 Task: Look for Airbnb properties in Urgut, Uzbekistan from 9th November, 2023 to 16th November, 2023 for 2 adults.2 bedrooms having 2 beds and 1 bathroom. Property type can be flat. Booking option can be shelf check-in. Look for 3 properties as per requirement.
Action: Mouse pressed left at (242, 143)
Screenshot: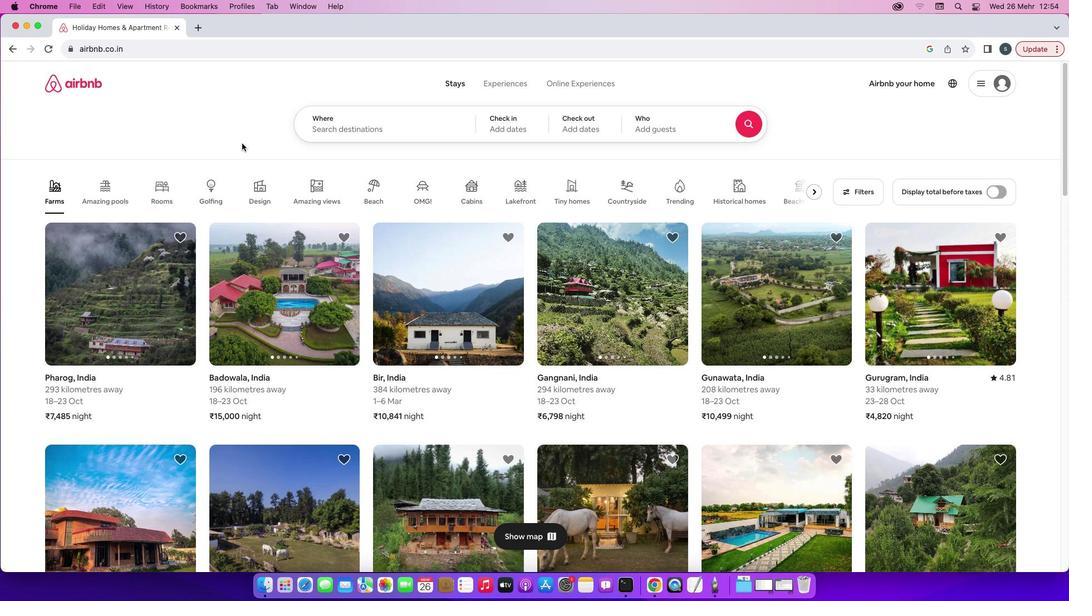 
Action: Mouse moved to (386, 129)
Screenshot: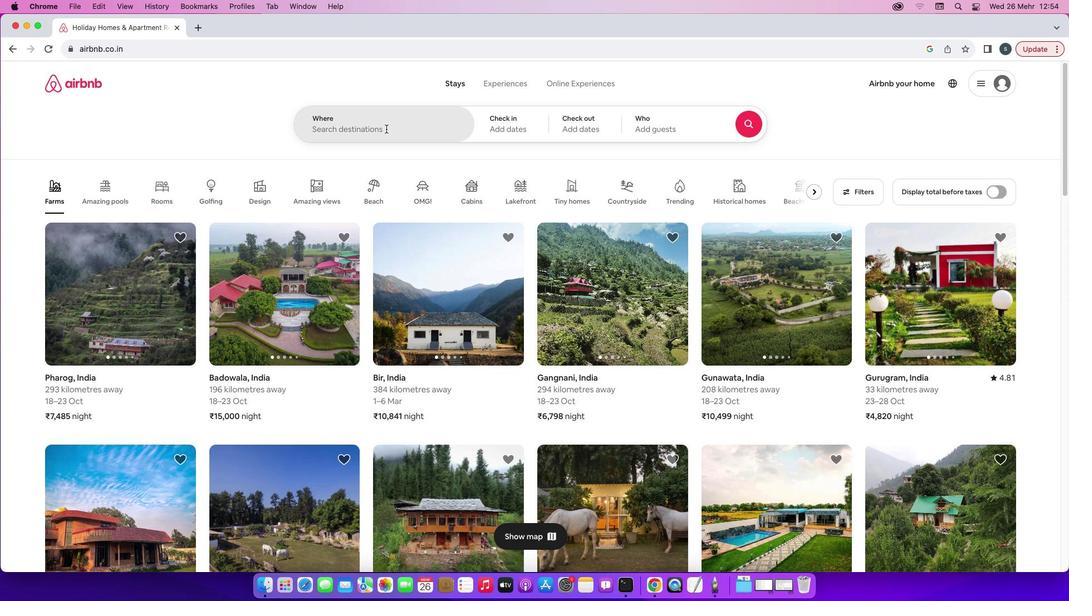 
Action: Mouse pressed left at (386, 129)
Screenshot: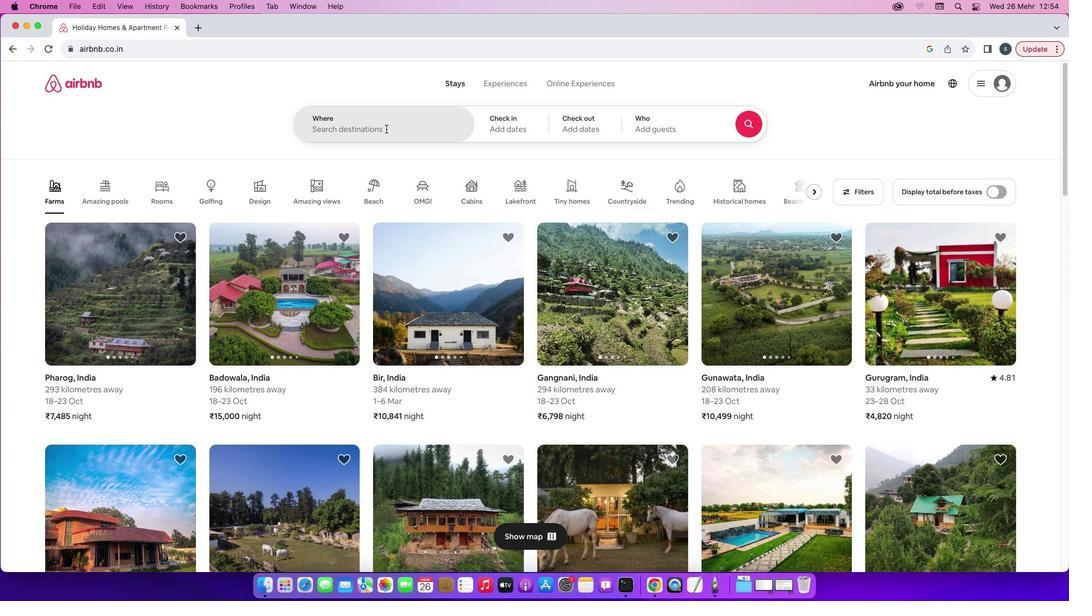 
Action: Key pressed 'U'Key.caps_lock'r''g''u''t'','Key.spaceKey.caps_lock'U'Key.caps_lock'z''b''e''k''i''s''t''a''n'Key.enter
Screenshot: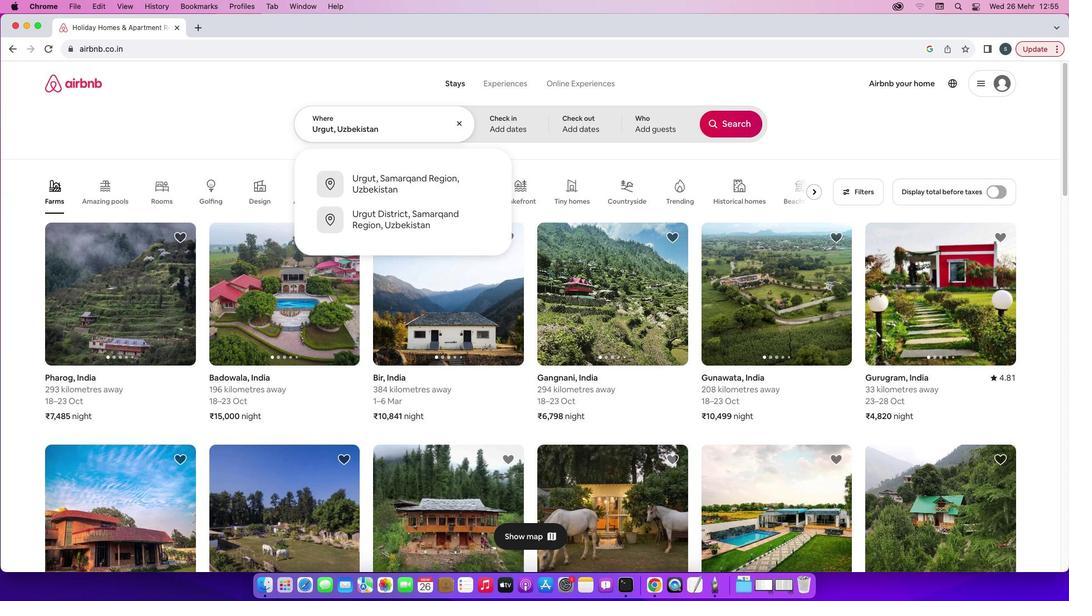
Action: Mouse moved to (666, 289)
Screenshot: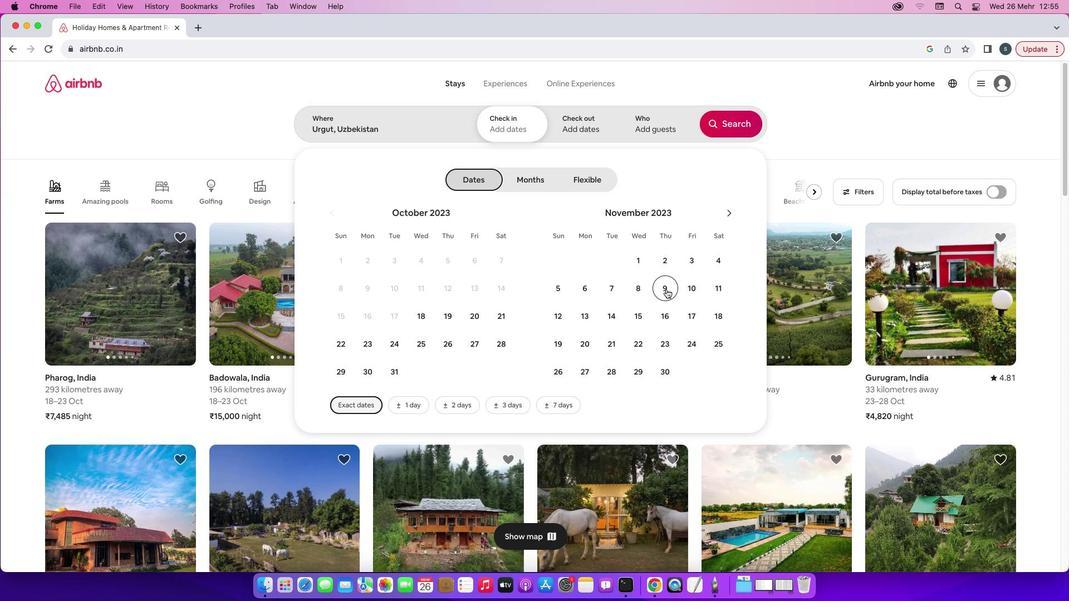 
Action: Mouse pressed left at (666, 289)
Screenshot: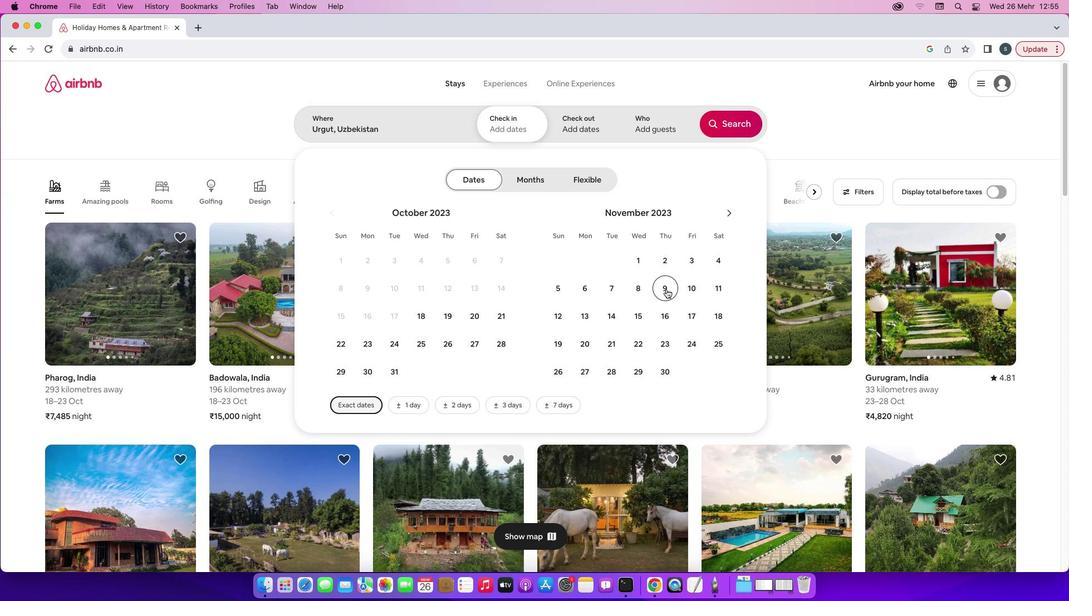 
Action: Mouse moved to (664, 311)
Screenshot: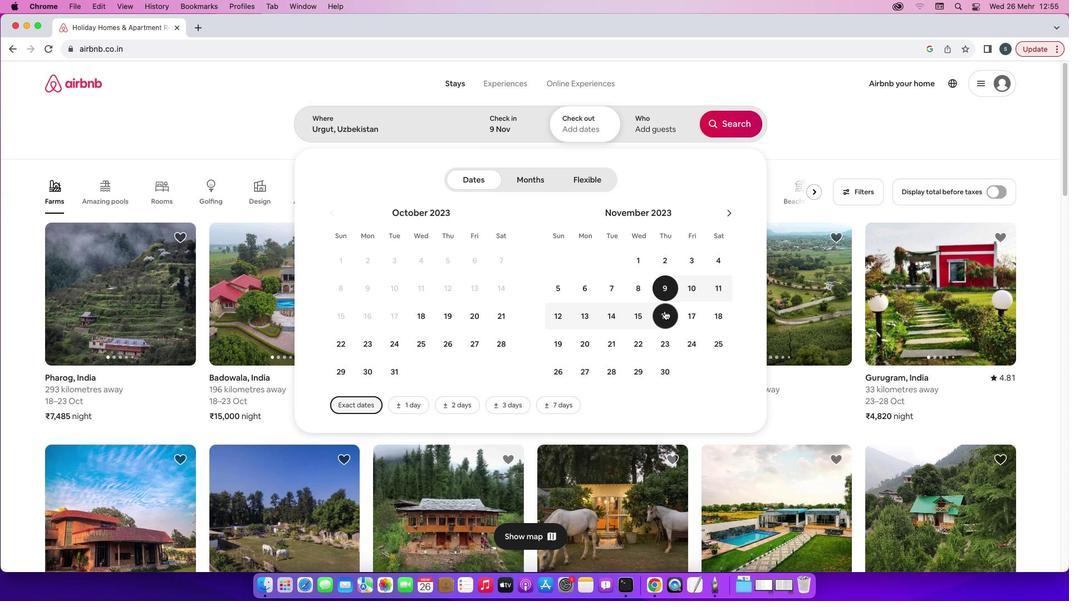 
Action: Mouse pressed left at (664, 311)
Screenshot: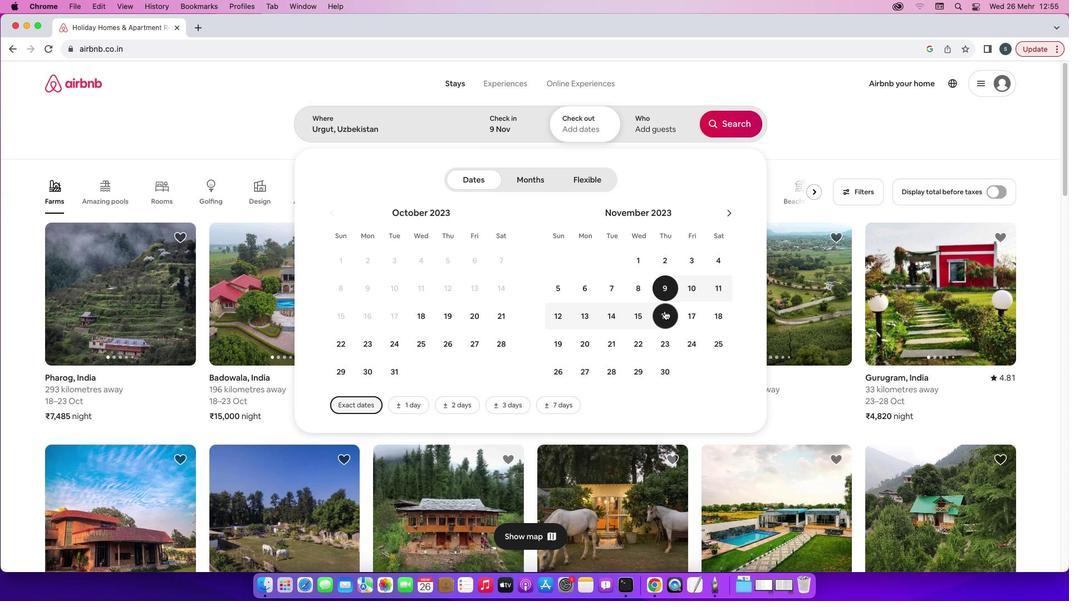 
Action: Mouse moved to (658, 130)
Screenshot: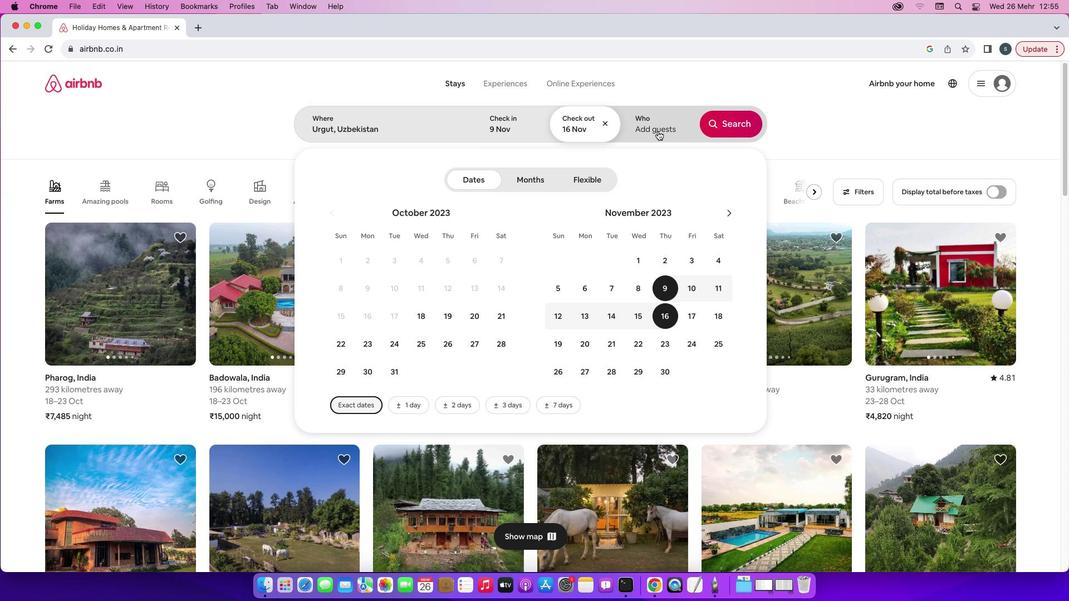 
Action: Mouse pressed left at (658, 130)
Screenshot: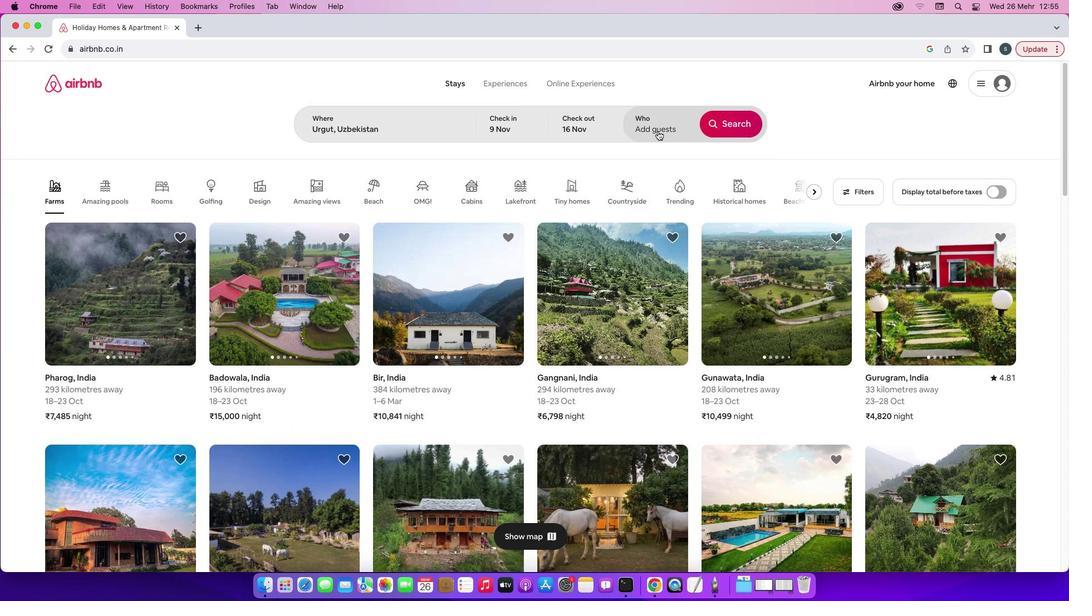 
Action: Mouse moved to (737, 179)
Screenshot: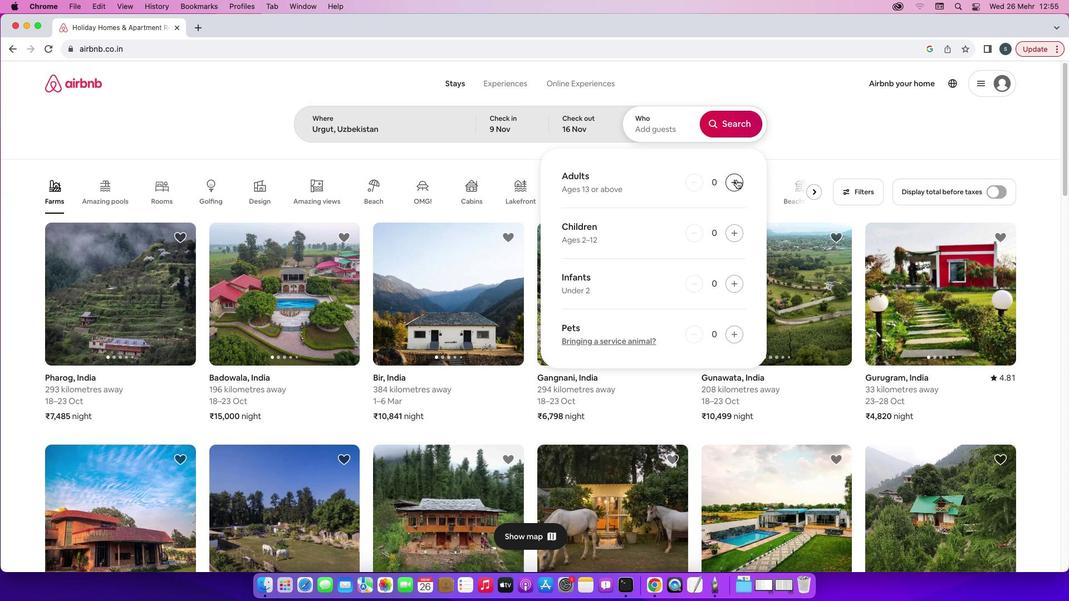 
Action: Mouse pressed left at (737, 179)
Screenshot: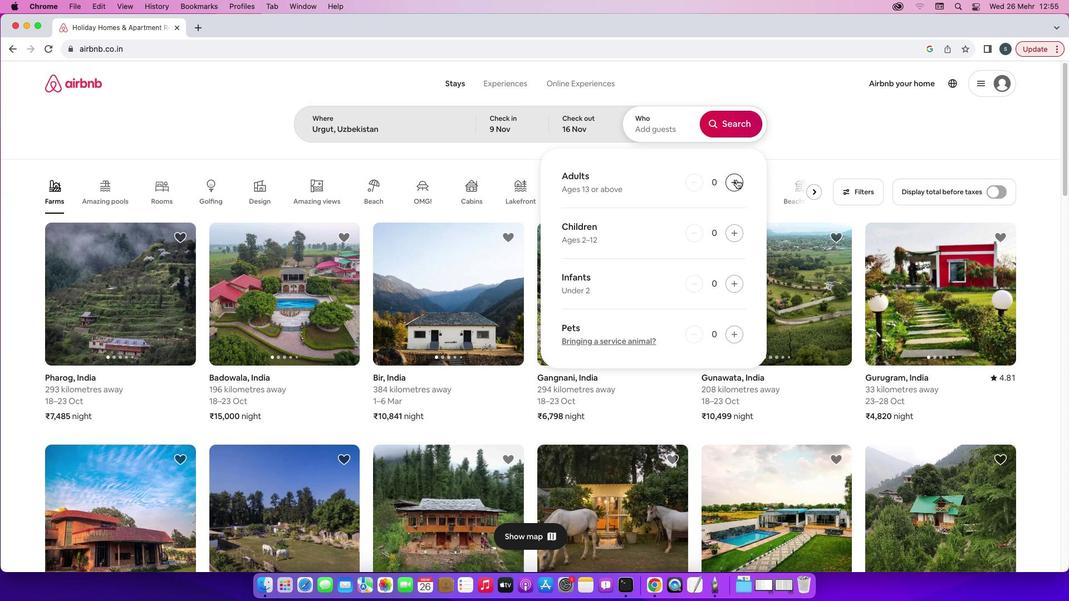 
Action: Mouse pressed left at (737, 179)
Screenshot: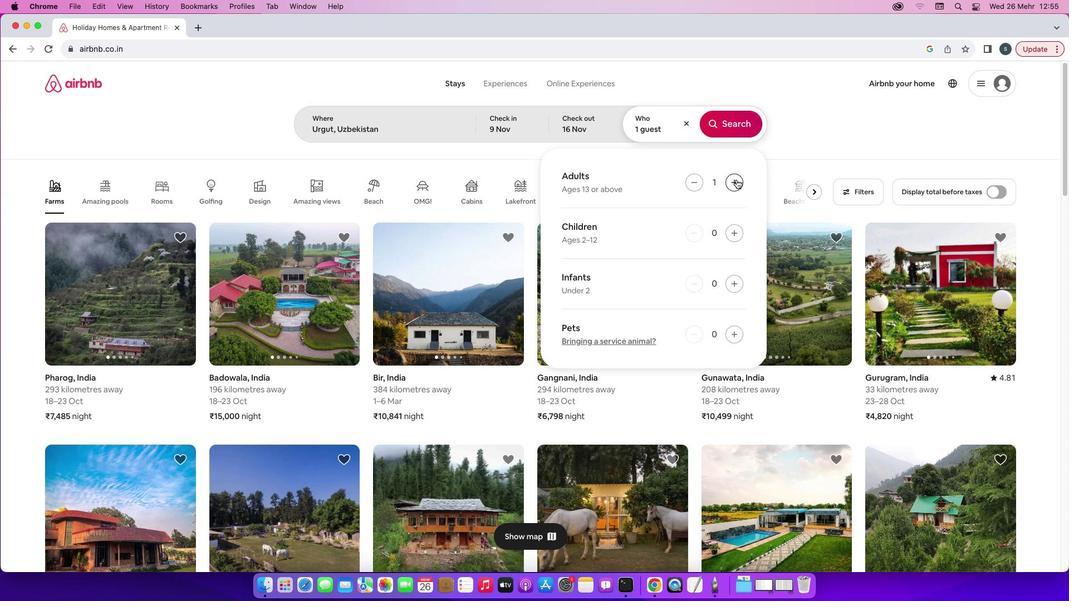 
Action: Mouse moved to (733, 126)
Screenshot: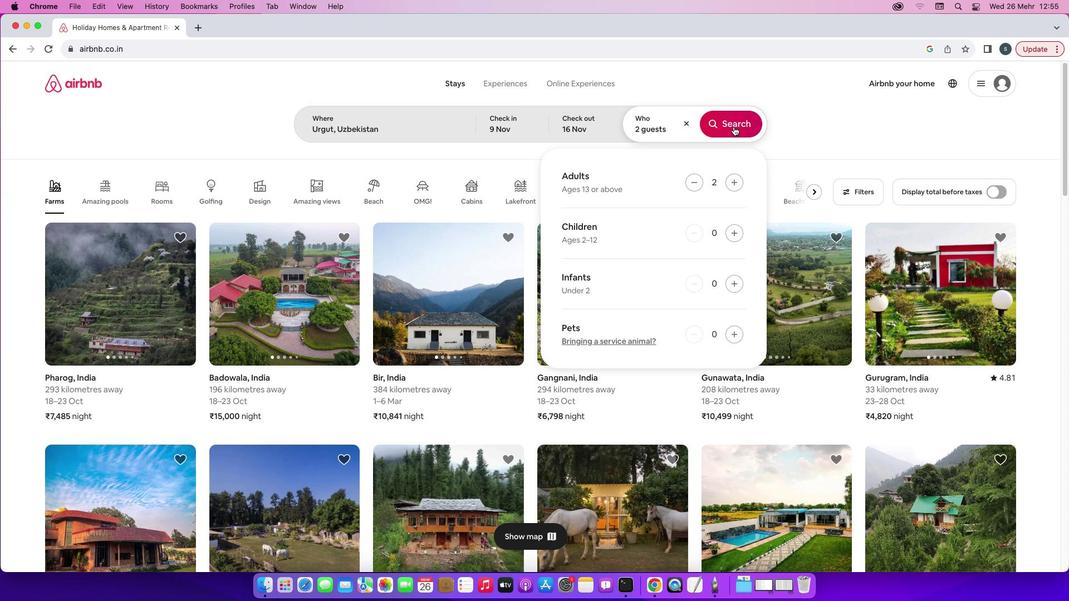 
Action: Mouse pressed left at (733, 126)
Screenshot: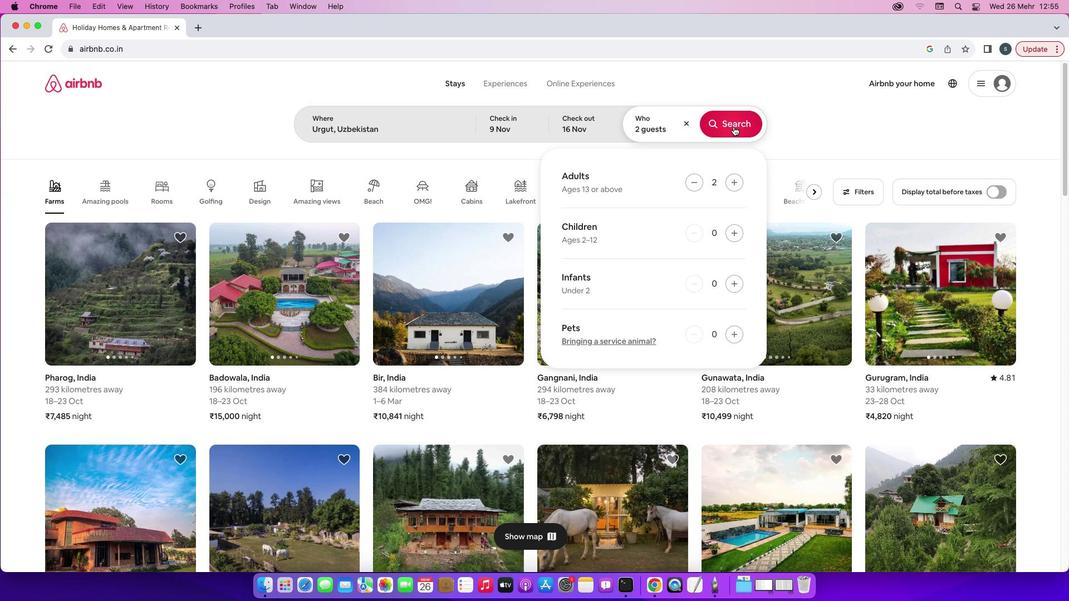 
Action: Mouse moved to (877, 127)
Screenshot: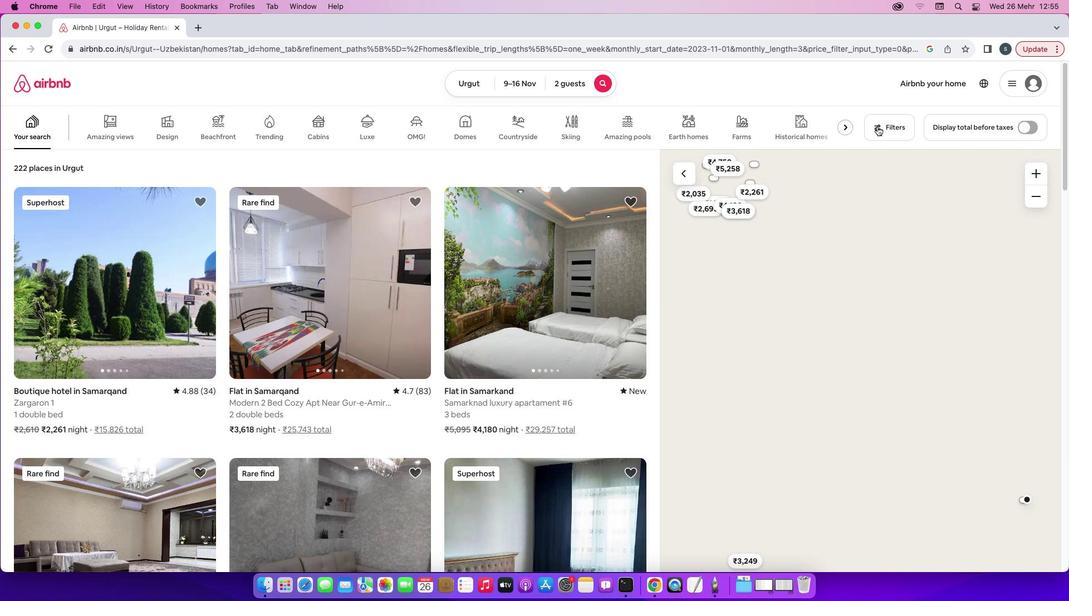 
Action: Mouse pressed left at (877, 127)
Screenshot: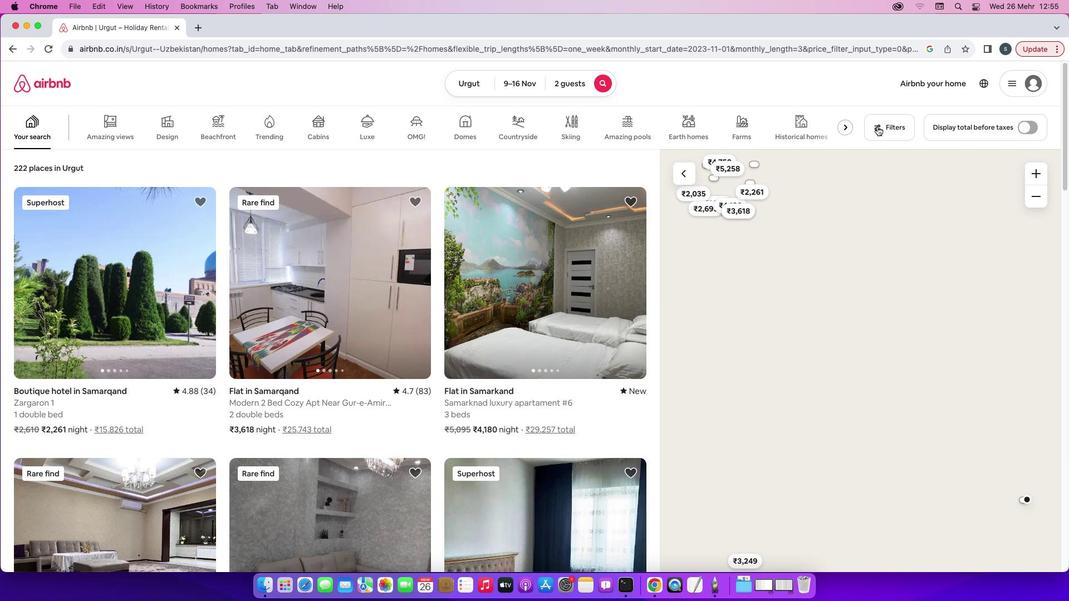 
Action: Mouse moved to (432, 477)
Screenshot: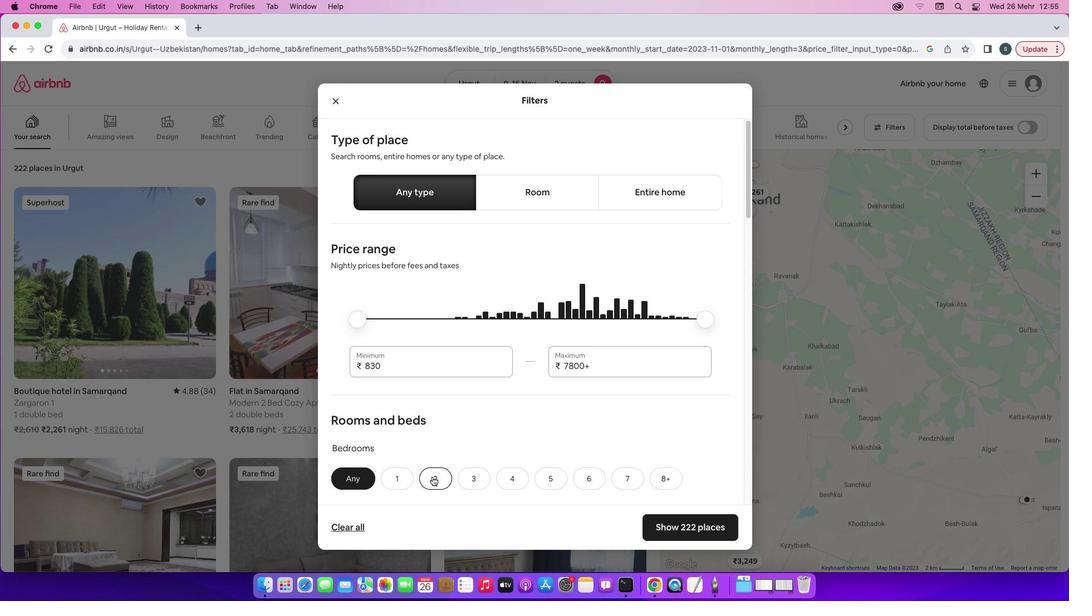 
Action: Mouse pressed left at (432, 477)
Screenshot: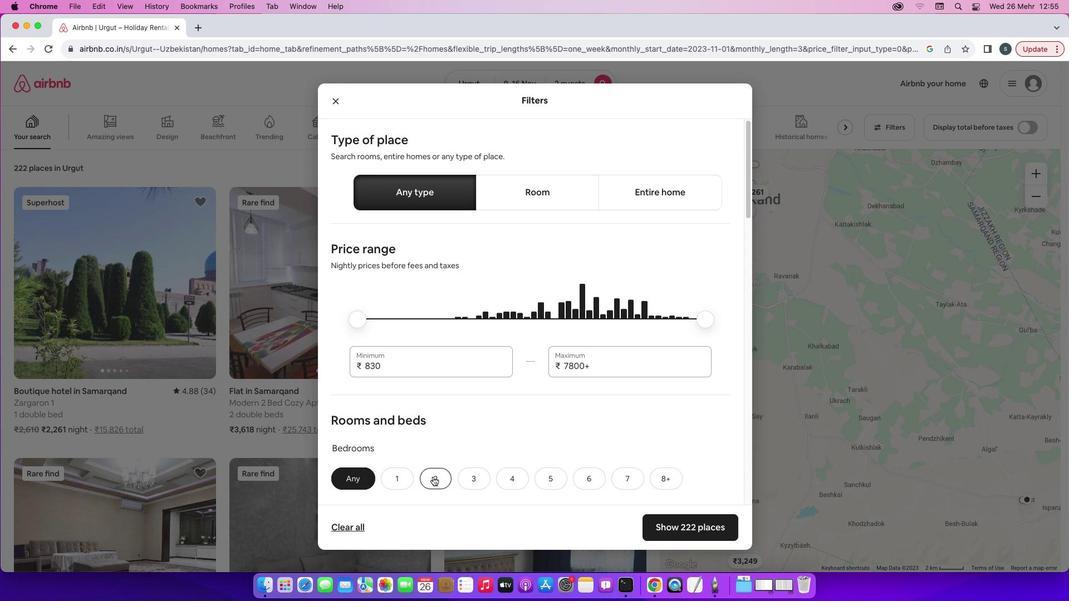 
Action: Mouse moved to (483, 423)
Screenshot: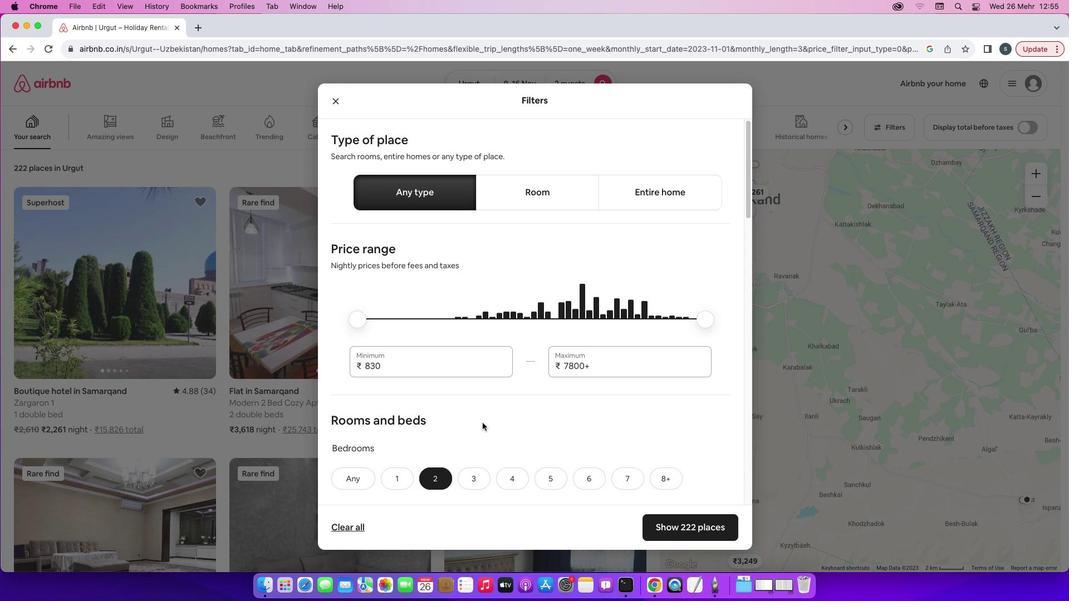 
Action: Mouse scrolled (483, 423) with delta (0, 0)
Screenshot: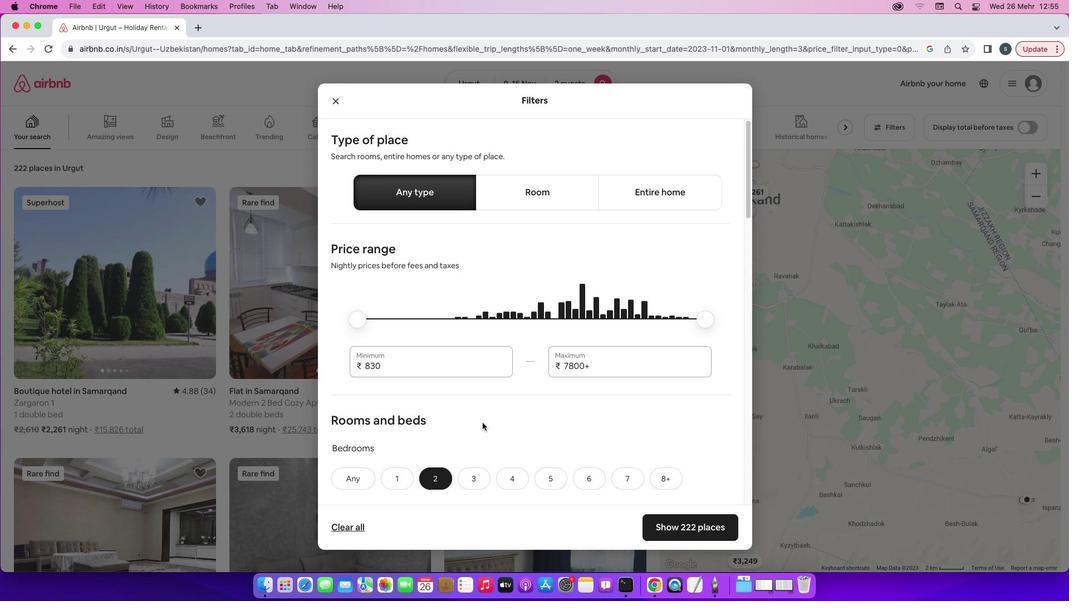 
Action: Mouse scrolled (483, 423) with delta (0, 0)
Screenshot: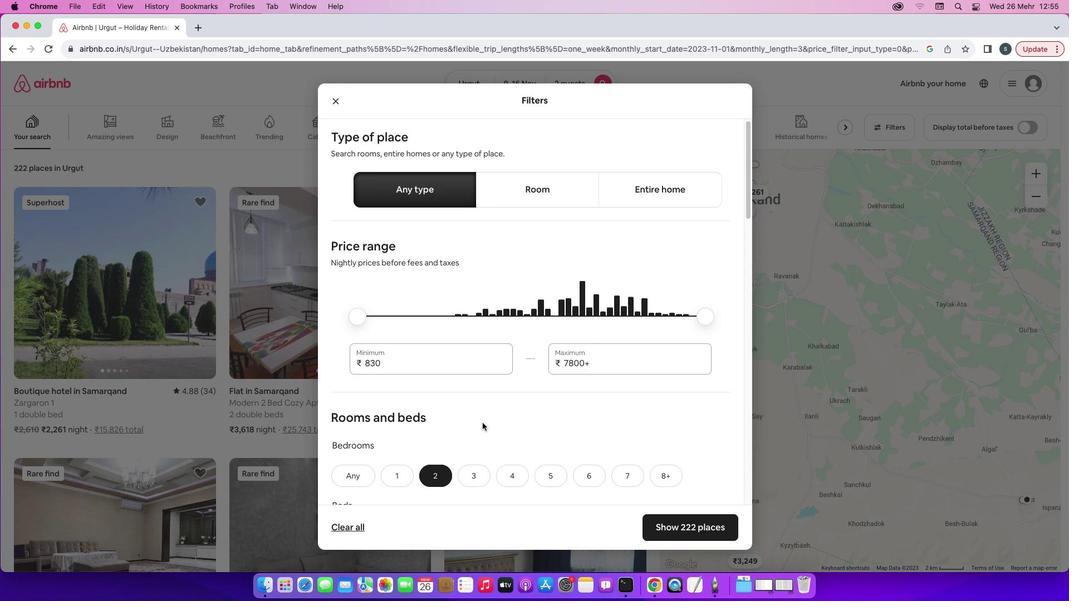 
Action: Mouse scrolled (483, 423) with delta (0, -1)
Screenshot: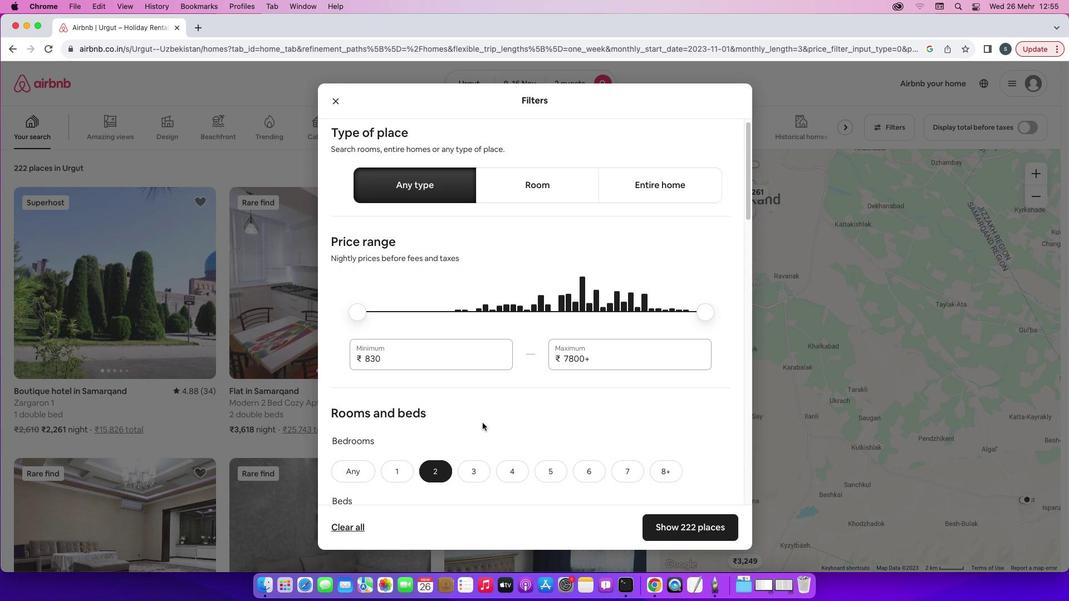 
Action: Mouse scrolled (483, 423) with delta (0, -1)
Screenshot: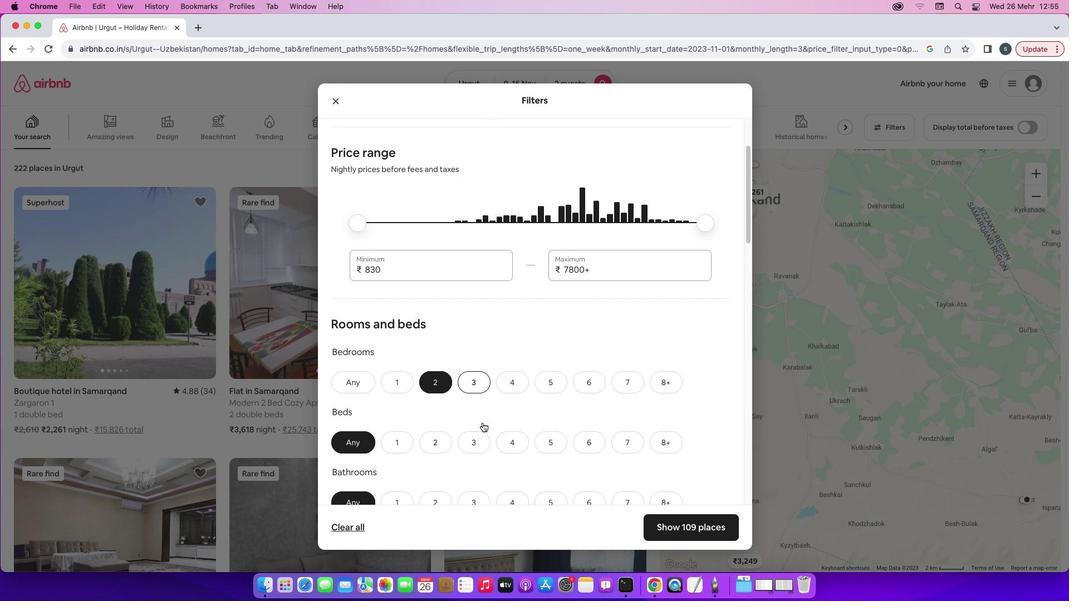 
Action: Mouse scrolled (483, 423) with delta (0, -1)
Screenshot: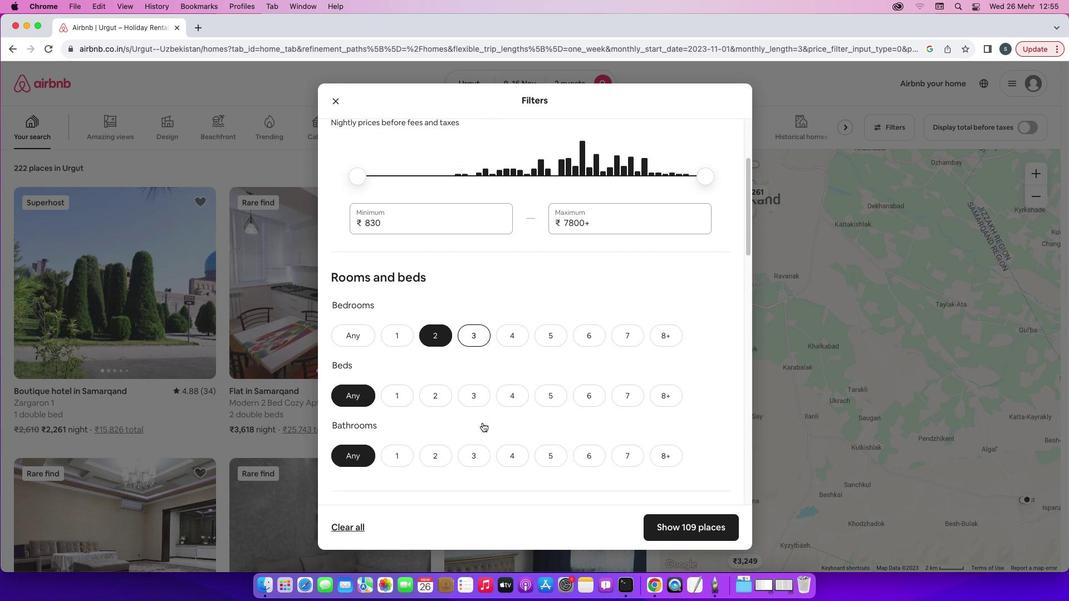 
Action: Mouse moved to (441, 358)
Screenshot: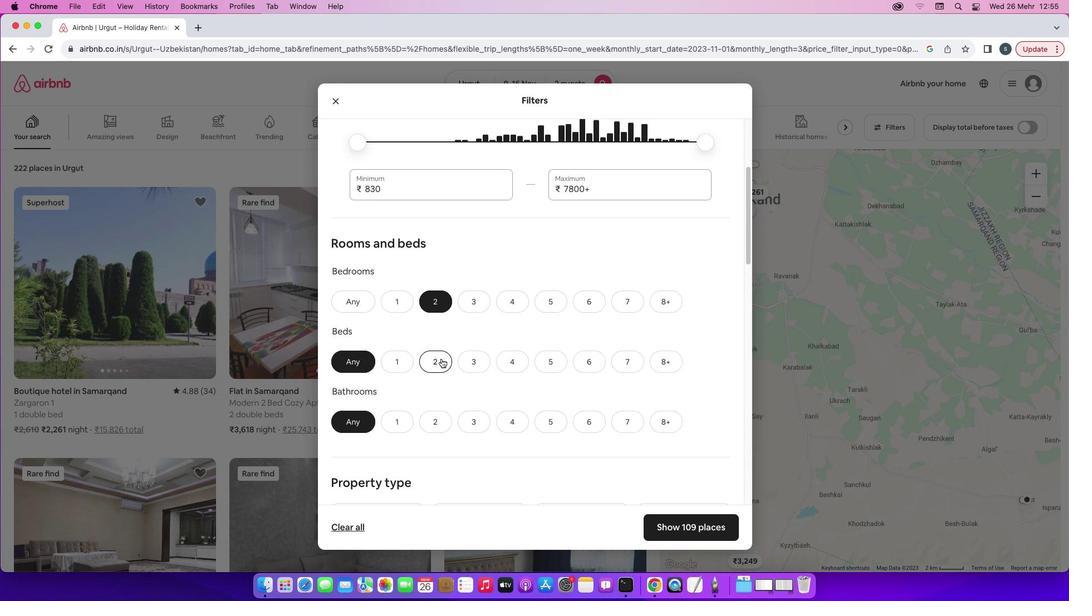 
Action: Mouse pressed left at (441, 358)
Screenshot: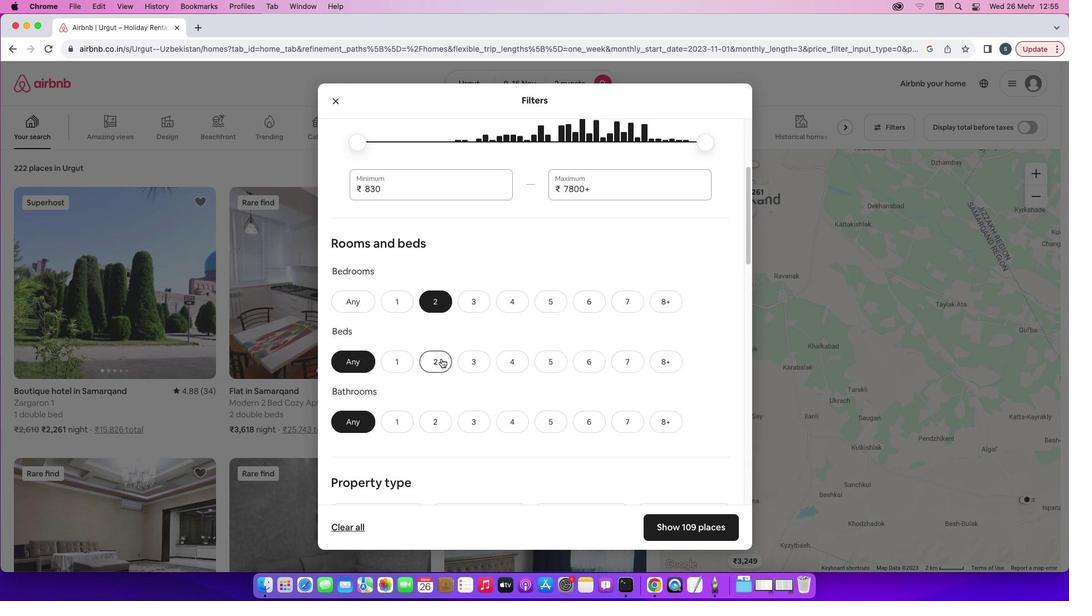 
Action: Mouse moved to (391, 419)
Screenshot: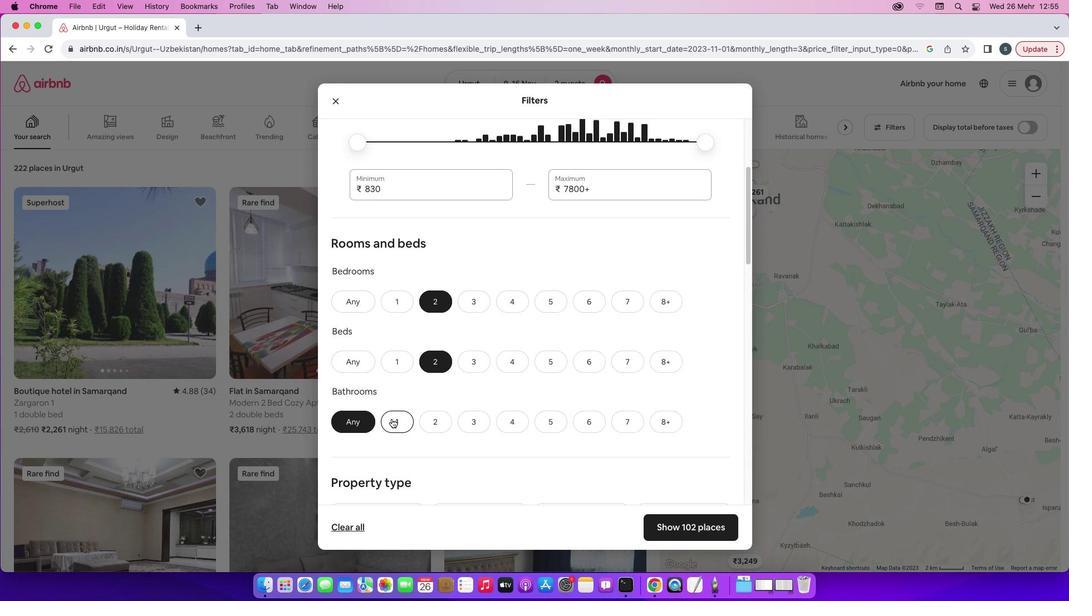
Action: Mouse pressed left at (391, 419)
Screenshot: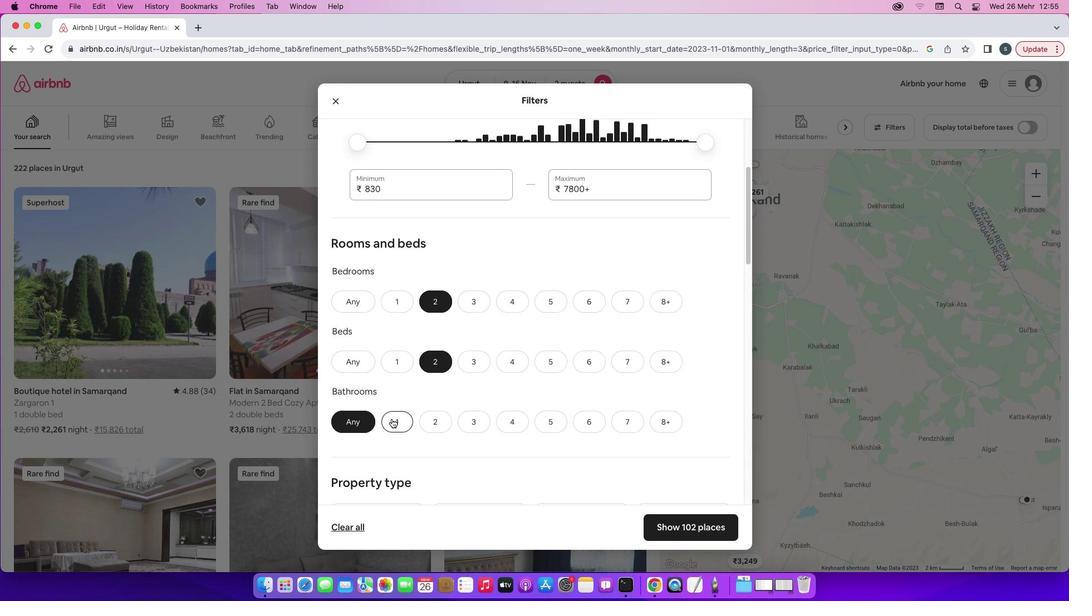 
Action: Mouse moved to (529, 412)
Screenshot: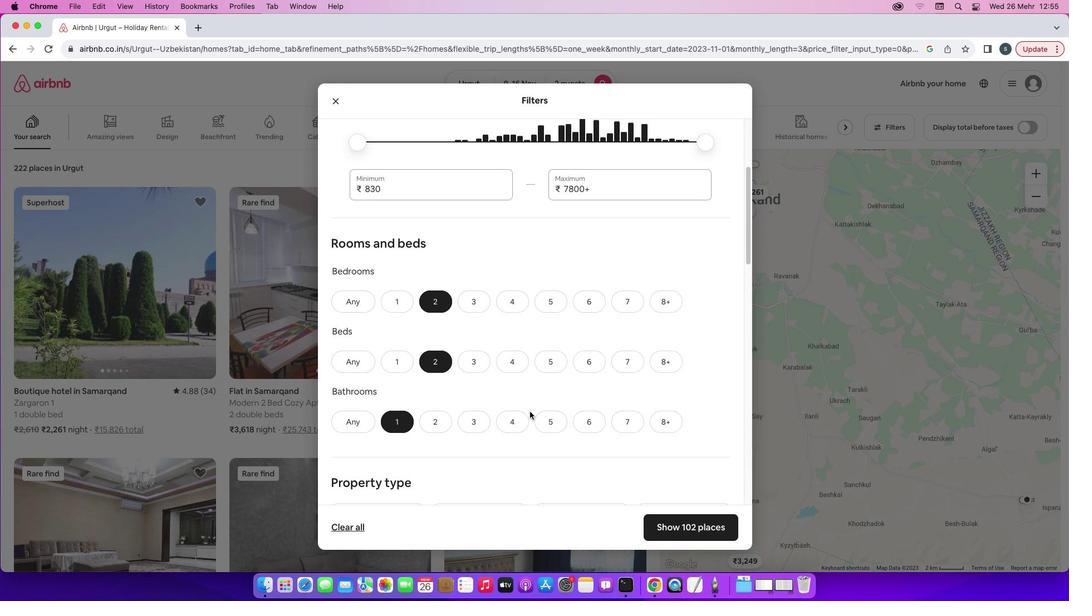 
Action: Mouse scrolled (529, 412) with delta (0, 0)
Screenshot: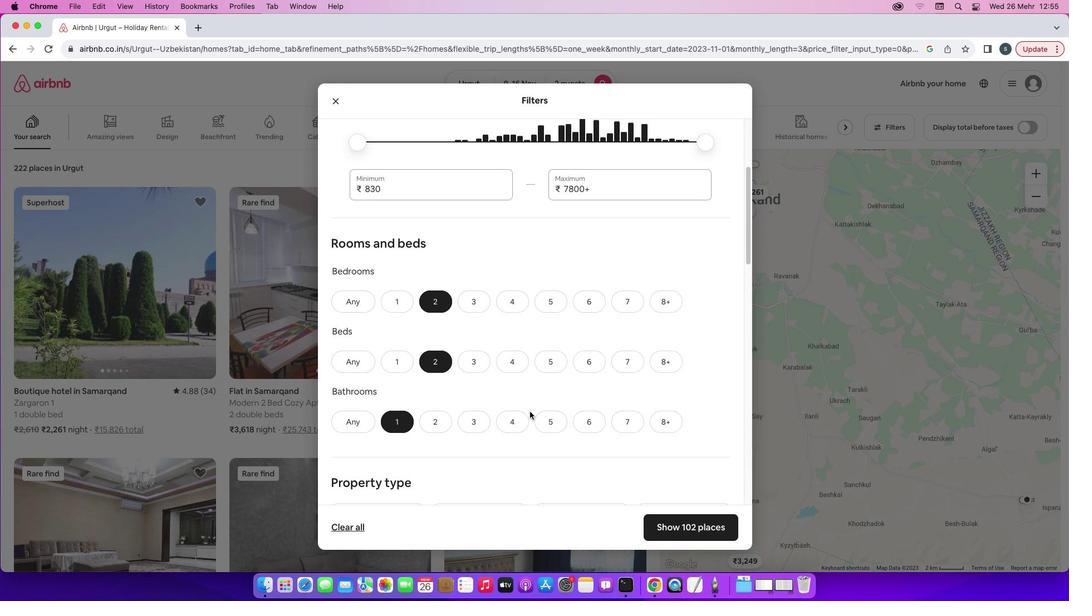 
Action: Mouse scrolled (529, 412) with delta (0, 0)
Screenshot: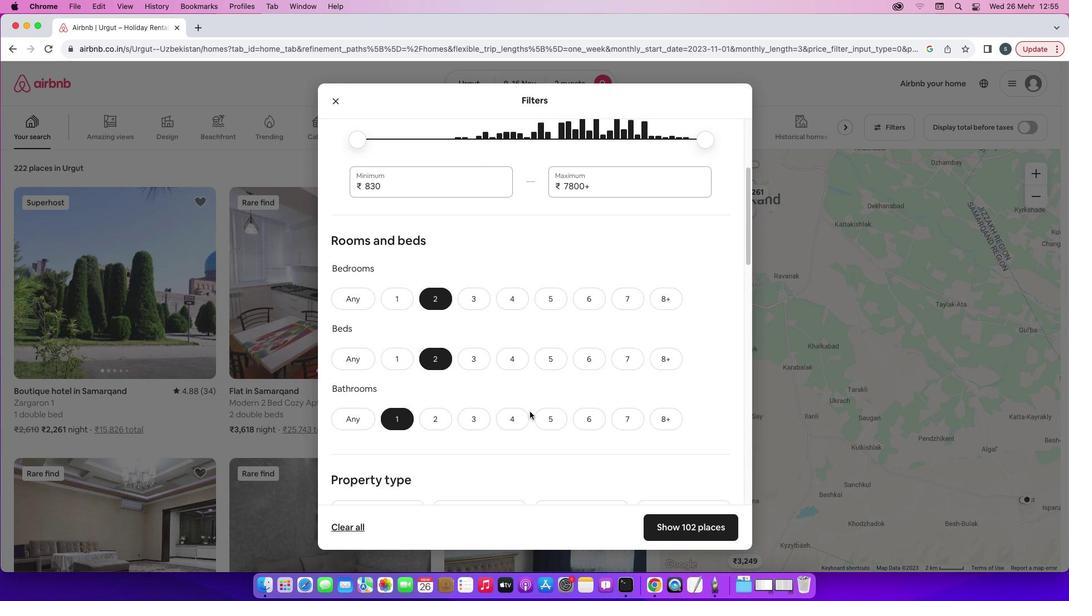 
Action: Mouse scrolled (529, 412) with delta (0, -1)
Screenshot: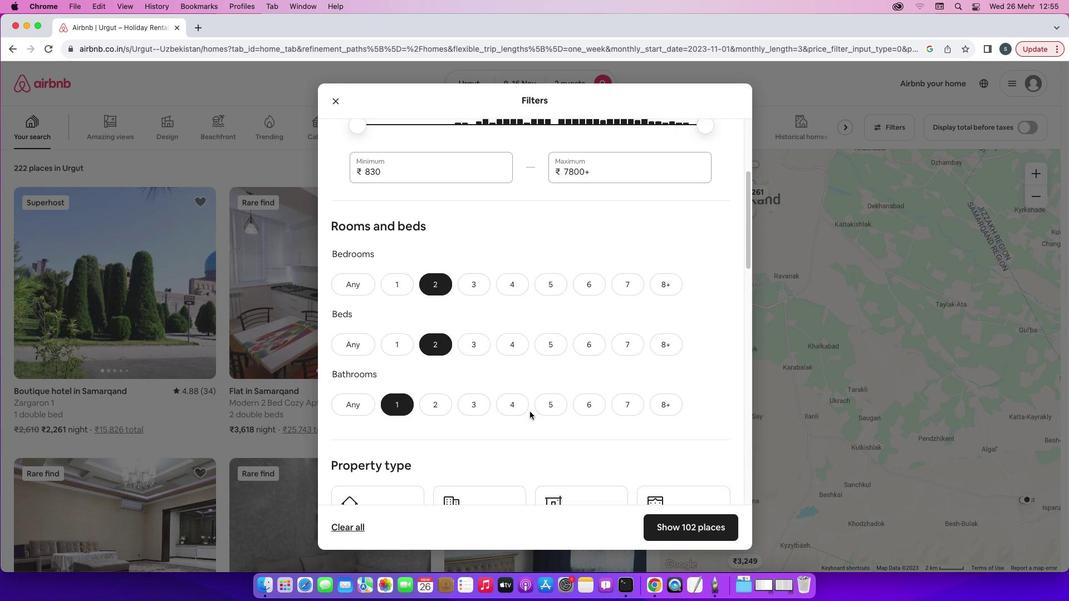 
Action: Mouse scrolled (529, 412) with delta (0, 0)
Screenshot: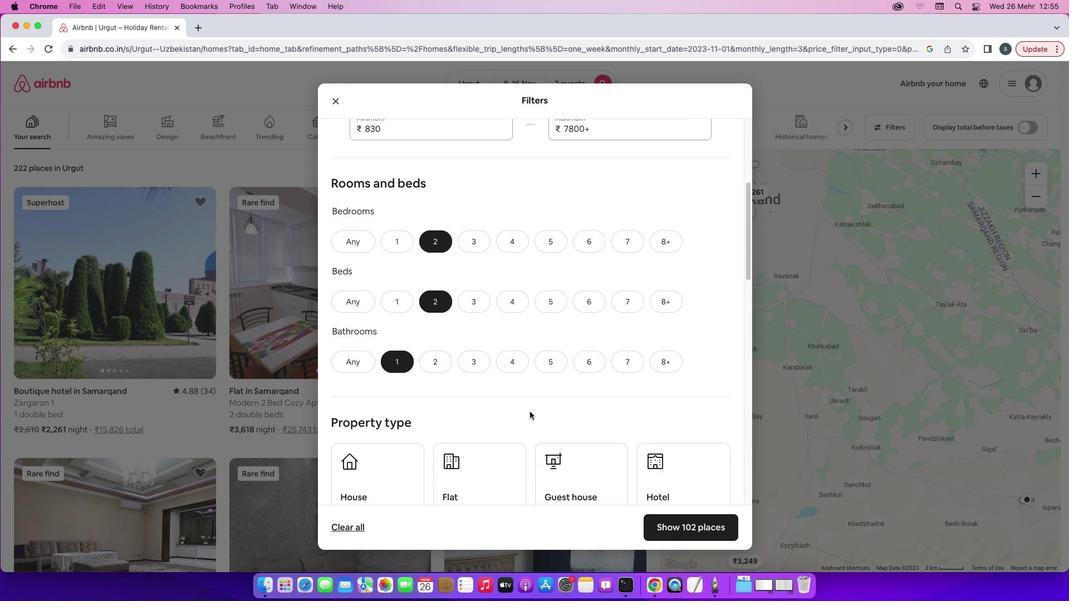 
Action: Mouse scrolled (529, 412) with delta (0, -1)
Screenshot: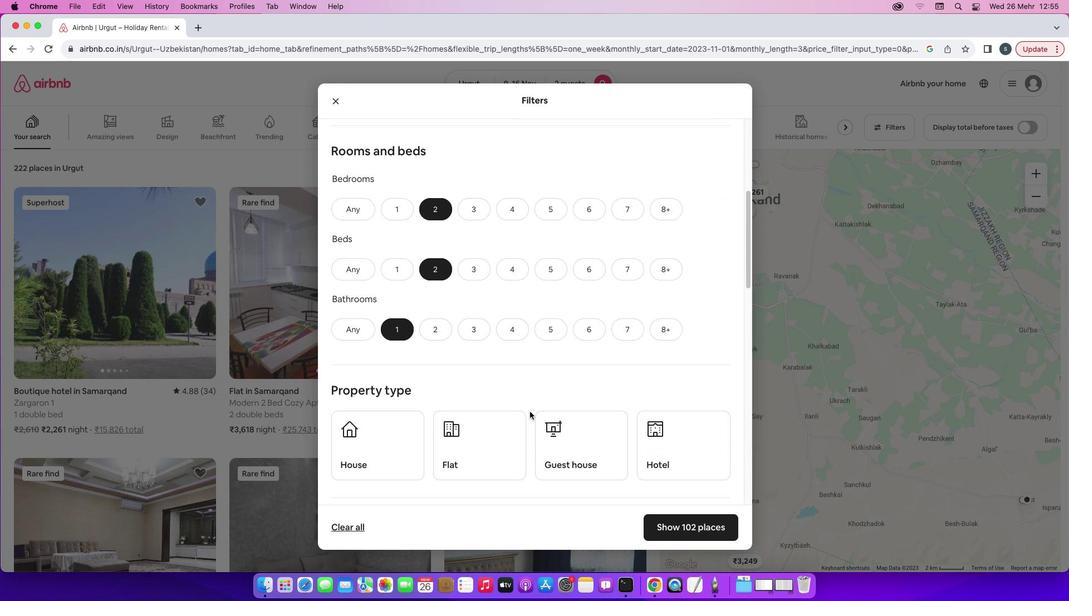 
Action: Mouse moved to (501, 386)
Screenshot: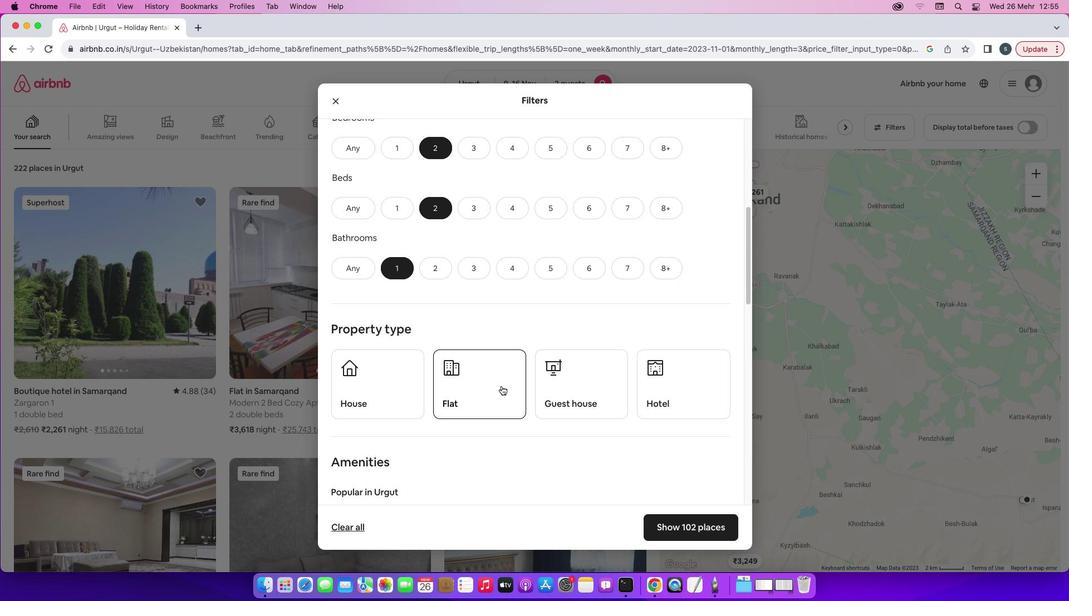 
Action: Mouse pressed left at (501, 386)
Screenshot: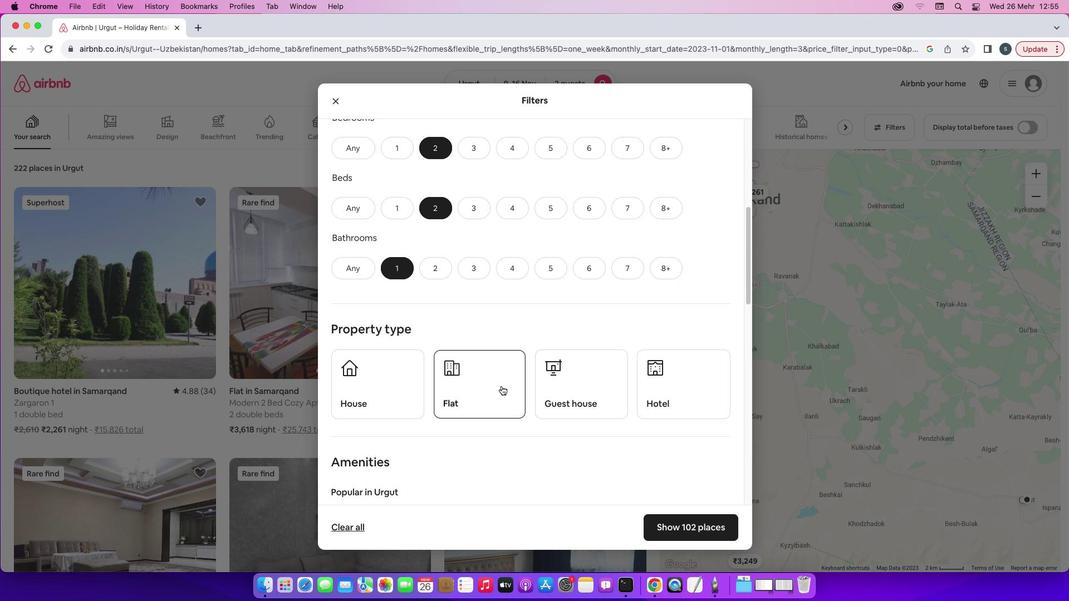 
Action: Mouse moved to (592, 430)
Screenshot: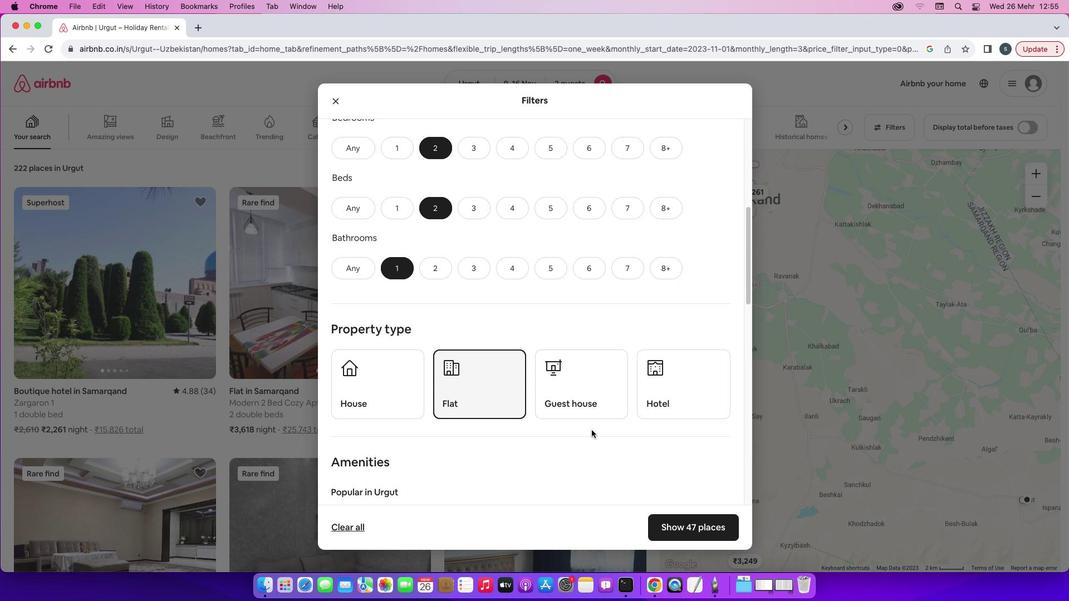 
Action: Mouse scrolled (592, 430) with delta (0, 0)
Screenshot: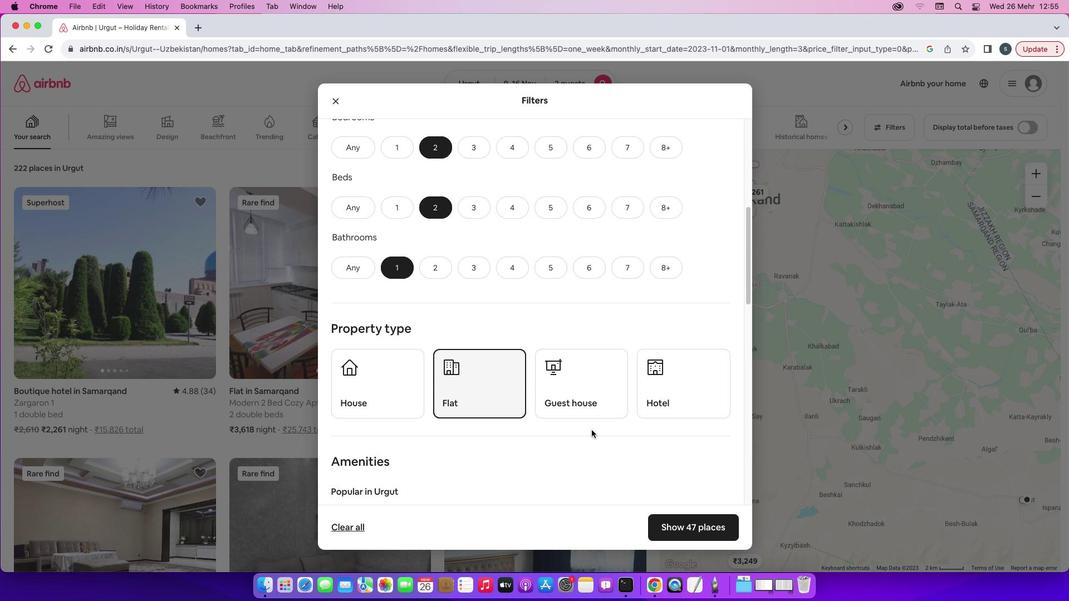 
Action: Mouse scrolled (592, 430) with delta (0, 0)
Screenshot: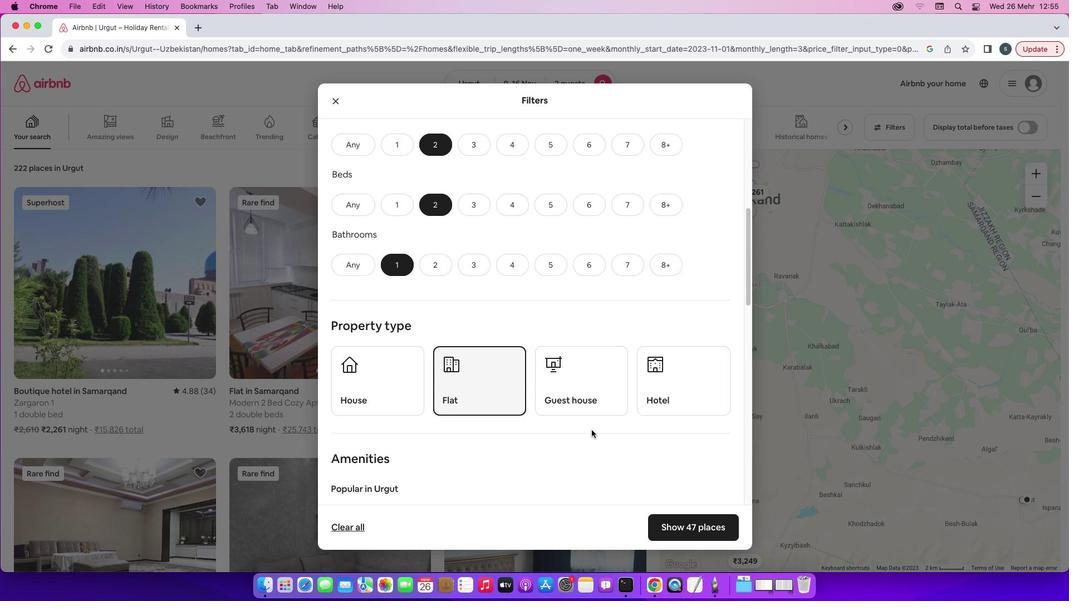 
Action: Mouse scrolled (592, 430) with delta (0, 0)
Screenshot: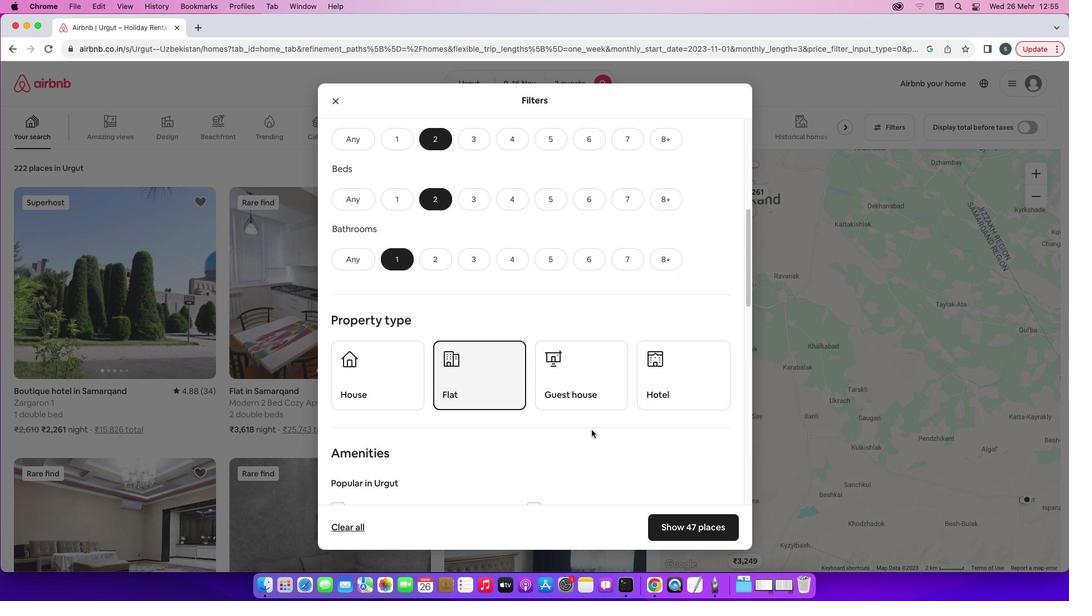 
Action: Mouse scrolled (592, 430) with delta (0, -1)
Screenshot: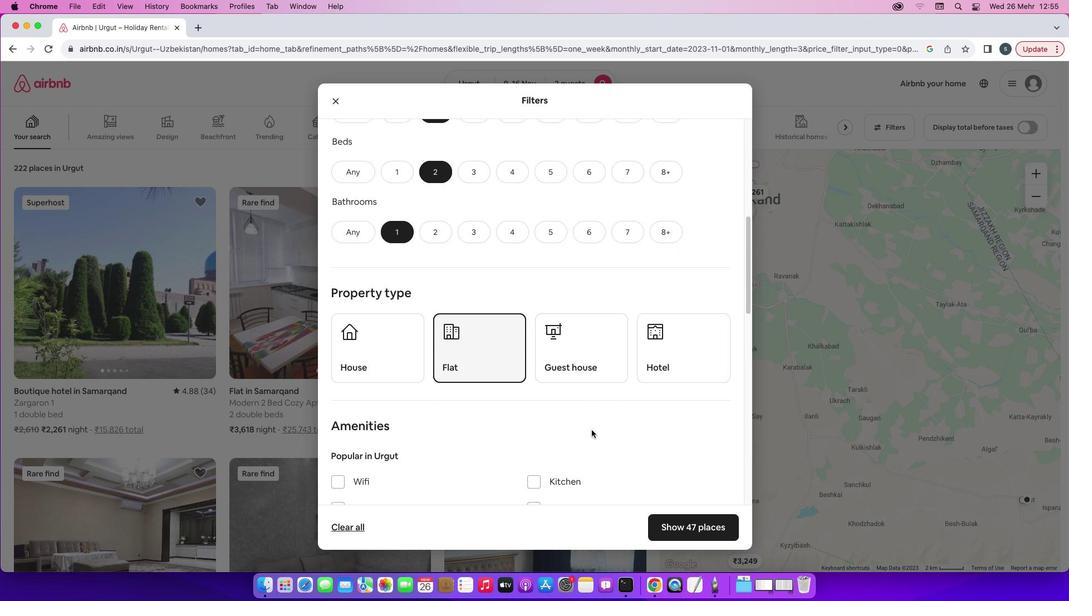 
Action: Mouse scrolled (592, 430) with delta (0, 0)
Screenshot: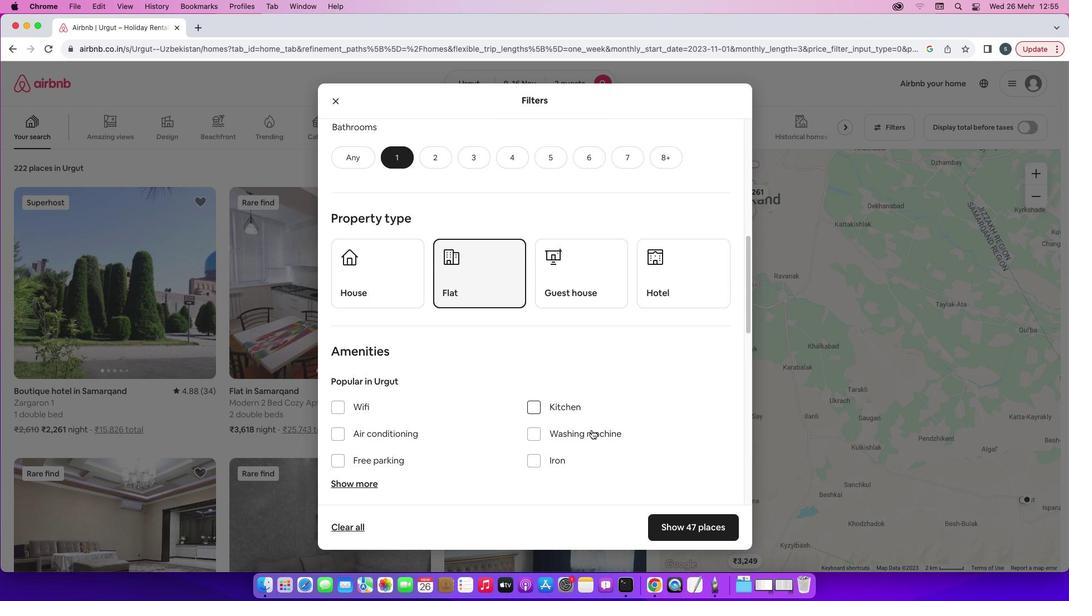 
Action: Mouse scrolled (592, 430) with delta (0, 0)
Screenshot: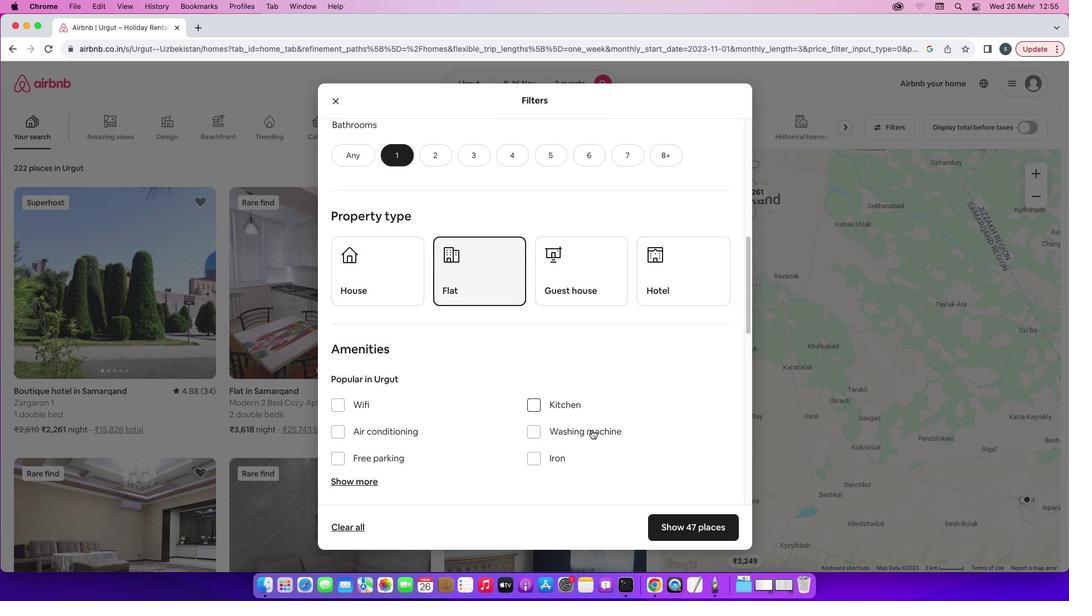 
Action: Mouse scrolled (592, 430) with delta (0, -1)
Screenshot: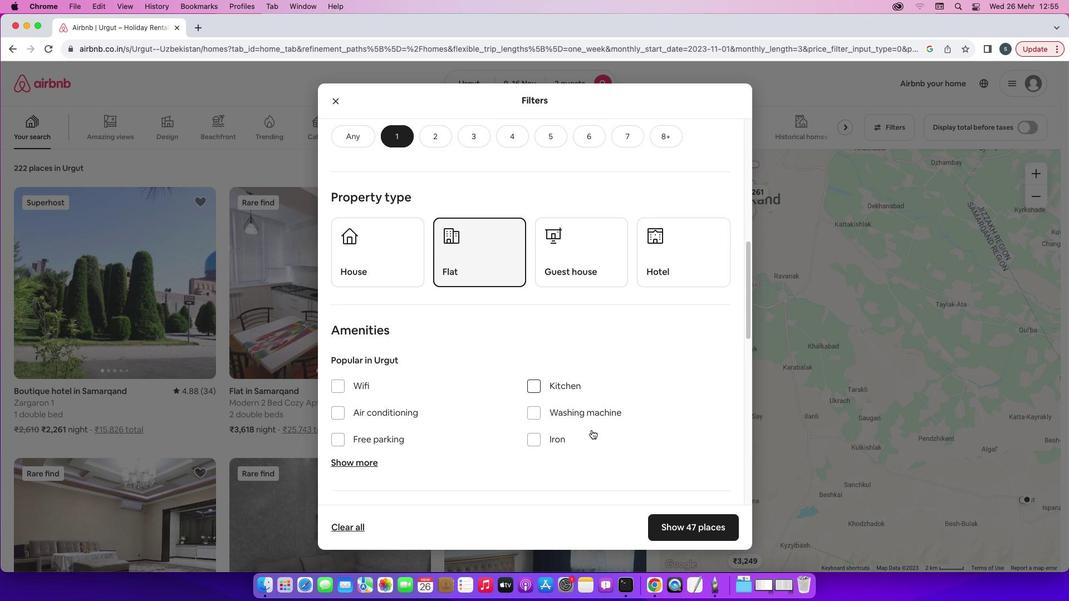 
Action: Mouse scrolled (592, 430) with delta (0, -2)
Screenshot: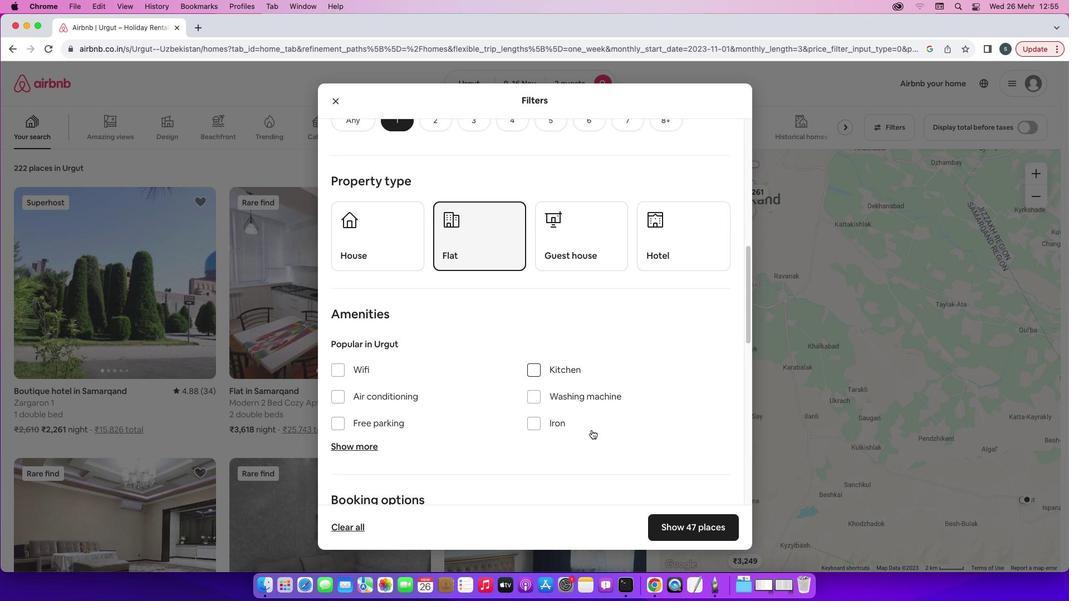 
Action: Mouse moved to (701, 433)
Screenshot: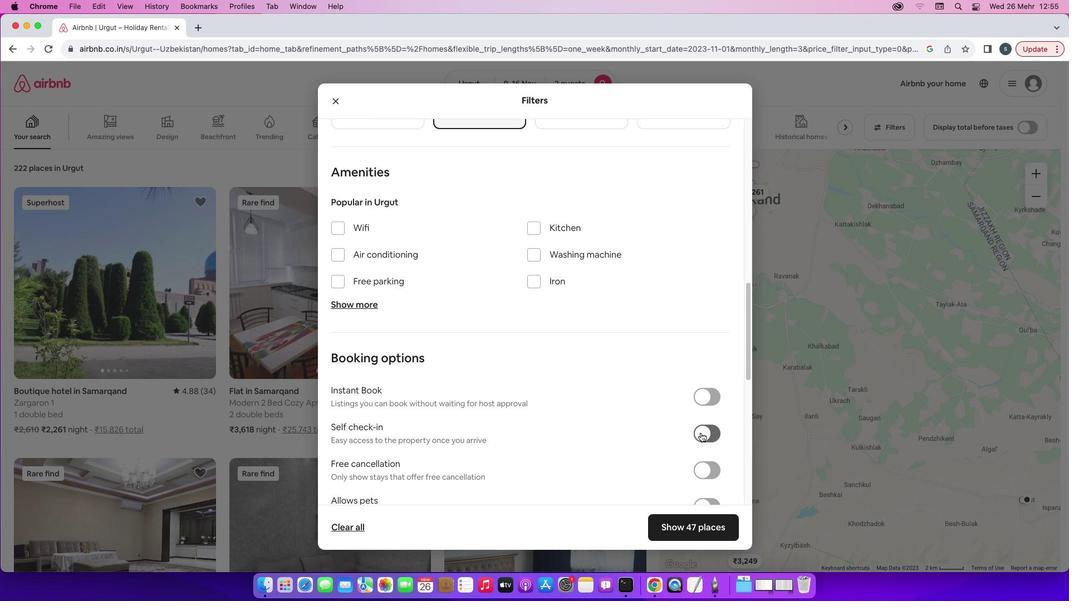 
Action: Mouse pressed left at (701, 433)
Screenshot: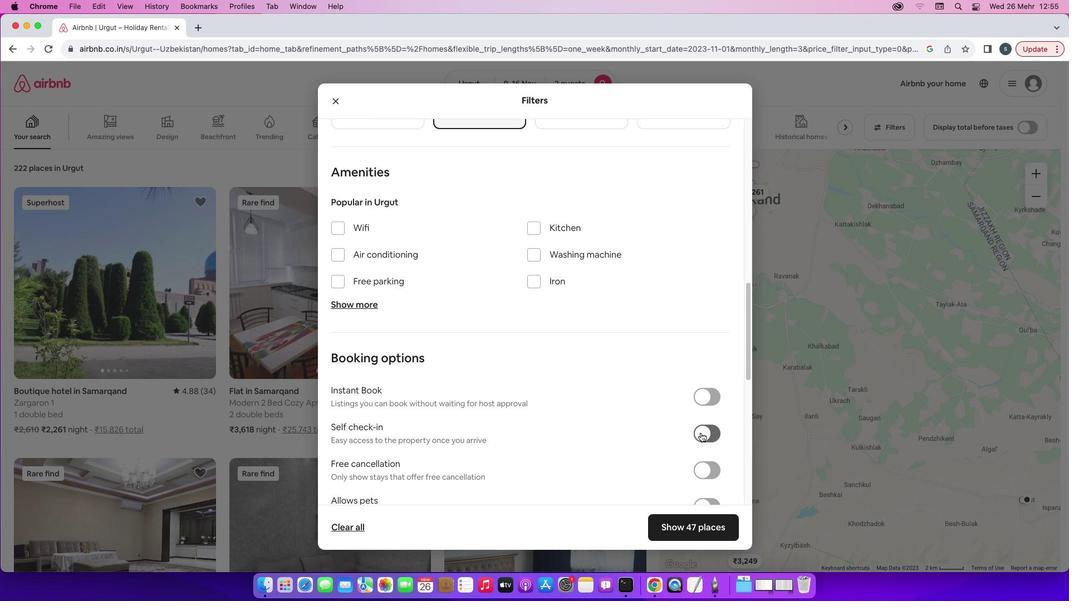 
Action: Mouse moved to (588, 433)
Screenshot: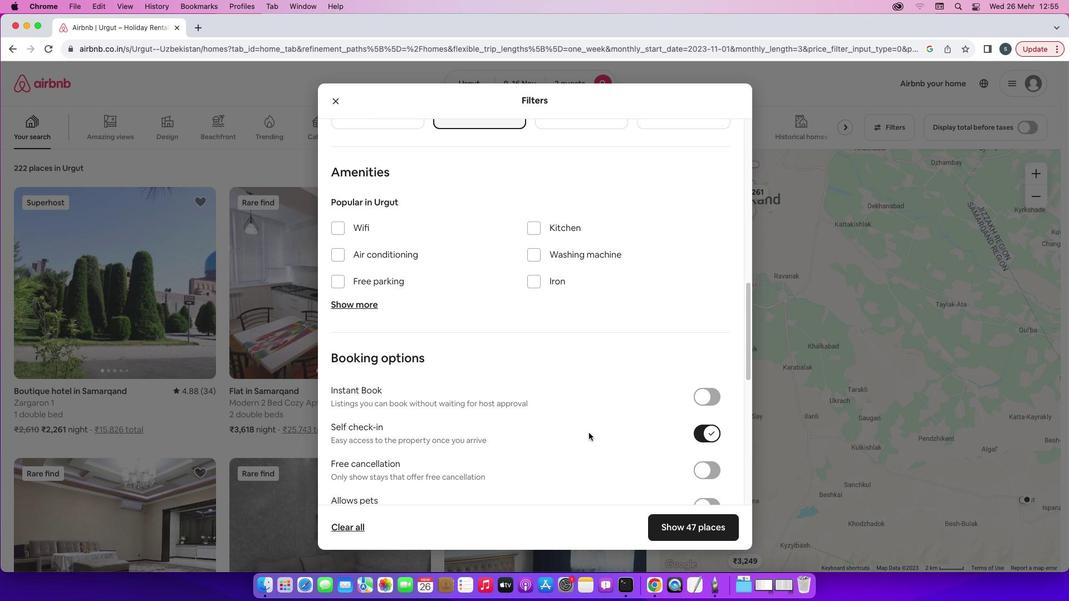 
Action: Mouse scrolled (588, 433) with delta (0, 0)
Screenshot: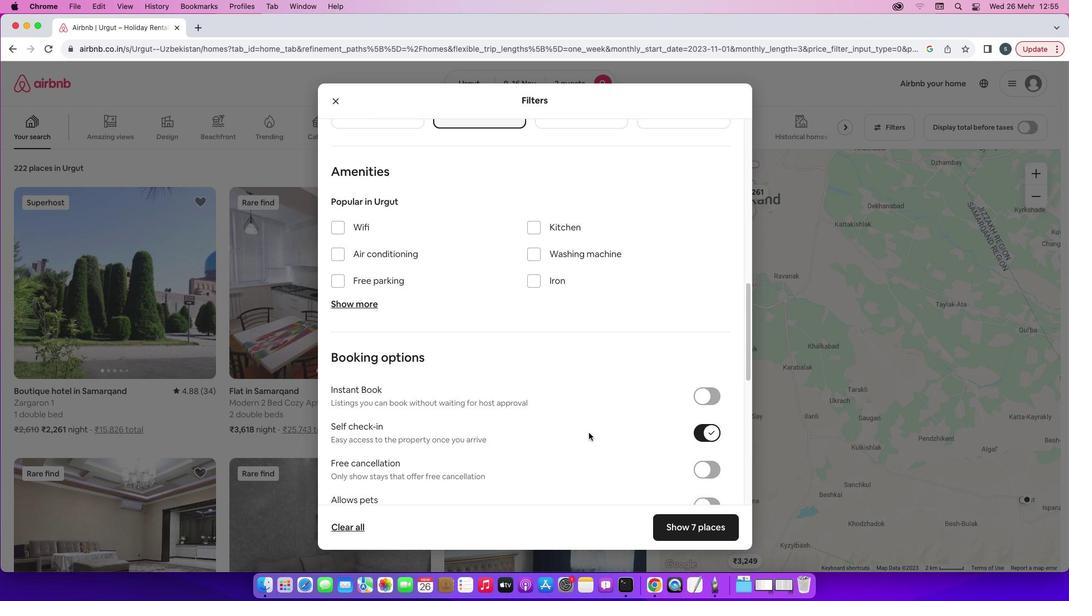 
Action: Mouse scrolled (588, 433) with delta (0, 0)
Screenshot: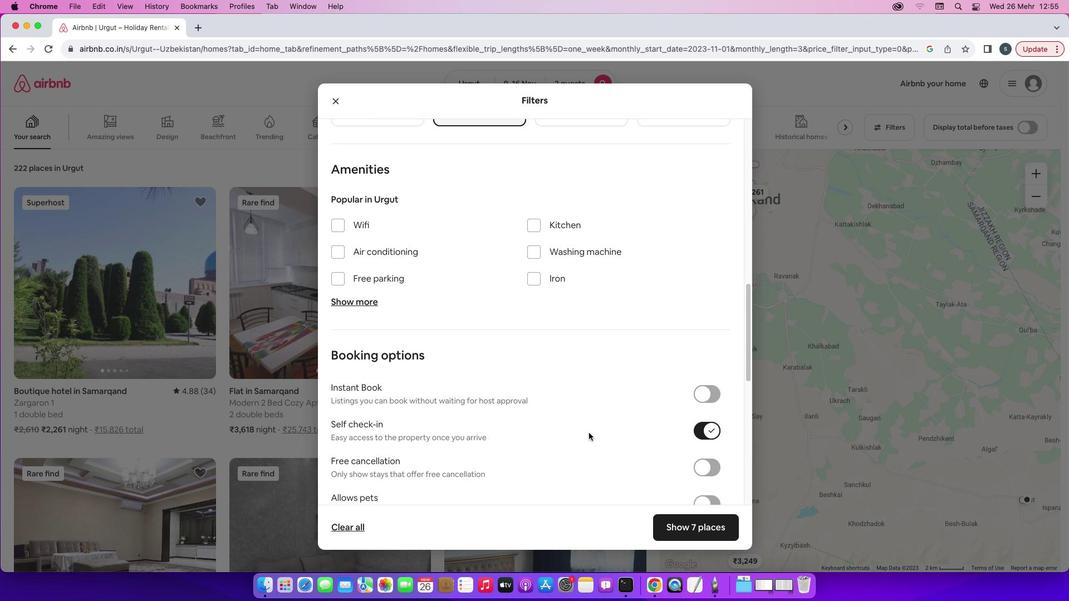 
Action: Mouse scrolled (588, 433) with delta (0, 0)
Screenshot: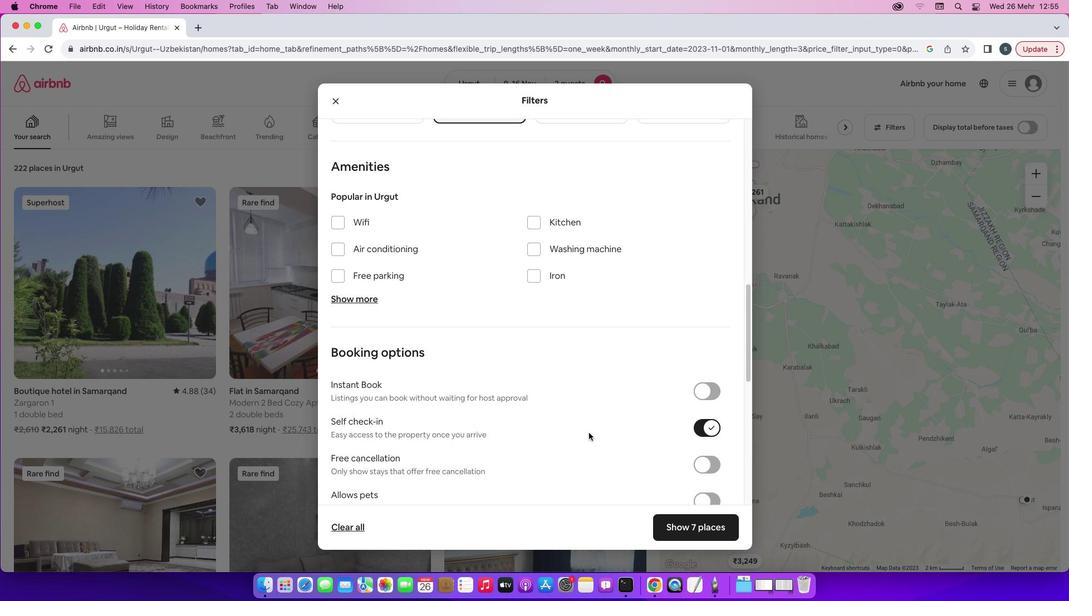
Action: Mouse scrolled (588, 433) with delta (0, 0)
Screenshot: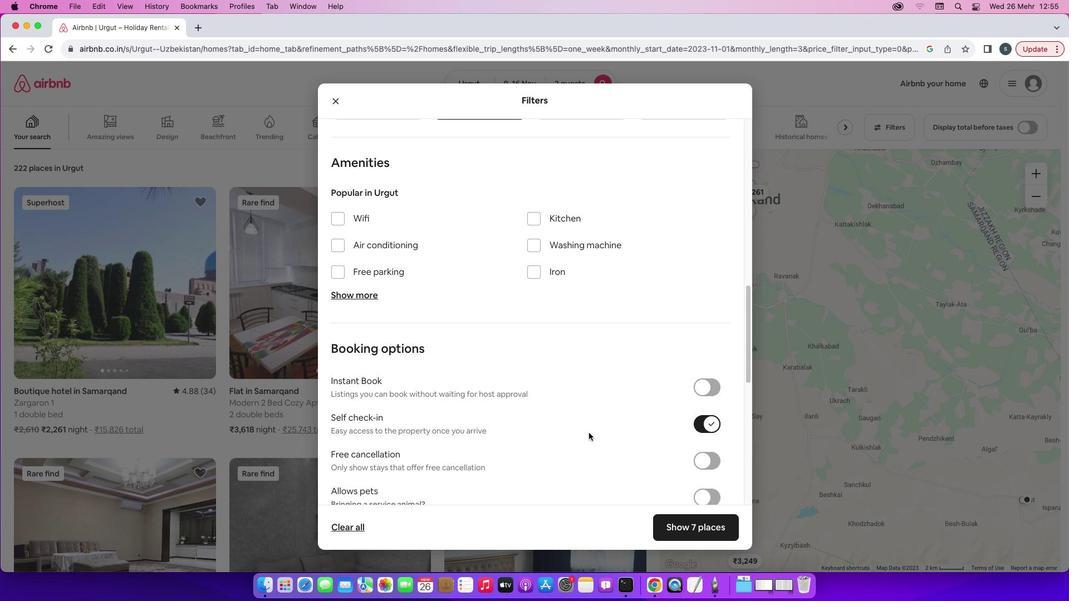 
Action: Mouse scrolled (588, 433) with delta (0, 0)
Screenshot: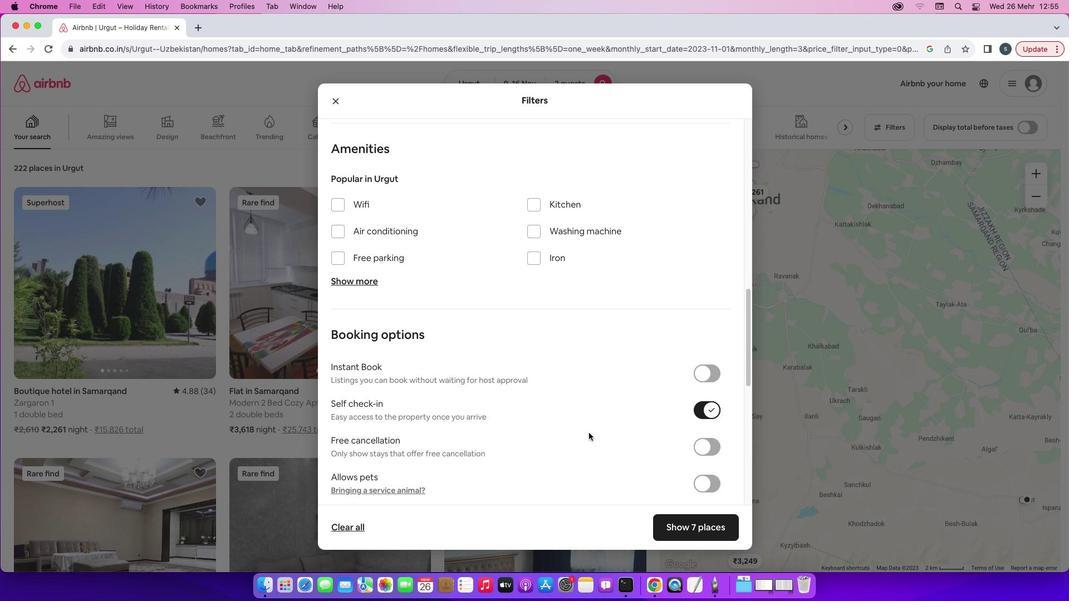 
Action: Mouse scrolled (588, 433) with delta (0, 0)
Screenshot: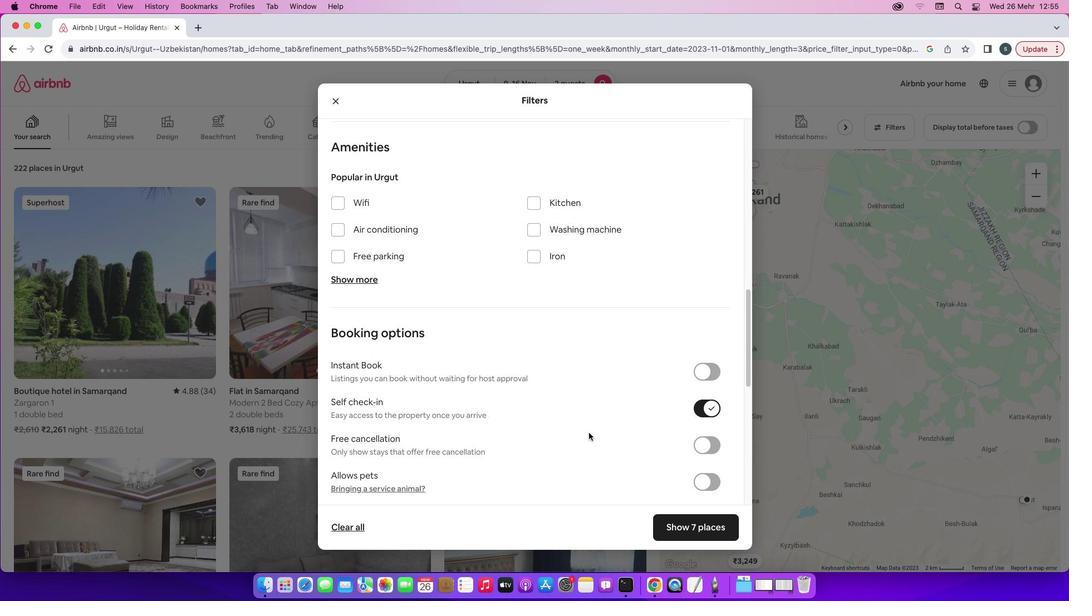 
Action: Mouse scrolled (588, 433) with delta (0, -1)
Screenshot: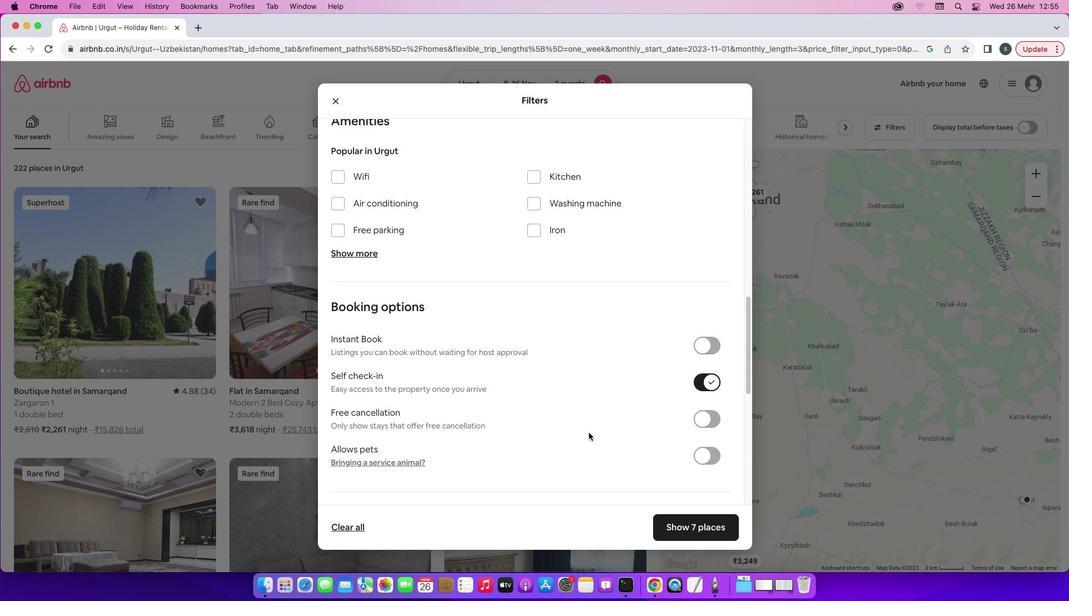 
Action: Mouse scrolled (588, 433) with delta (0, -1)
Screenshot: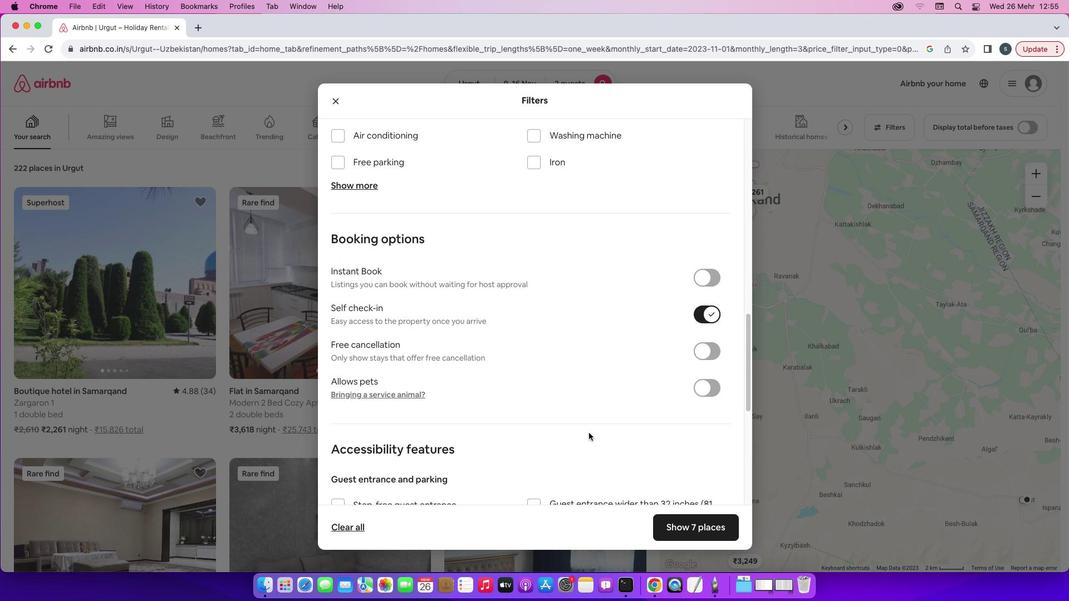 
Action: Mouse moved to (681, 531)
Screenshot: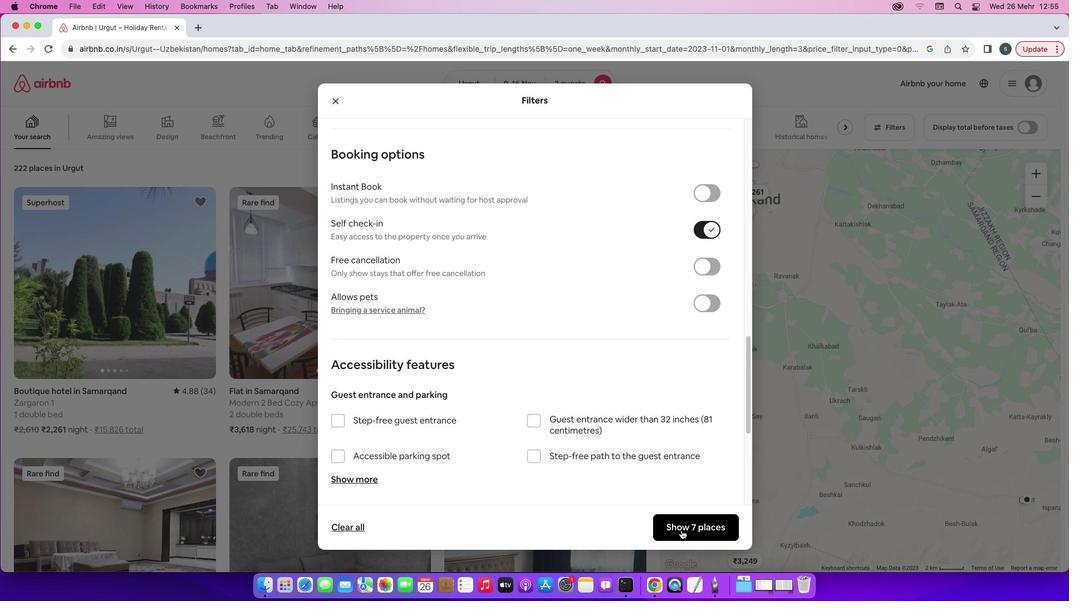 
Action: Mouse pressed left at (681, 531)
Screenshot: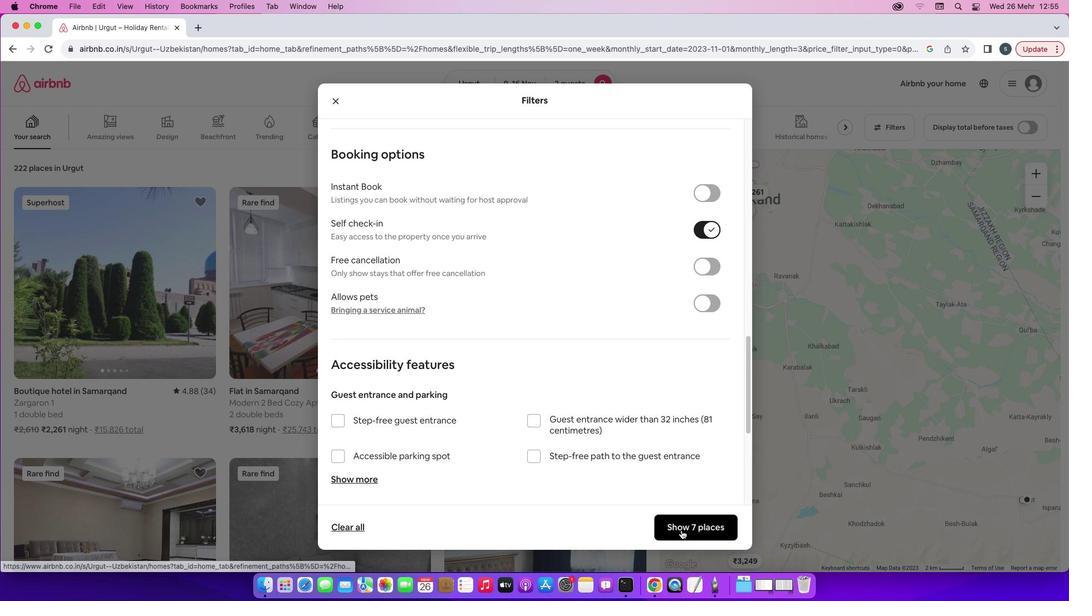 
Action: Mouse moved to (453, 394)
Screenshot: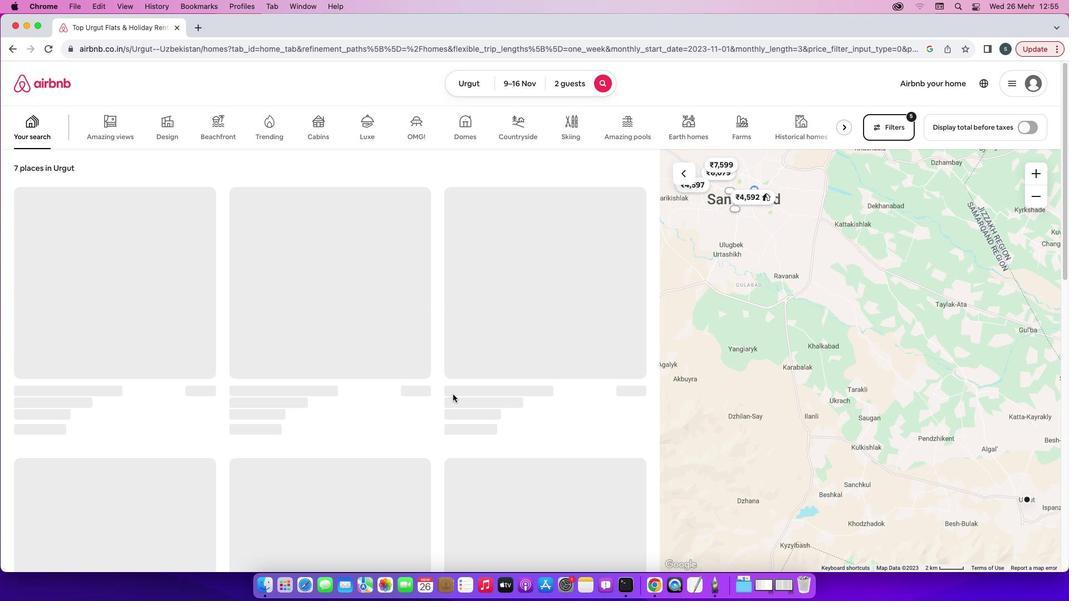 
Action: Mouse scrolled (453, 394) with delta (0, 0)
Screenshot: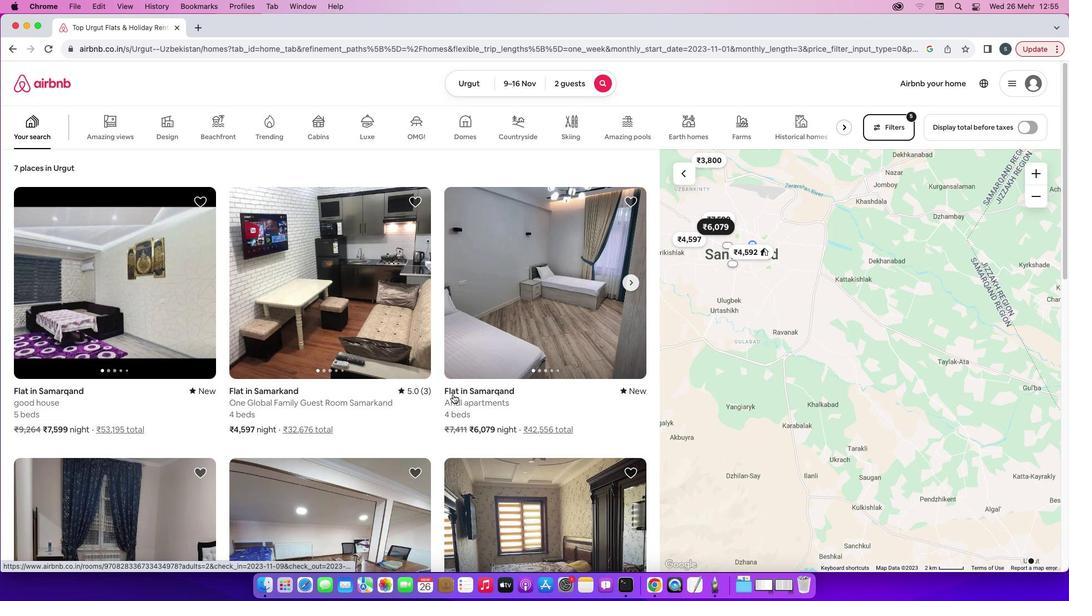 
Action: Mouse scrolled (453, 394) with delta (0, 0)
Screenshot: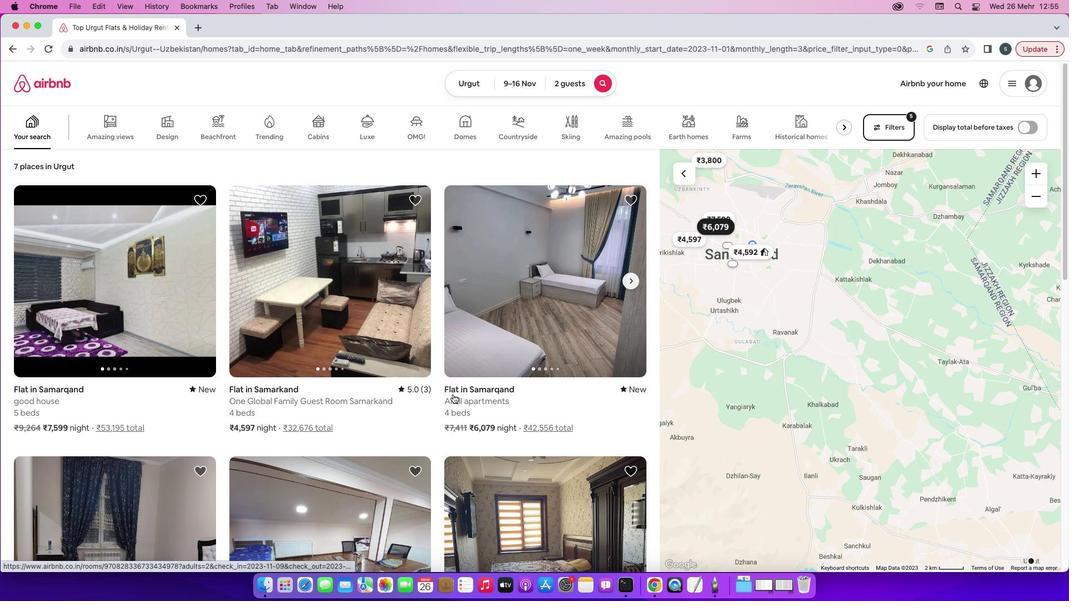 
Action: Mouse scrolled (453, 394) with delta (0, 0)
Screenshot: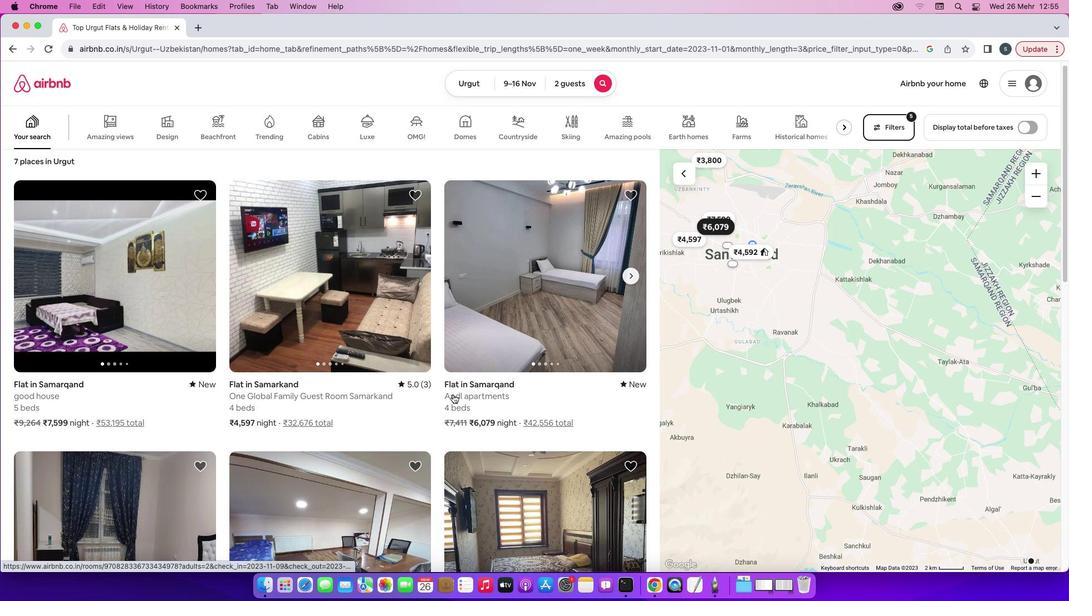 
Action: Mouse scrolled (453, 394) with delta (0, -1)
Screenshot: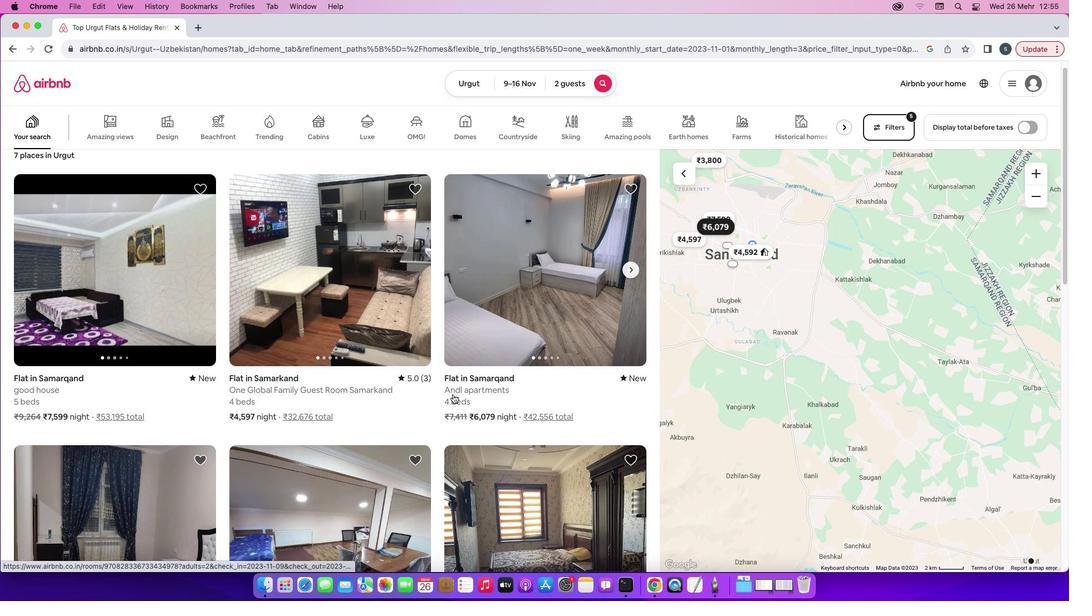 
Action: Mouse scrolled (453, 394) with delta (0, -1)
Screenshot: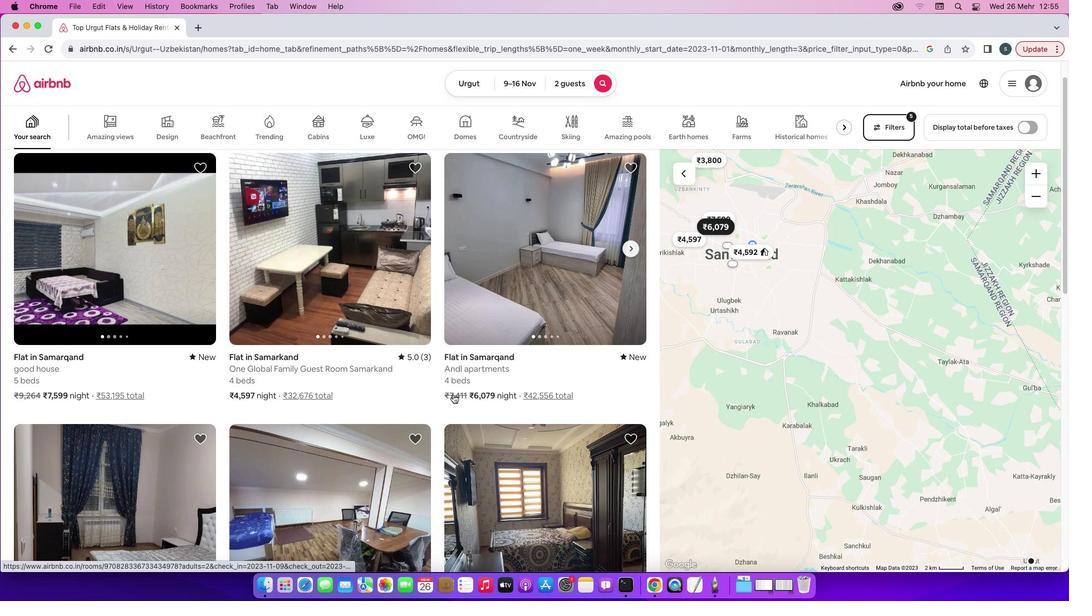 
Action: Mouse moved to (116, 312)
Screenshot: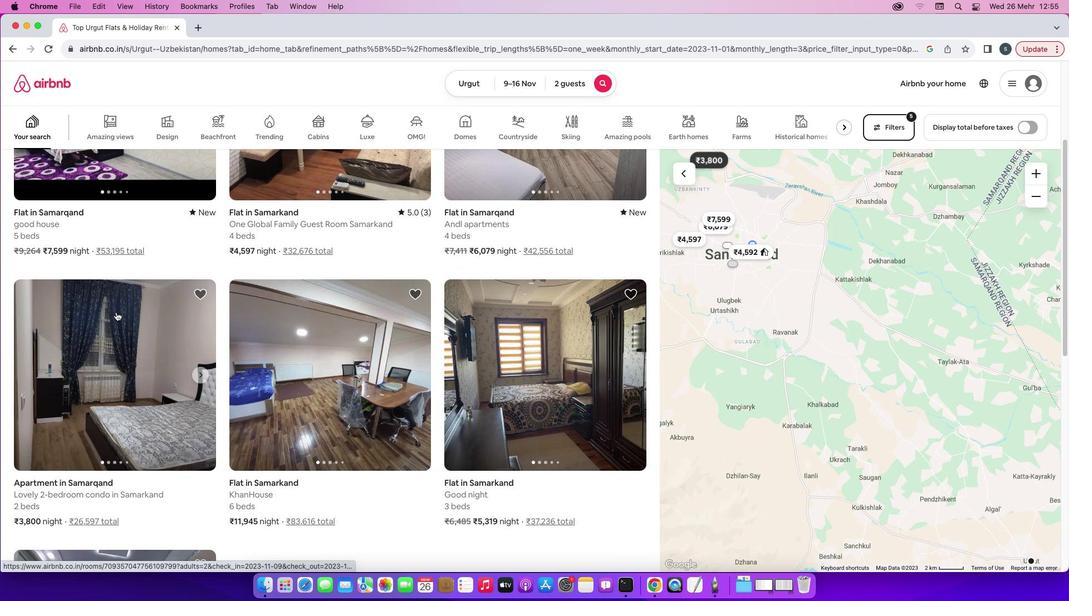 
Action: Mouse pressed left at (116, 312)
Screenshot: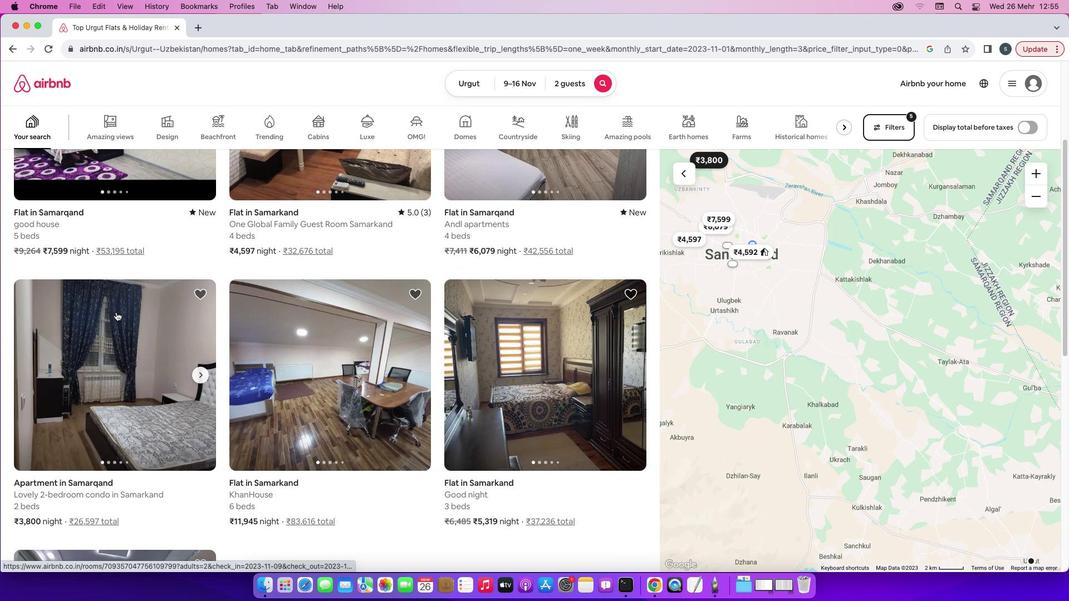 
Action: Mouse moved to (768, 413)
Screenshot: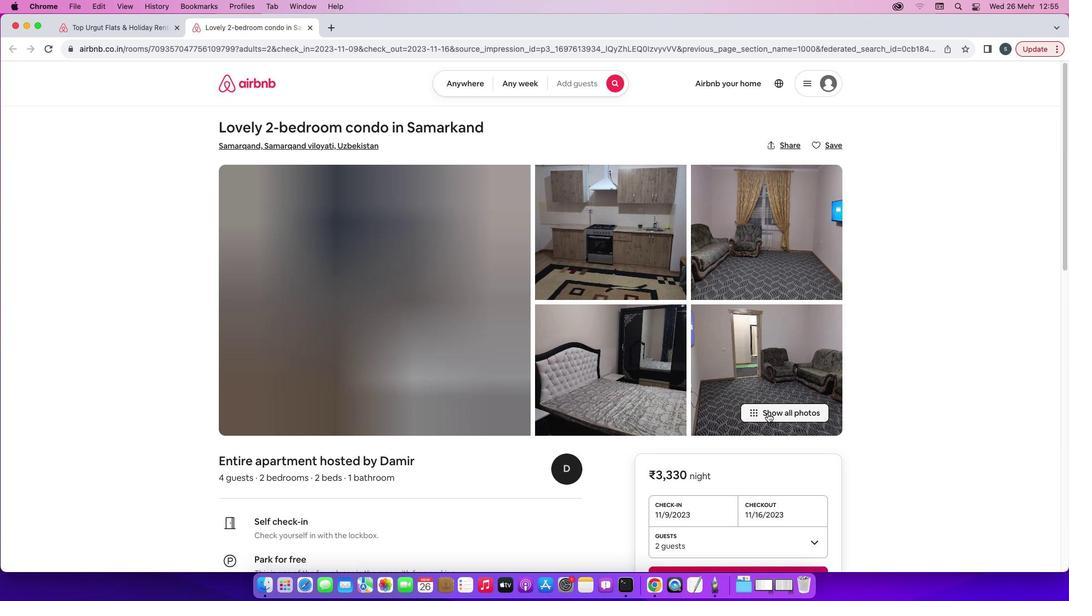 
Action: Mouse pressed left at (768, 413)
Screenshot: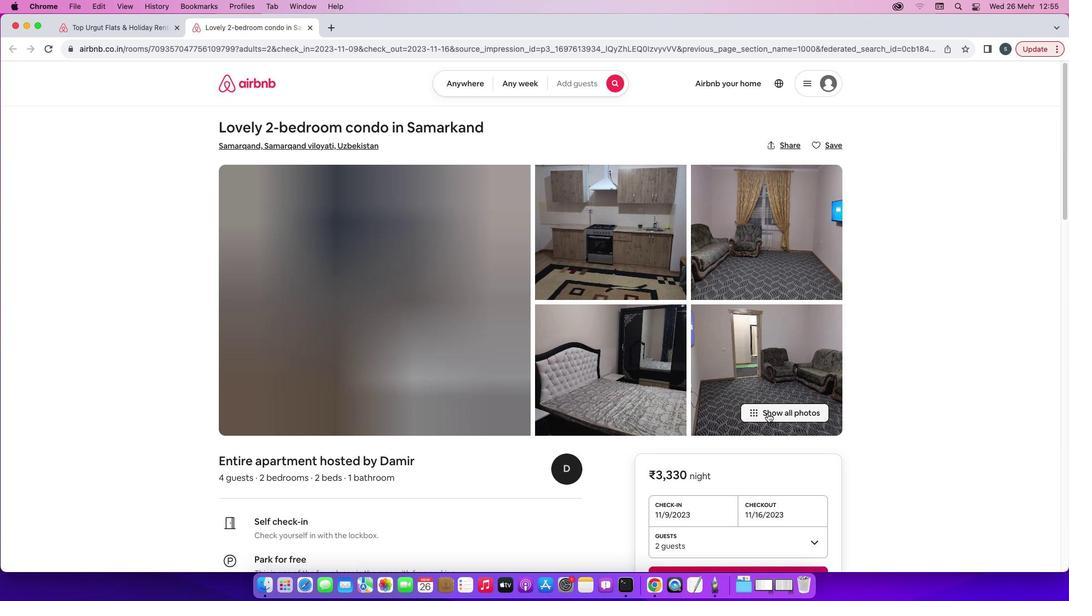 
Action: Mouse moved to (747, 457)
Screenshot: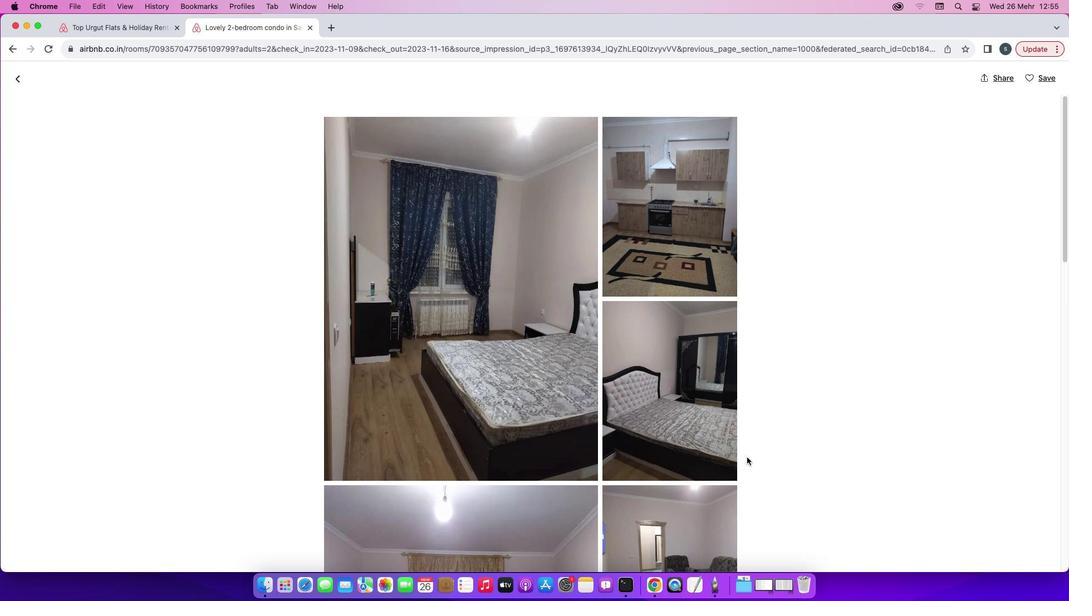 
Action: Mouse scrolled (747, 457) with delta (0, 0)
Screenshot: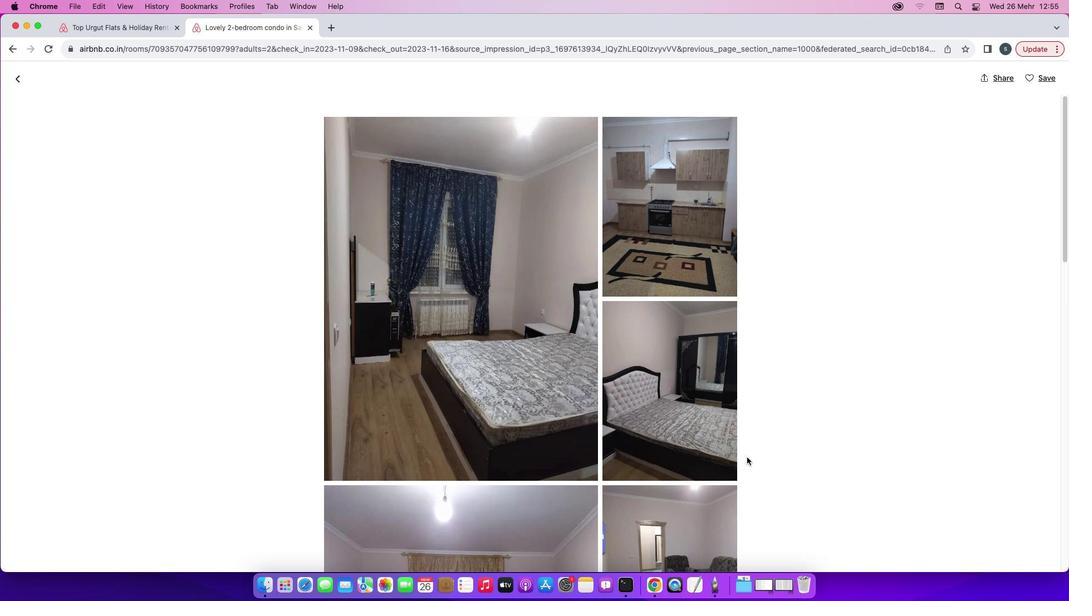 
Action: Mouse scrolled (747, 457) with delta (0, 0)
Screenshot: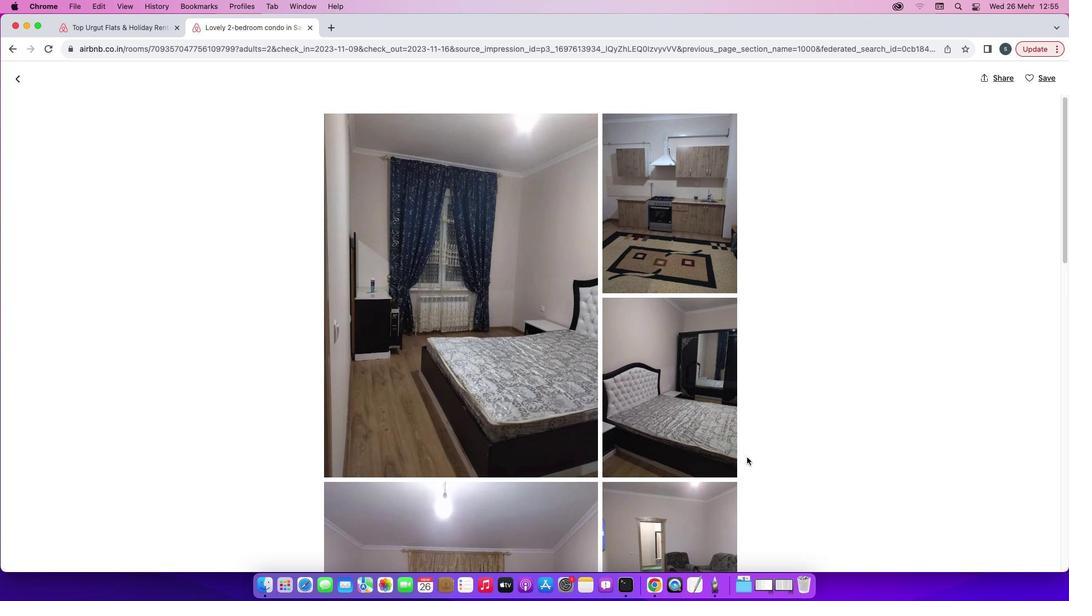 
Action: Mouse scrolled (747, 457) with delta (0, -1)
Screenshot: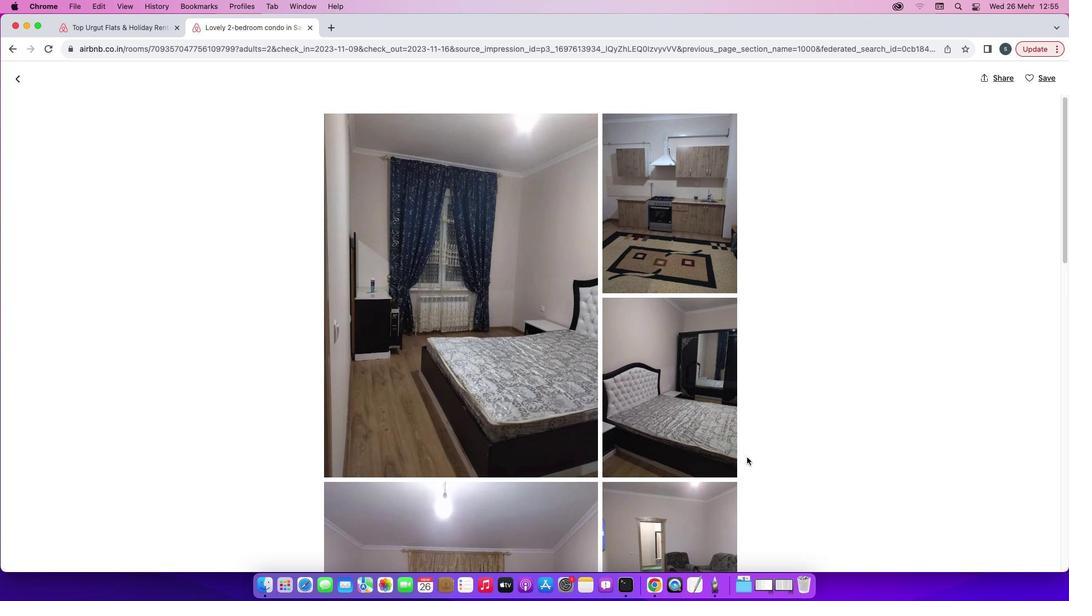 
Action: Mouse scrolled (747, 457) with delta (0, -2)
Screenshot: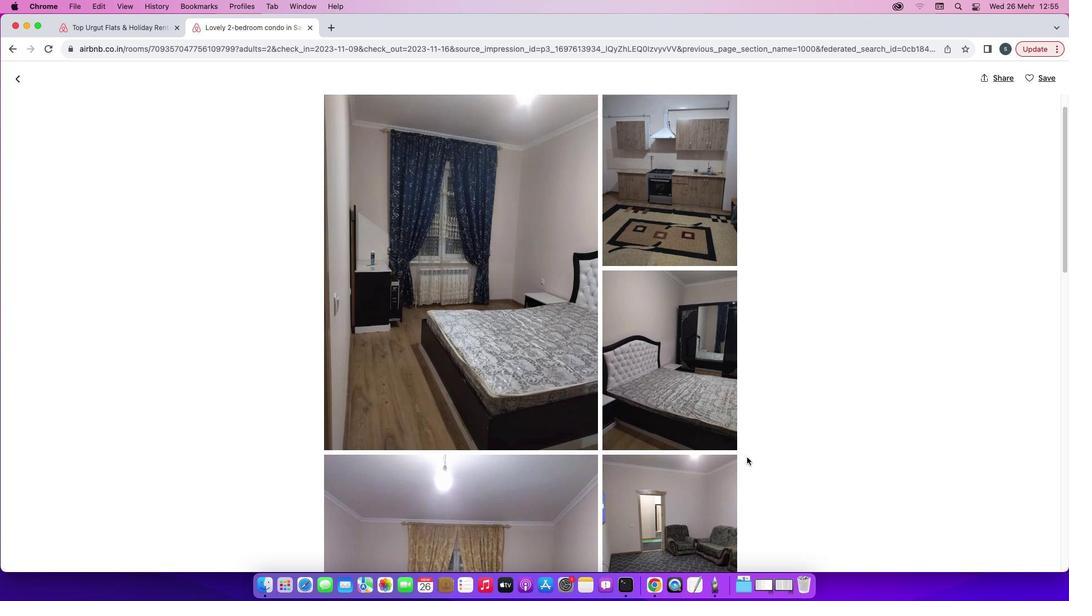 
Action: Mouse moved to (746, 458)
Screenshot: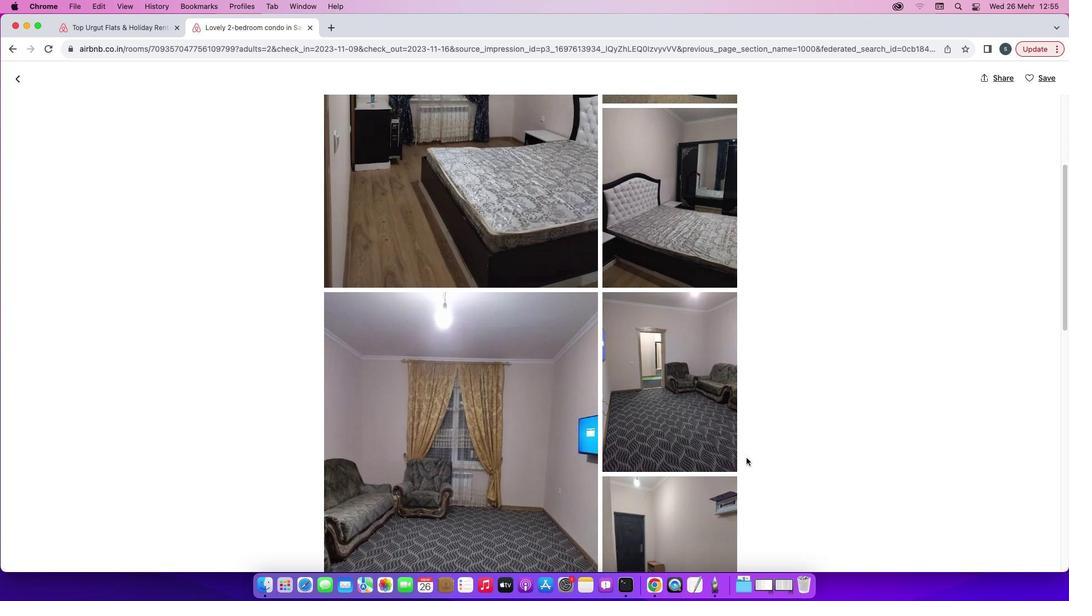 
Action: Mouse scrolled (746, 458) with delta (0, 0)
Screenshot: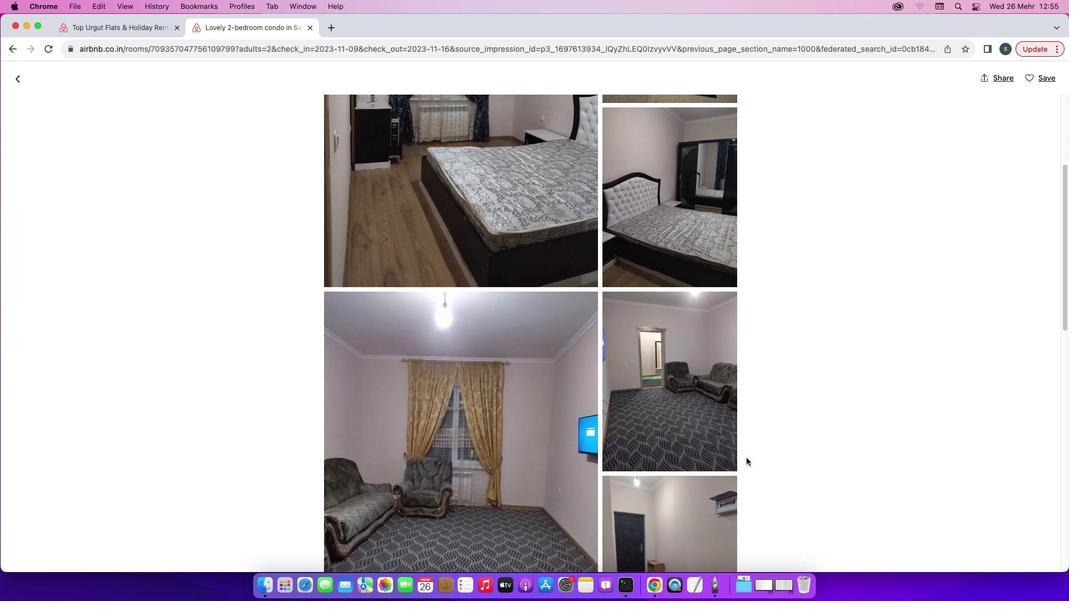 
Action: Mouse scrolled (746, 458) with delta (0, 0)
Screenshot: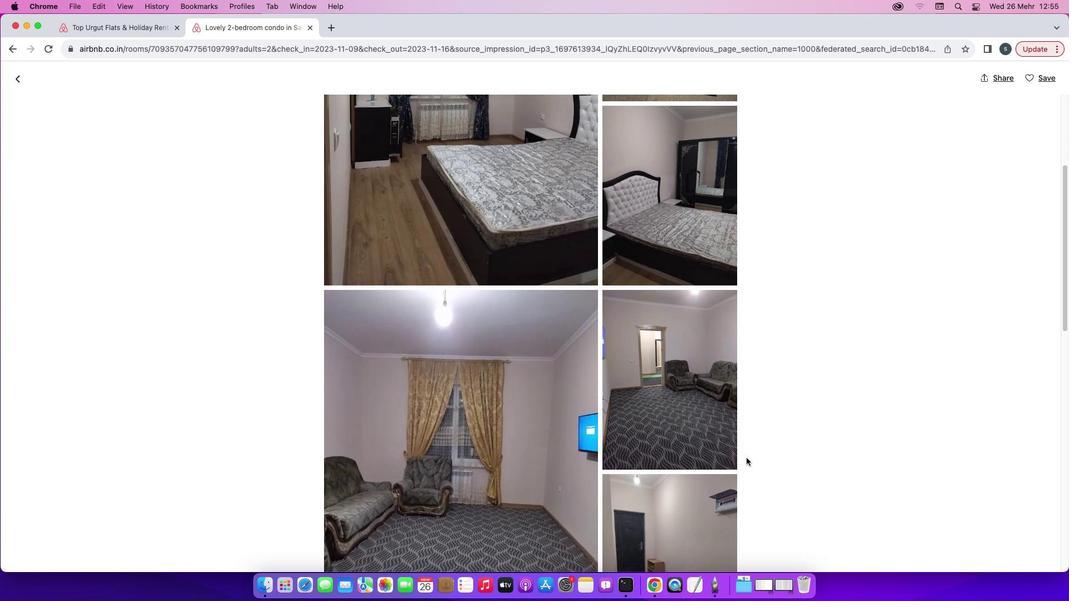 
Action: Mouse scrolled (746, 458) with delta (0, -1)
Screenshot: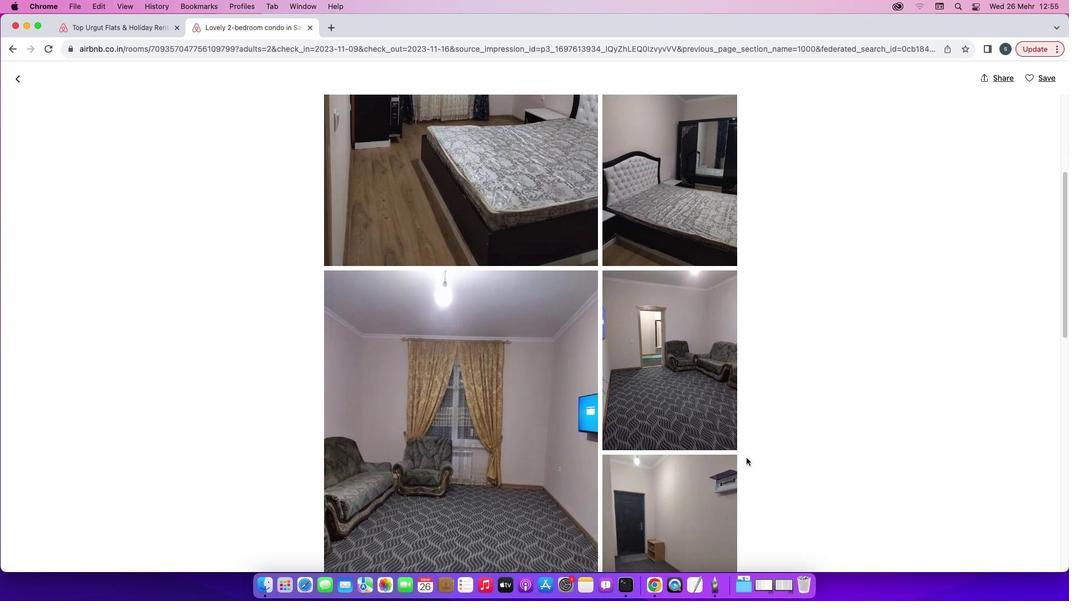 
Action: Mouse scrolled (746, 458) with delta (0, -2)
Screenshot: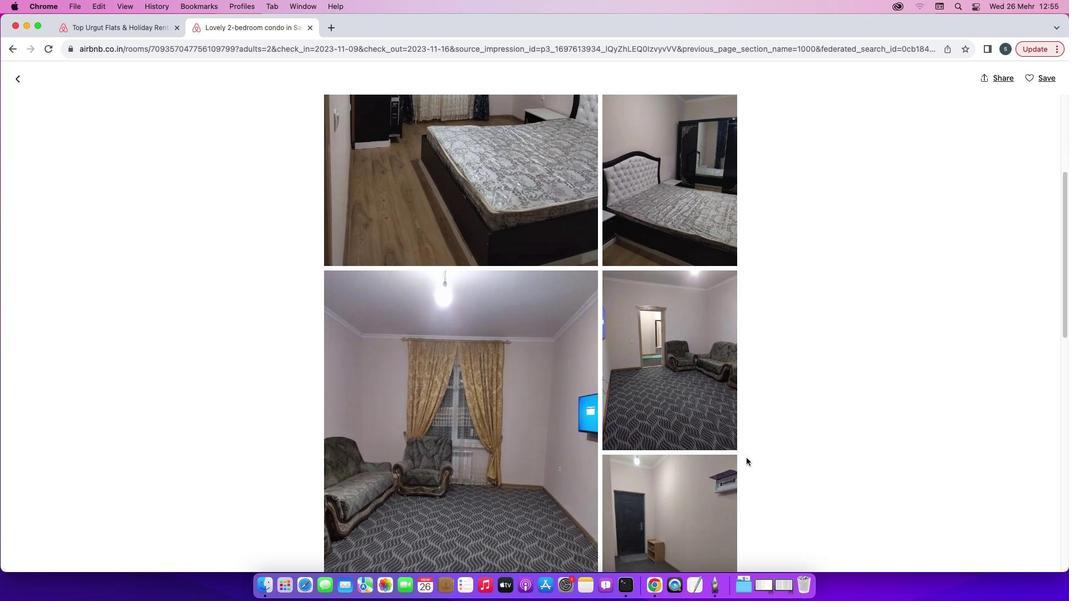 
Action: Mouse moved to (745, 461)
Screenshot: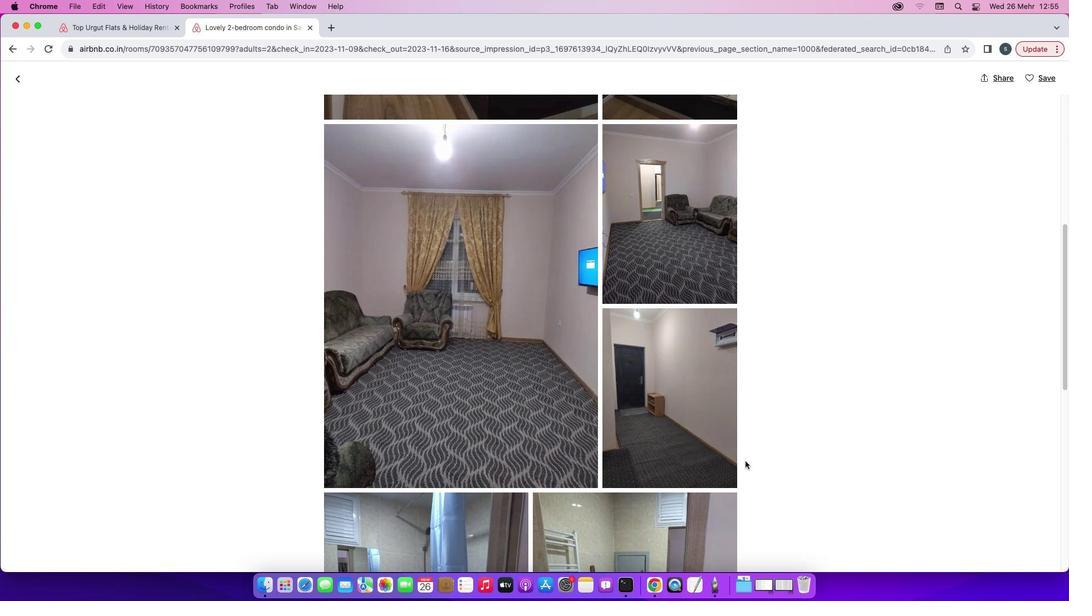
Action: Mouse scrolled (745, 461) with delta (0, 0)
Screenshot: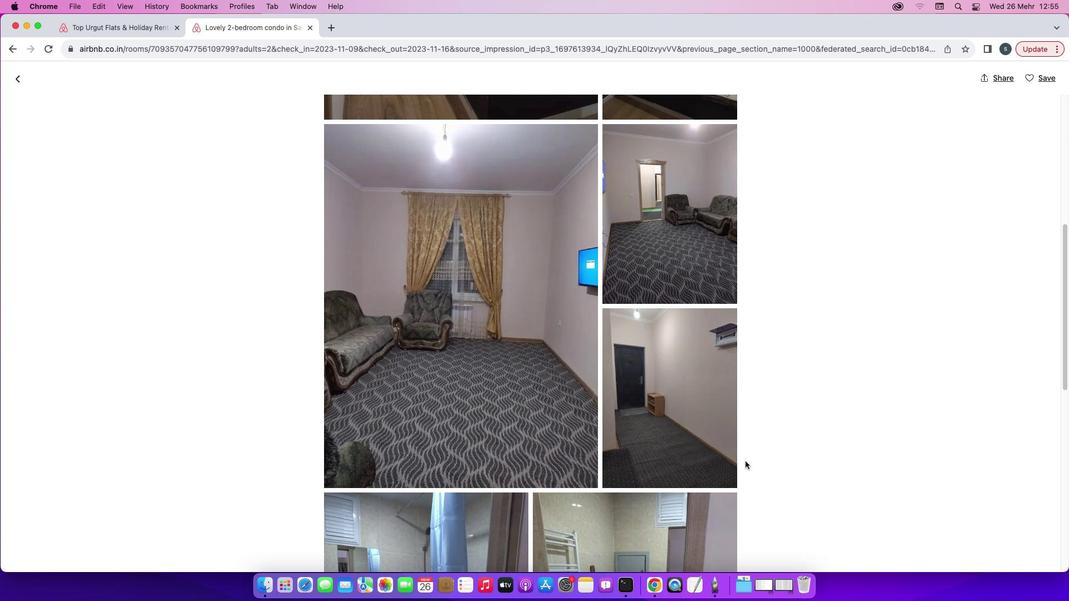 
Action: Mouse scrolled (745, 461) with delta (0, 0)
Screenshot: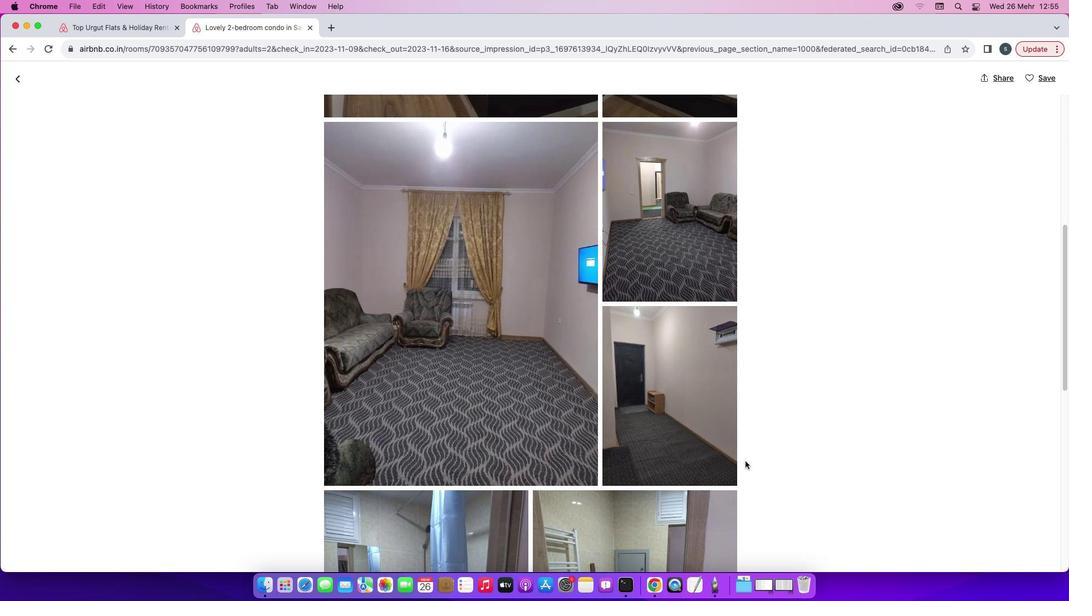 
Action: Mouse scrolled (745, 461) with delta (0, -1)
Screenshot: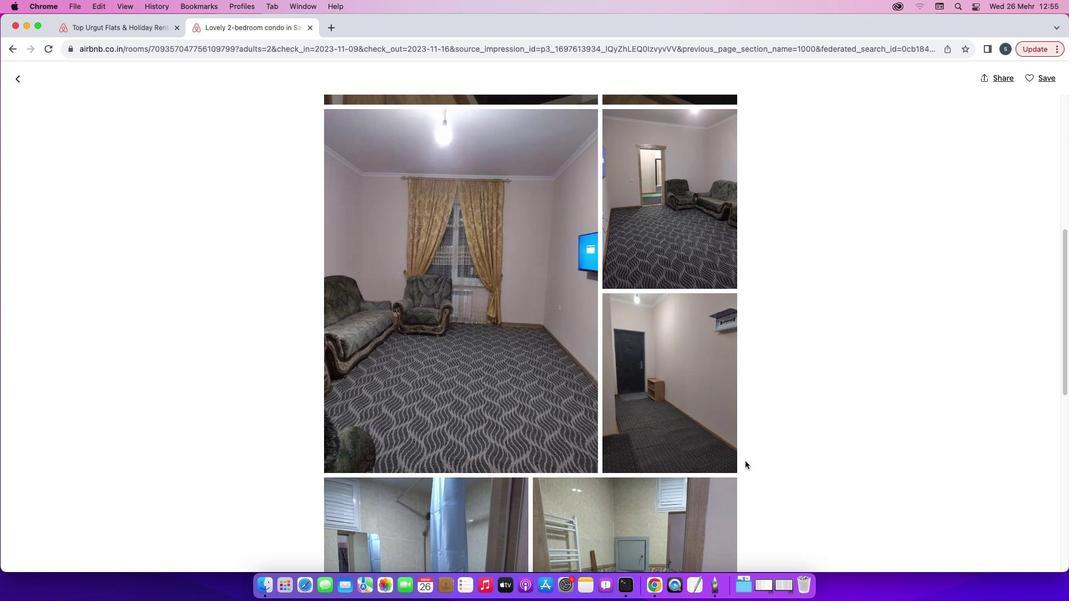 
Action: Mouse scrolled (745, 461) with delta (0, -2)
Screenshot: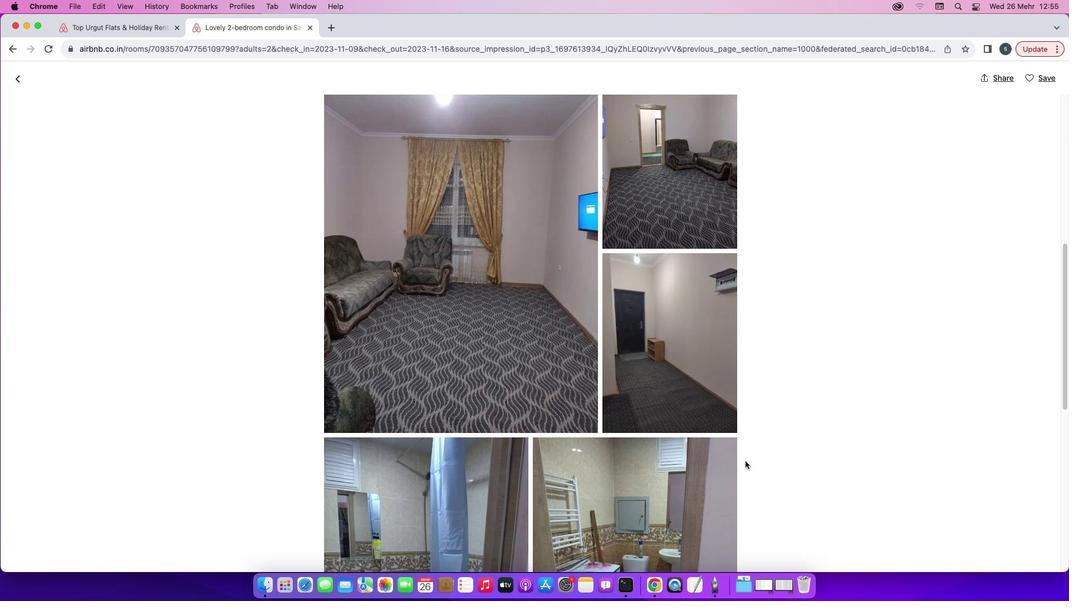 
Action: Mouse moved to (760, 514)
Screenshot: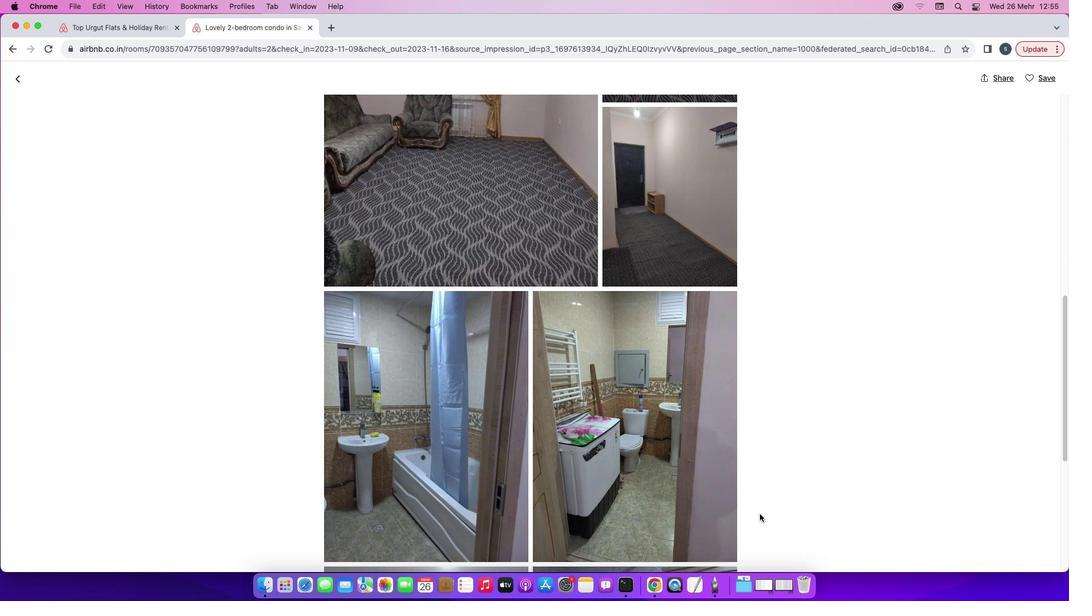 
Action: Mouse scrolled (760, 514) with delta (0, 0)
Screenshot: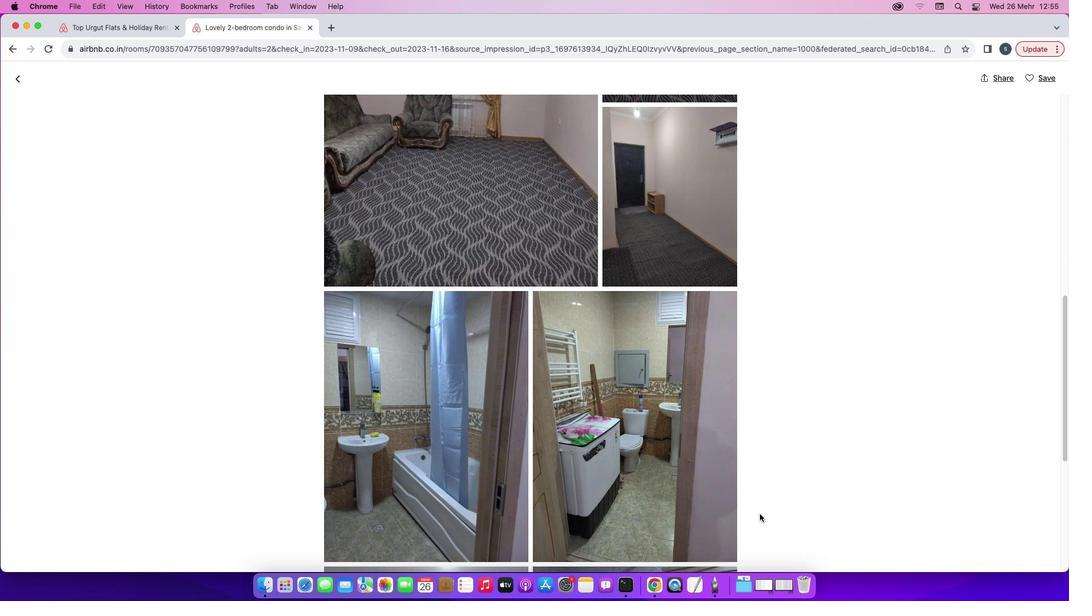 
Action: Mouse scrolled (760, 514) with delta (0, 0)
Screenshot: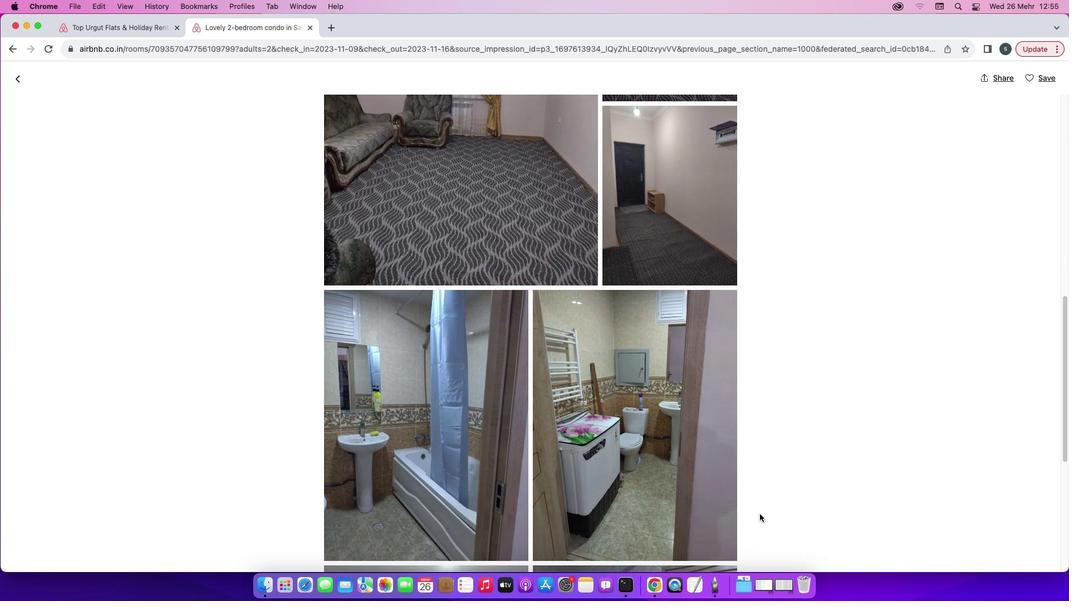 
Action: Mouse scrolled (760, 514) with delta (0, -1)
Screenshot: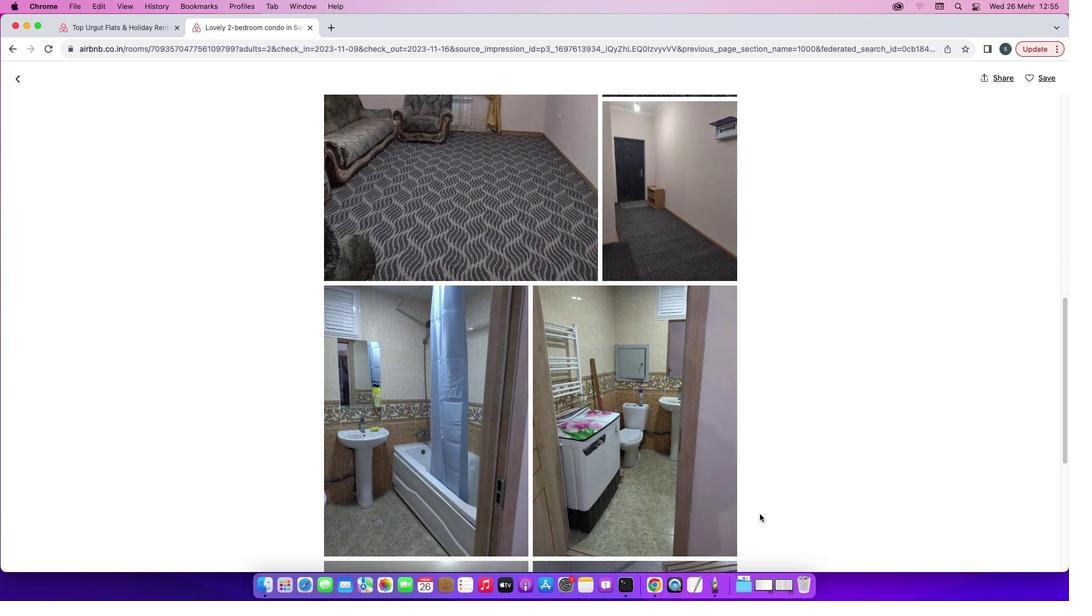 
Action: Mouse scrolled (760, 514) with delta (0, -2)
Screenshot: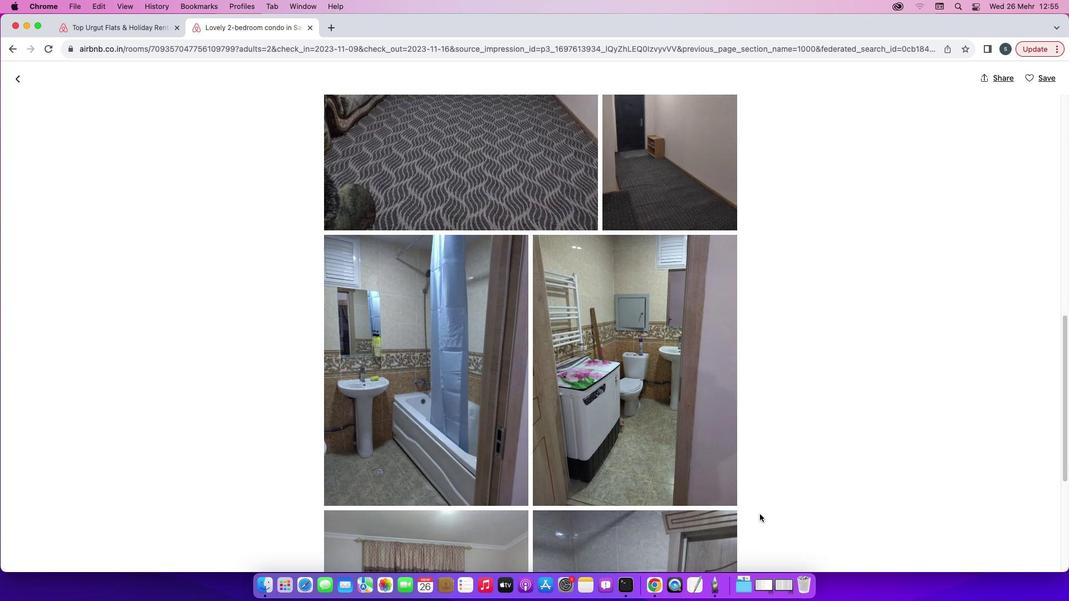 
Action: Mouse scrolled (760, 514) with delta (0, -2)
Screenshot: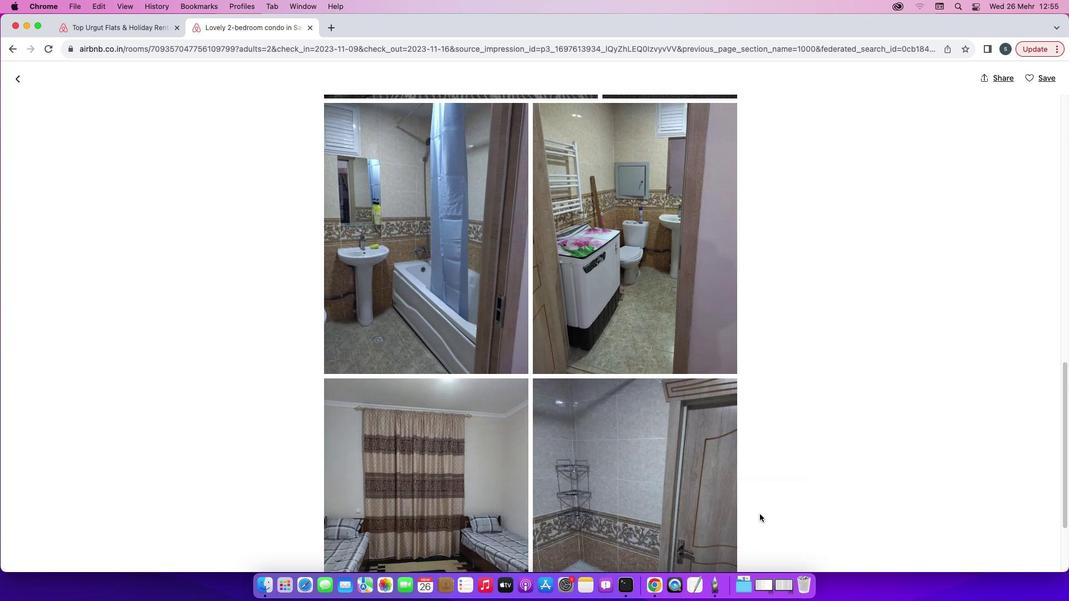 
Action: Mouse scrolled (760, 514) with delta (0, 0)
Screenshot: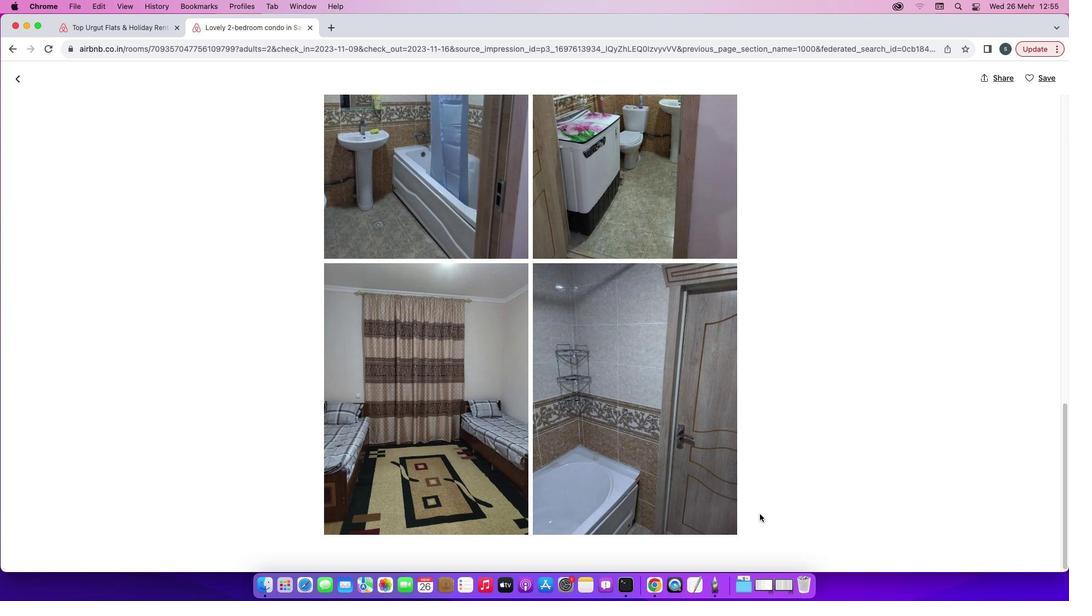 
Action: Mouse scrolled (760, 514) with delta (0, 0)
Screenshot: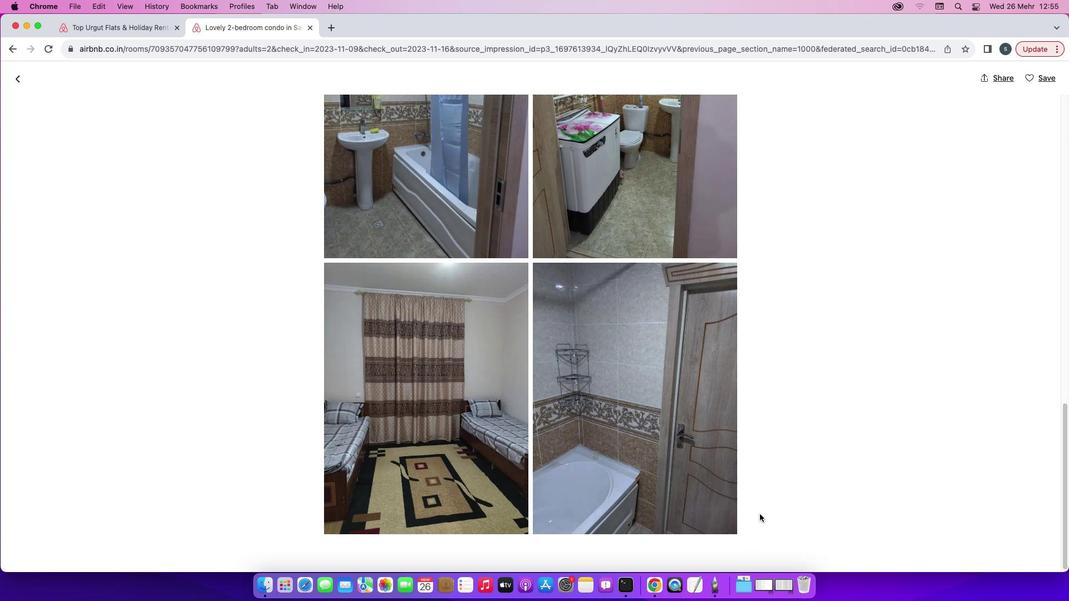 
Action: Mouse scrolled (760, 514) with delta (0, -1)
Screenshot: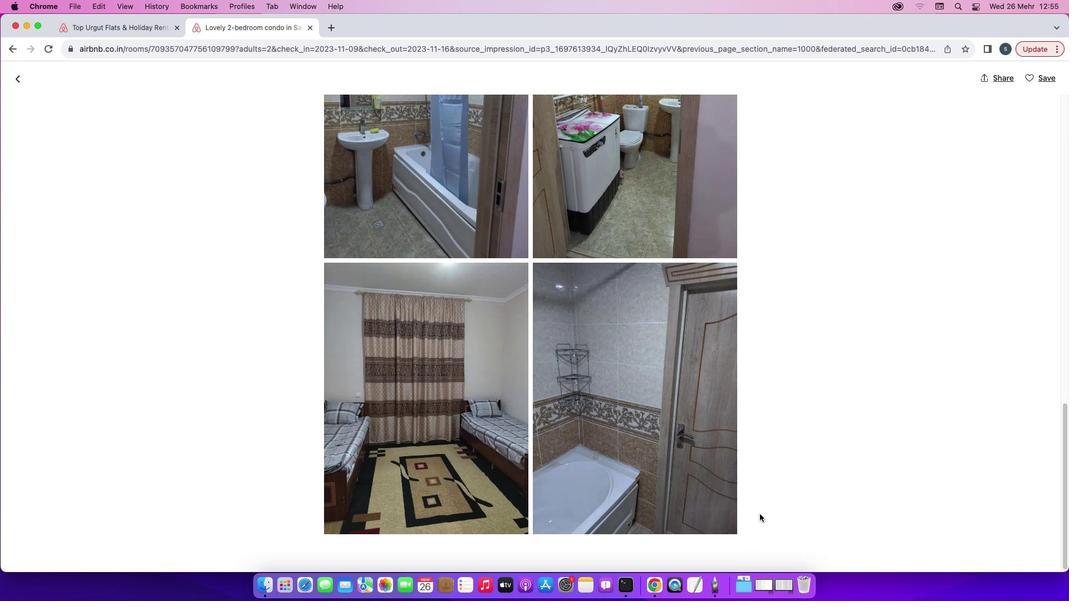 
Action: Mouse scrolled (760, 514) with delta (0, -2)
Screenshot: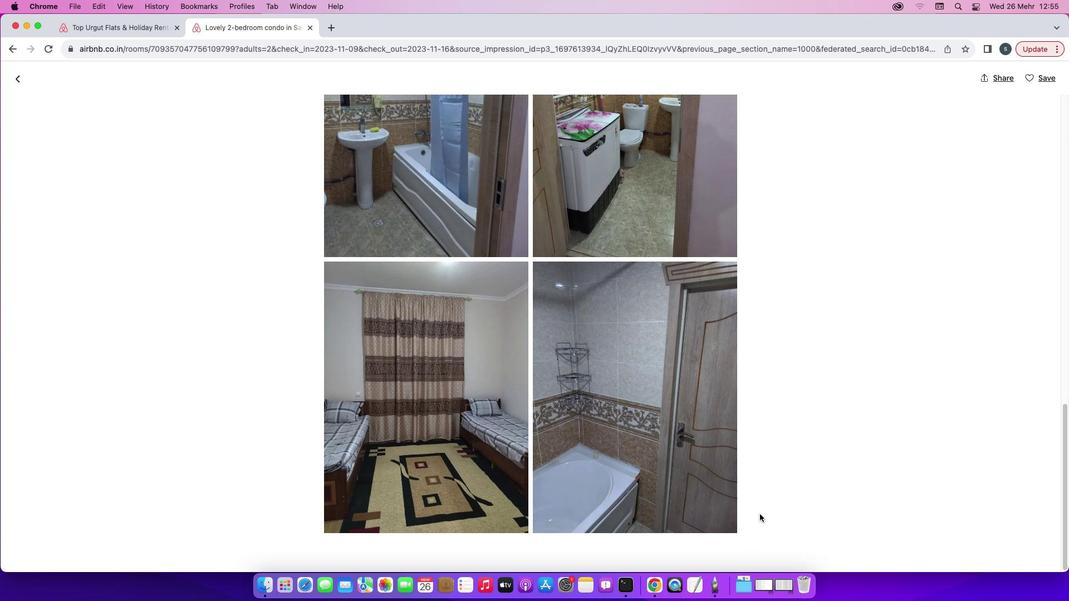 
Action: Mouse scrolled (760, 514) with delta (0, -2)
Screenshot: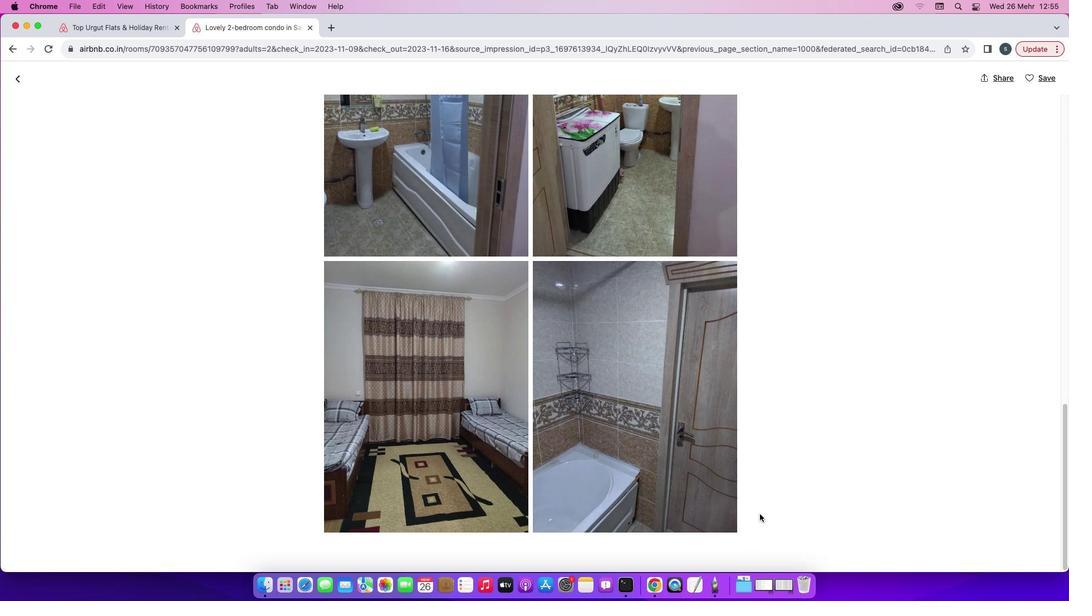 
Action: Mouse scrolled (760, 514) with delta (0, 0)
Screenshot: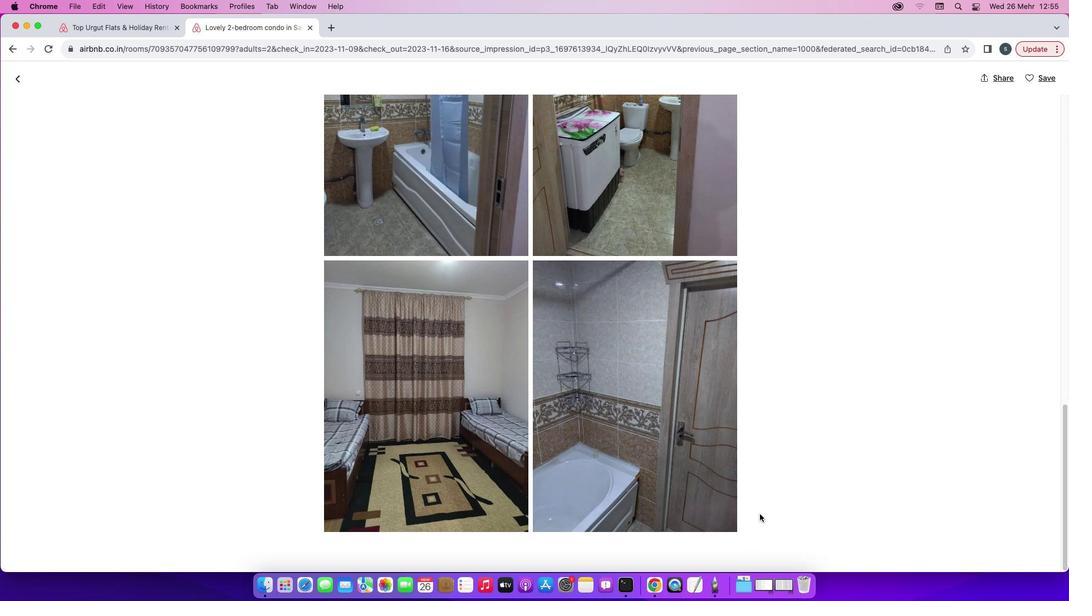 
Action: Mouse scrolled (760, 514) with delta (0, 0)
Screenshot: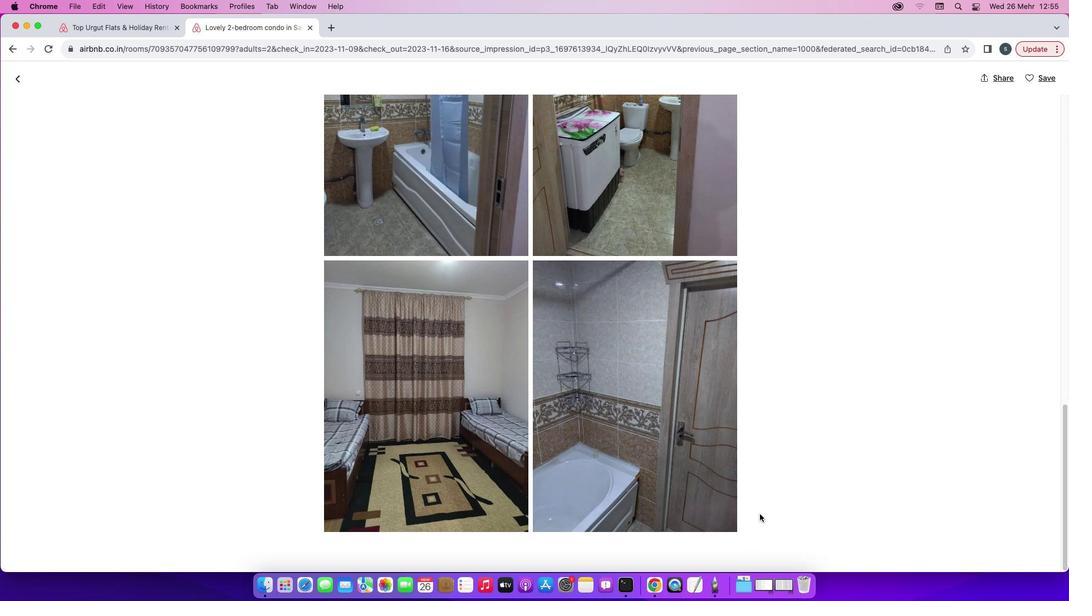 
Action: Mouse moved to (15, 81)
Screenshot: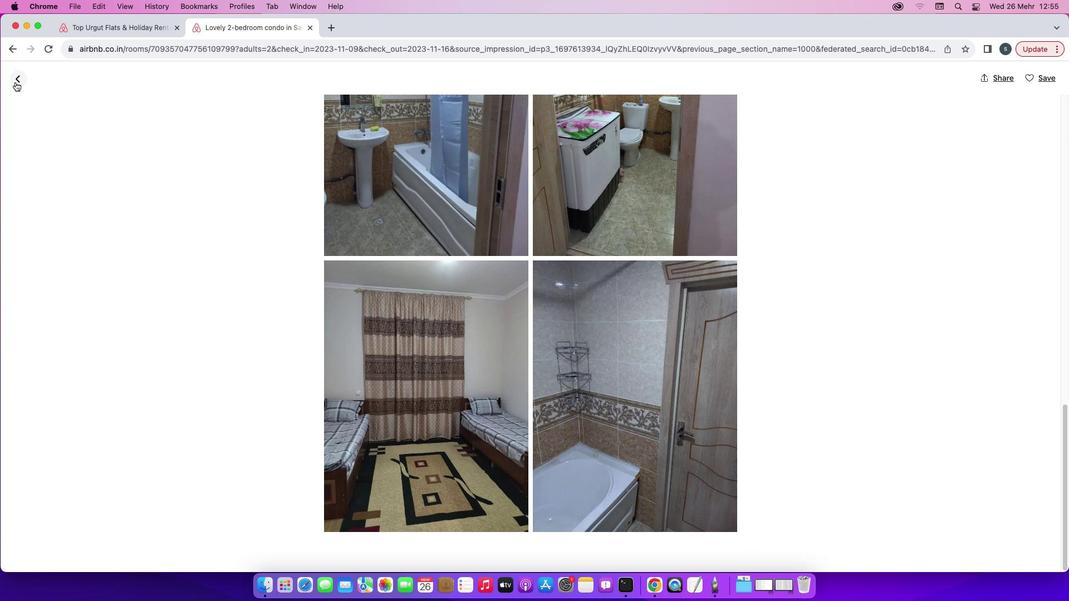 
Action: Mouse pressed left at (15, 81)
Screenshot: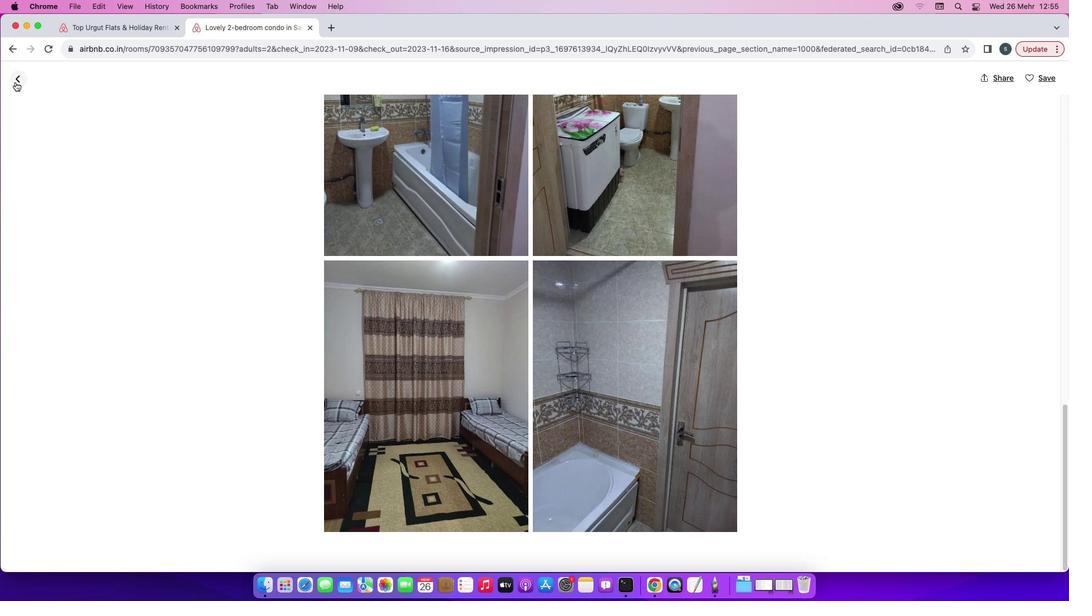 
Action: Mouse moved to (346, 451)
Screenshot: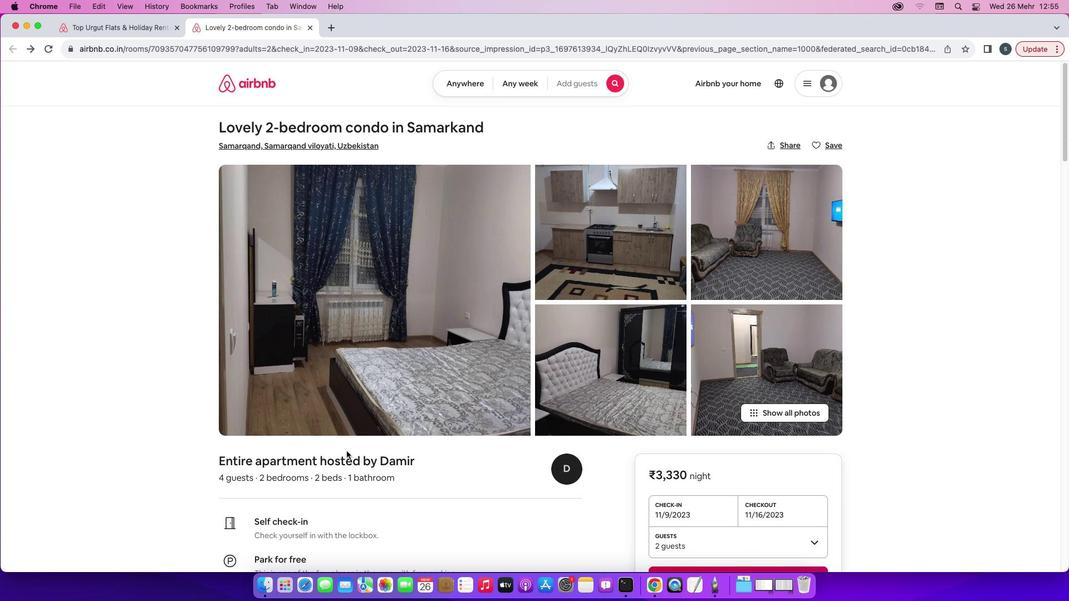 
Action: Mouse scrolled (346, 451) with delta (0, 0)
Screenshot: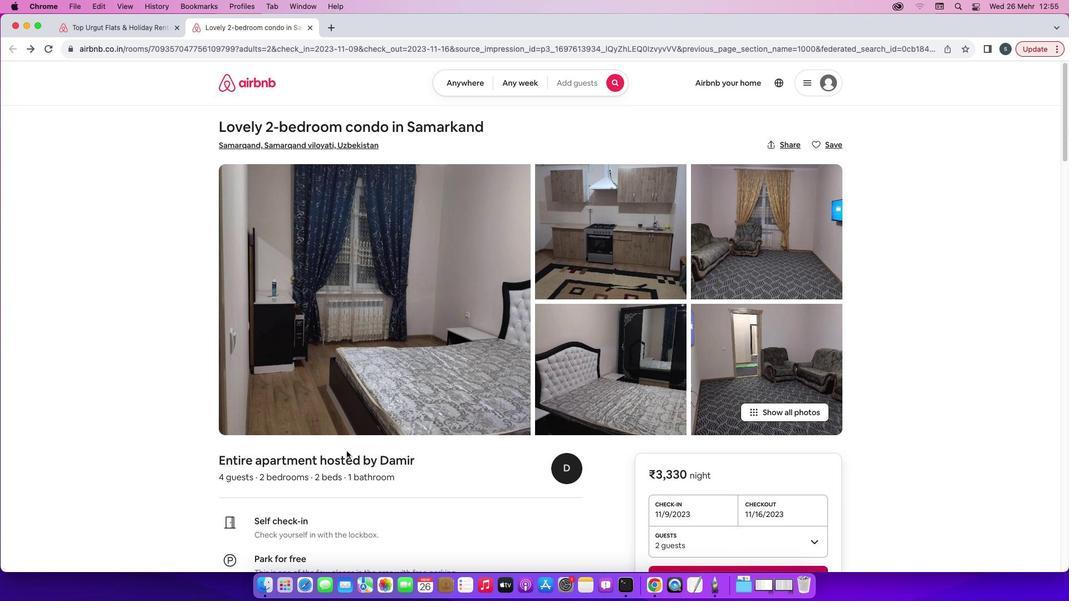 
Action: Mouse scrolled (346, 451) with delta (0, 0)
Screenshot: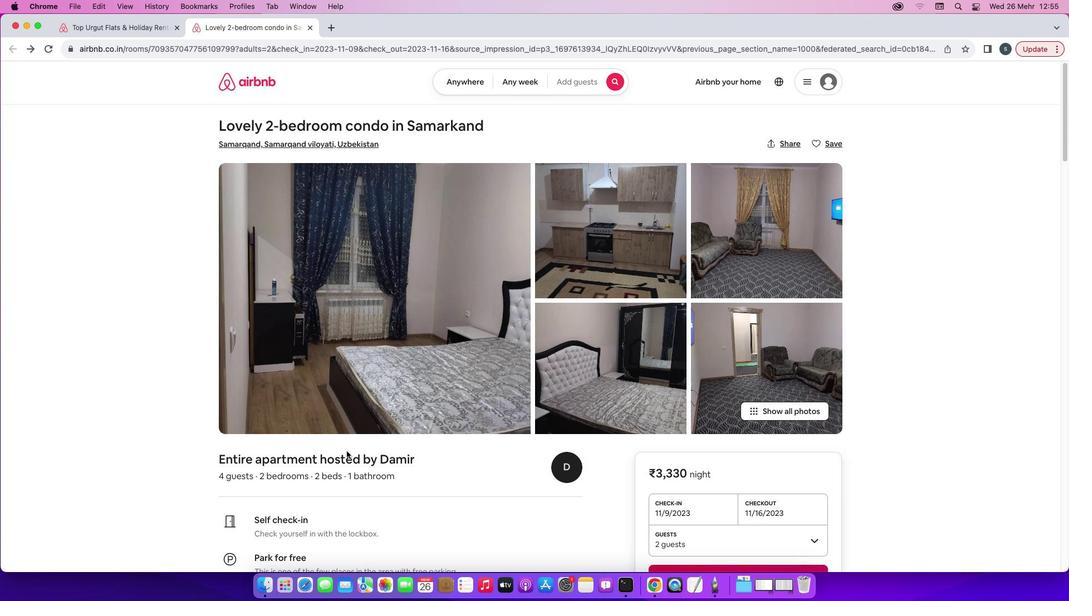 
Action: Mouse scrolled (346, 451) with delta (0, -1)
Screenshot: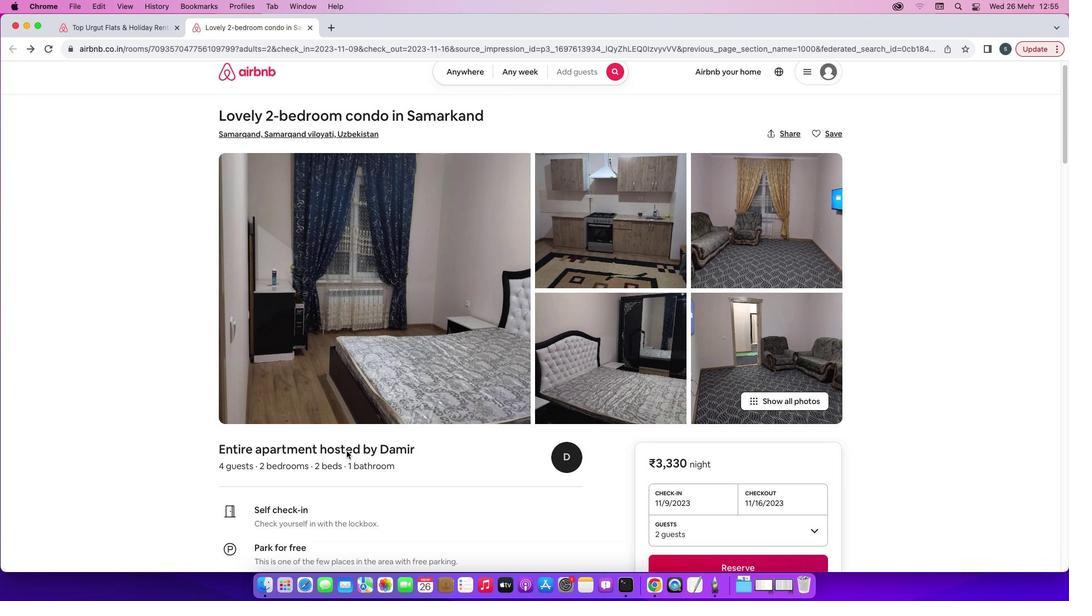 
Action: Mouse scrolled (346, 451) with delta (0, -2)
Screenshot: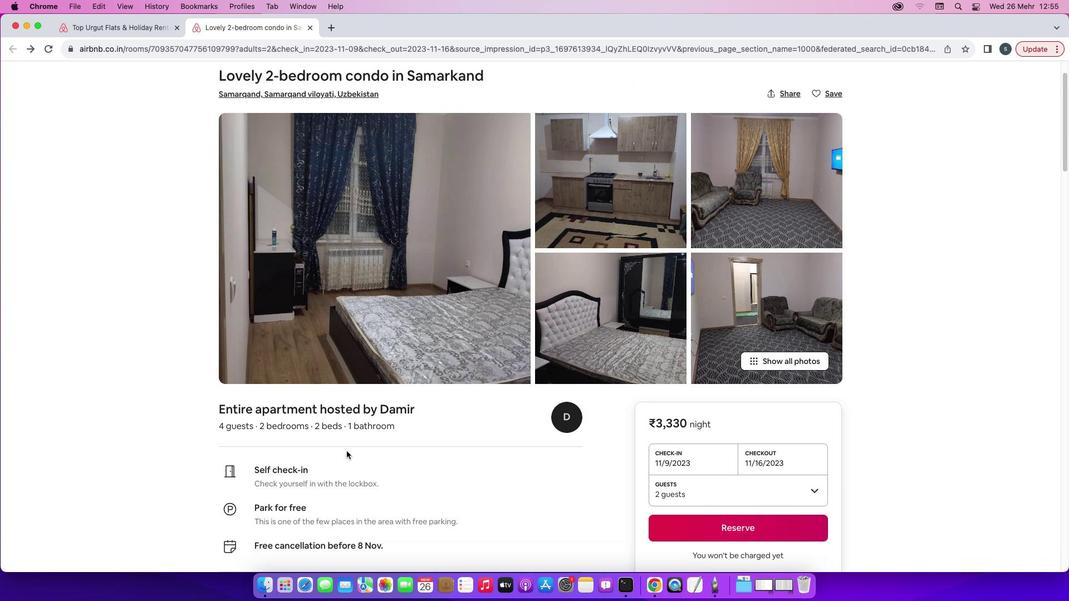 
Action: Mouse scrolled (346, 451) with delta (0, 0)
Screenshot: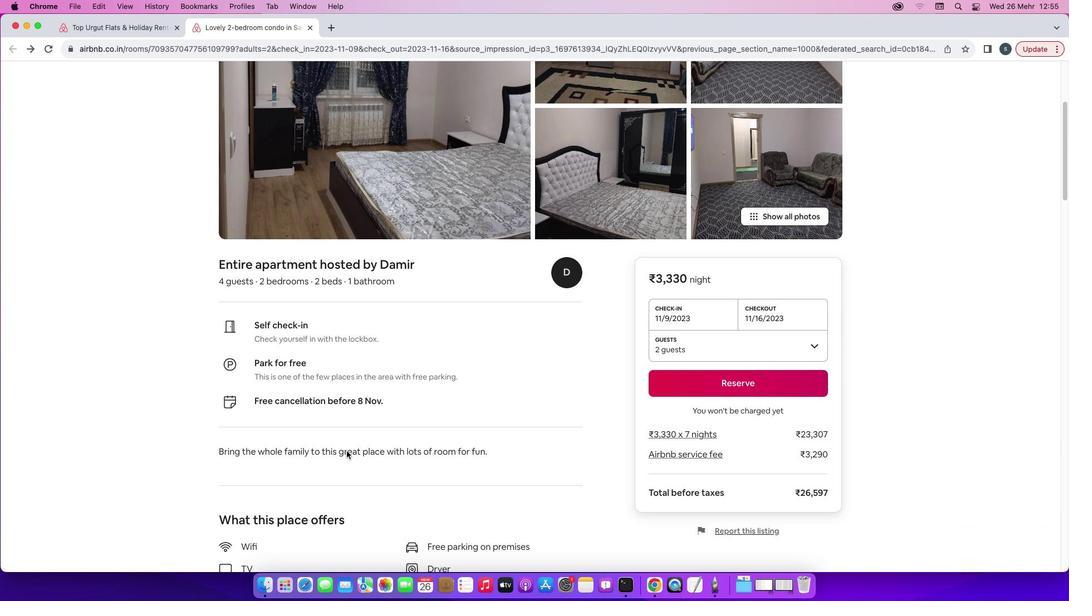 
Action: Mouse scrolled (346, 451) with delta (0, 0)
Screenshot: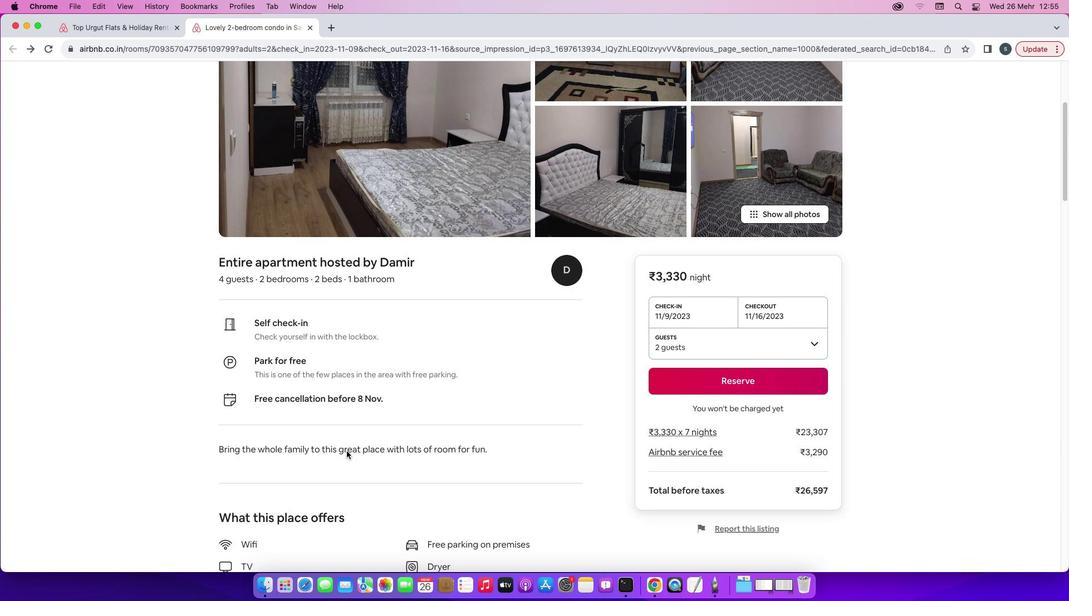 
Action: Mouse scrolled (346, 451) with delta (0, -1)
Screenshot: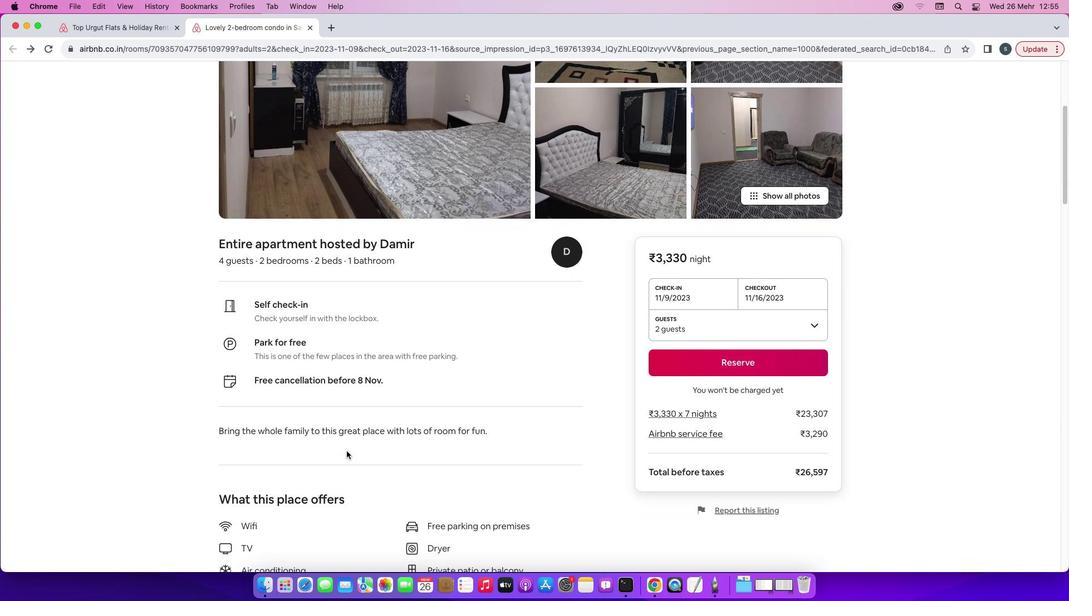
Action: Mouse scrolled (346, 451) with delta (0, -1)
Screenshot: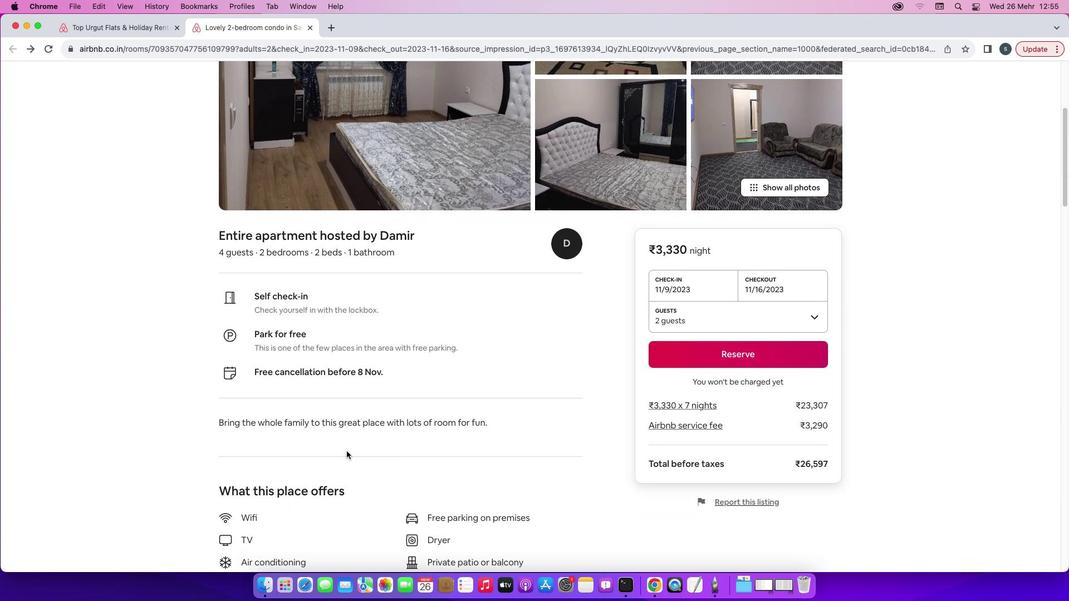 
Action: Mouse scrolled (346, 451) with delta (0, -2)
Screenshot: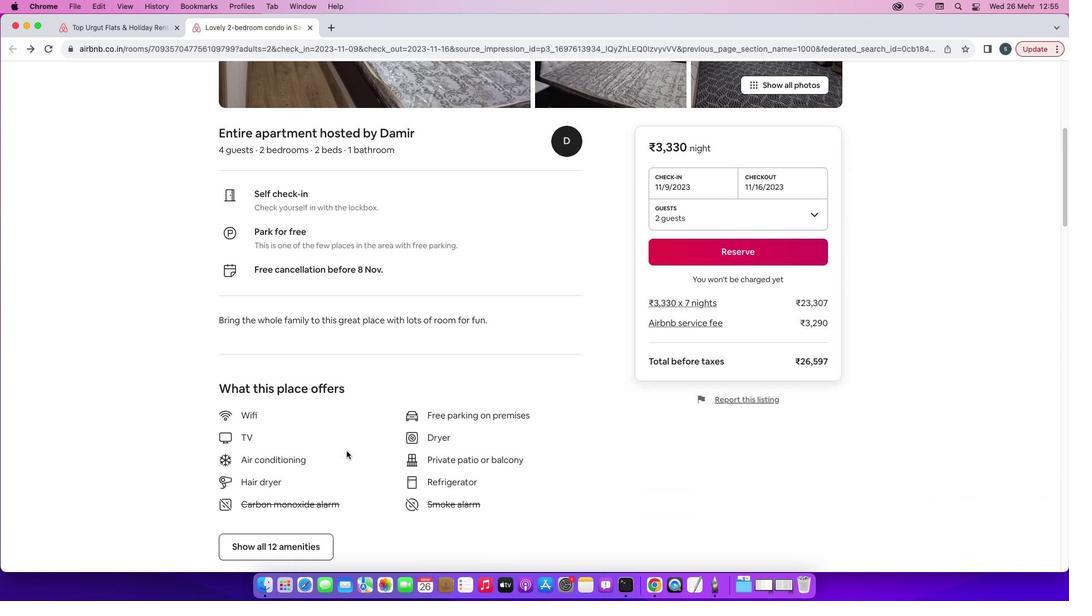 
Action: Mouse moved to (261, 437)
Screenshot: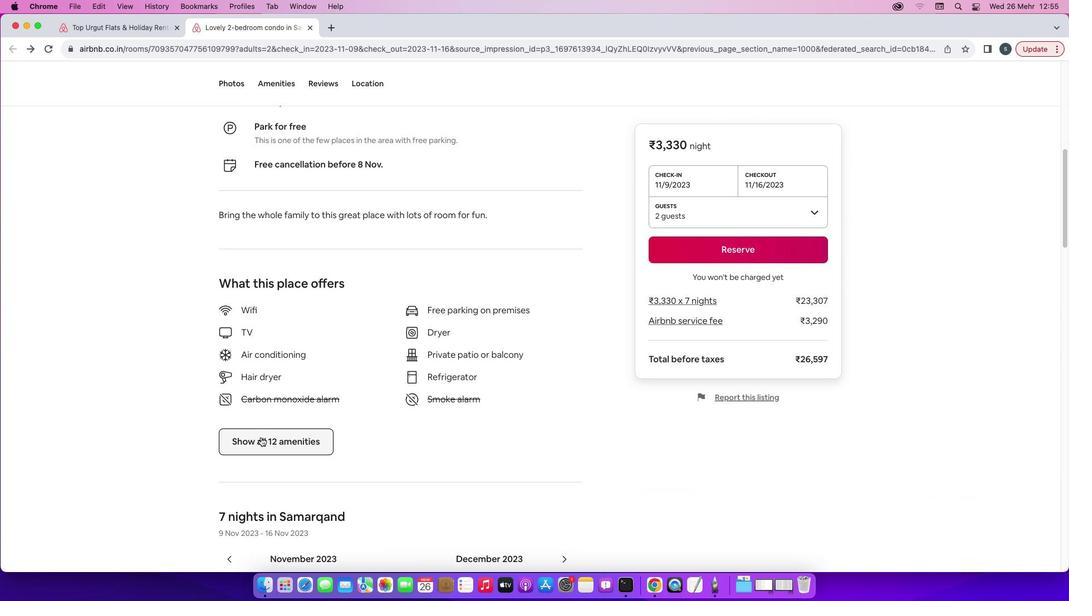 
Action: Mouse pressed left at (261, 437)
Screenshot: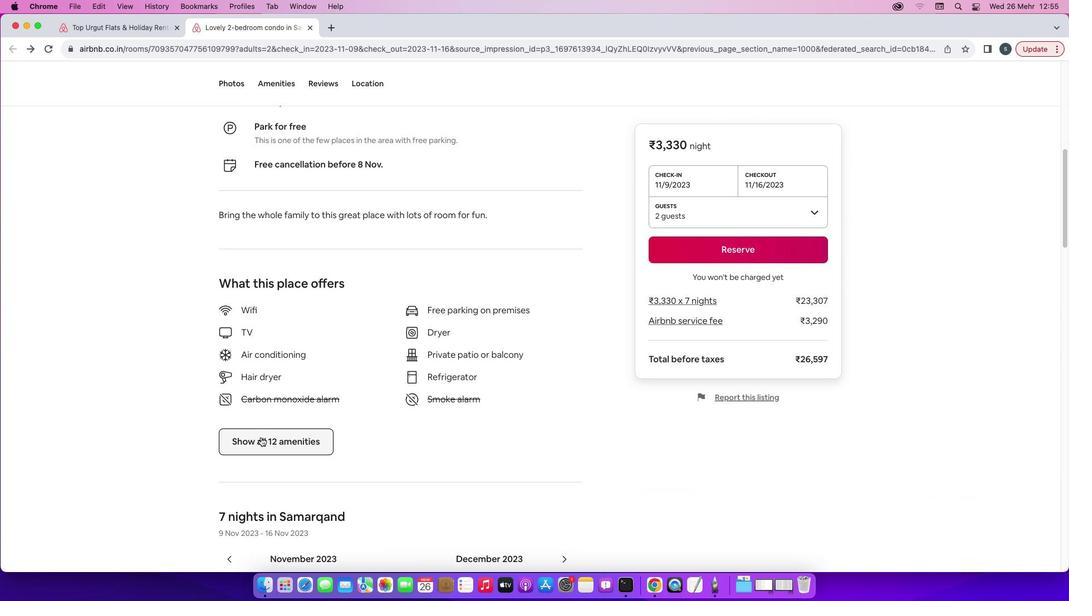 
Action: Mouse moved to (527, 475)
Screenshot: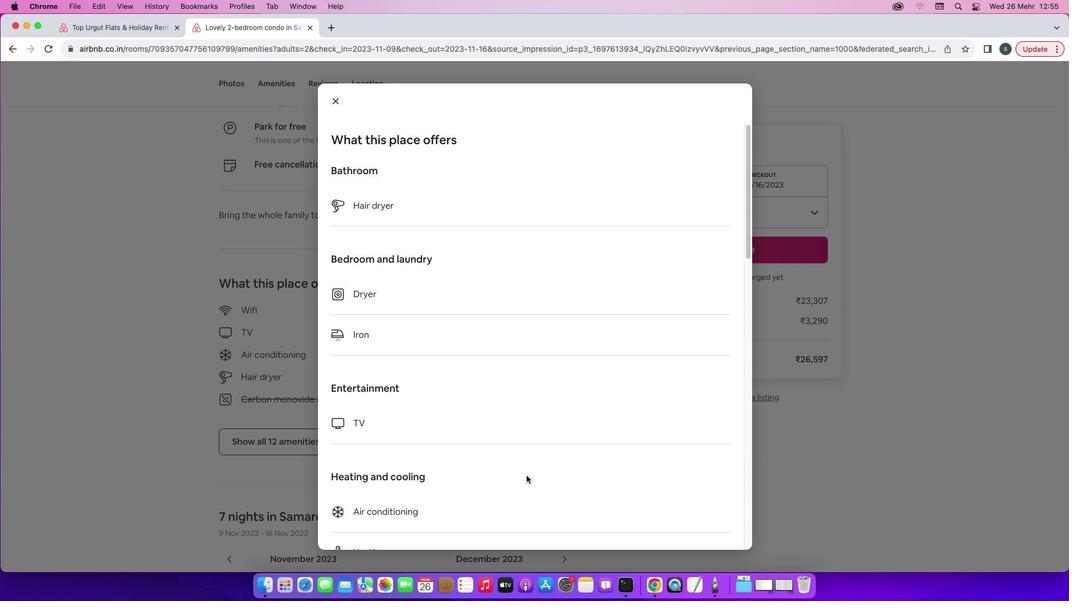 
Action: Mouse scrolled (527, 475) with delta (0, 0)
Screenshot: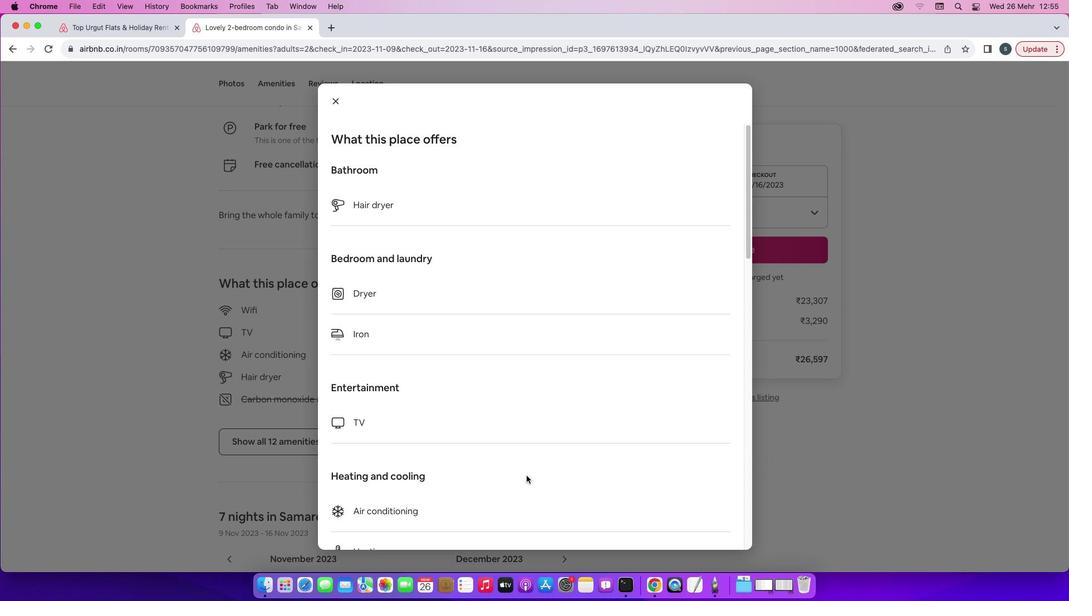 
Action: Mouse scrolled (527, 475) with delta (0, 0)
Screenshot: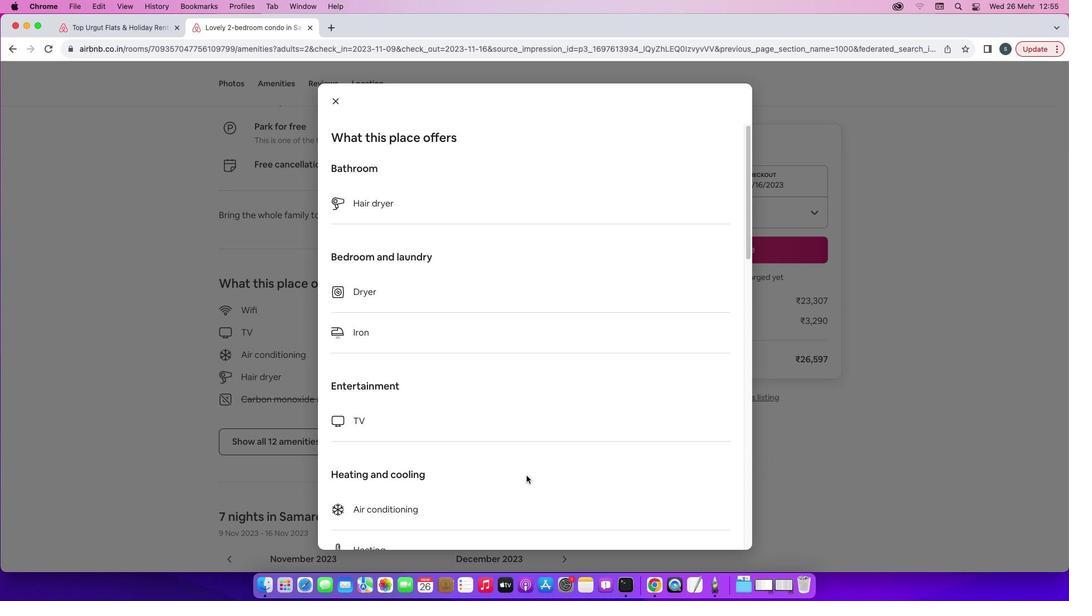 
Action: Mouse scrolled (527, 475) with delta (0, -1)
Screenshot: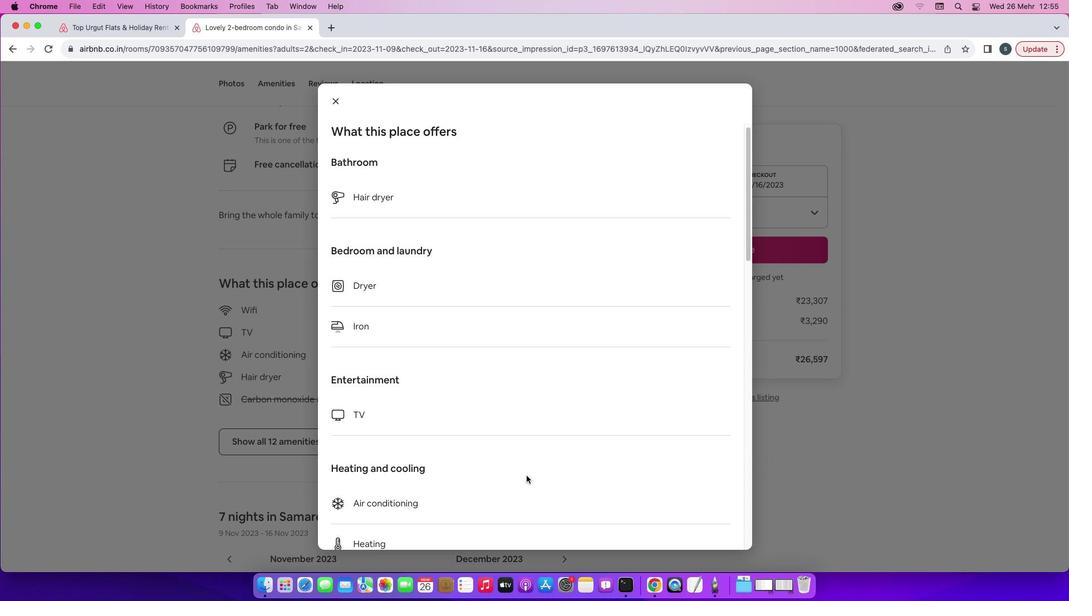 
Action: Mouse scrolled (527, 475) with delta (0, -1)
Screenshot: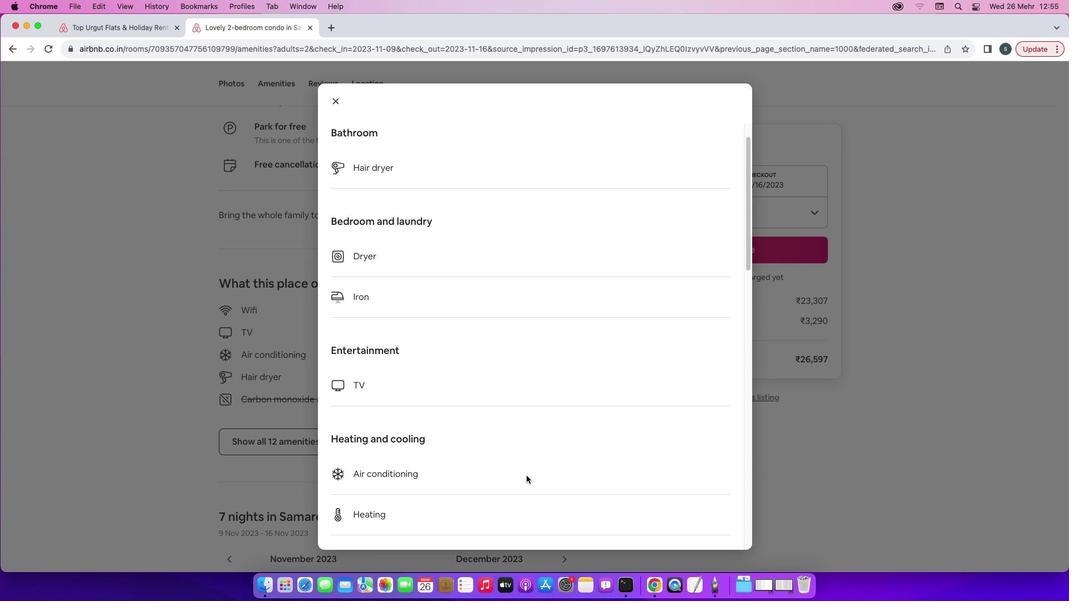 
Action: Mouse scrolled (527, 475) with delta (0, -2)
Screenshot: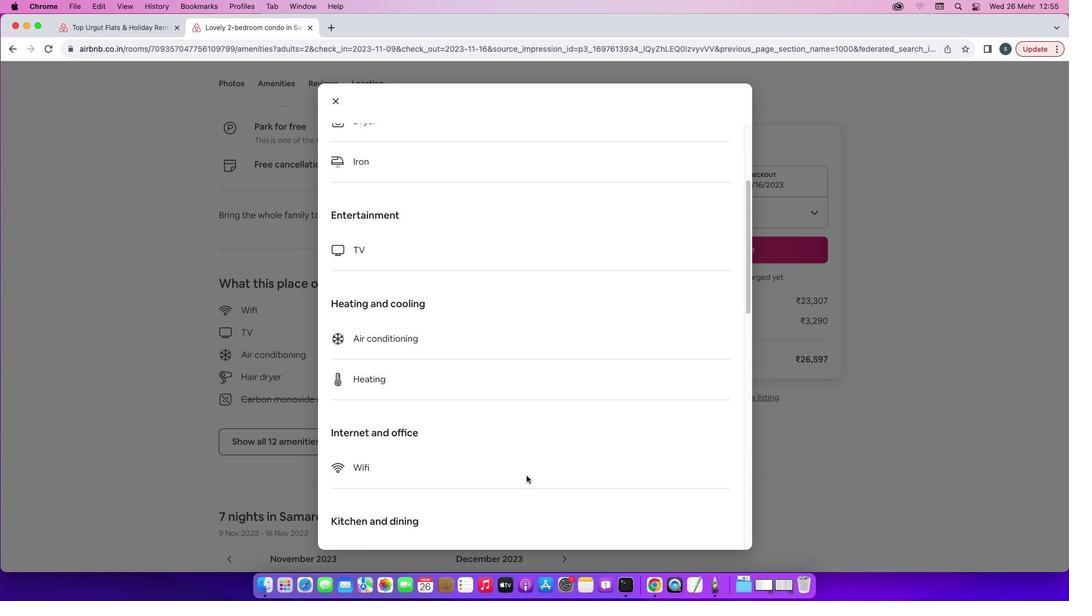 
Action: Mouse scrolled (527, 475) with delta (0, 0)
Screenshot: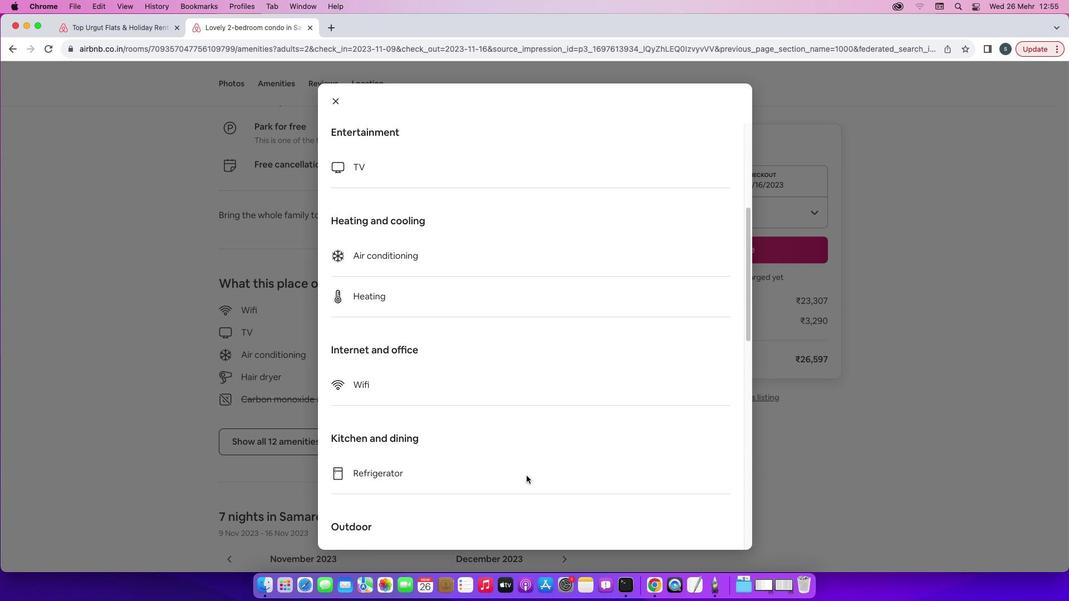 
Action: Mouse scrolled (527, 475) with delta (0, 0)
Screenshot: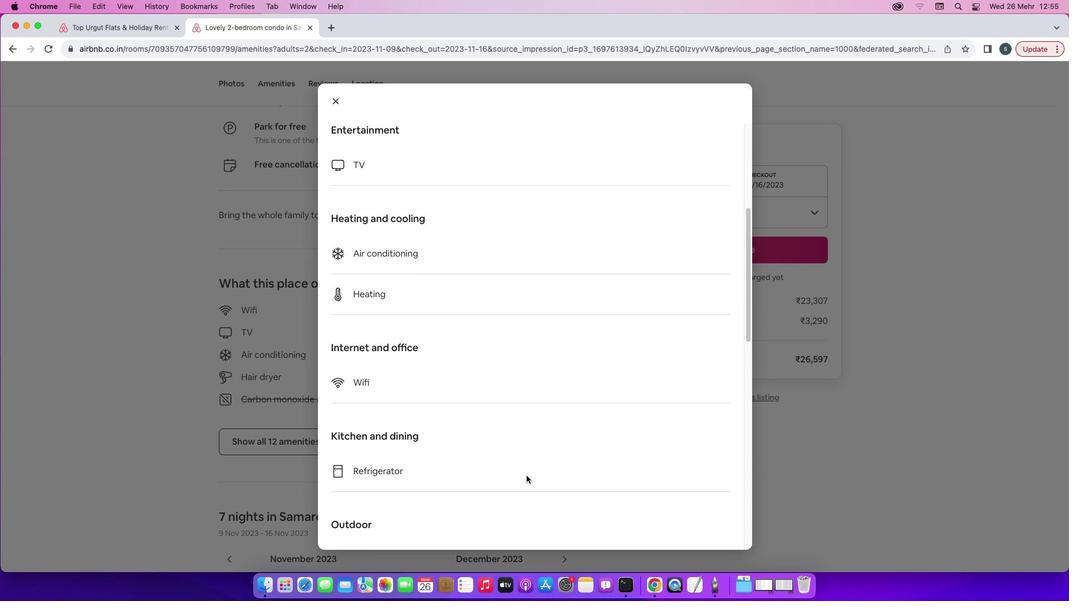 
Action: Mouse scrolled (527, 475) with delta (0, -1)
Screenshot: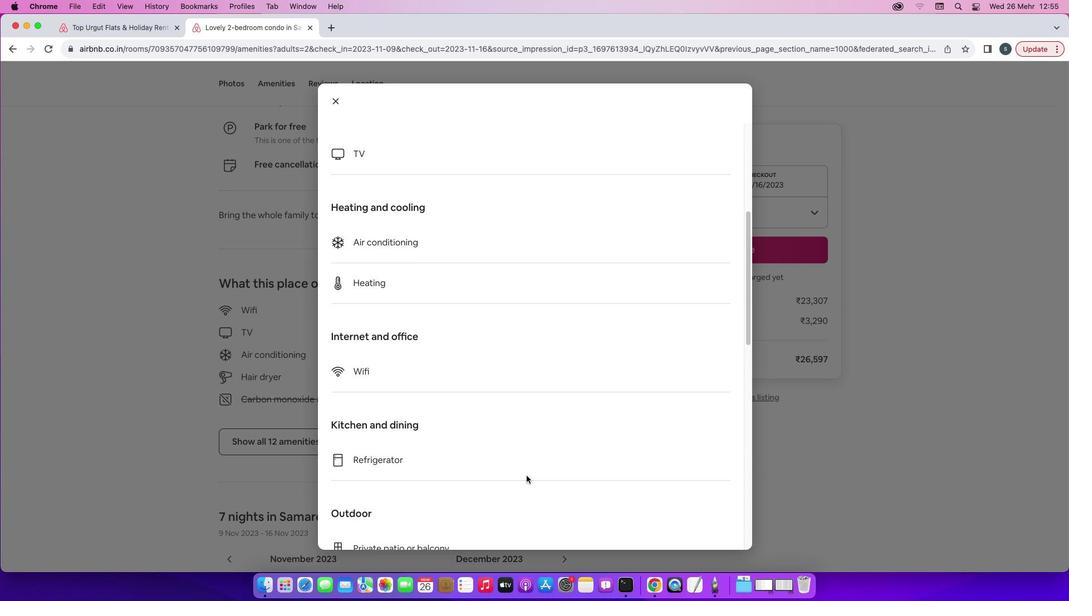 
Action: Mouse scrolled (527, 475) with delta (0, -2)
Screenshot: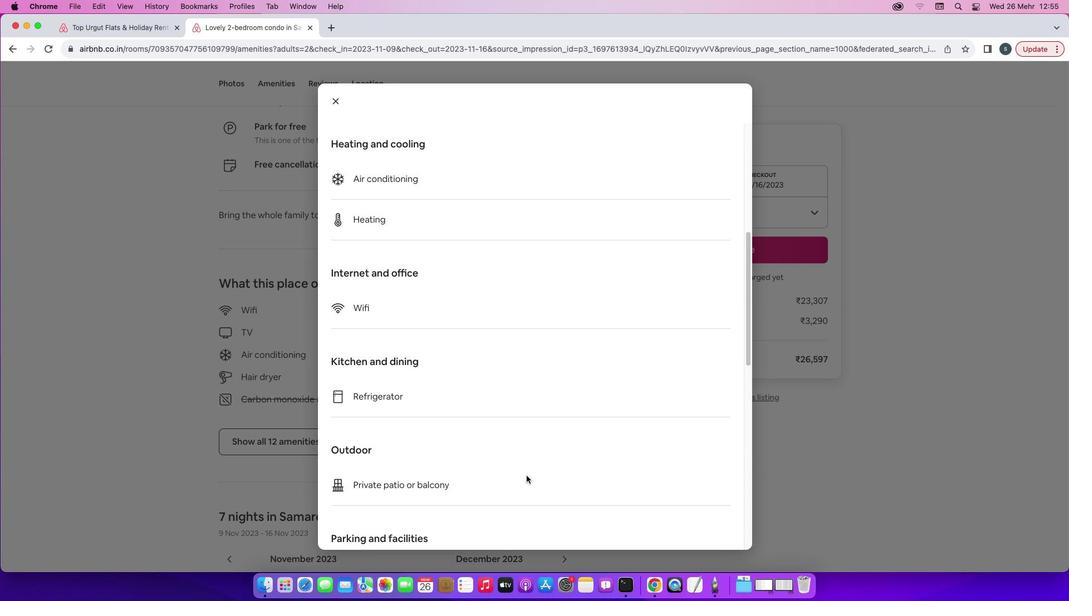 
Action: Mouse scrolled (527, 475) with delta (0, -2)
Screenshot: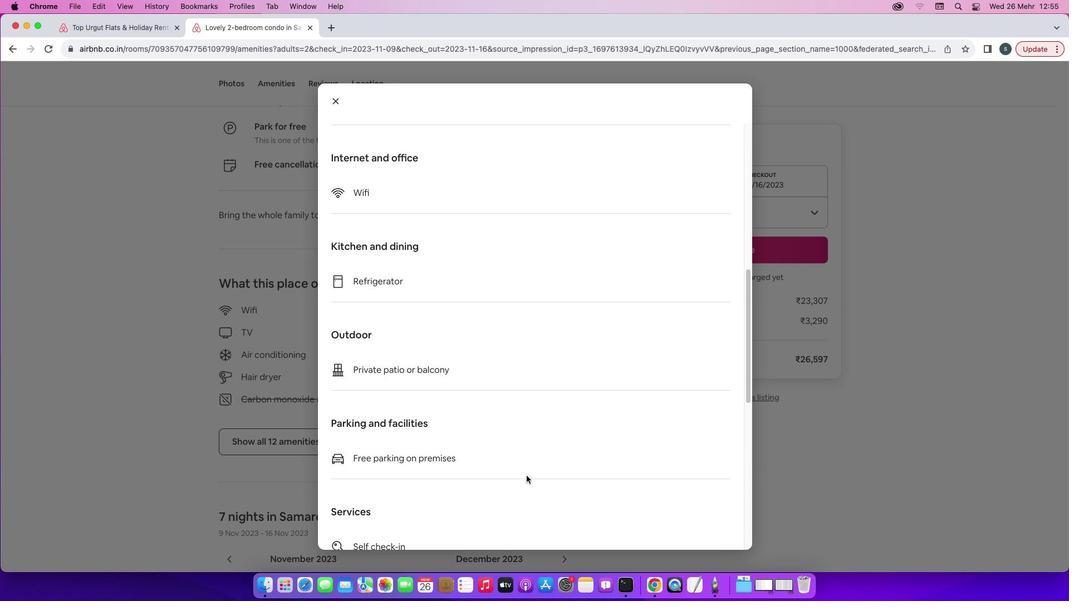 
Action: Mouse scrolled (527, 475) with delta (0, 0)
Screenshot: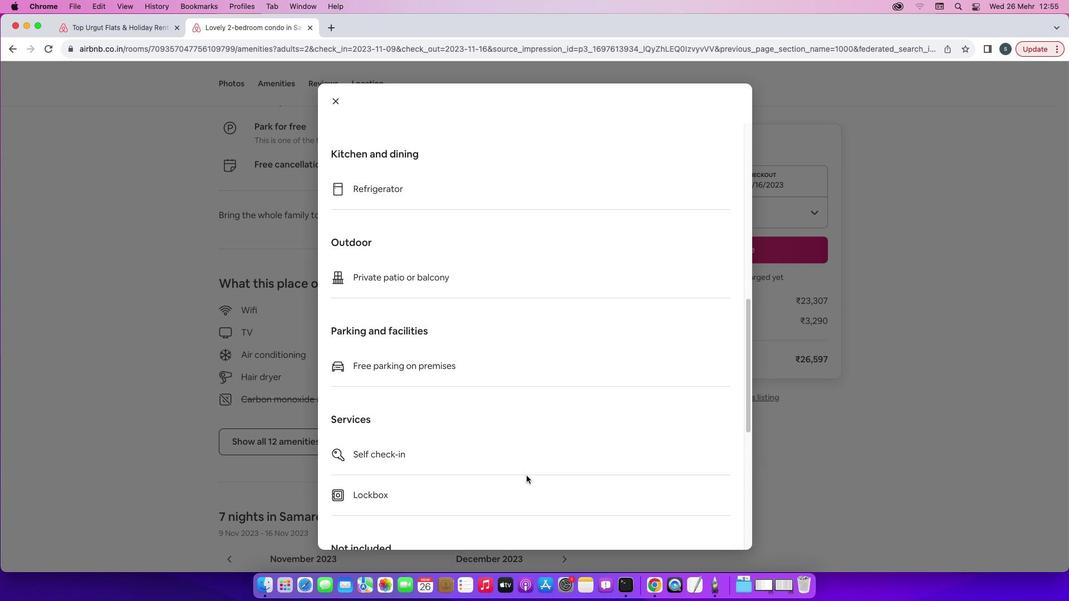 
Action: Mouse scrolled (527, 475) with delta (0, 0)
Screenshot: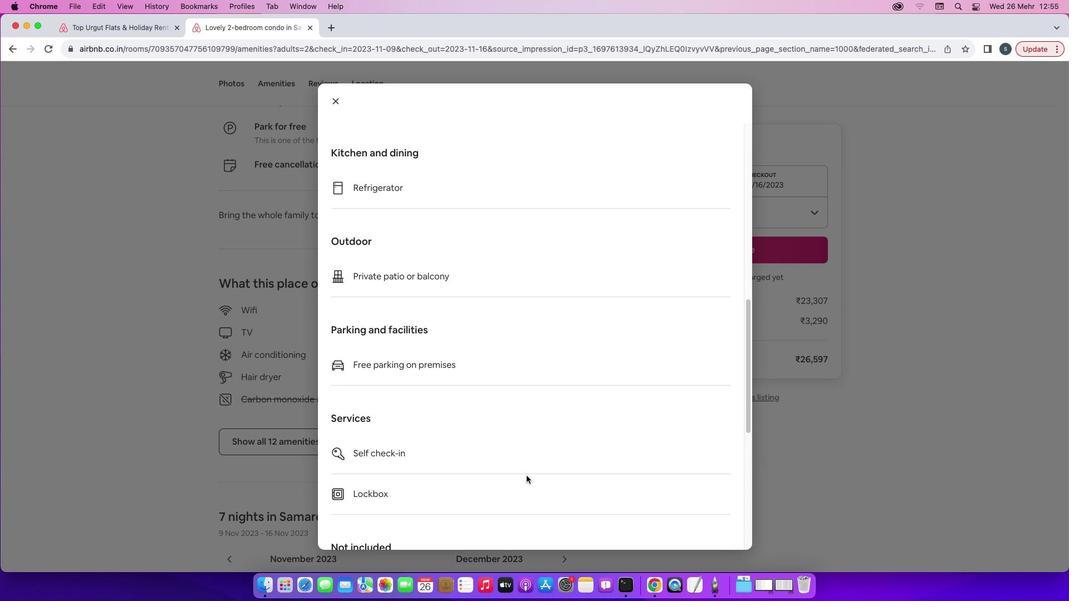 
Action: Mouse scrolled (527, 475) with delta (0, 0)
Screenshot: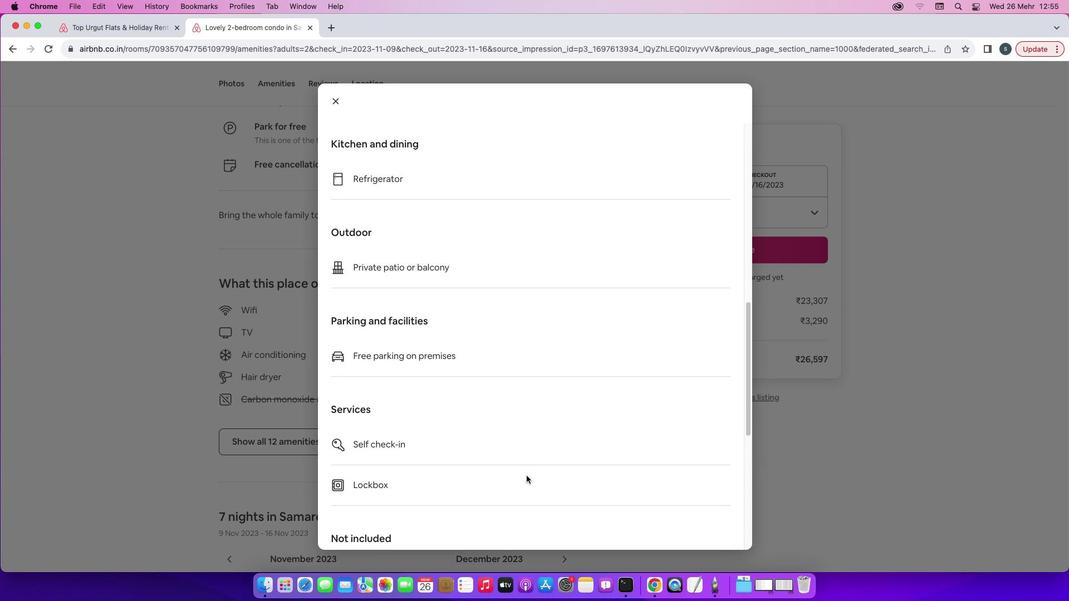 
Action: Mouse scrolled (527, 475) with delta (0, -1)
Screenshot: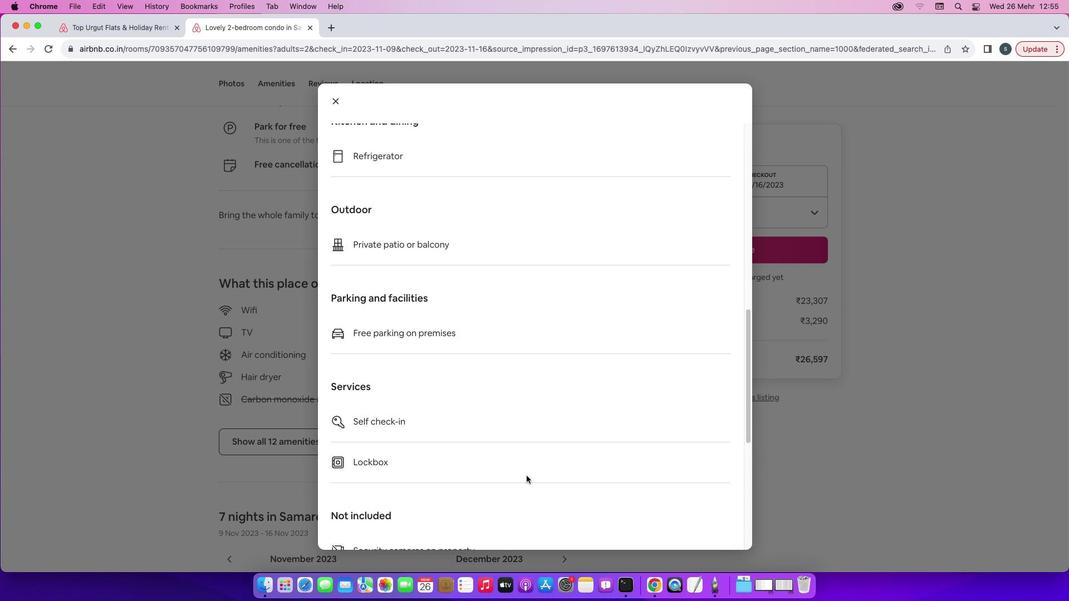 
Action: Mouse scrolled (527, 475) with delta (0, -2)
Screenshot: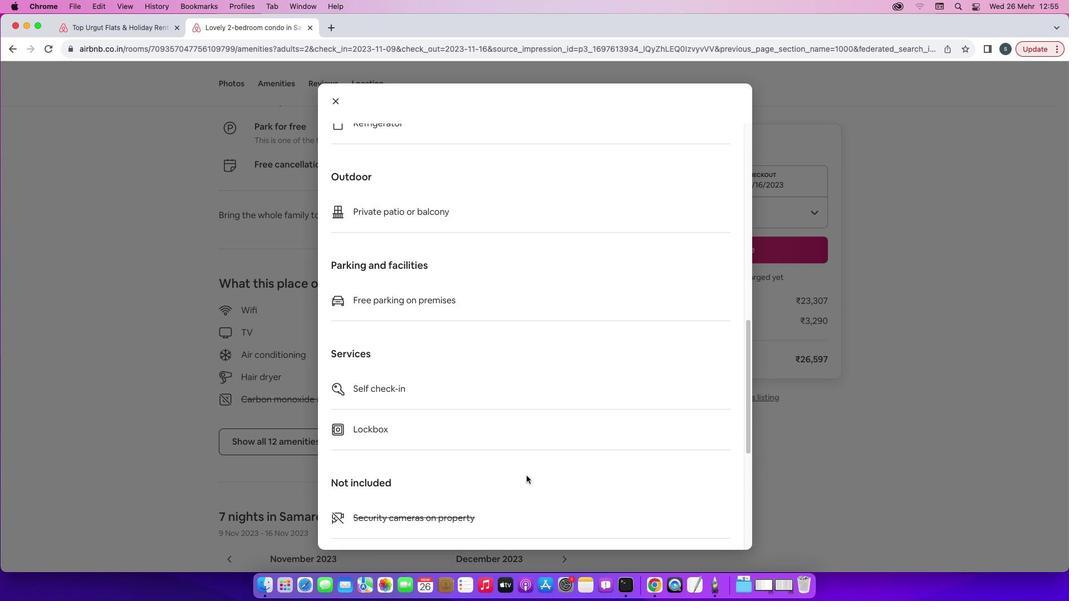 
Action: Mouse scrolled (527, 475) with delta (0, -2)
Screenshot: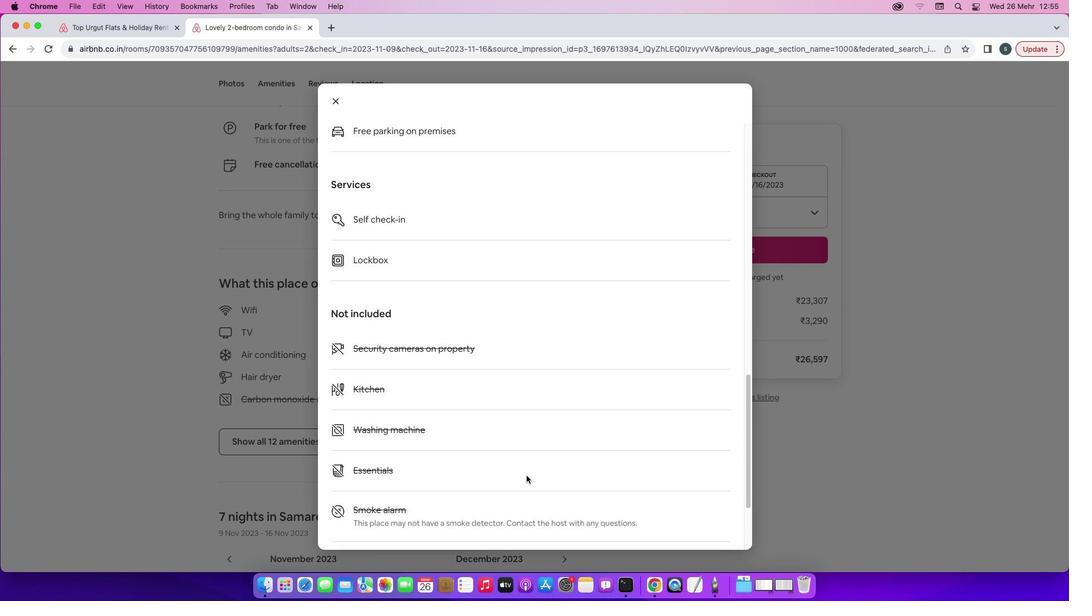 
Action: Mouse scrolled (527, 475) with delta (0, 0)
Screenshot: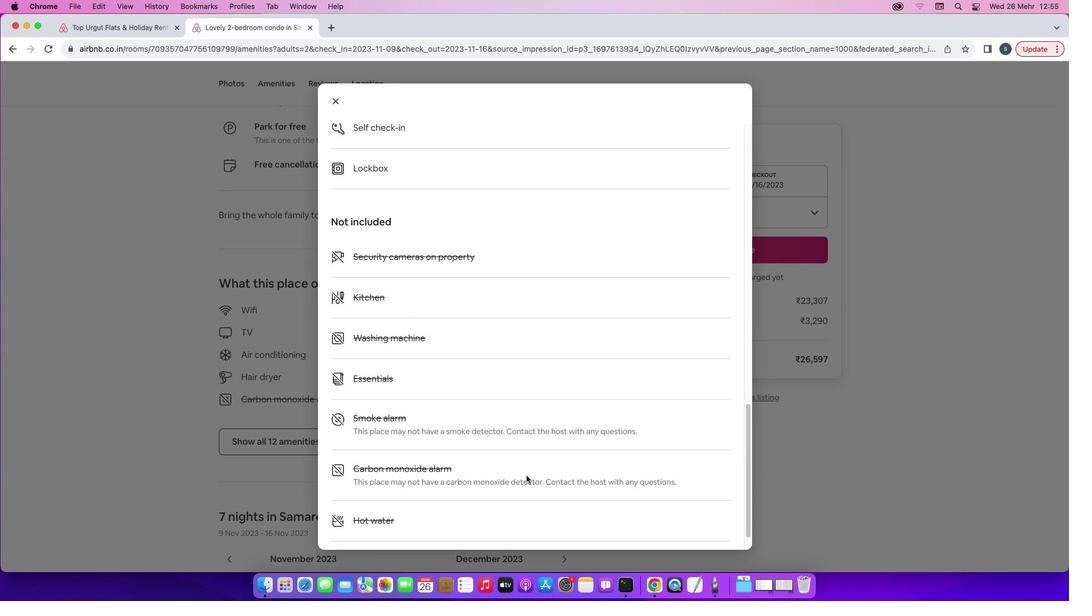 
Action: Mouse scrolled (527, 475) with delta (0, 0)
Screenshot: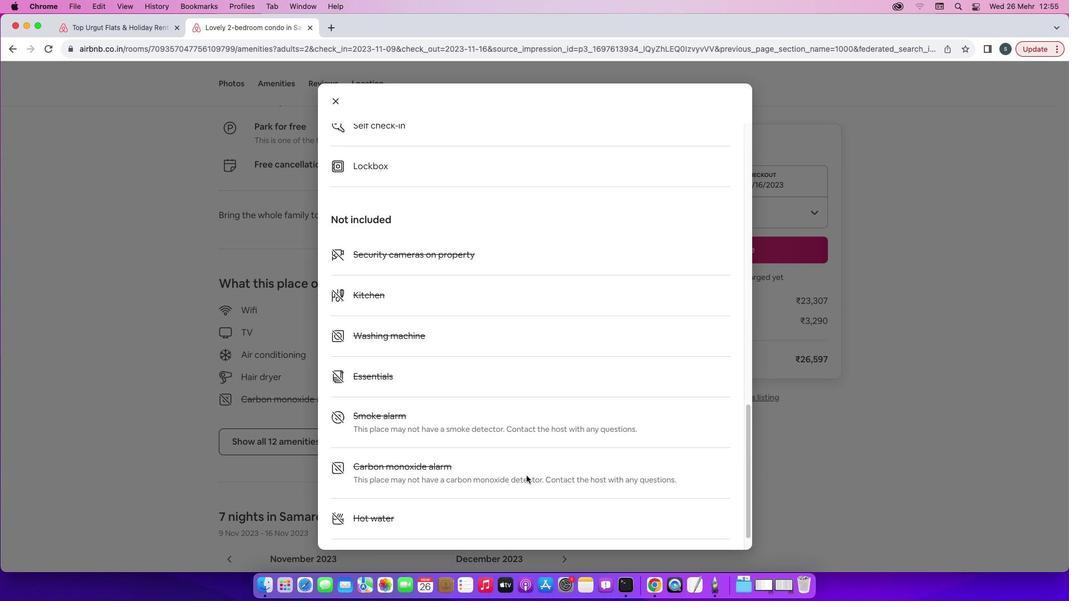 
Action: Mouse scrolled (527, 475) with delta (0, -1)
Screenshot: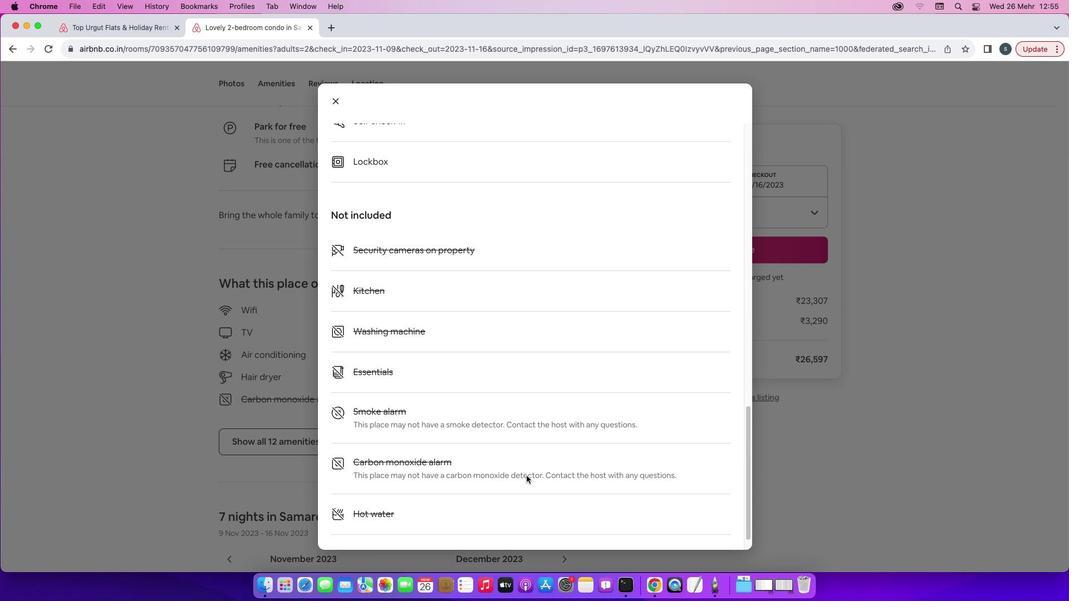 
Action: Mouse scrolled (527, 475) with delta (0, -2)
Screenshot: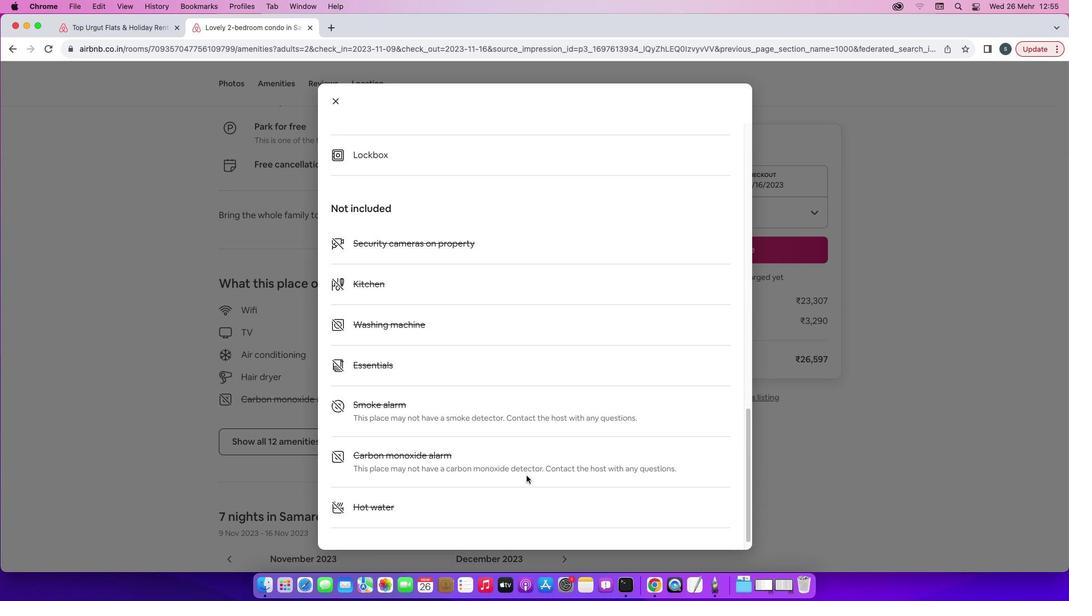 
Action: Mouse scrolled (527, 475) with delta (0, -2)
Screenshot: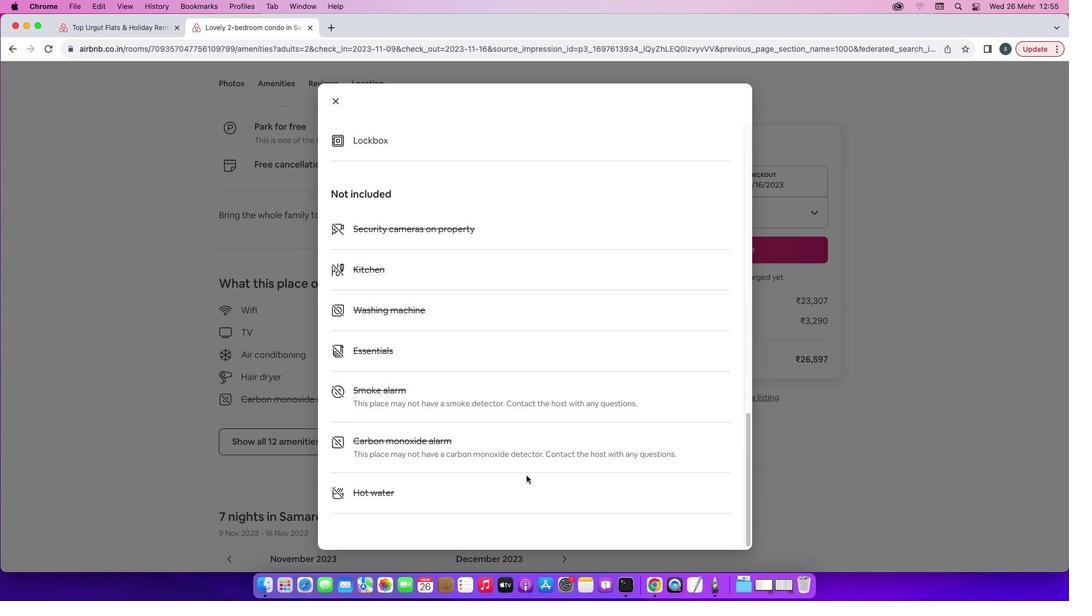 
Action: Mouse moved to (340, 102)
Screenshot: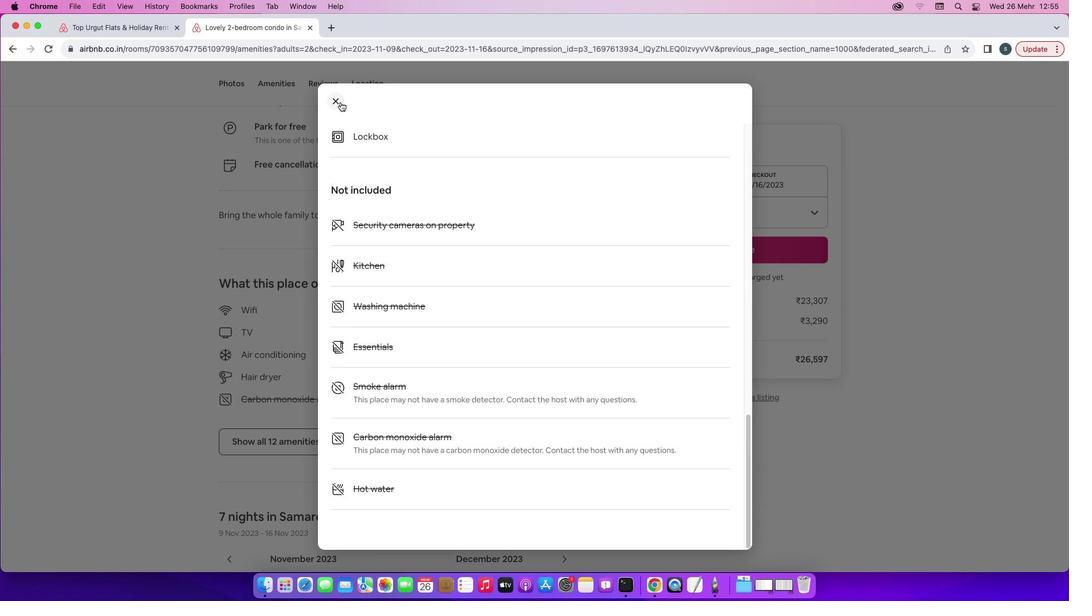 
Action: Mouse pressed left at (340, 102)
Screenshot: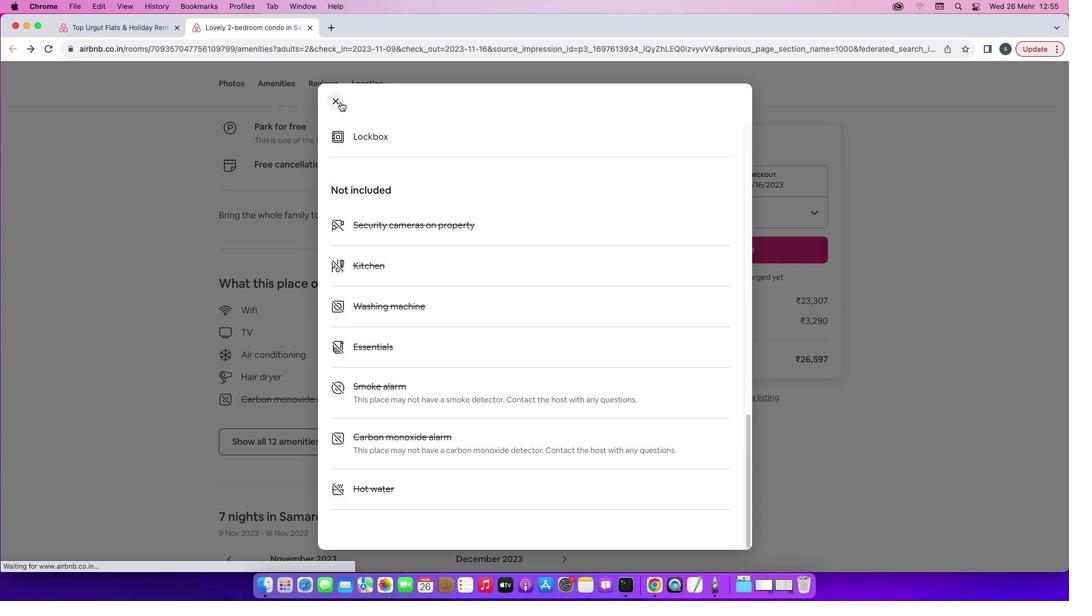 
Action: Mouse moved to (405, 411)
Screenshot: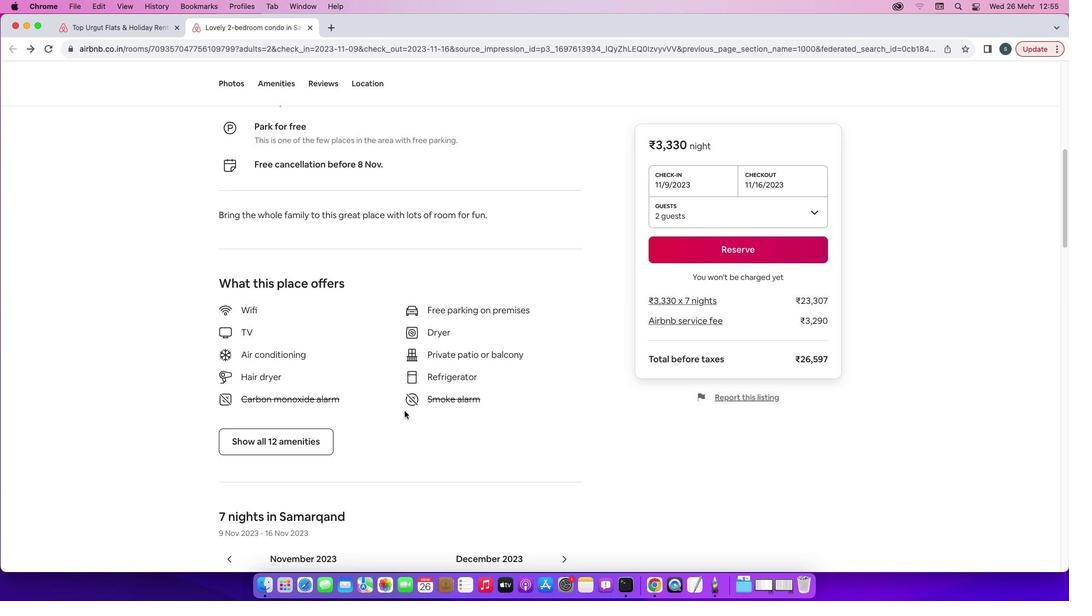 
Action: Mouse scrolled (405, 411) with delta (0, 0)
Screenshot: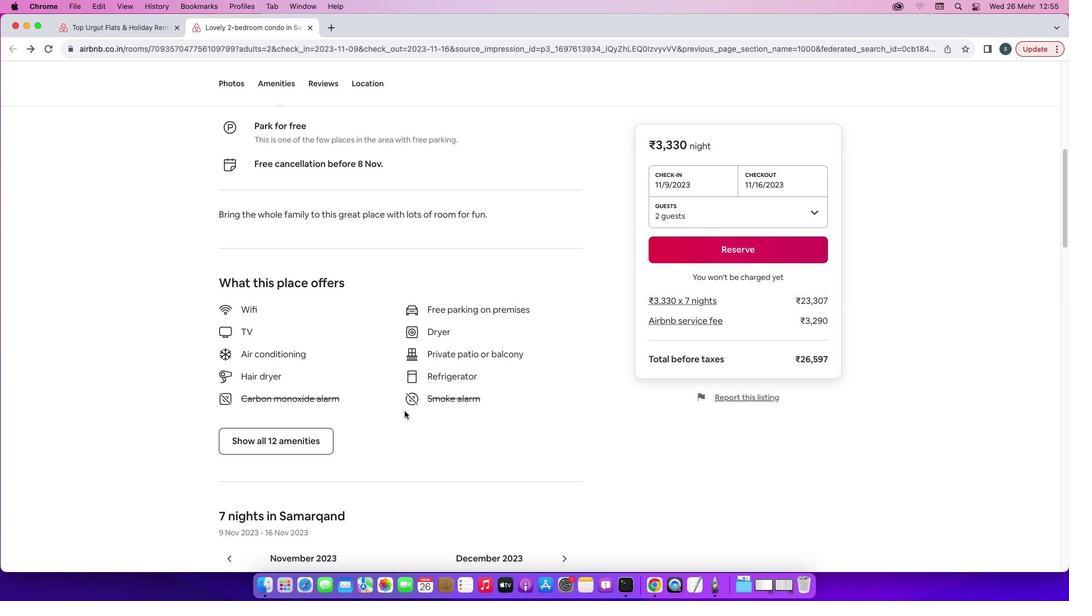 
Action: Mouse scrolled (405, 411) with delta (0, 0)
Screenshot: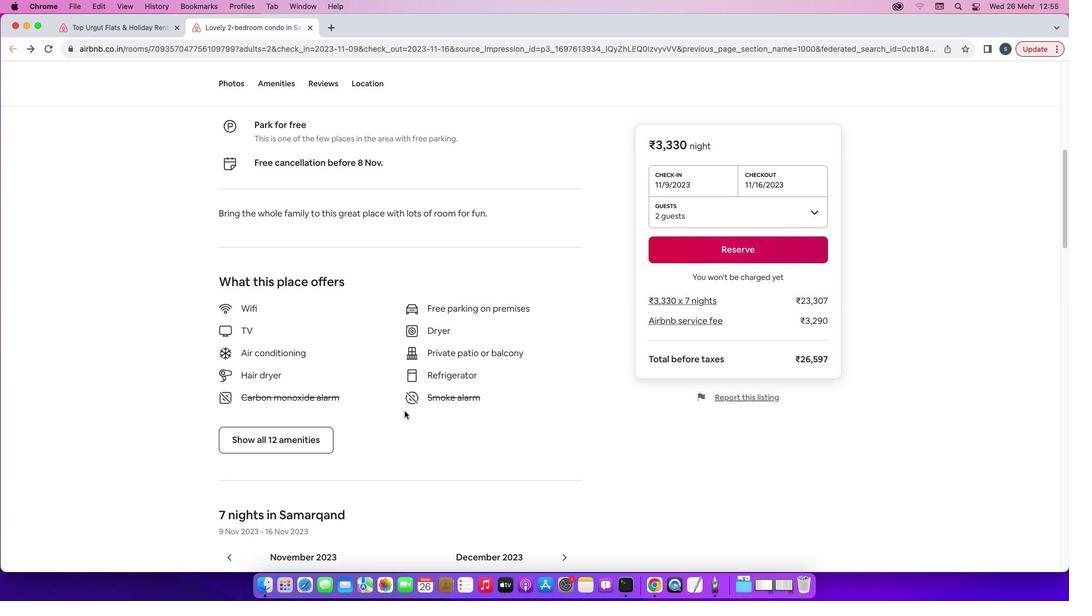 
Action: Mouse scrolled (405, 411) with delta (0, -1)
Screenshot: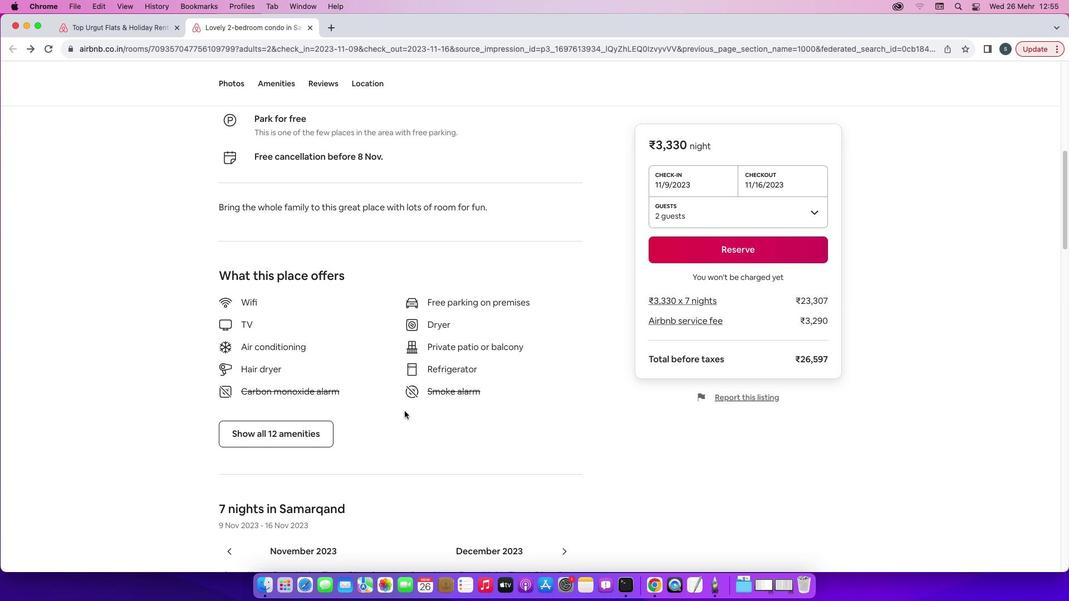 
Action: Mouse scrolled (405, 411) with delta (0, -2)
Screenshot: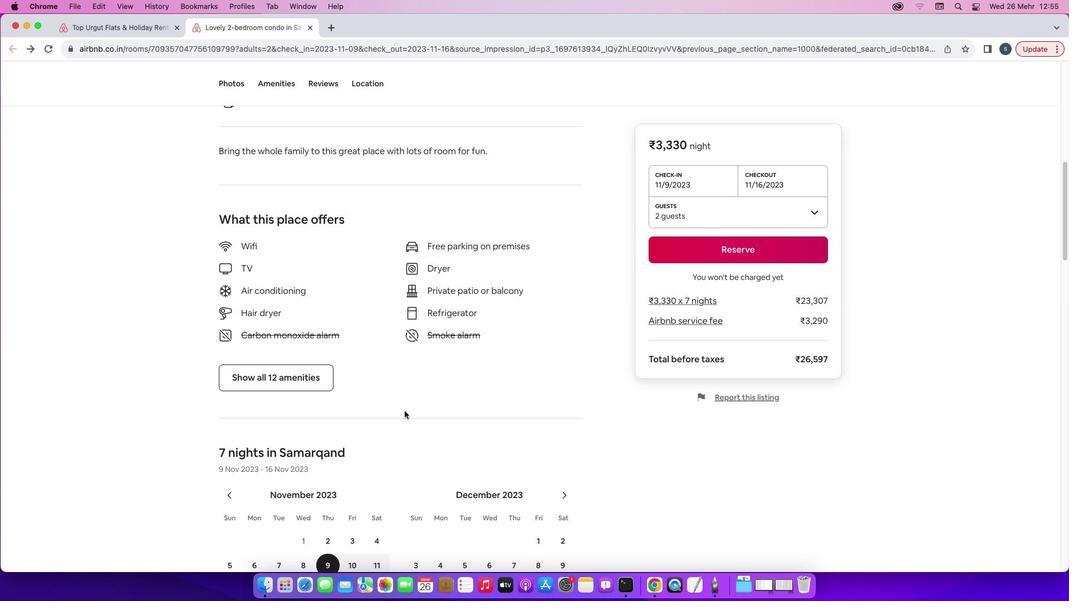 
Action: Mouse scrolled (405, 411) with delta (0, 0)
Screenshot: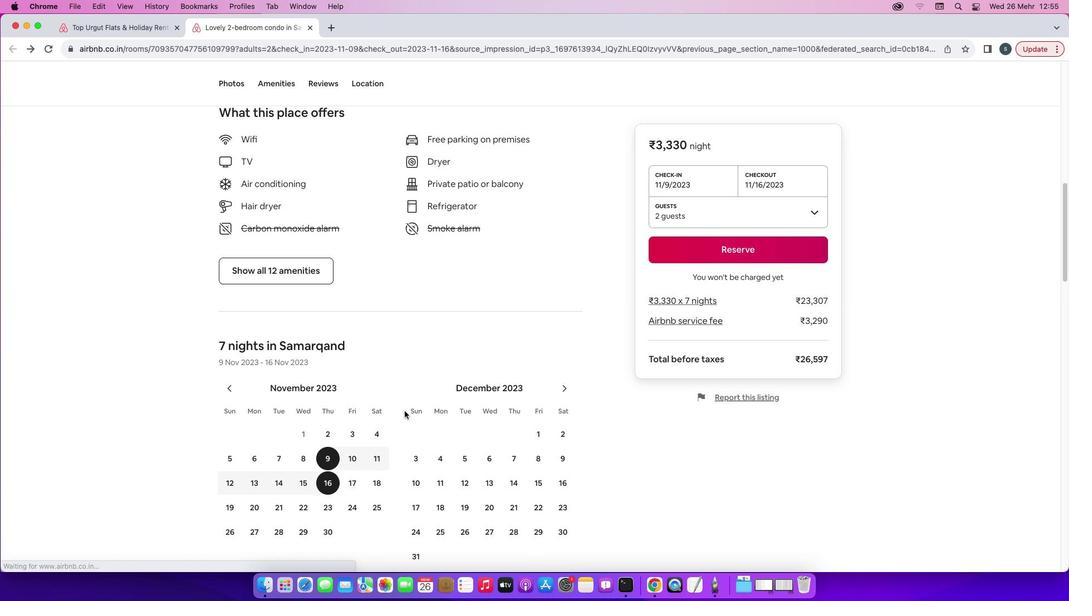 
Action: Mouse scrolled (405, 411) with delta (0, 0)
Screenshot: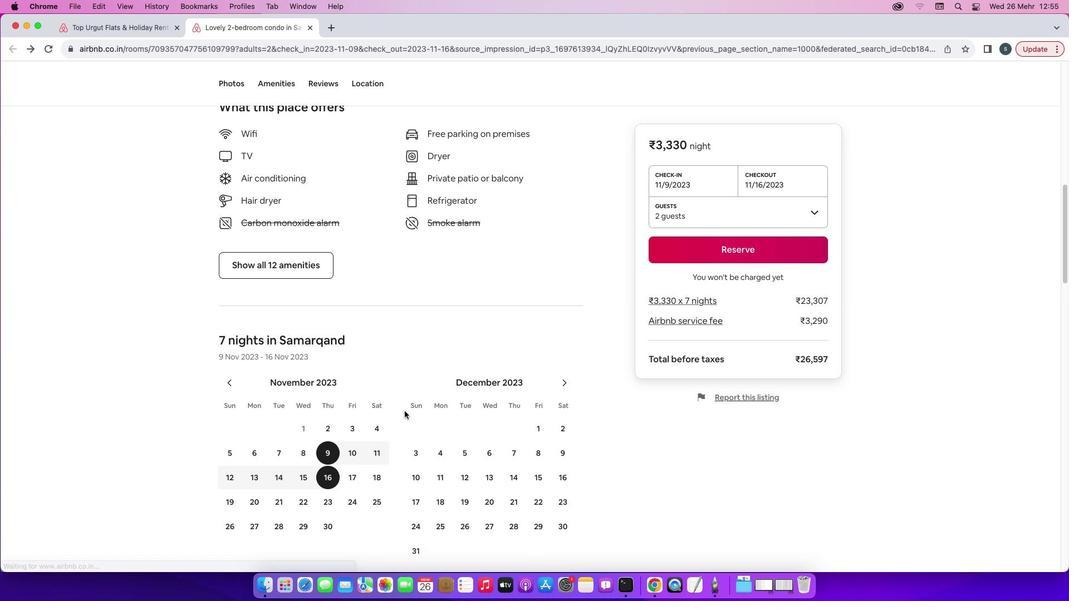 
Action: Mouse scrolled (405, 411) with delta (0, -1)
Screenshot: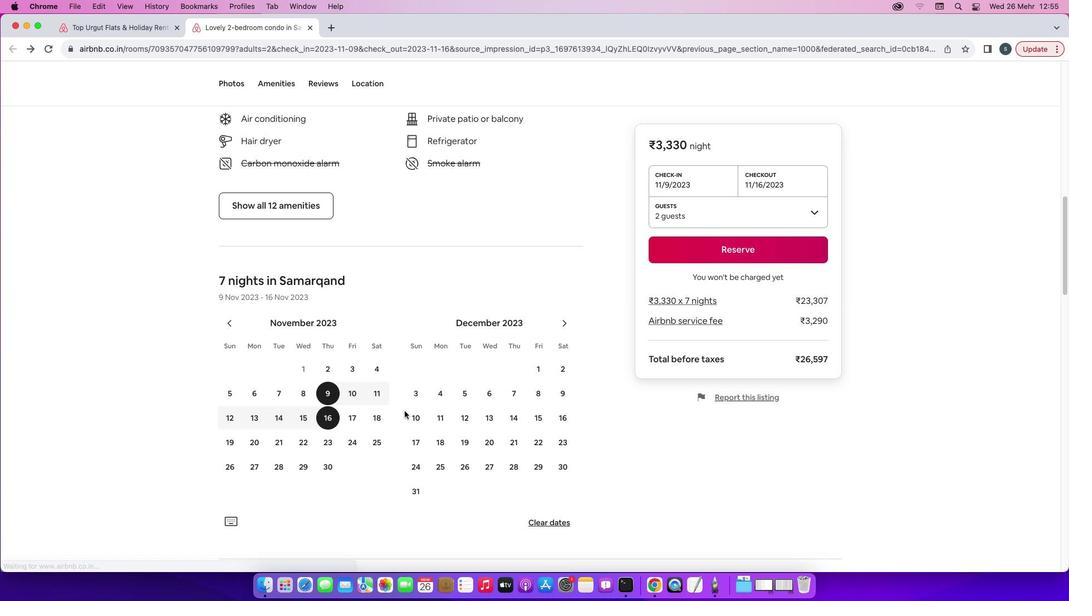 
Action: Mouse scrolled (405, 411) with delta (0, -2)
Screenshot: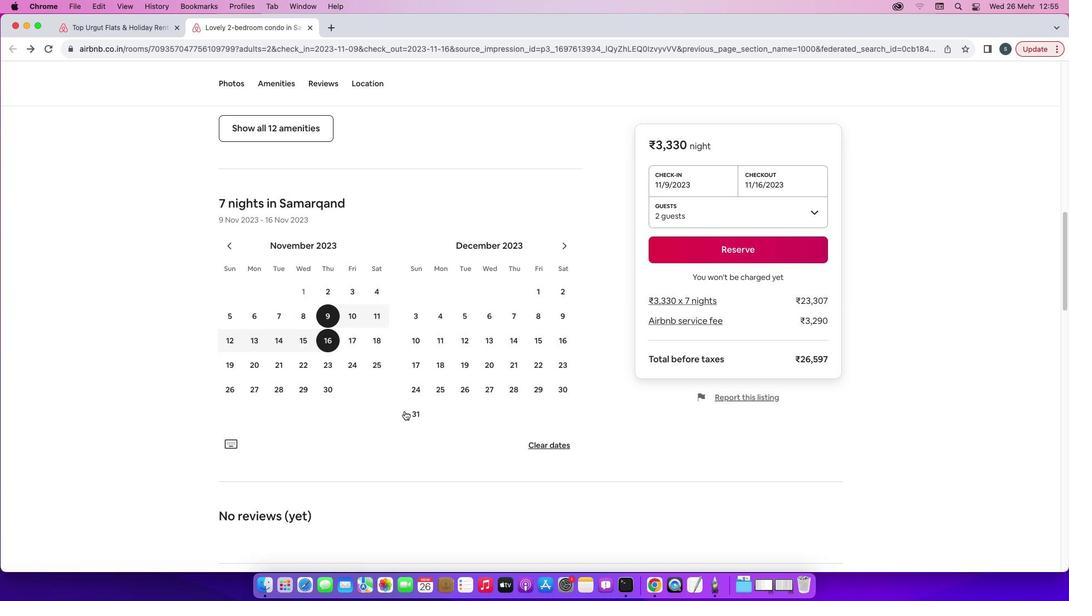 
Action: Mouse scrolled (405, 411) with delta (0, -2)
Screenshot: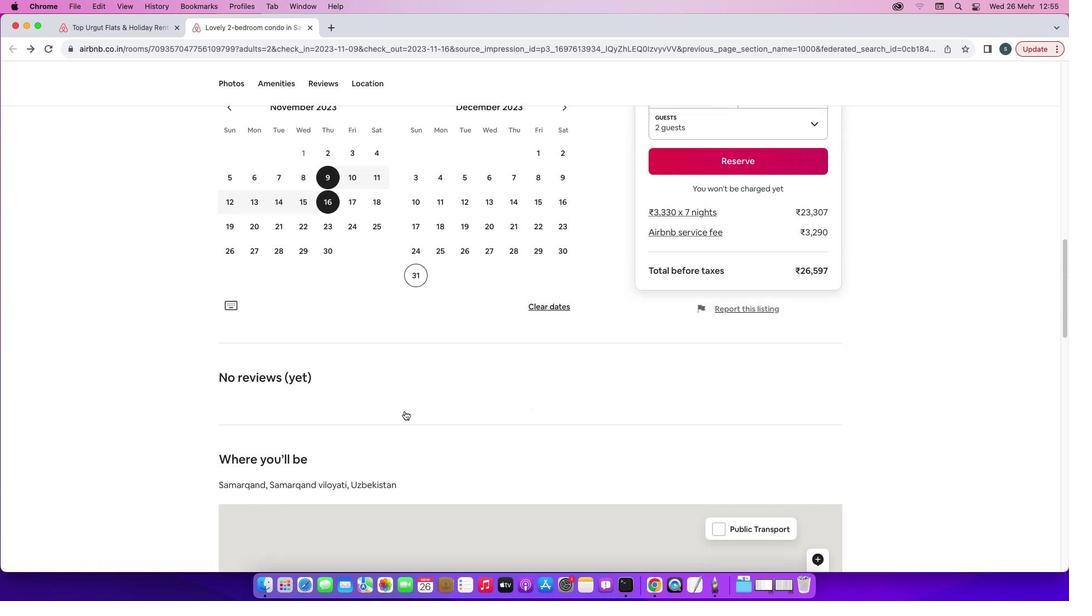 
Action: Mouse scrolled (405, 411) with delta (0, 0)
Screenshot: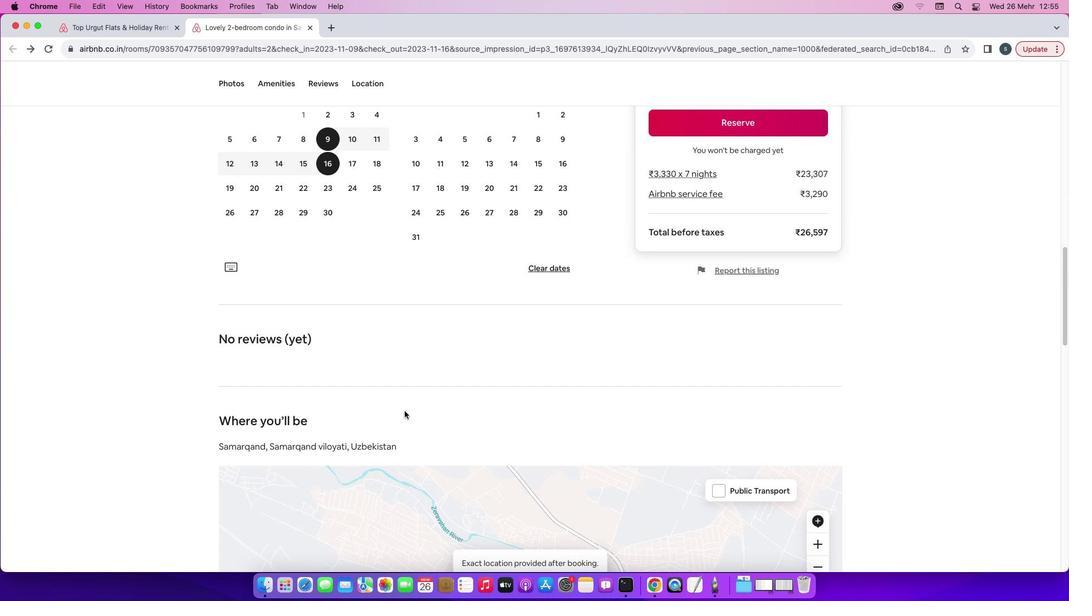 
Action: Mouse scrolled (405, 411) with delta (0, 0)
Screenshot: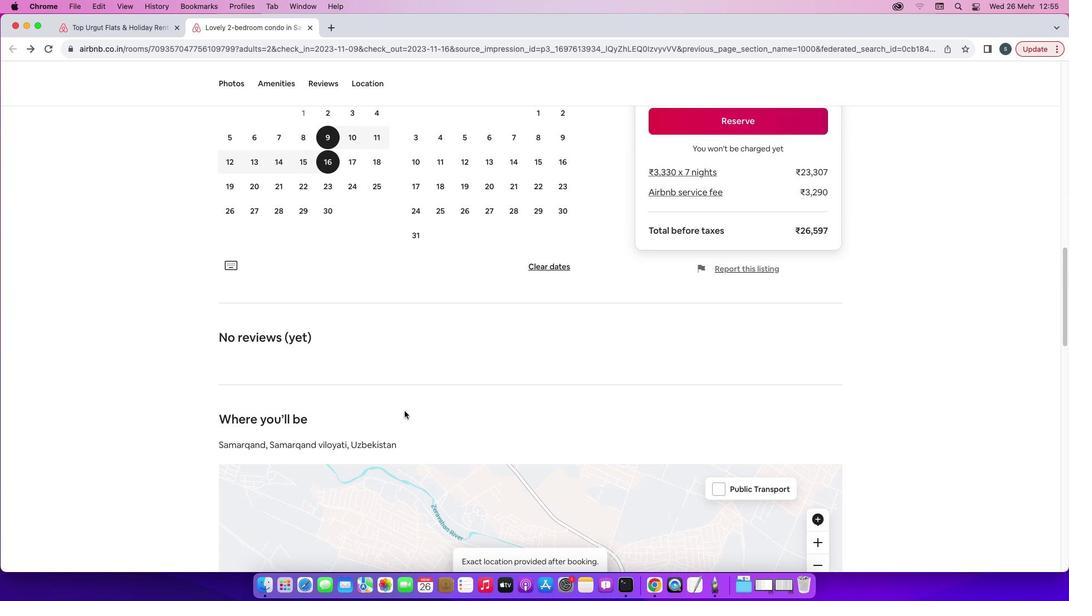 
Action: Mouse scrolled (405, 411) with delta (0, 0)
Screenshot: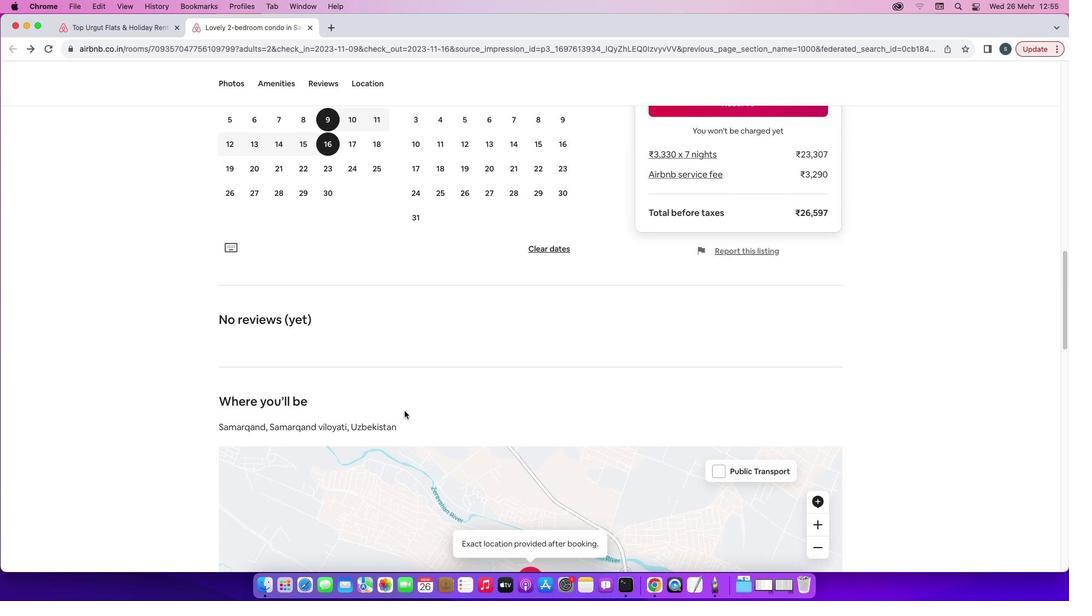 
Action: Mouse scrolled (405, 411) with delta (0, -1)
Screenshot: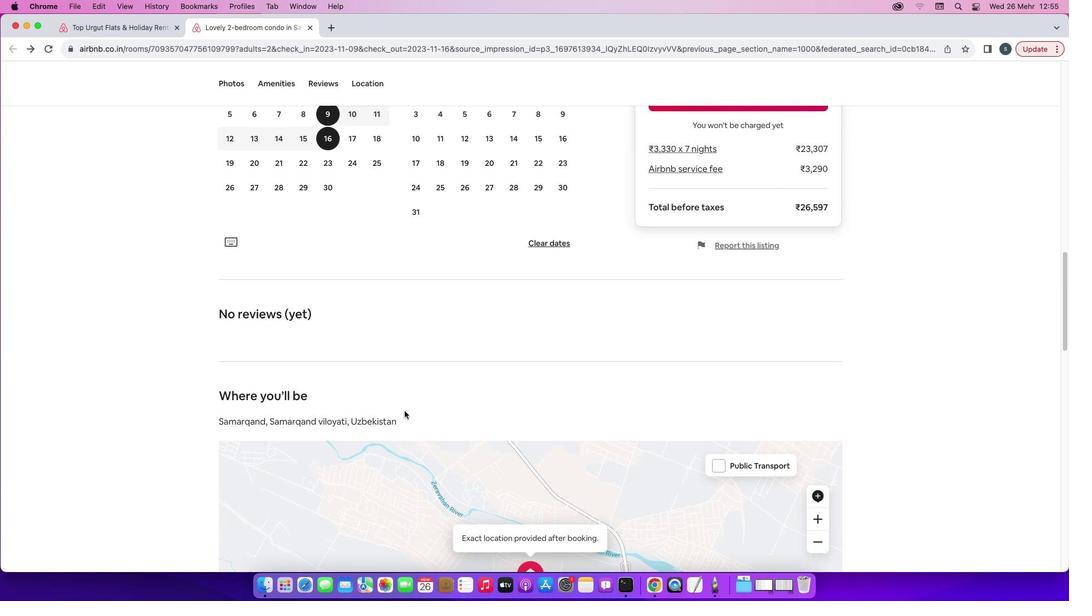 
Action: Mouse scrolled (405, 411) with delta (0, 0)
Screenshot: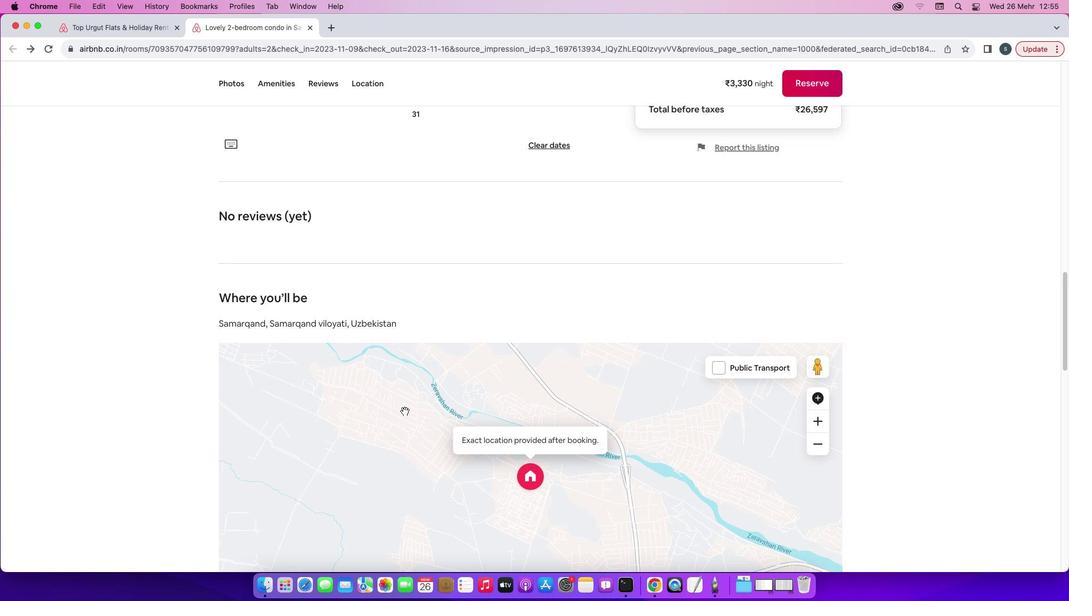 
Action: Mouse scrolled (405, 411) with delta (0, 0)
Screenshot: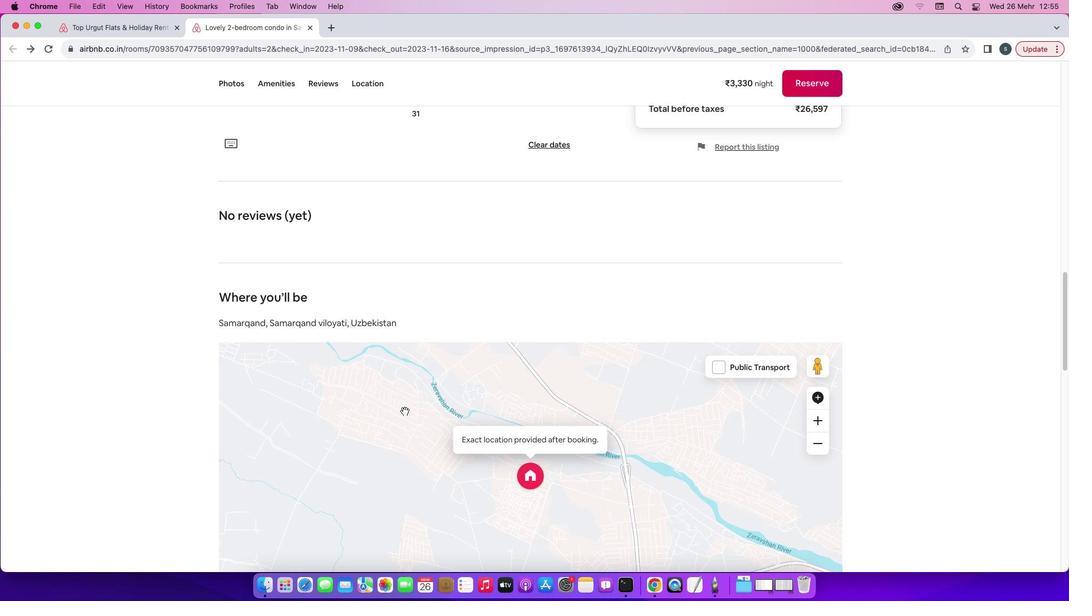 
Action: Mouse scrolled (405, 411) with delta (0, -1)
Screenshot: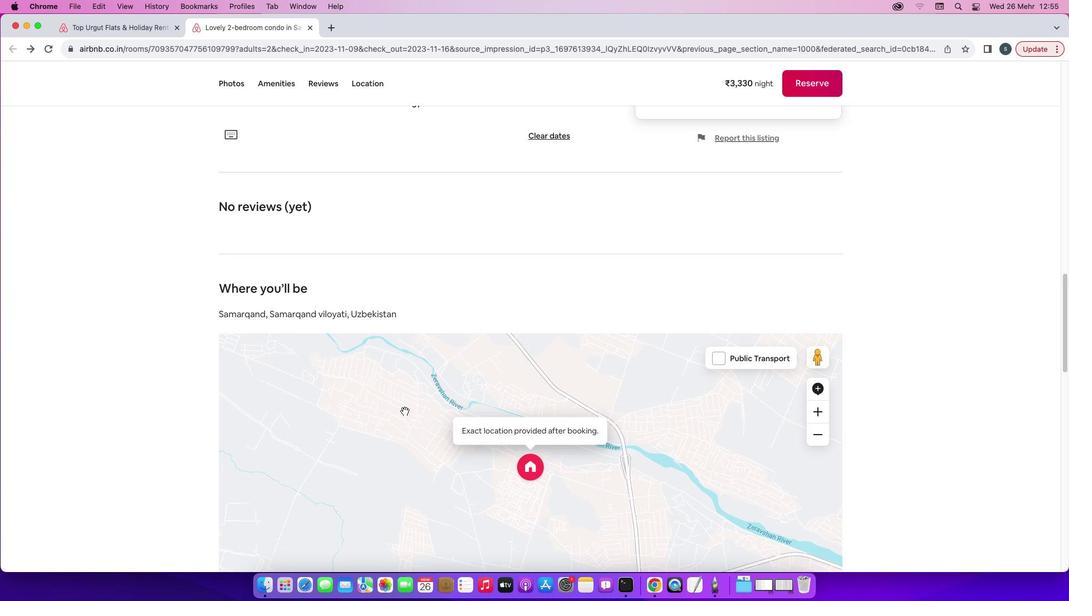 
Action: Mouse scrolled (405, 411) with delta (0, -2)
Screenshot: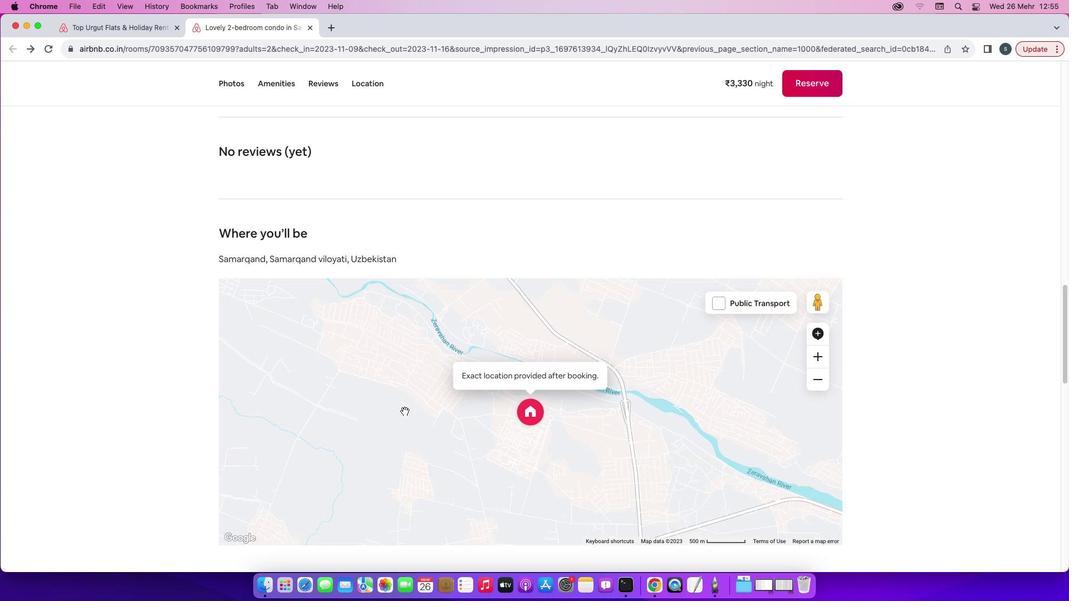 
Action: Mouse scrolled (405, 411) with delta (0, -2)
Screenshot: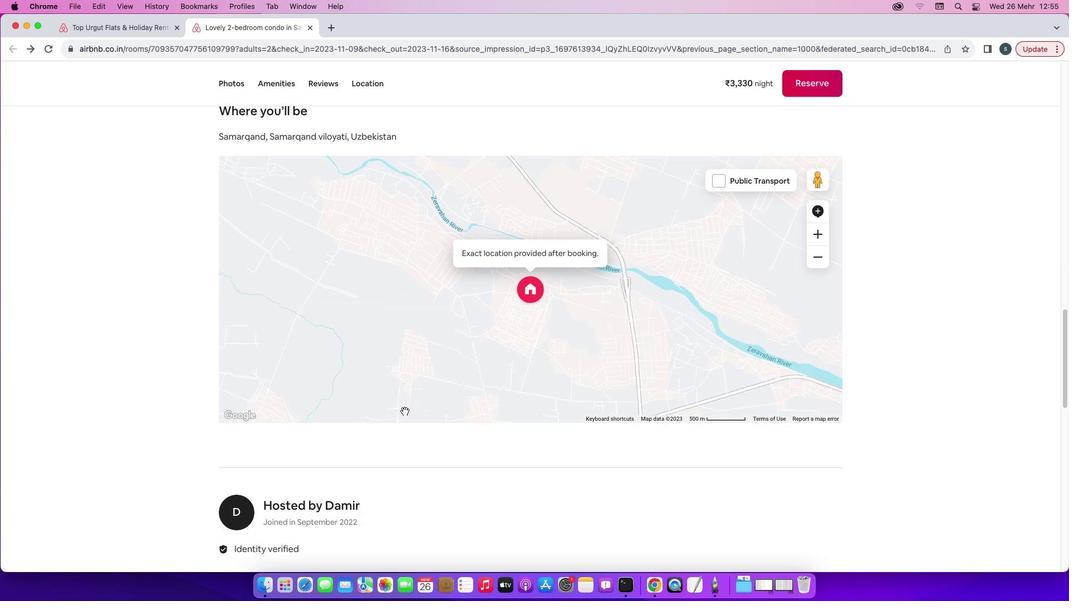 
Action: Mouse moved to (310, 28)
Screenshot: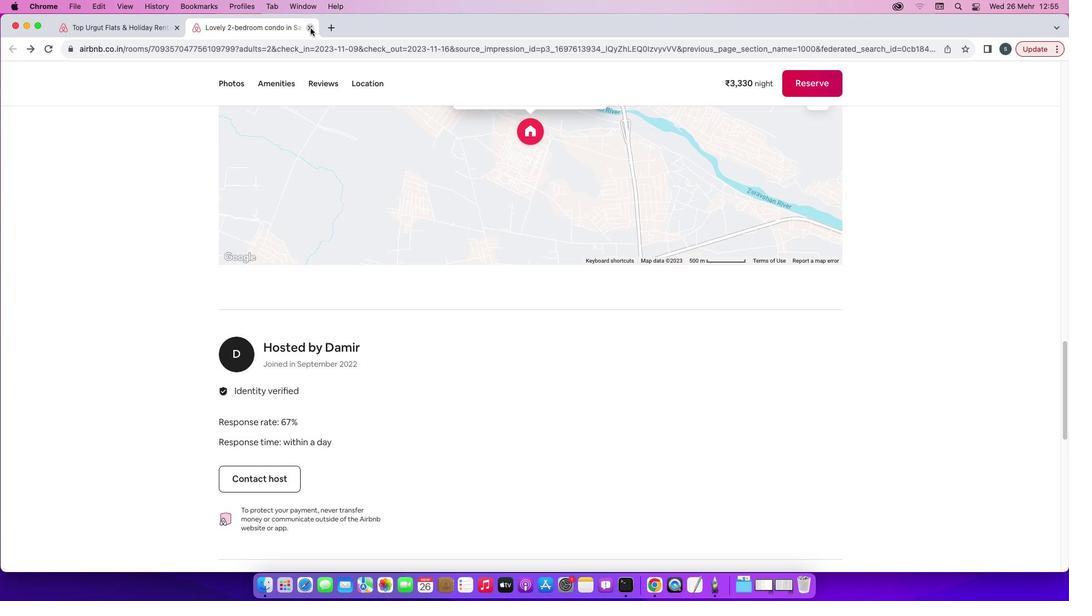 
Action: Mouse pressed left at (310, 28)
Screenshot: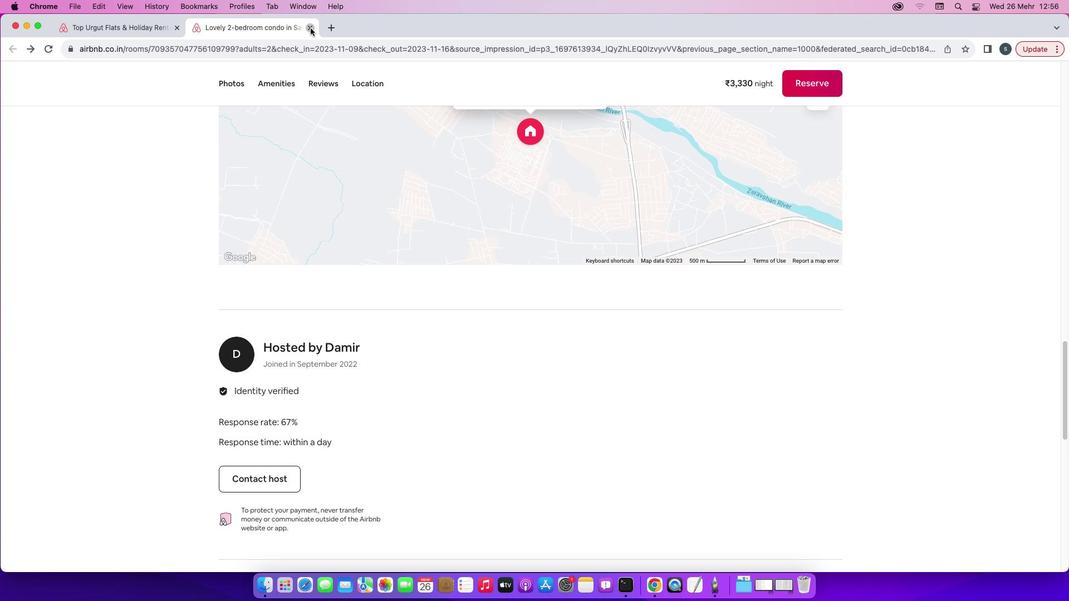 
Action: Mouse moved to (342, 331)
Screenshot: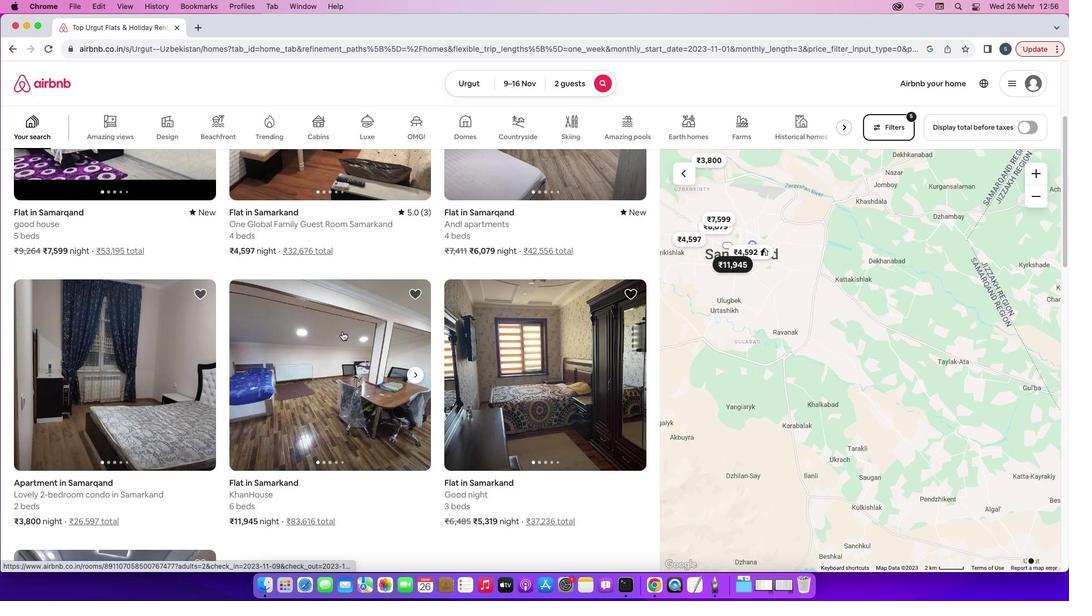
Action: Mouse pressed left at (342, 331)
Screenshot: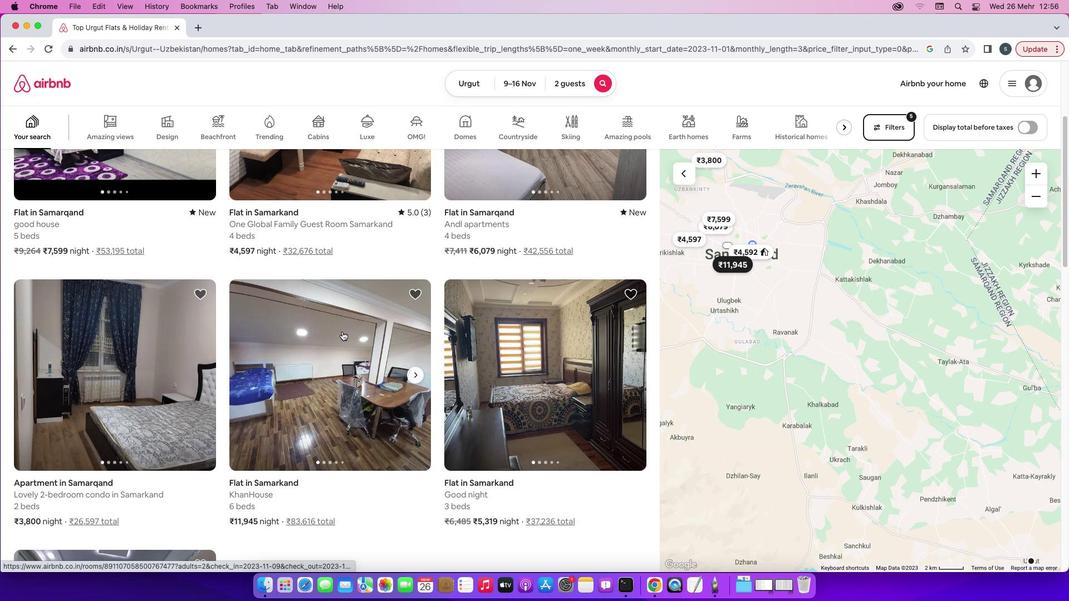 
Action: Mouse moved to (795, 414)
Screenshot: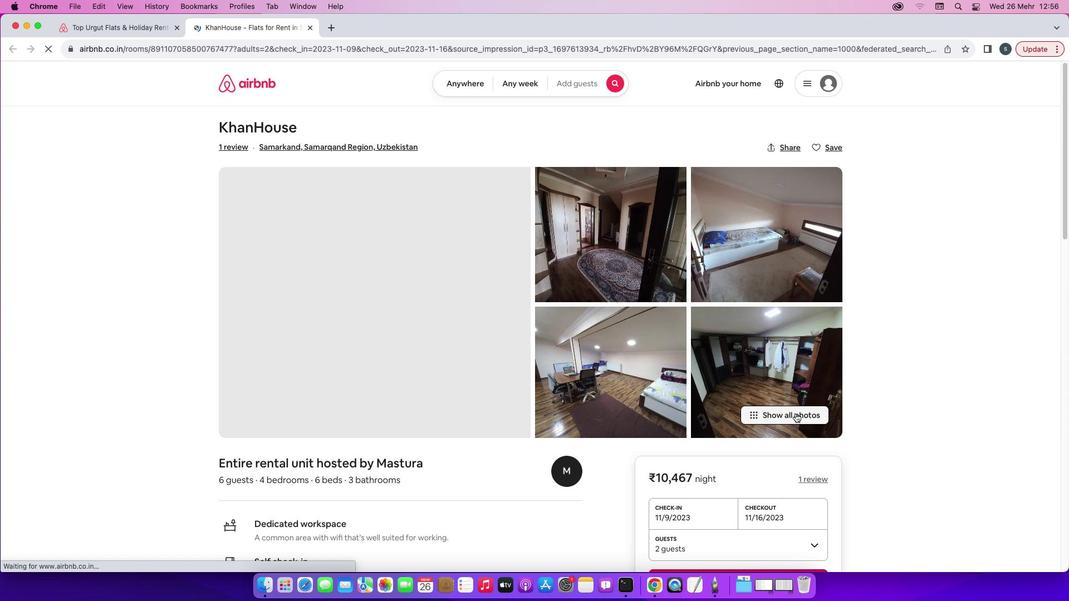 
Action: Mouse pressed left at (795, 414)
Screenshot: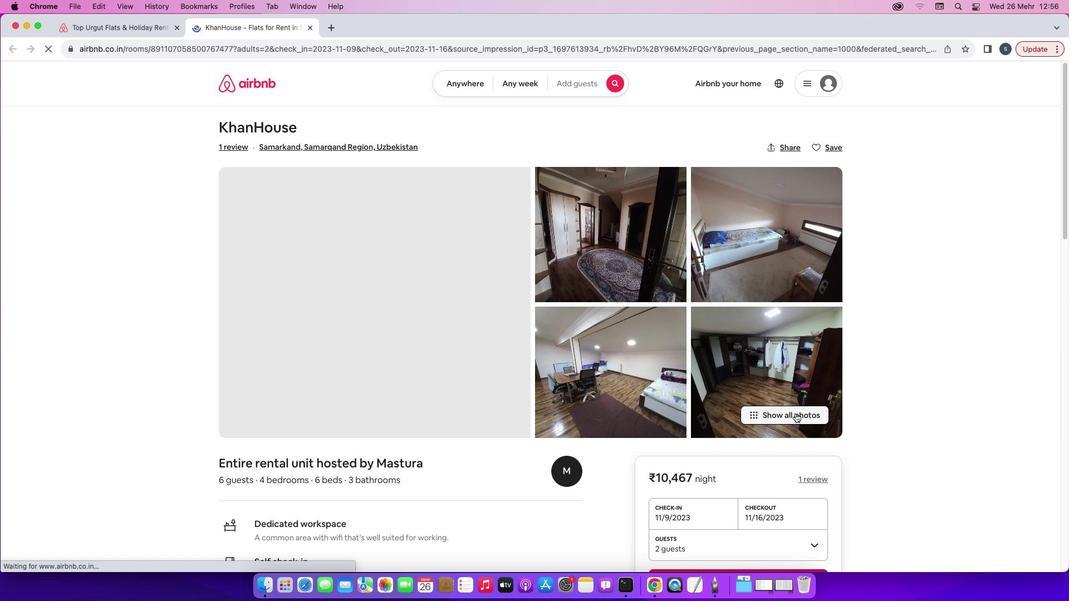 
Action: Mouse moved to (738, 420)
Screenshot: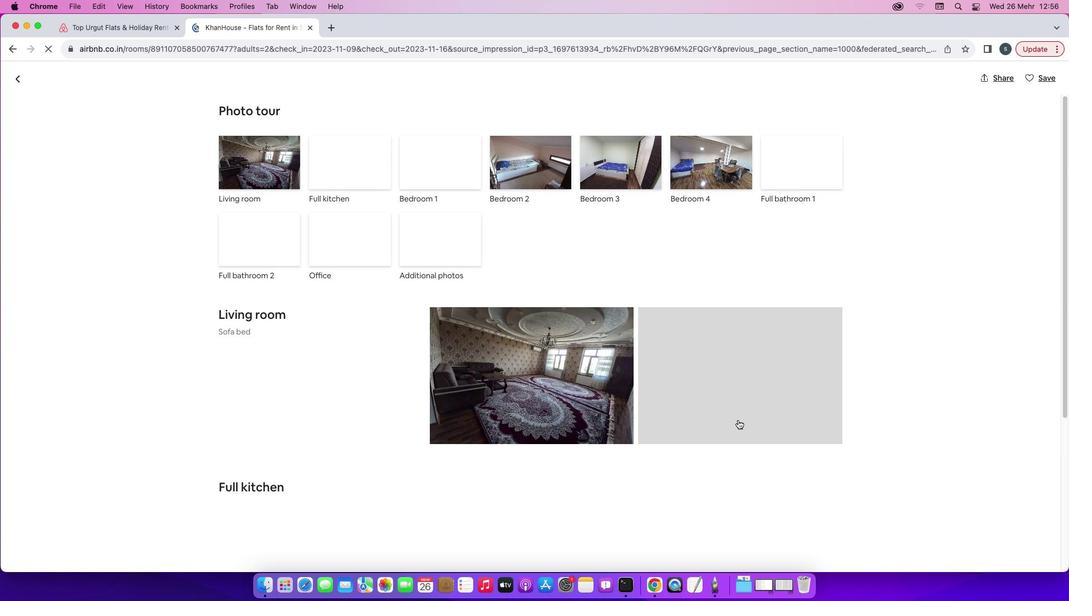 
Action: Mouse scrolled (738, 420) with delta (0, 0)
Screenshot: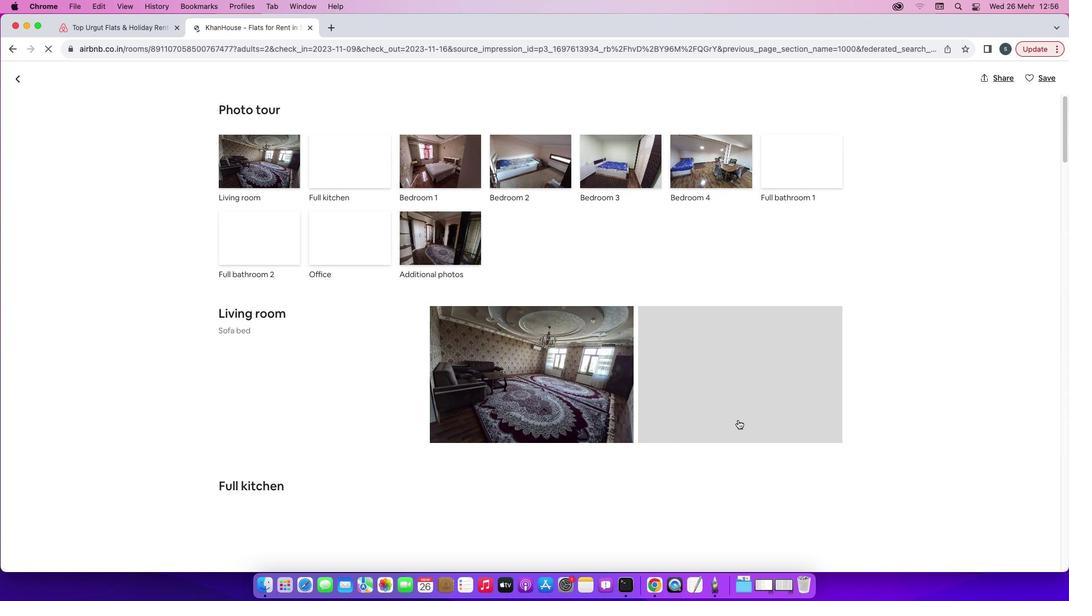 
Action: Mouse scrolled (738, 420) with delta (0, 0)
Screenshot: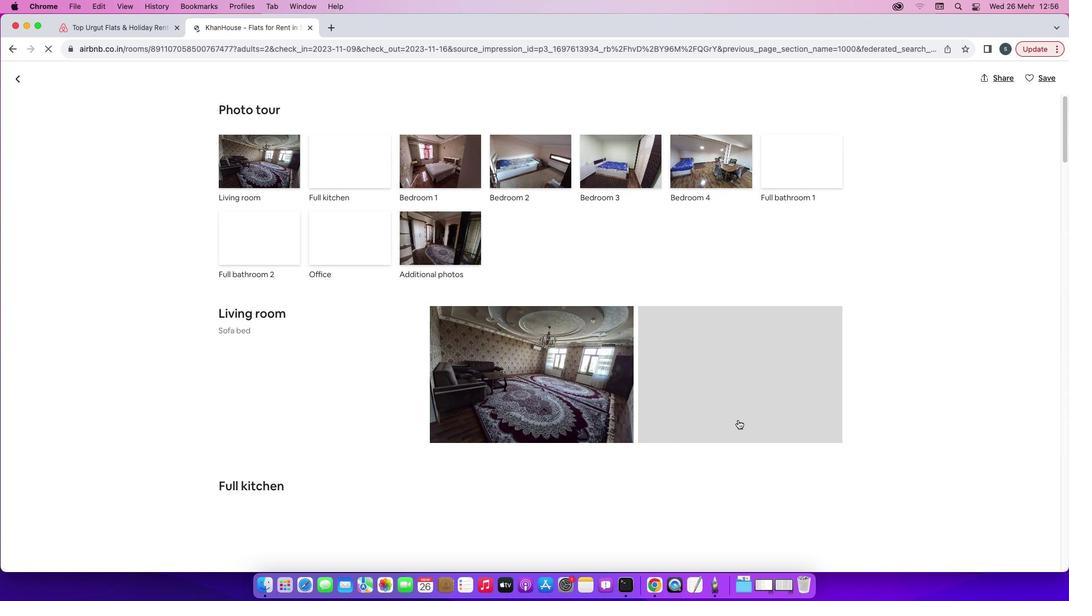 
Action: Mouse scrolled (738, 420) with delta (0, -1)
Screenshot: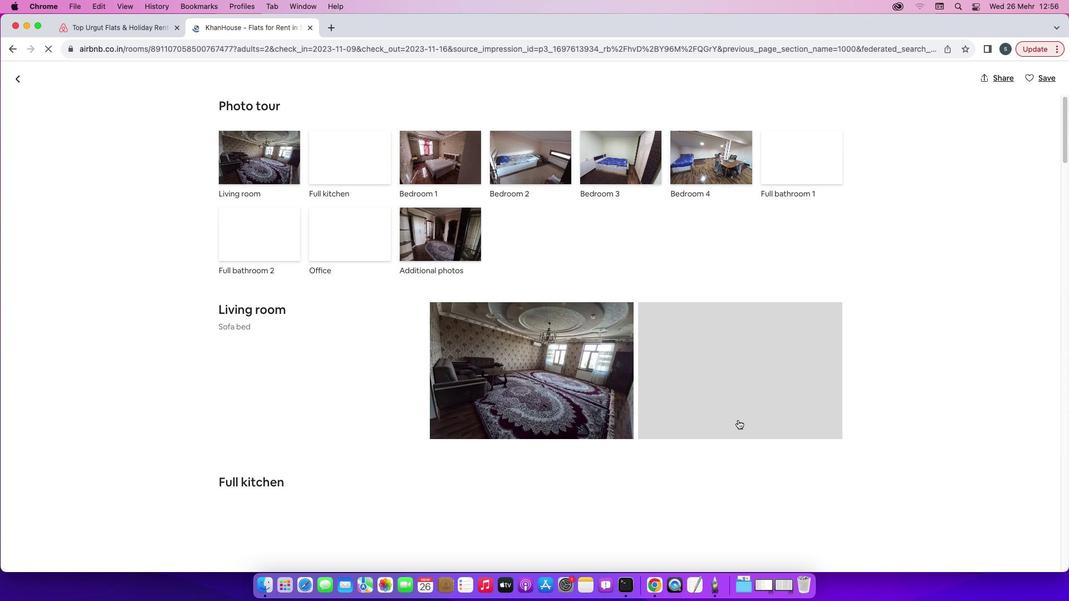 
Action: Mouse scrolled (738, 420) with delta (0, 0)
Screenshot: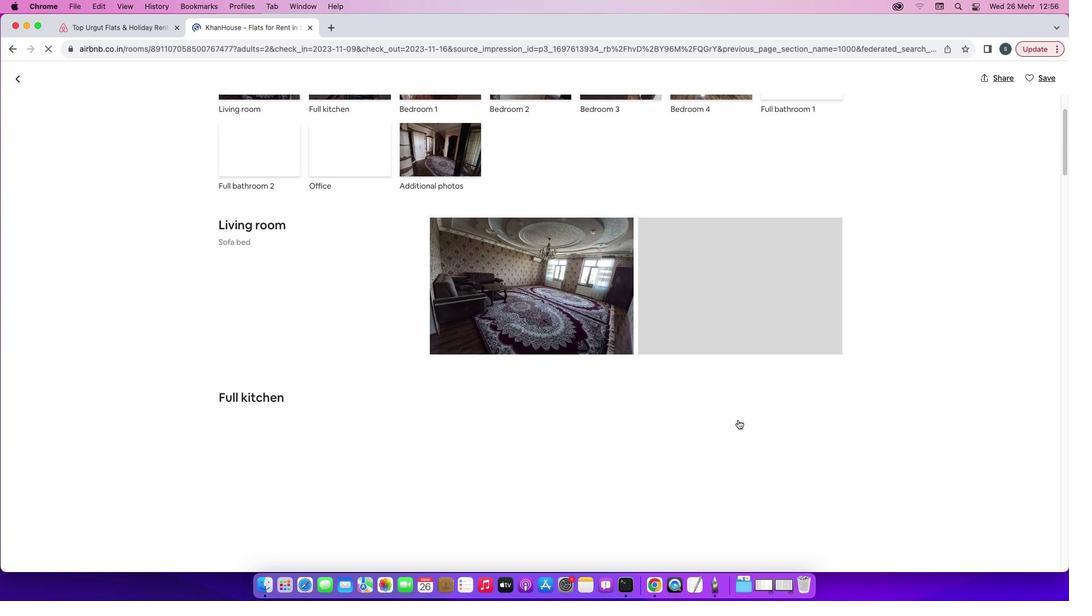 
Action: Mouse scrolled (738, 420) with delta (0, 0)
Screenshot: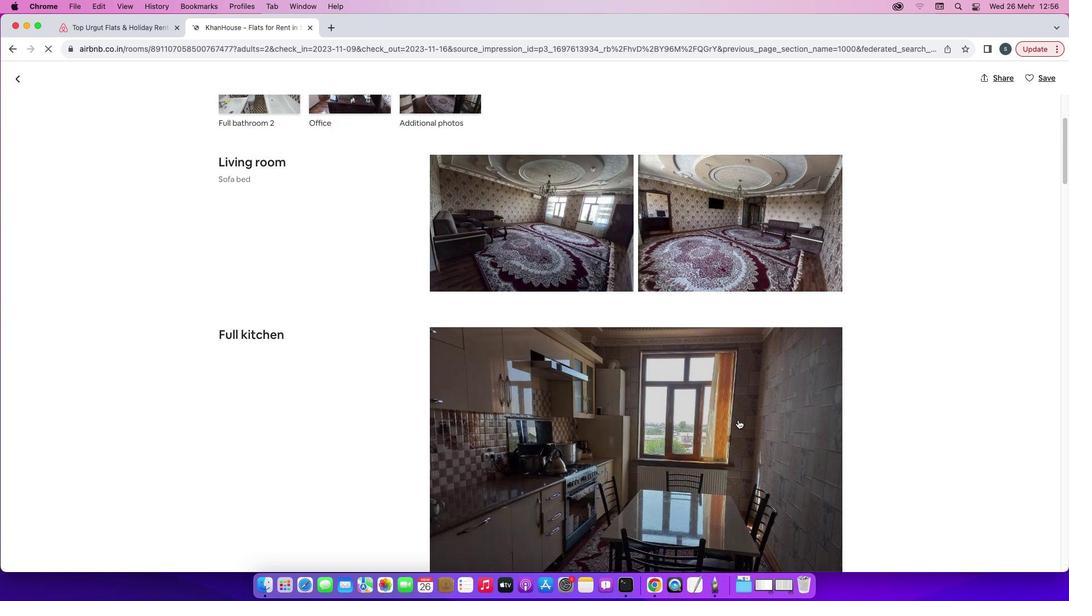 
Action: Mouse scrolled (738, 420) with delta (0, 0)
Screenshot: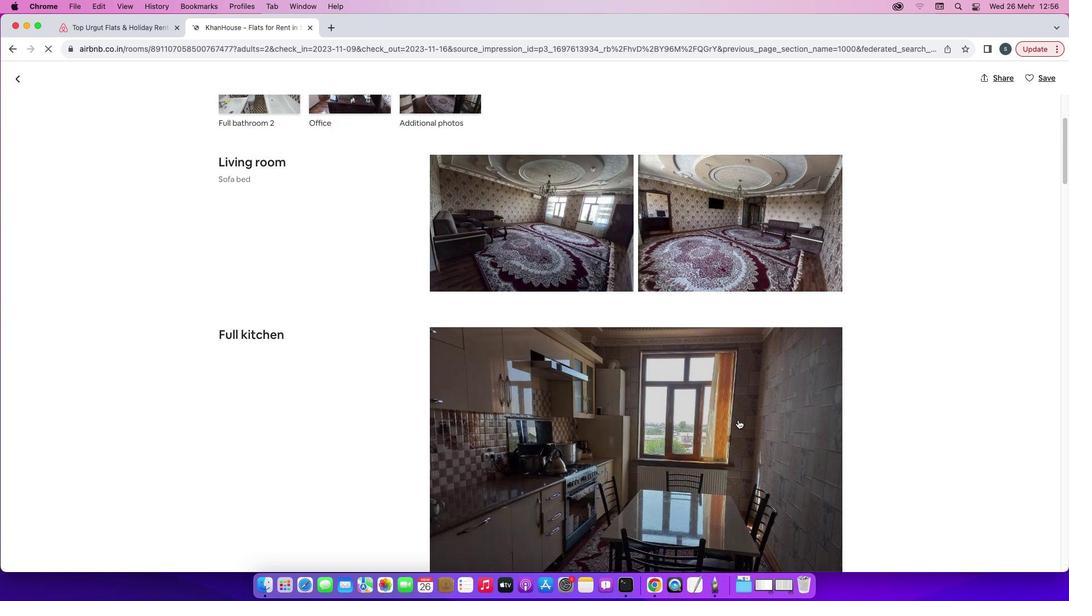 
Action: Mouse scrolled (738, 420) with delta (0, -1)
Screenshot: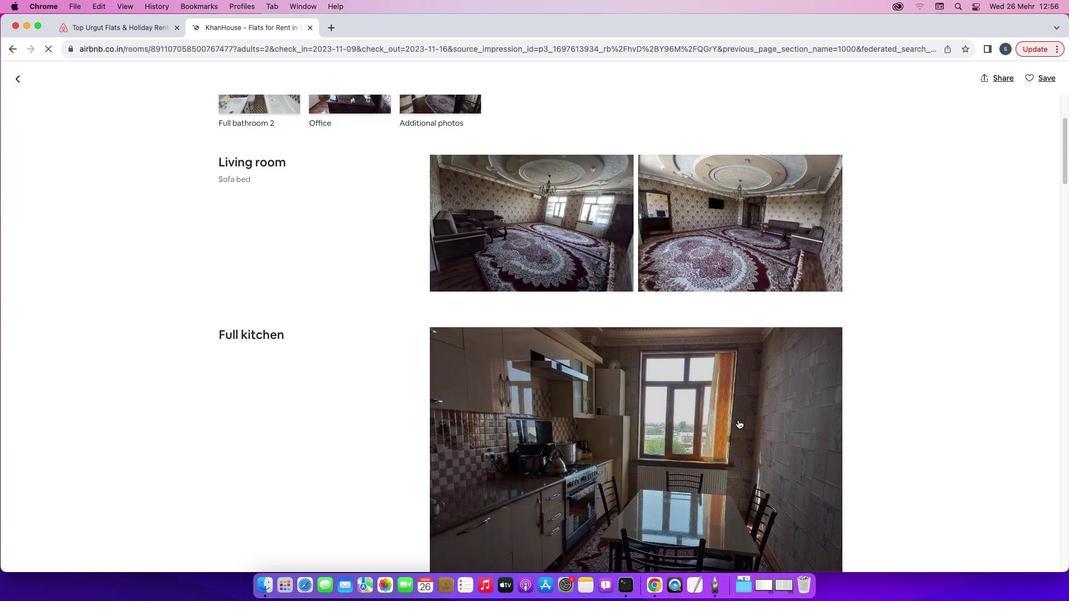 
Action: Mouse scrolled (738, 420) with delta (0, -2)
Screenshot: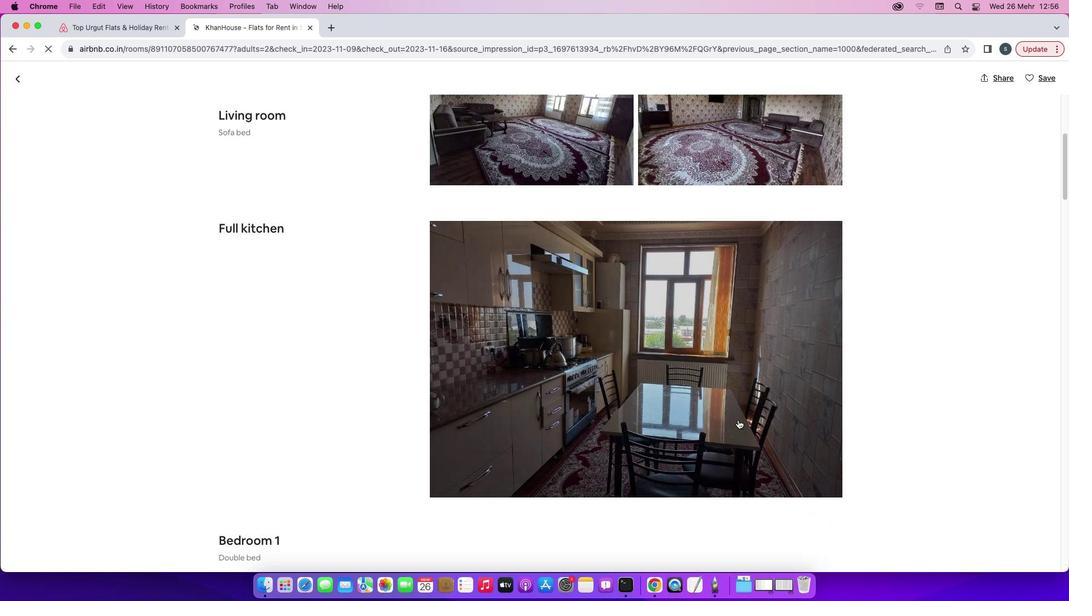 
Action: Mouse scrolled (738, 420) with delta (0, -2)
Screenshot: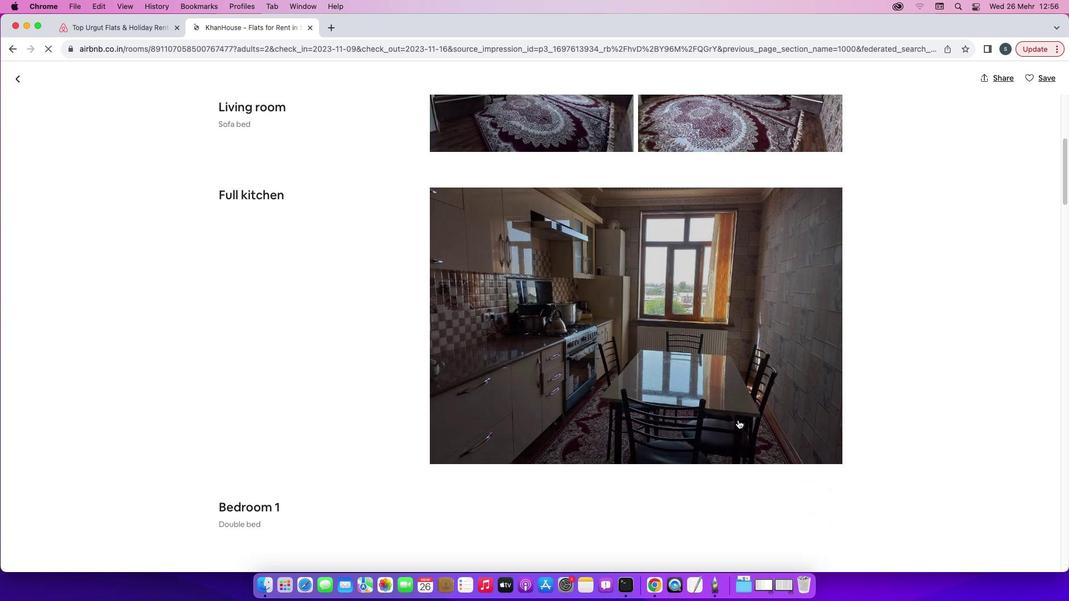 
Action: Mouse scrolled (738, 420) with delta (0, 0)
Screenshot: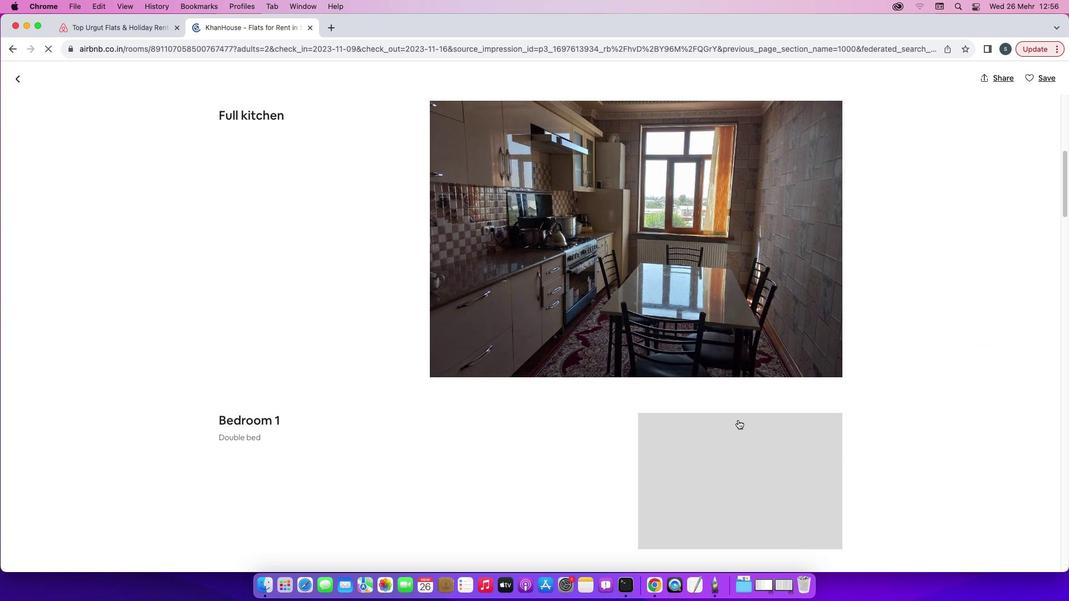 
Action: Mouse scrolled (738, 420) with delta (0, 0)
Screenshot: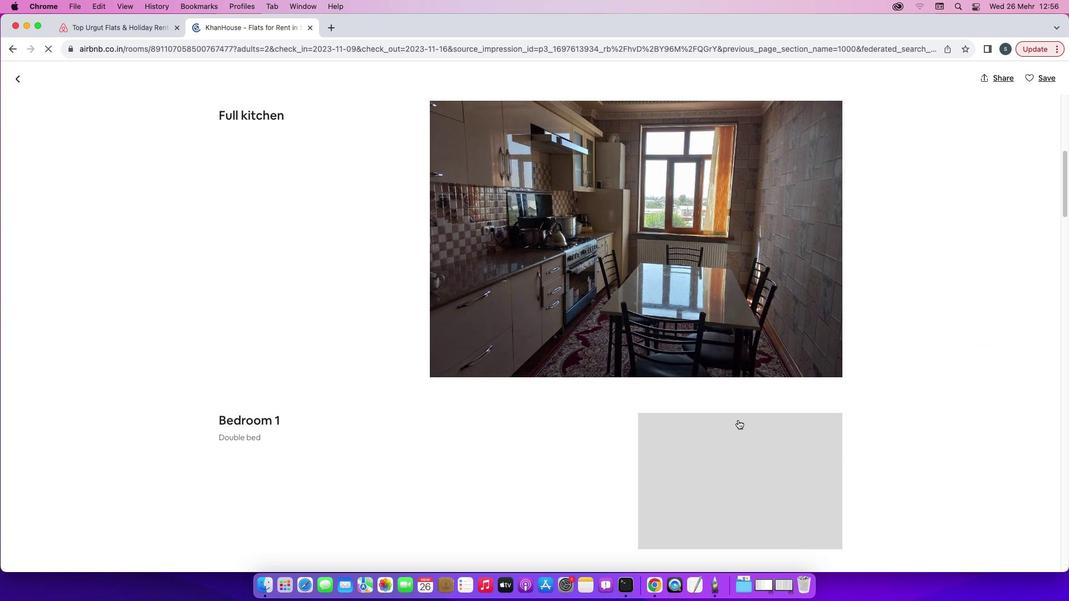 
Action: Mouse scrolled (738, 420) with delta (0, -1)
Screenshot: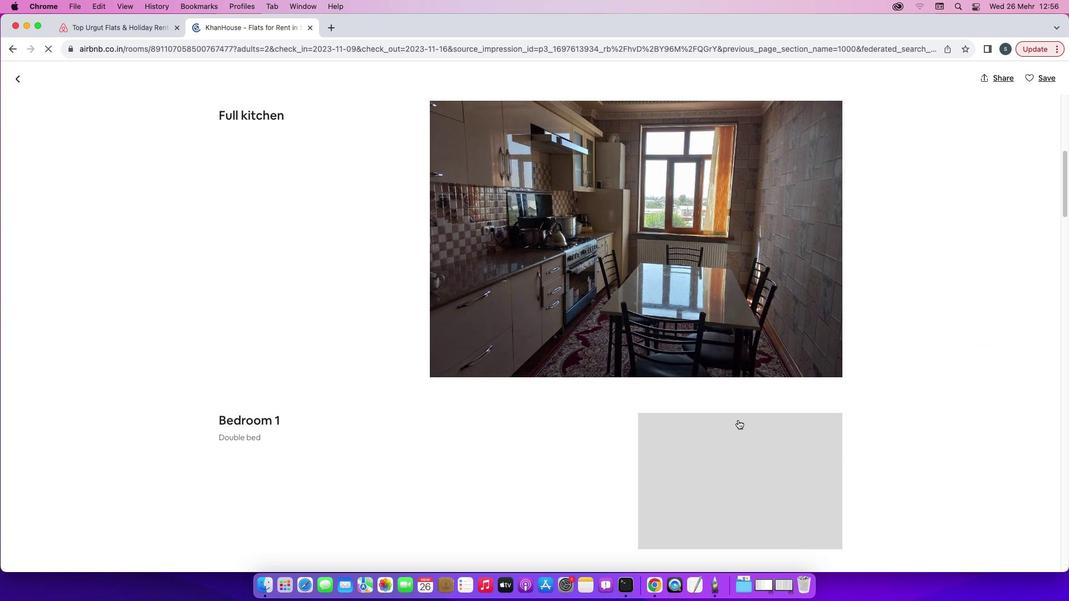 
Action: Mouse scrolled (738, 420) with delta (0, -1)
Screenshot: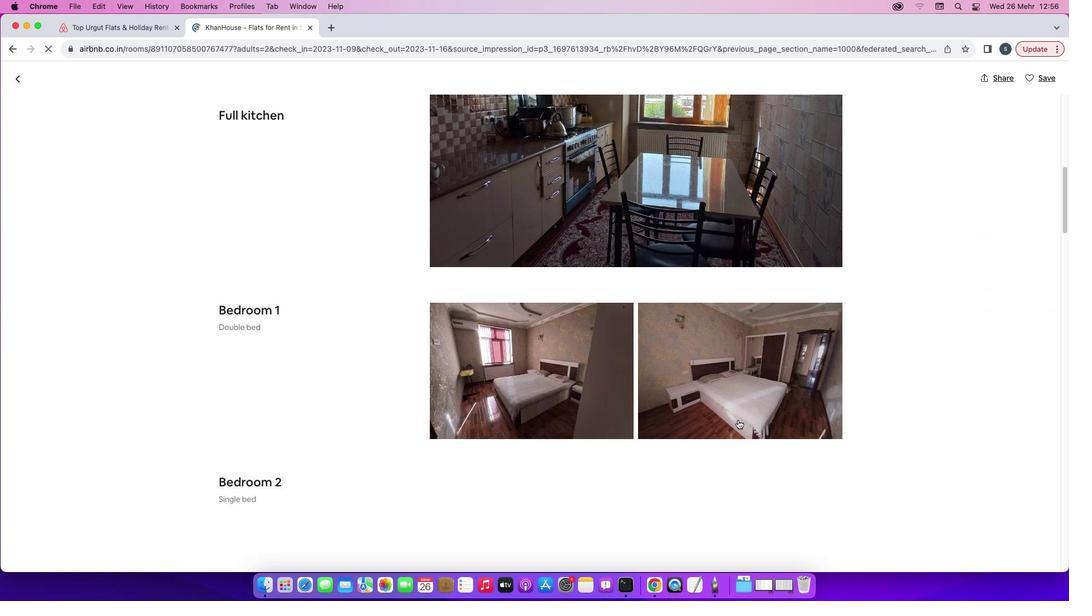 
Action: Mouse scrolled (738, 420) with delta (0, -2)
Screenshot: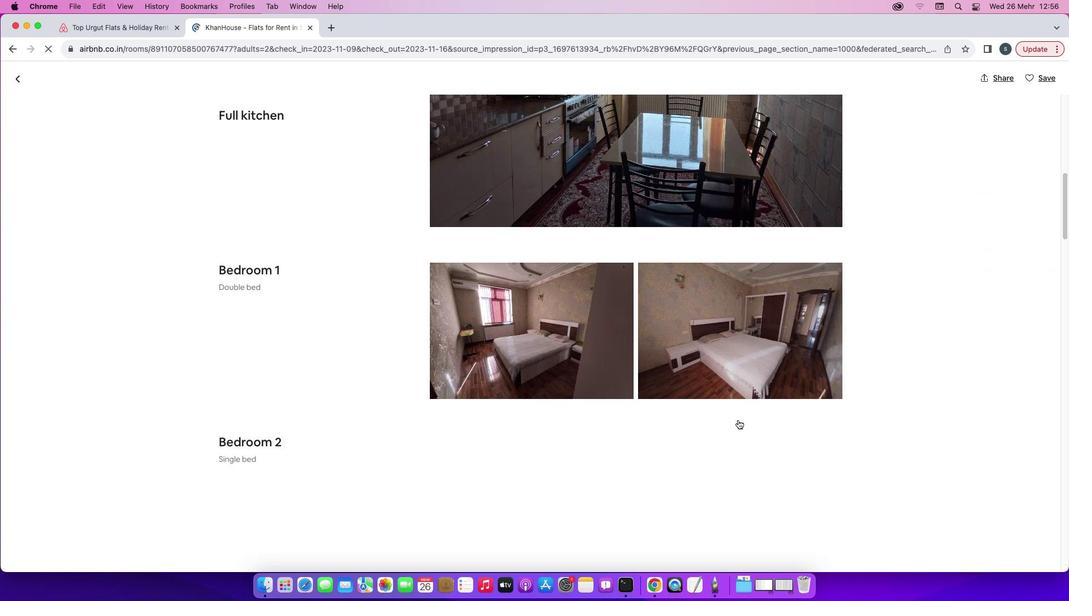 
Action: Mouse scrolled (738, 420) with delta (0, 0)
Screenshot: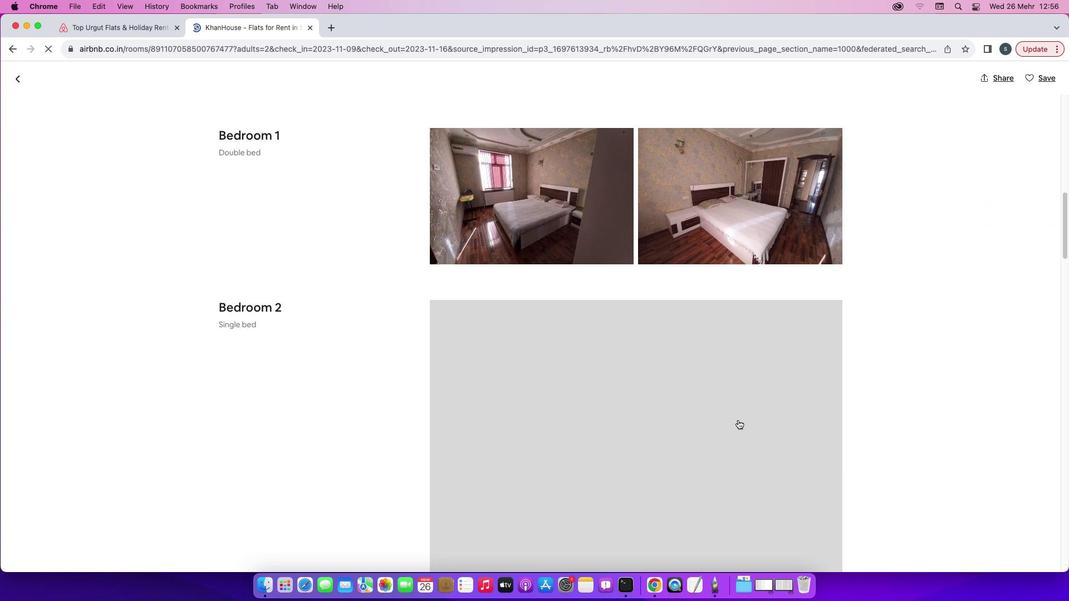 
Action: Mouse scrolled (738, 420) with delta (0, 0)
Screenshot: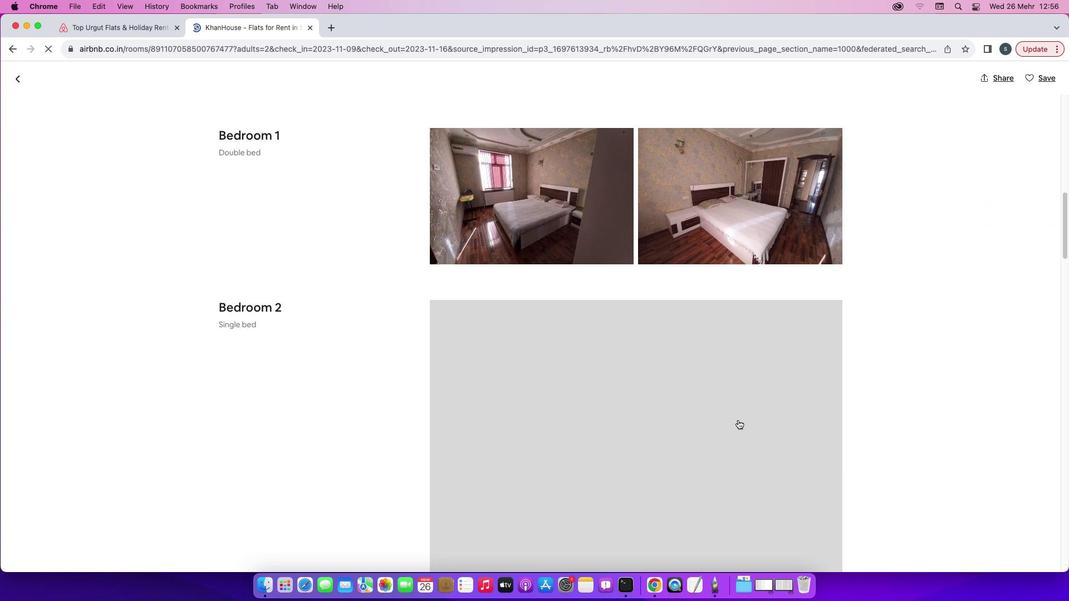 
Action: Mouse scrolled (738, 420) with delta (0, 0)
Screenshot: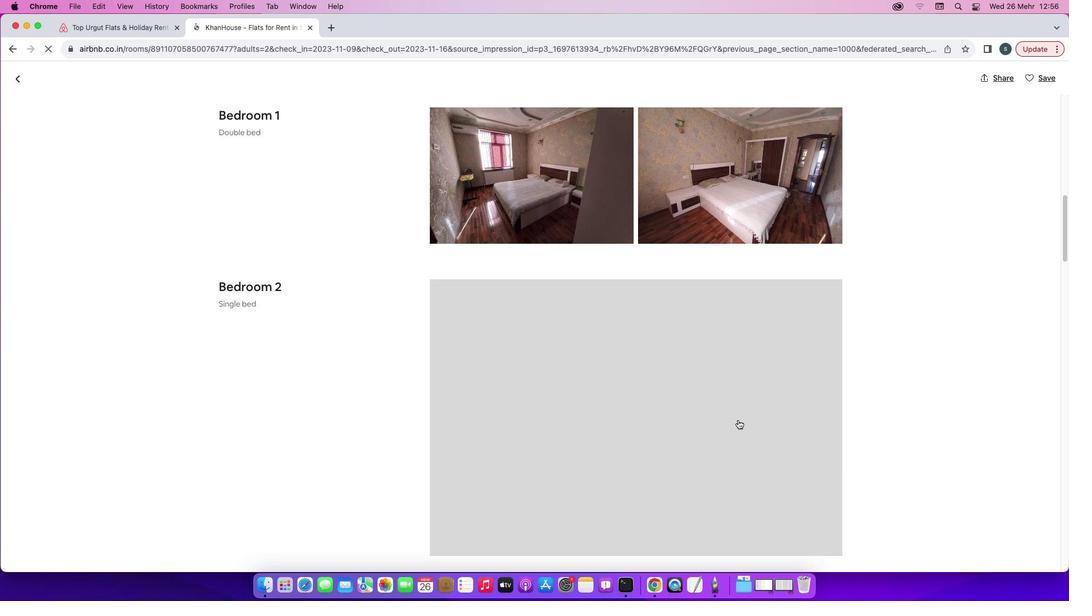 
Action: Mouse scrolled (738, 420) with delta (0, 0)
Screenshot: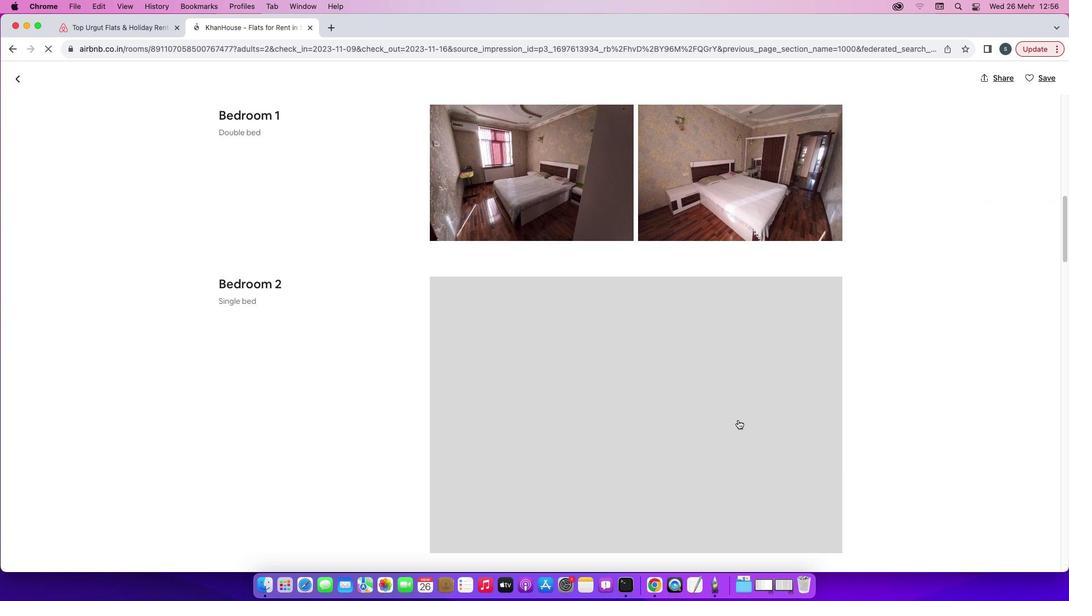 
Action: Mouse scrolled (738, 420) with delta (0, -1)
Screenshot: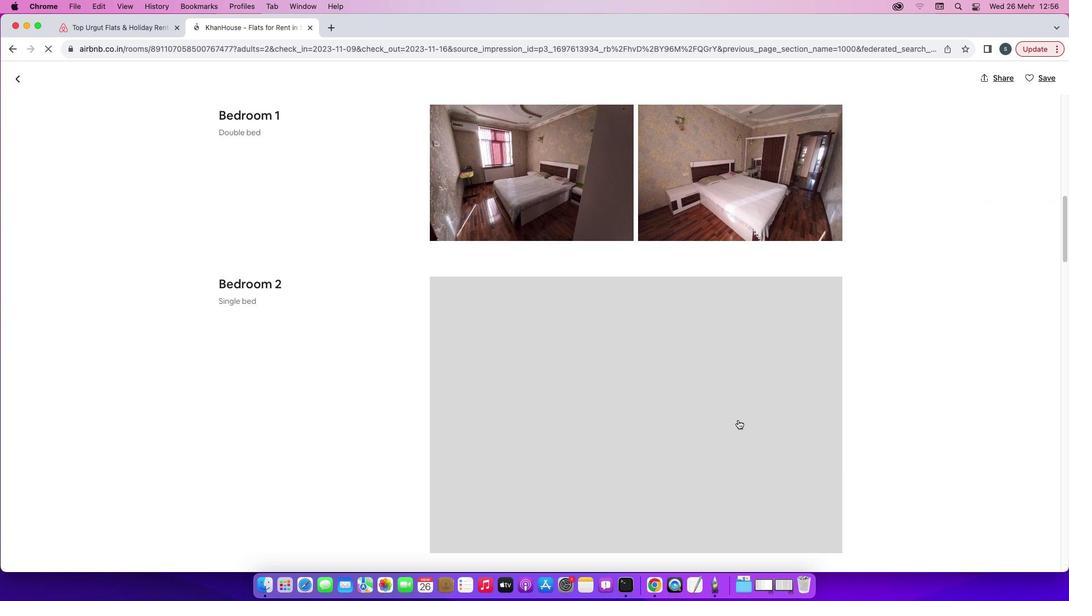 
Action: Mouse scrolled (738, 420) with delta (0, 0)
Screenshot: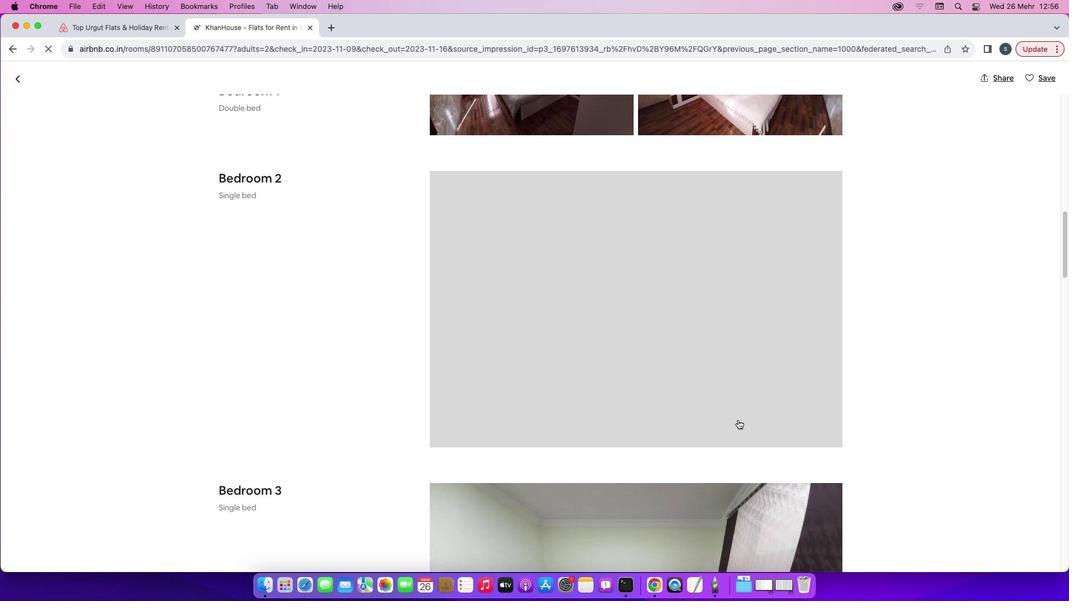 
Action: Mouse scrolled (738, 420) with delta (0, 0)
Screenshot: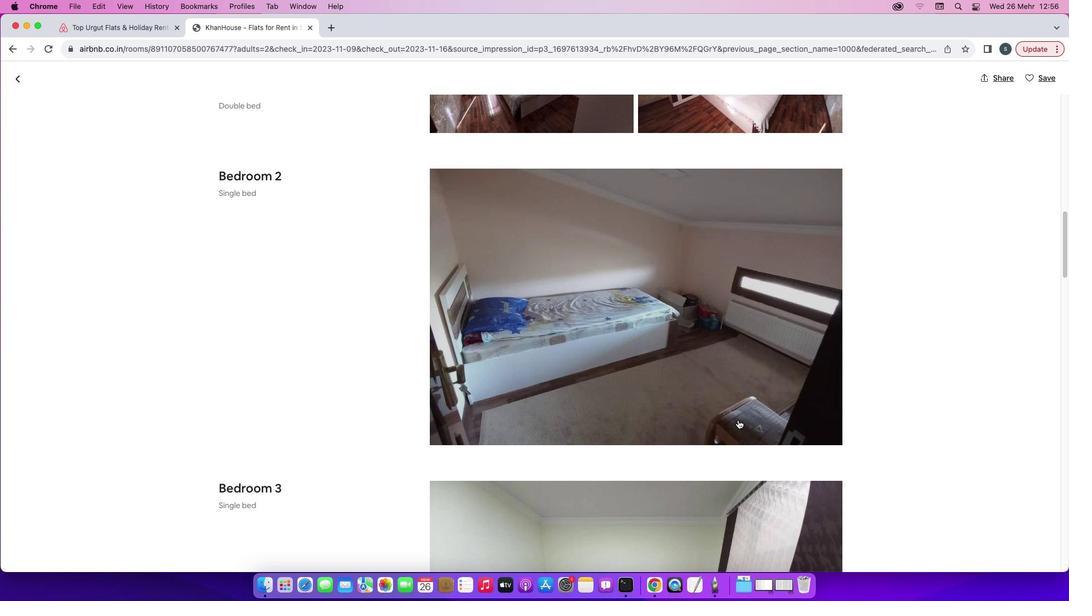 
Action: Mouse scrolled (738, 420) with delta (0, 0)
Screenshot: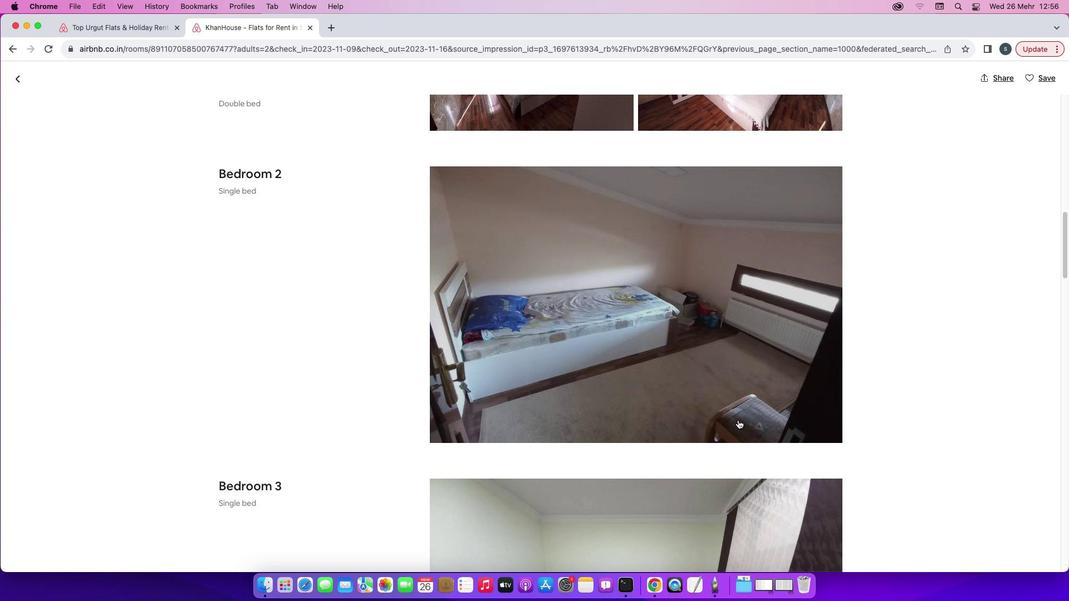 
Action: Mouse scrolled (738, 420) with delta (0, -1)
Screenshot: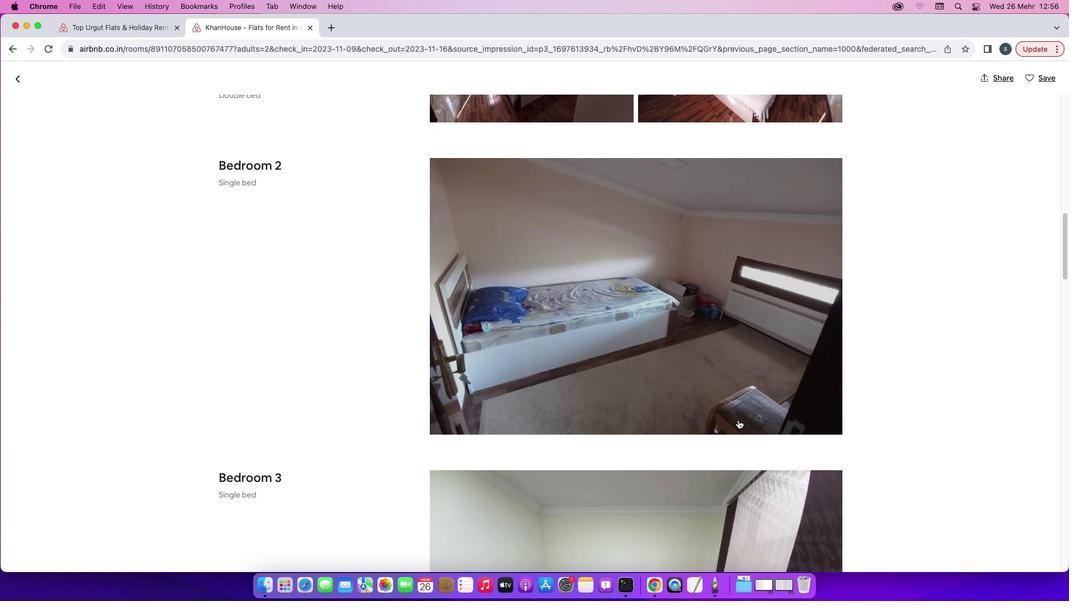 
Action: Mouse scrolled (738, 420) with delta (0, -1)
Screenshot: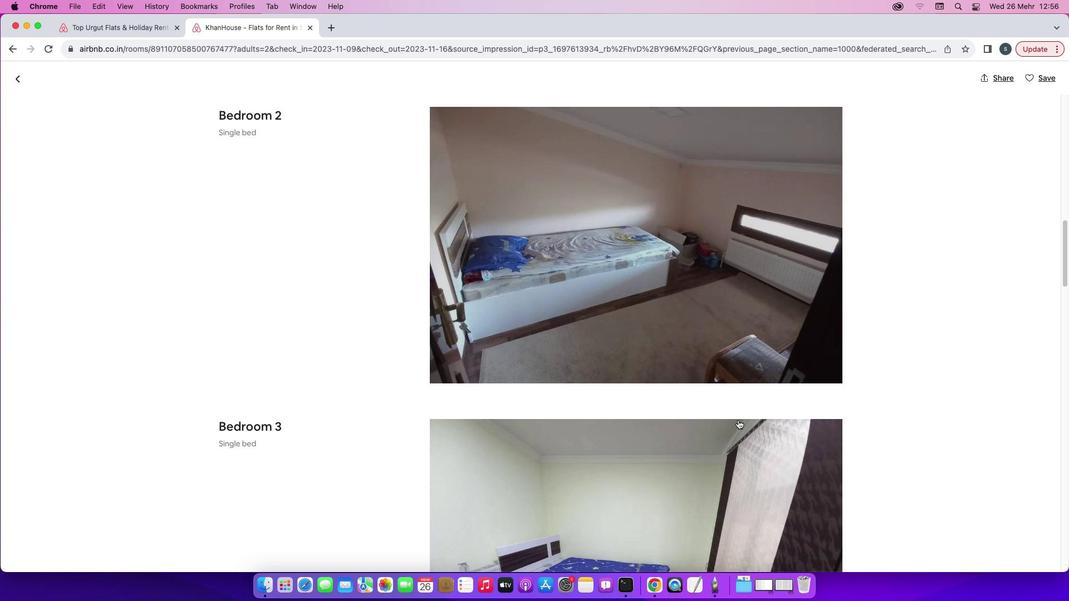 
Action: Mouse scrolled (738, 420) with delta (0, -2)
Screenshot: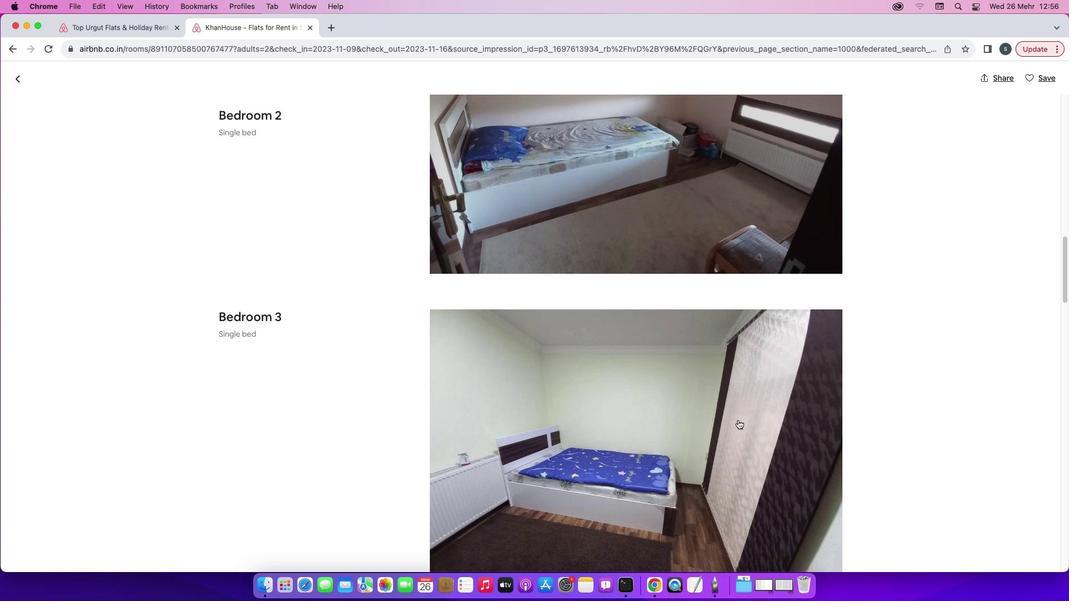 
Action: Mouse scrolled (738, 420) with delta (0, 0)
Screenshot: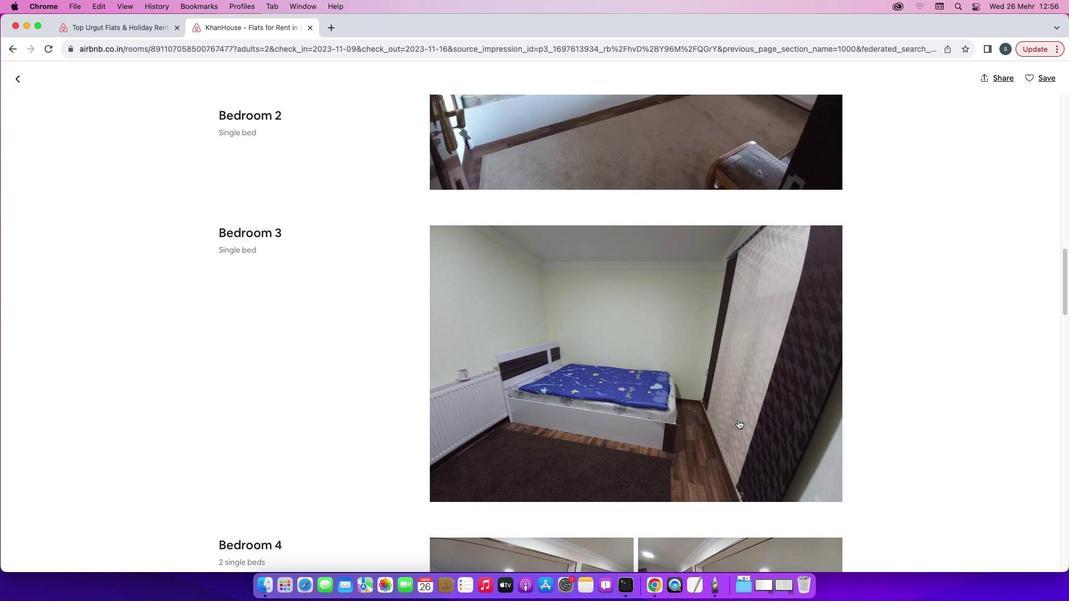 
Action: Mouse scrolled (738, 420) with delta (0, 0)
Screenshot: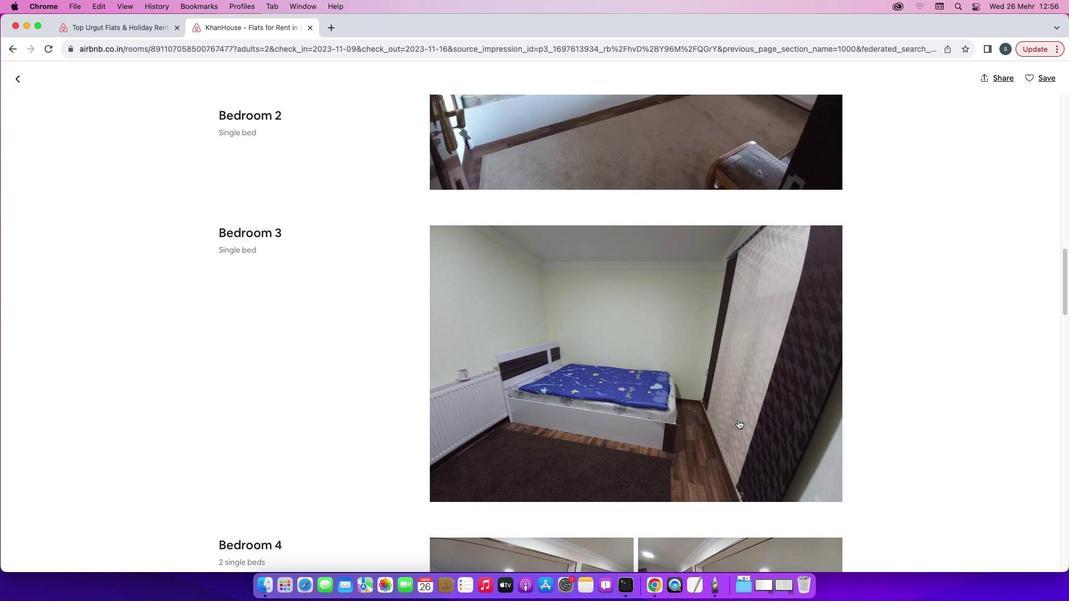 
Action: Mouse scrolled (738, 420) with delta (0, -1)
Screenshot: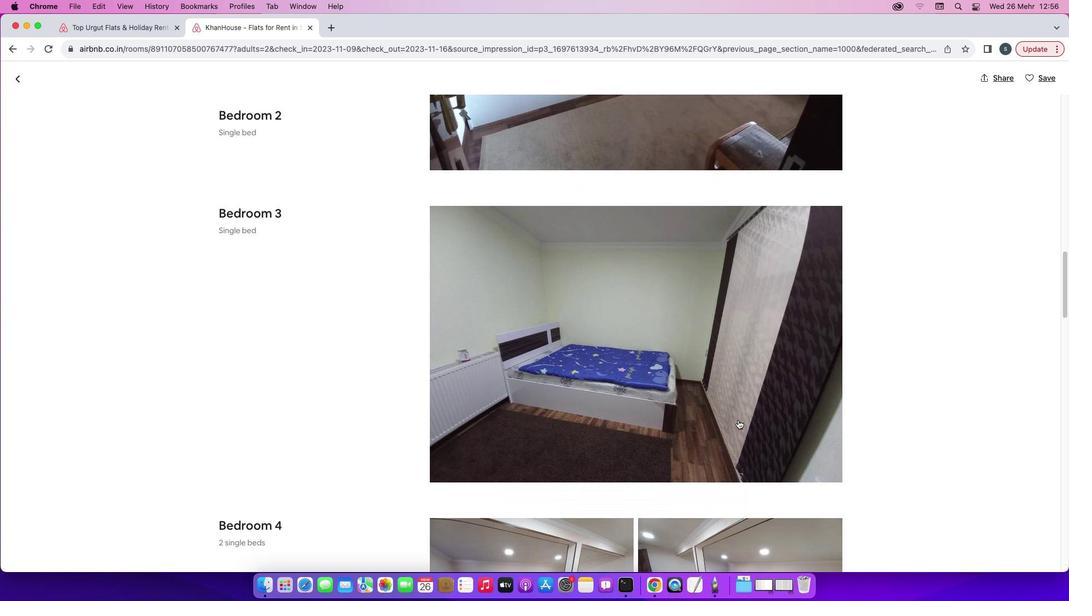 
Action: Mouse scrolled (738, 420) with delta (0, -1)
Screenshot: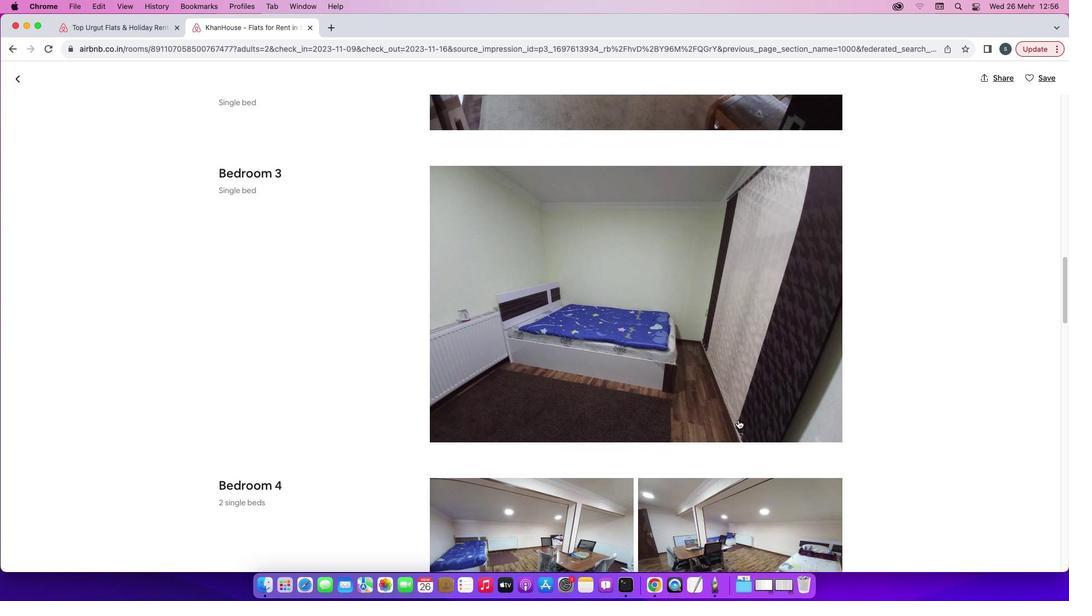 
Action: Mouse scrolled (738, 420) with delta (0, -2)
Screenshot: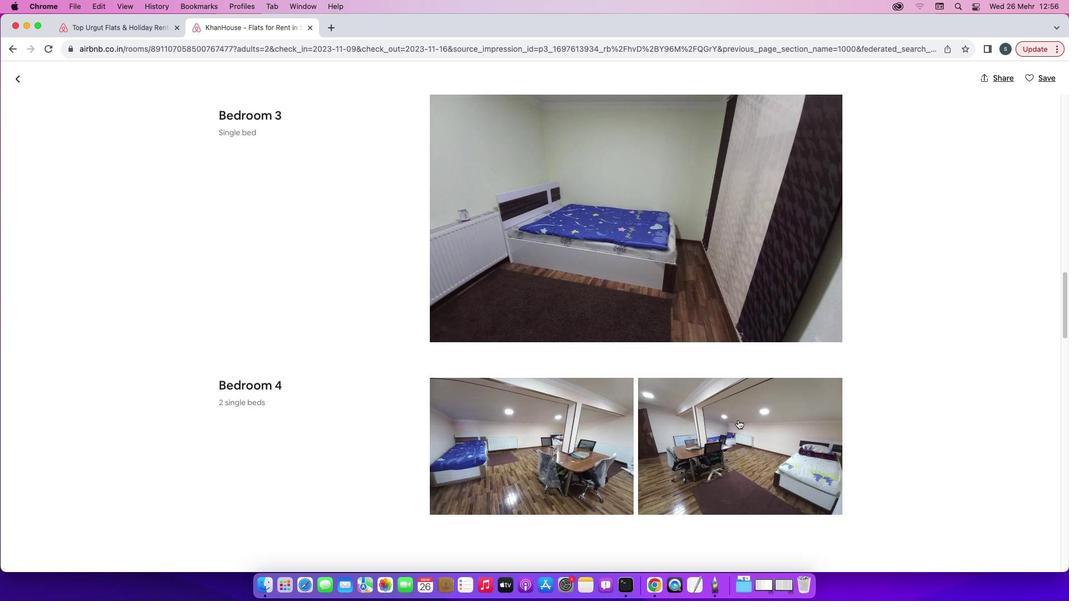 
Action: Mouse scrolled (738, 420) with delta (0, 0)
Screenshot: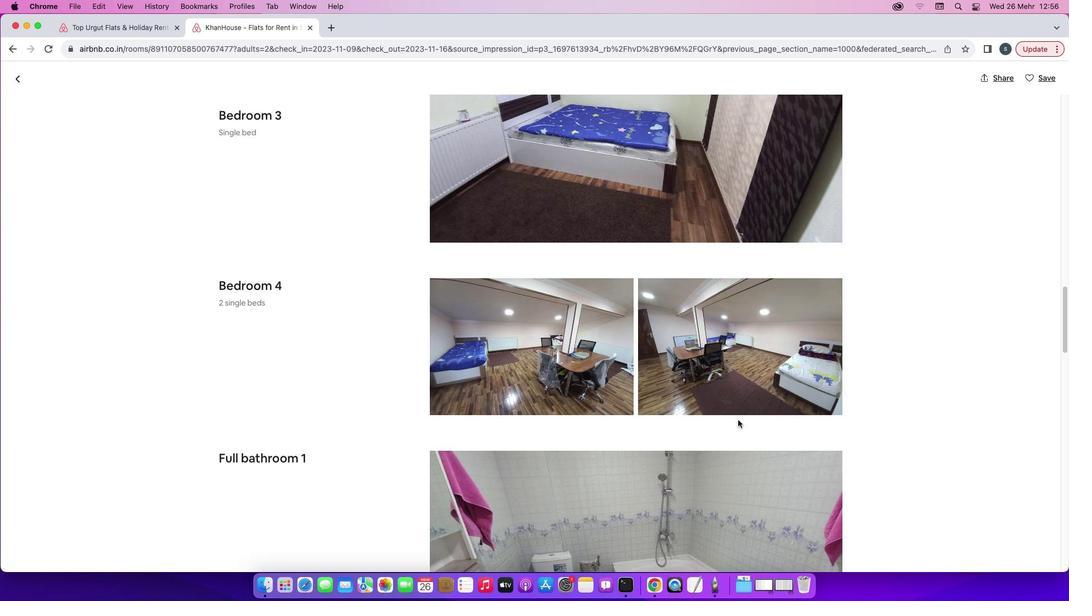 
Action: Mouse scrolled (738, 420) with delta (0, 0)
Screenshot: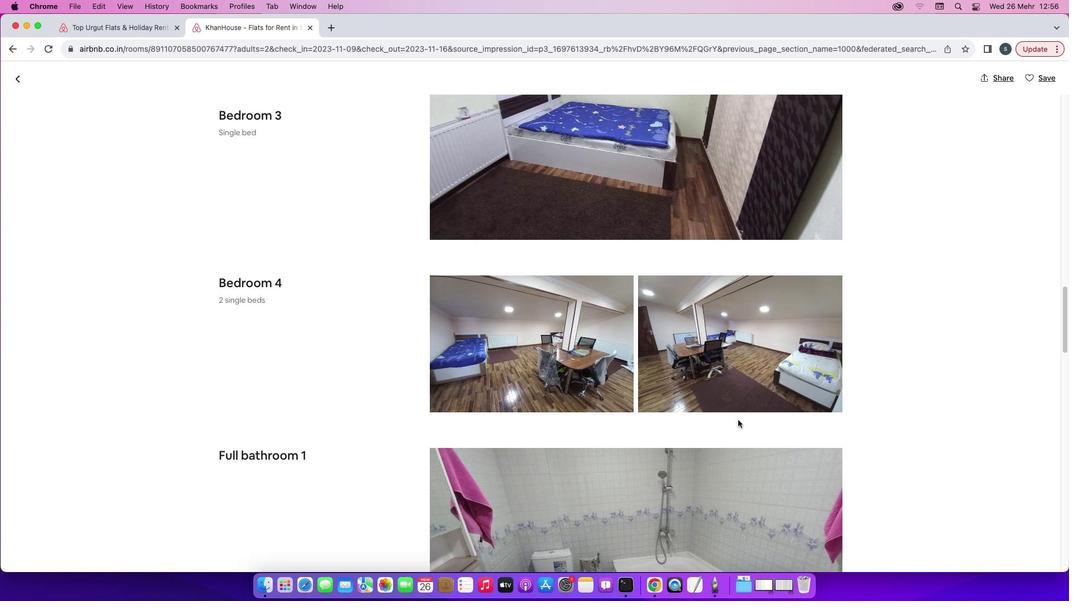 
Action: Mouse scrolled (738, 420) with delta (0, -1)
Screenshot: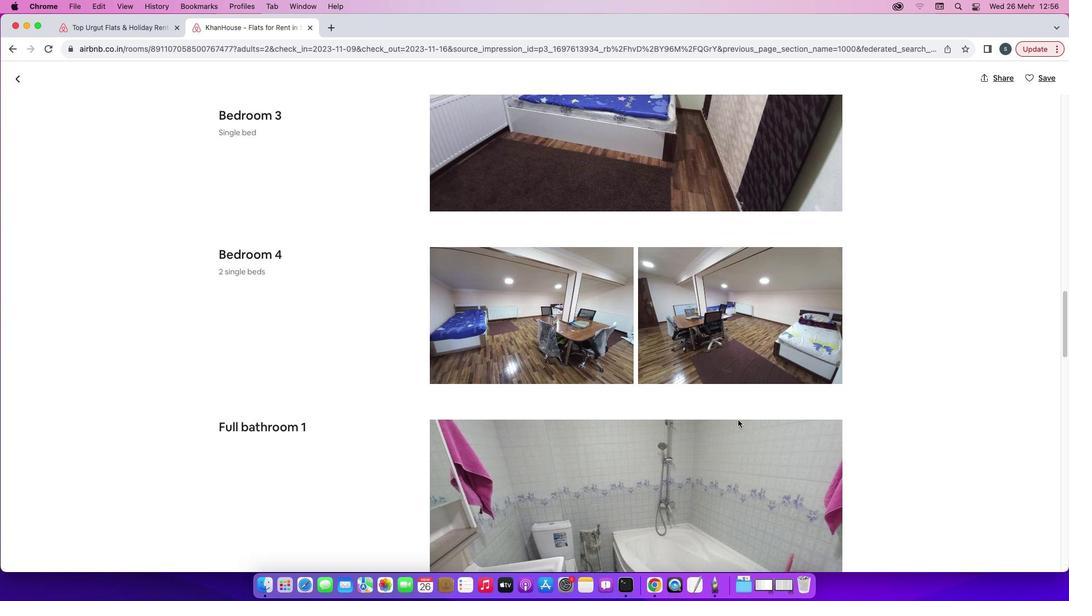 
Action: Mouse scrolled (738, 420) with delta (0, -1)
Screenshot: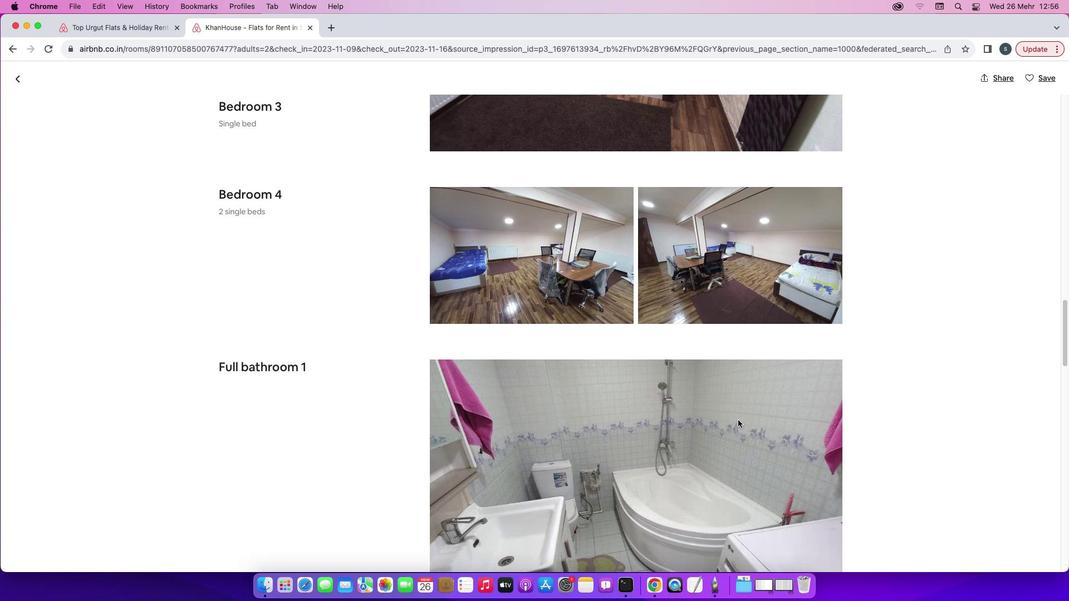 
Action: Mouse scrolled (738, 420) with delta (0, -2)
Screenshot: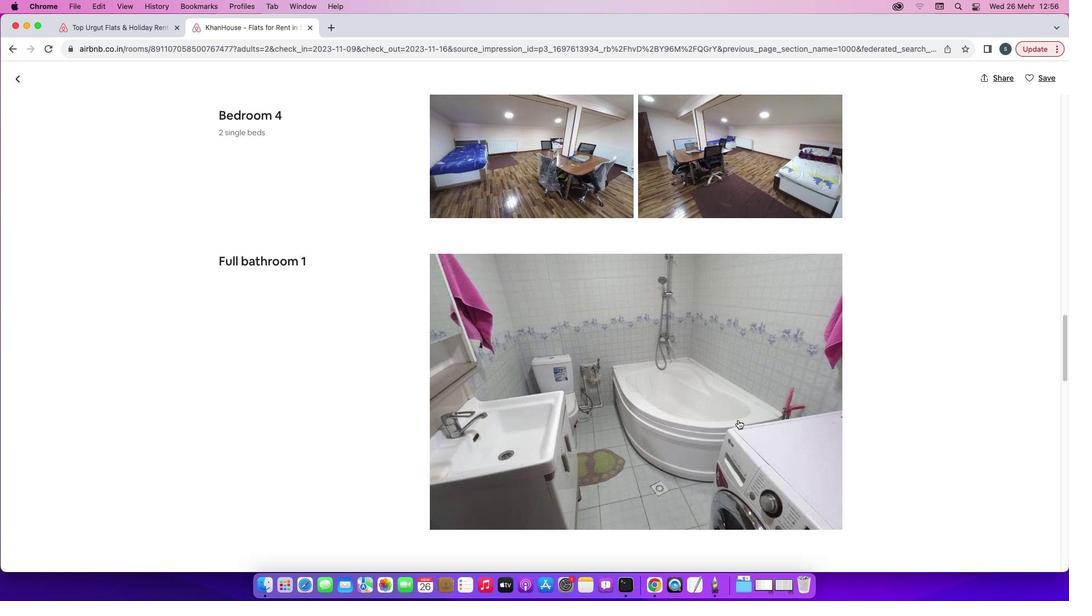 
Action: Mouse scrolled (738, 420) with delta (0, 0)
Screenshot: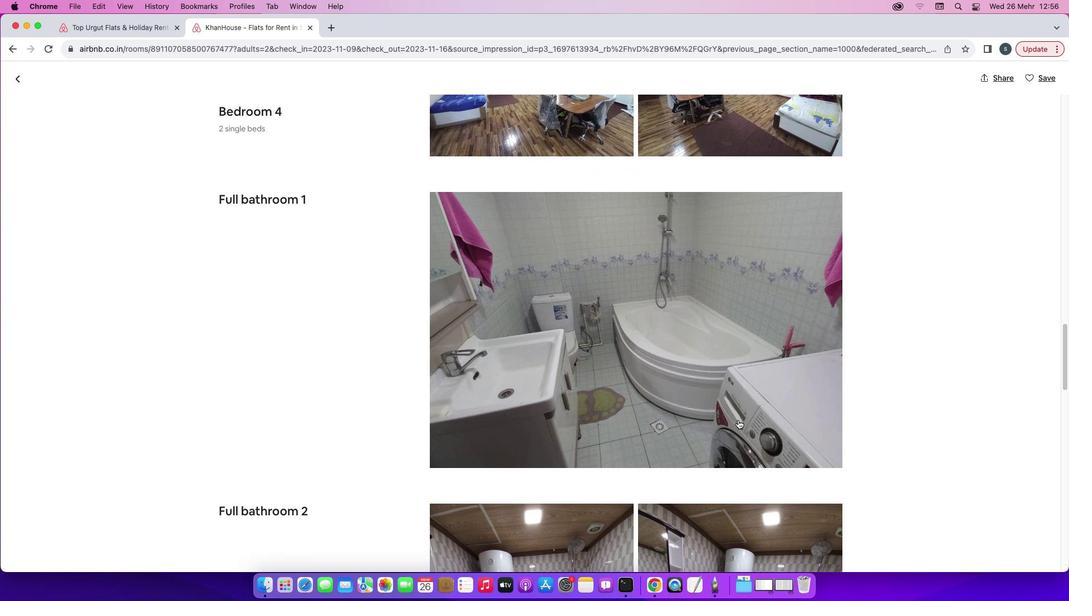 
Action: Mouse scrolled (738, 420) with delta (0, 0)
Screenshot: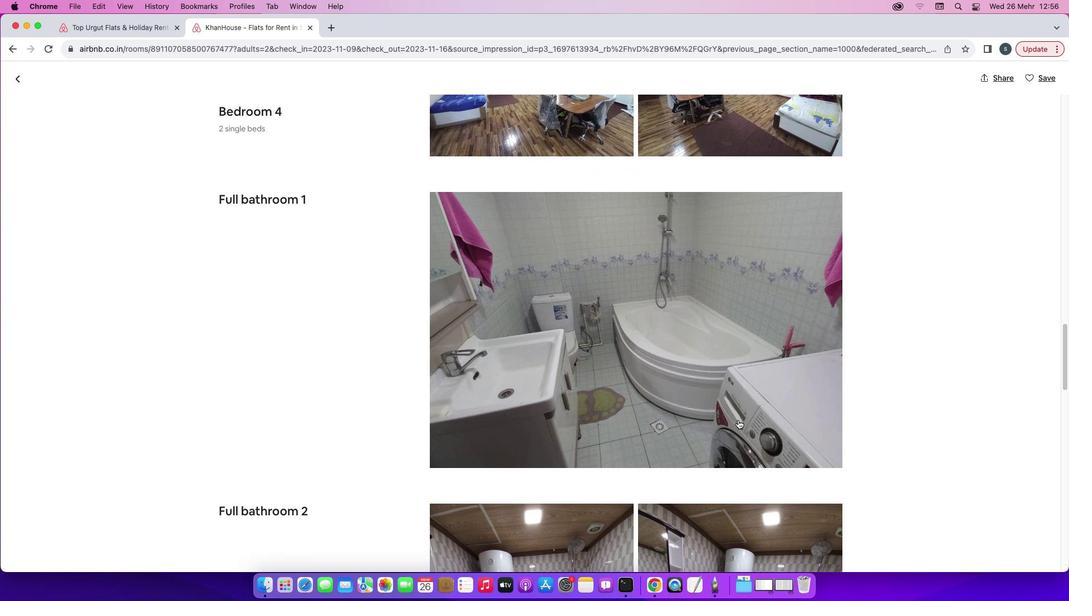
Action: Mouse scrolled (738, 420) with delta (0, -1)
Screenshot: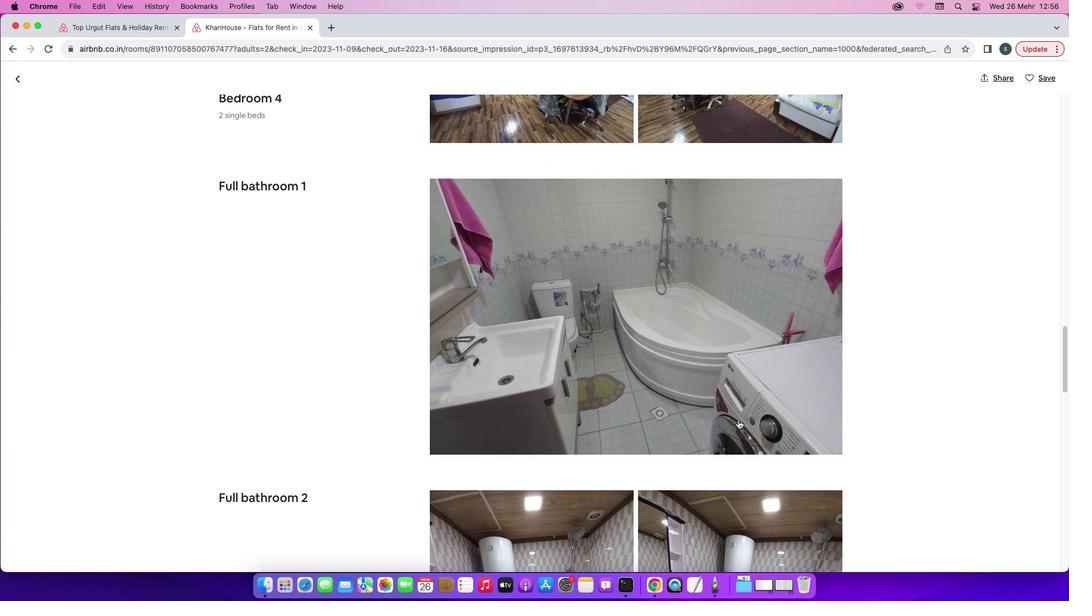 
Action: Mouse scrolled (738, 420) with delta (0, -1)
Screenshot: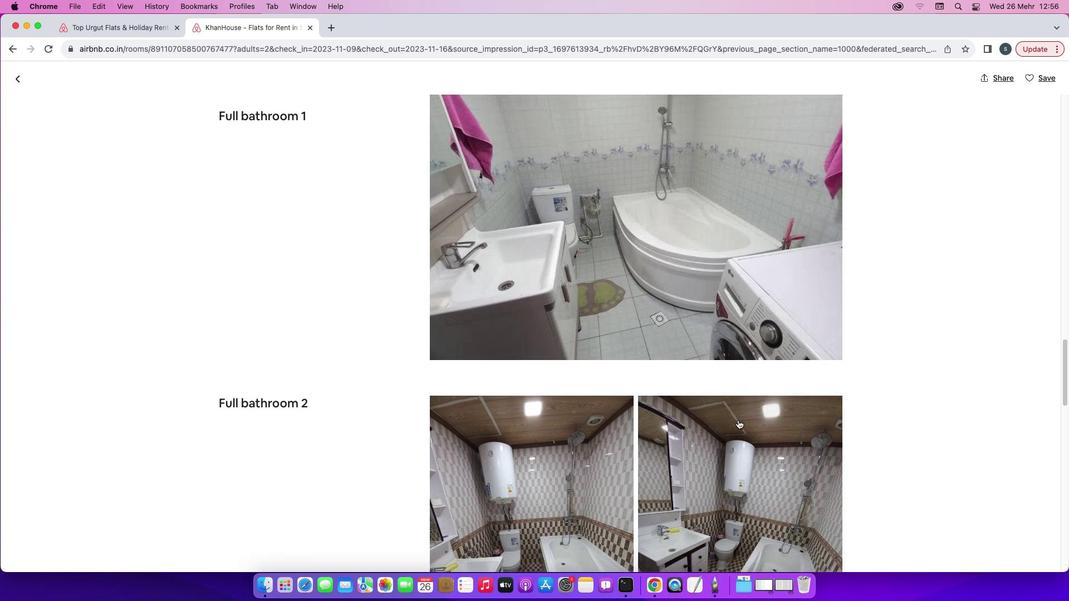 
Action: Mouse scrolled (738, 420) with delta (0, -1)
Screenshot: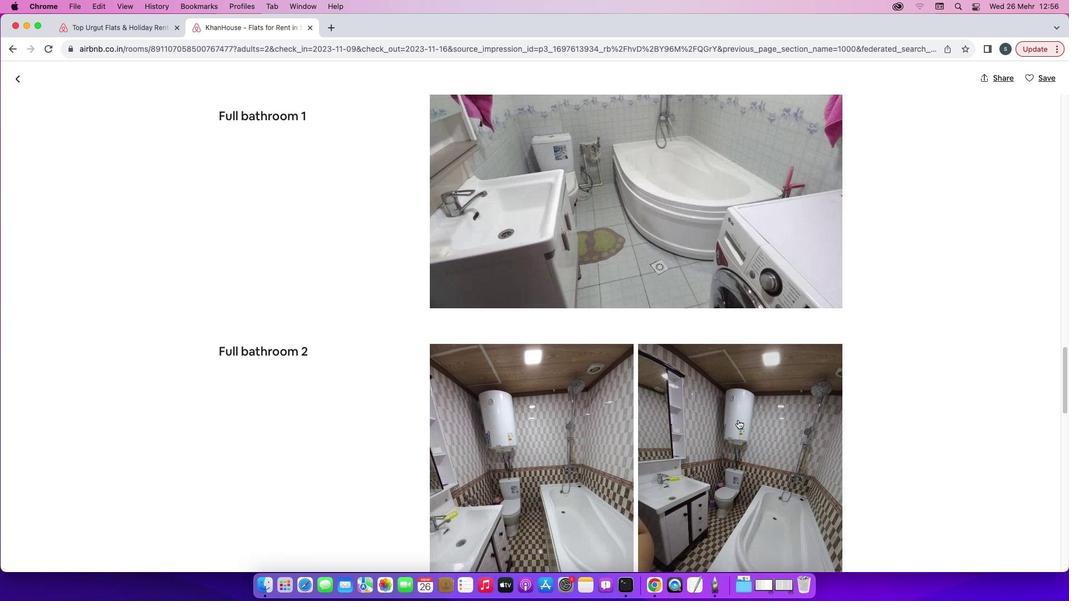 
Action: Mouse scrolled (738, 420) with delta (0, 0)
Screenshot: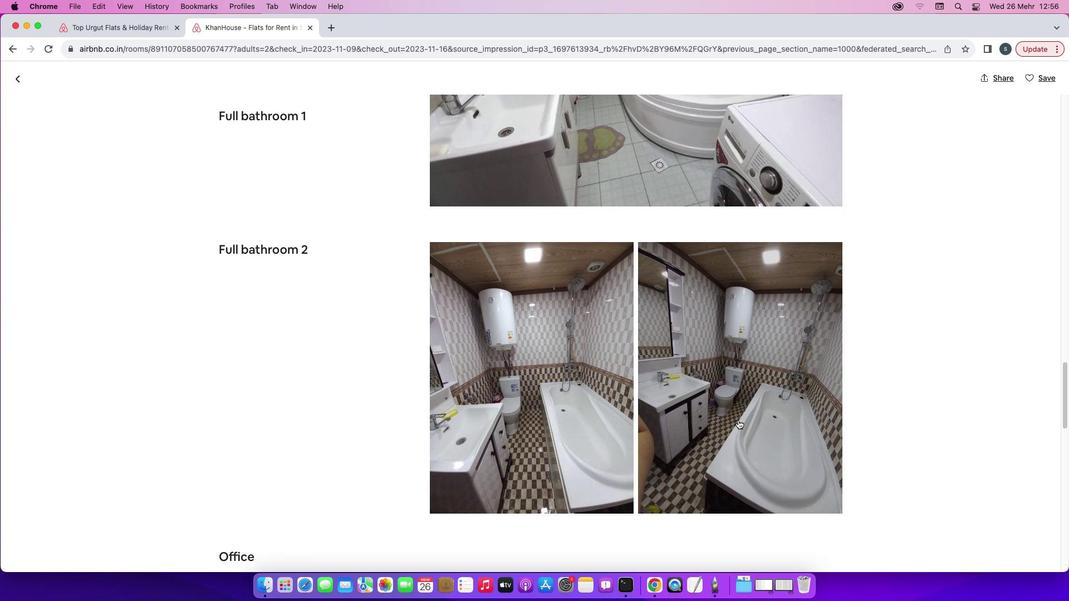 
Action: Mouse scrolled (738, 420) with delta (0, 0)
Screenshot: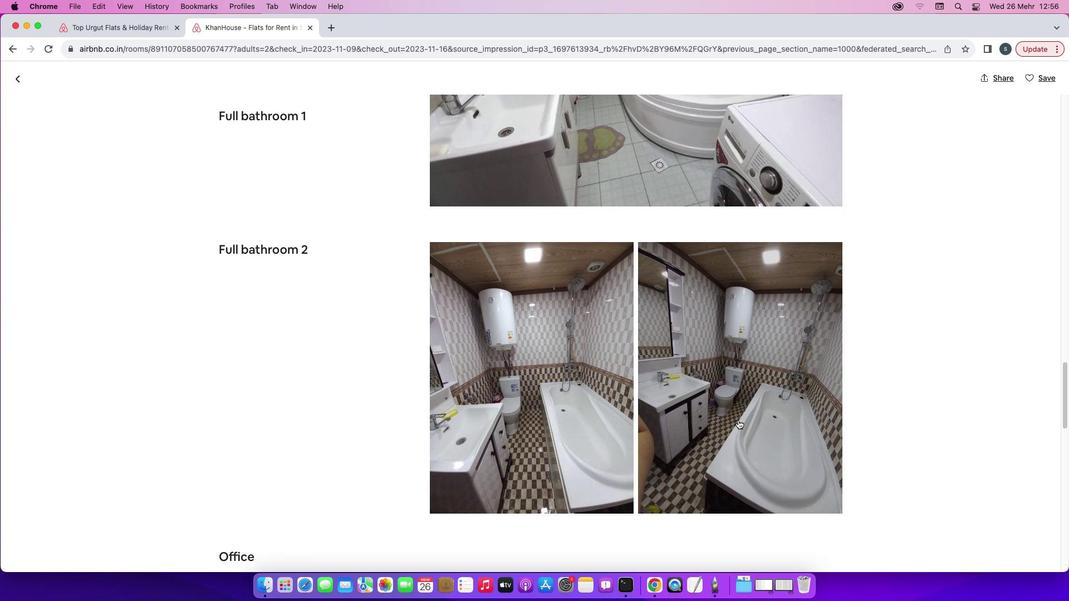 
Action: Mouse scrolled (738, 420) with delta (0, -1)
Screenshot: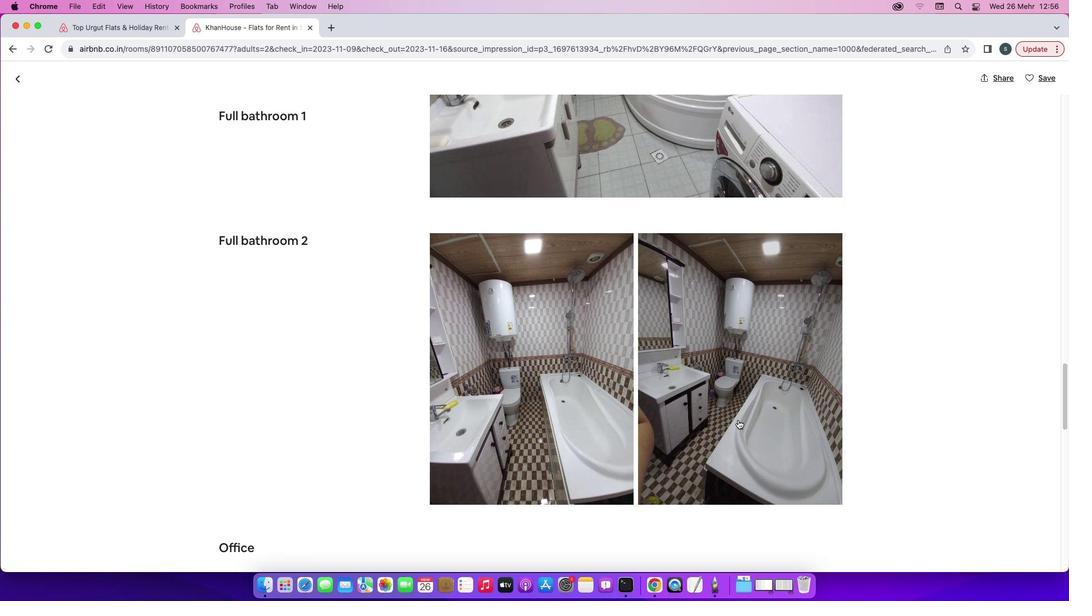 
Action: Mouse scrolled (738, 420) with delta (0, -1)
Screenshot: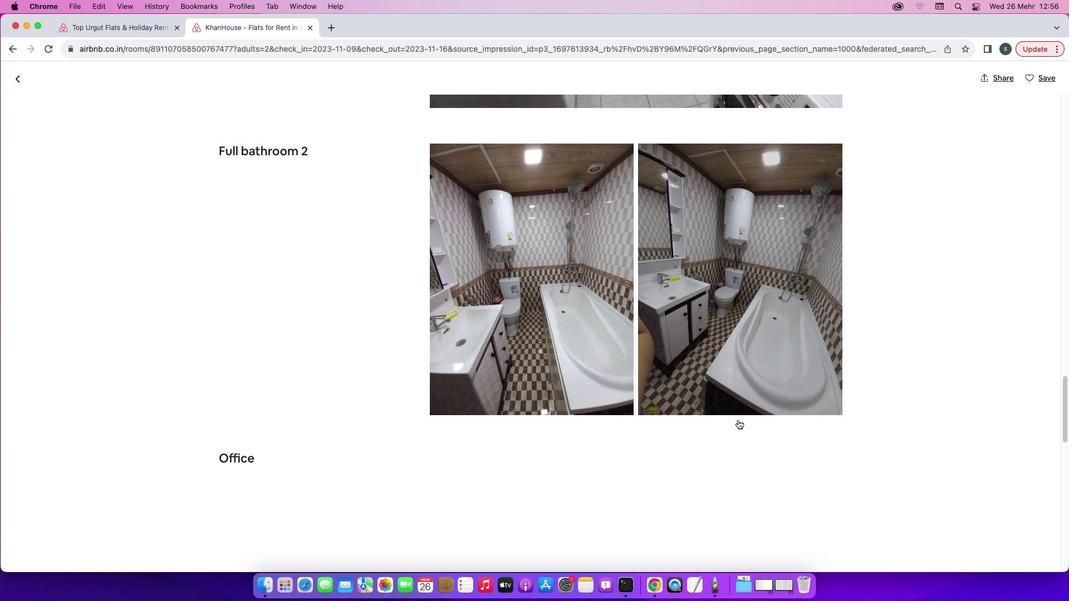 
Action: Mouse scrolled (738, 420) with delta (0, -1)
Screenshot: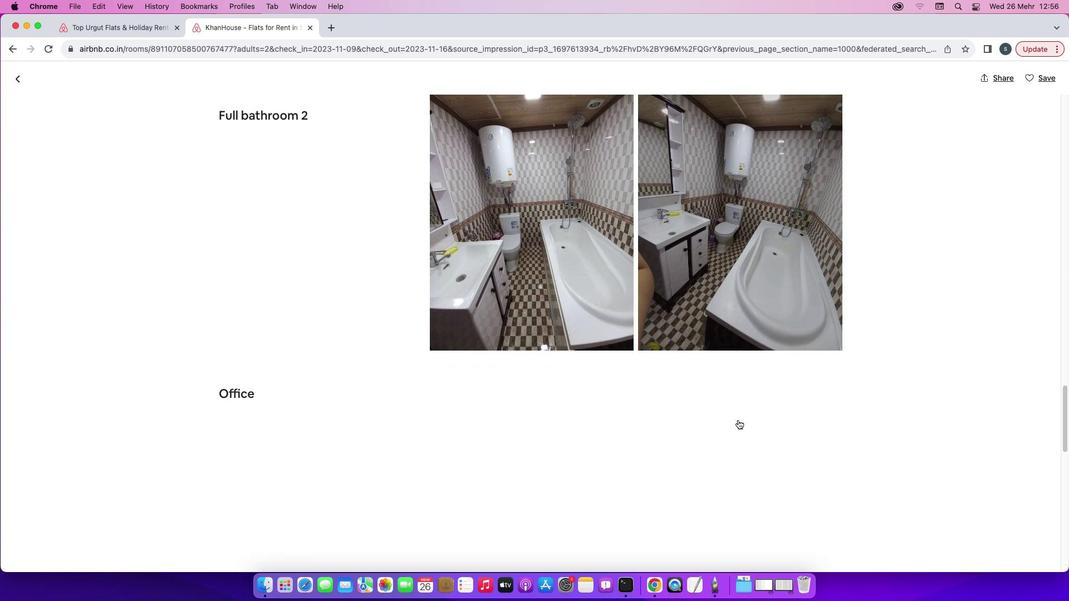 
Action: Mouse scrolled (738, 420) with delta (0, 0)
Screenshot: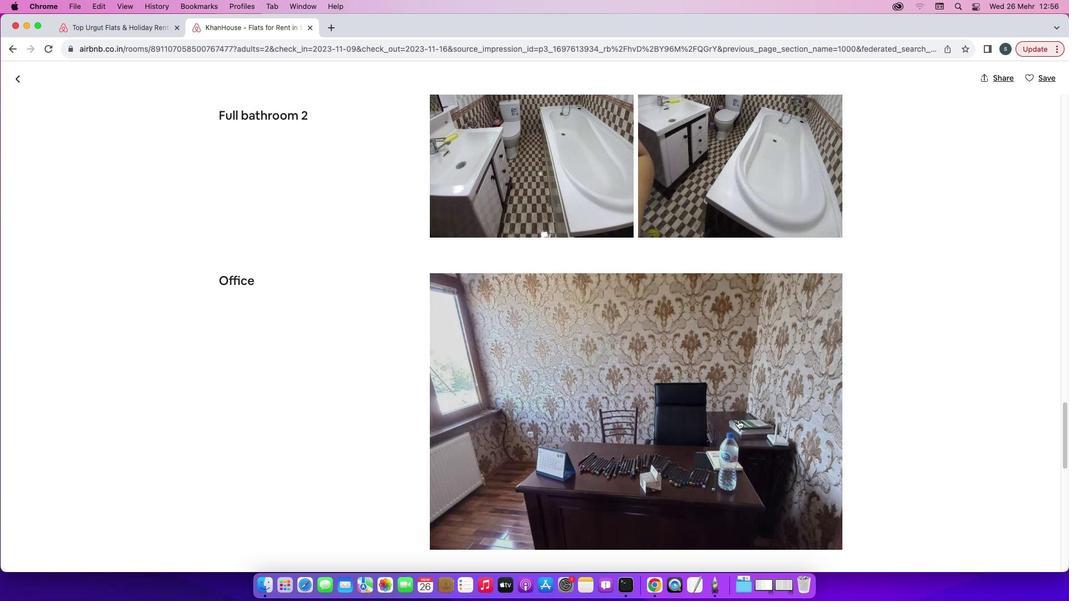 
Action: Mouse scrolled (738, 420) with delta (0, 0)
Screenshot: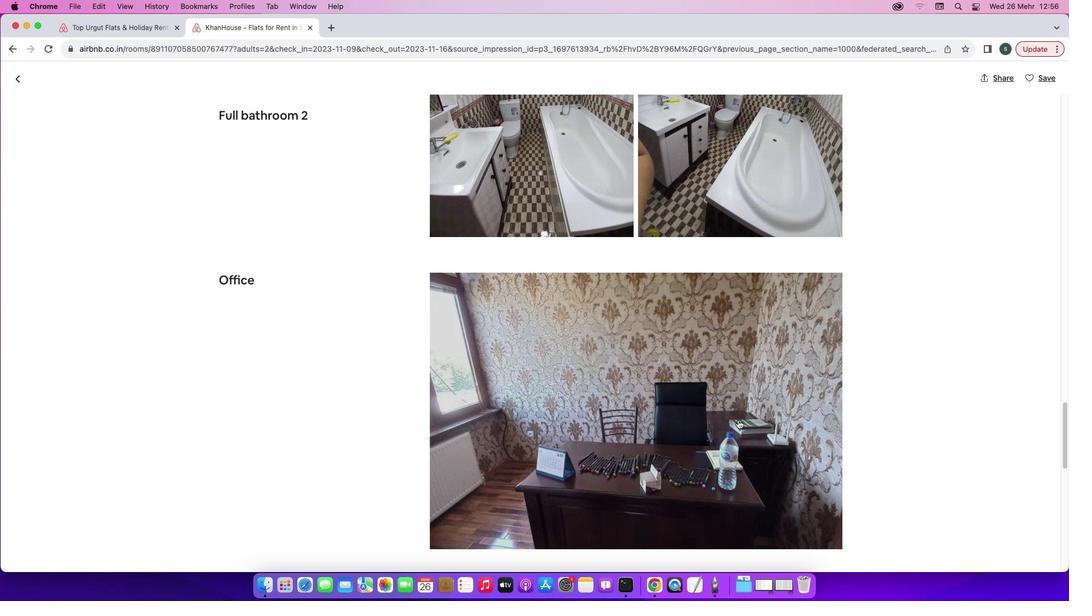 
Action: Mouse scrolled (738, 420) with delta (0, -1)
Screenshot: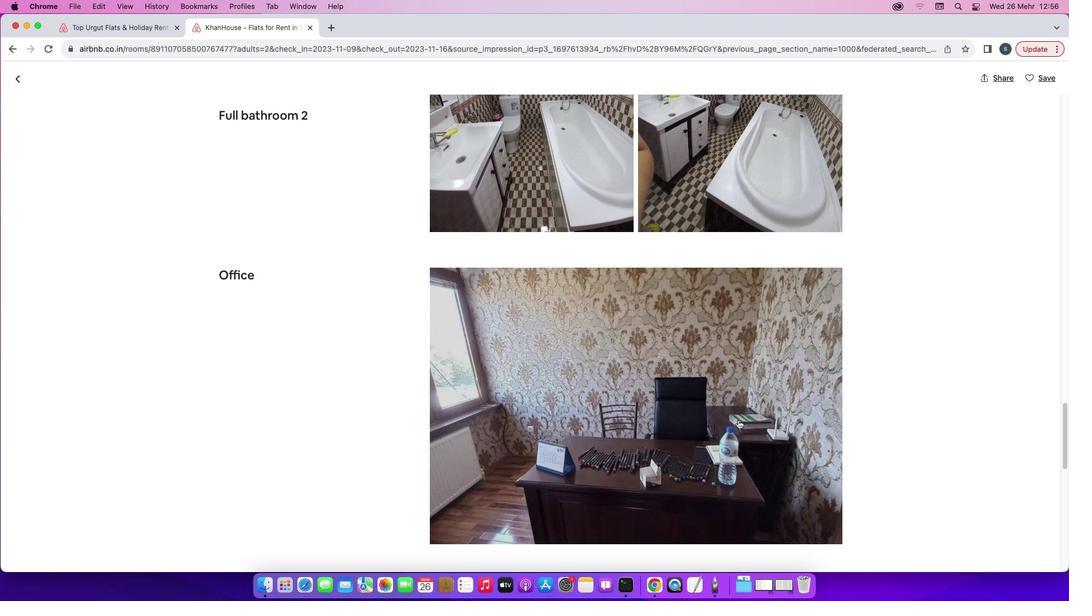 
Action: Mouse scrolled (738, 420) with delta (0, -2)
Screenshot: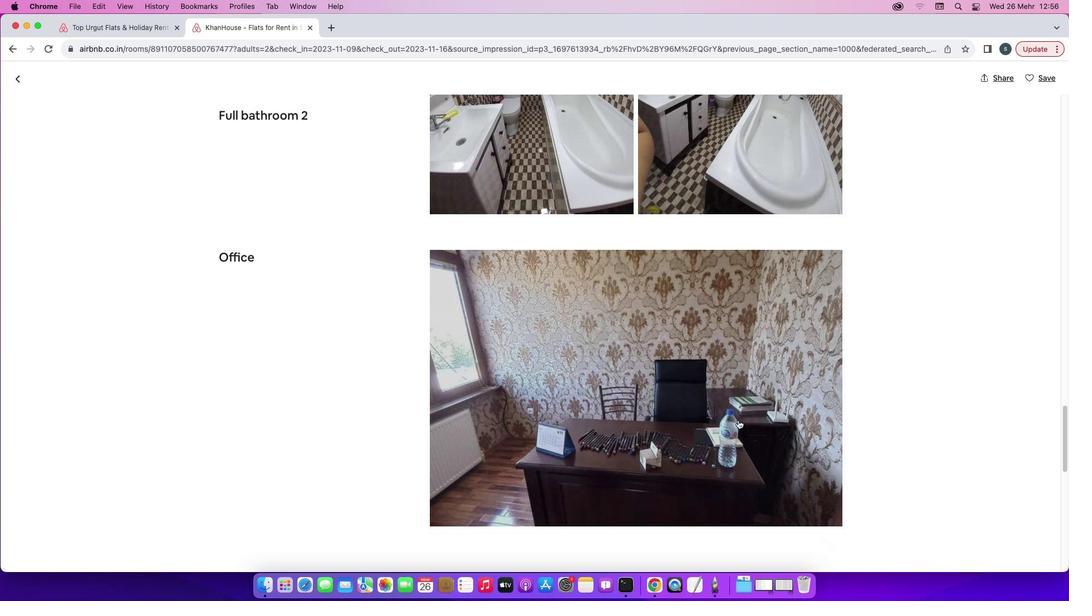 
Action: Mouse scrolled (738, 420) with delta (0, 0)
Screenshot: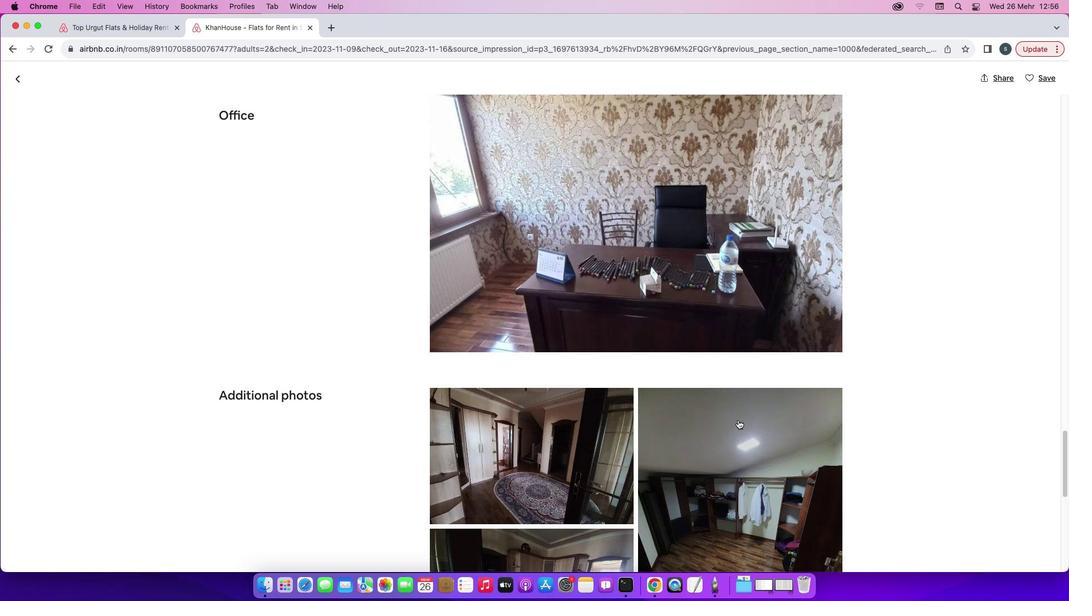 
Action: Mouse scrolled (738, 420) with delta (0, 0)
Screenshot: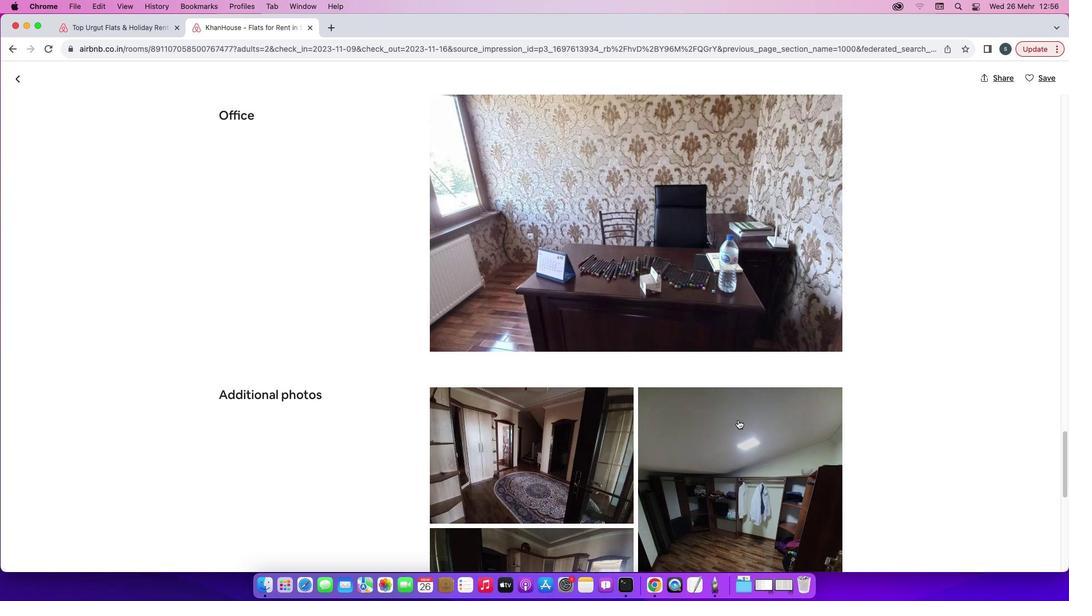 
Action: Mouse scrolled (738, 420) with delta (0, -1)
Screenshot: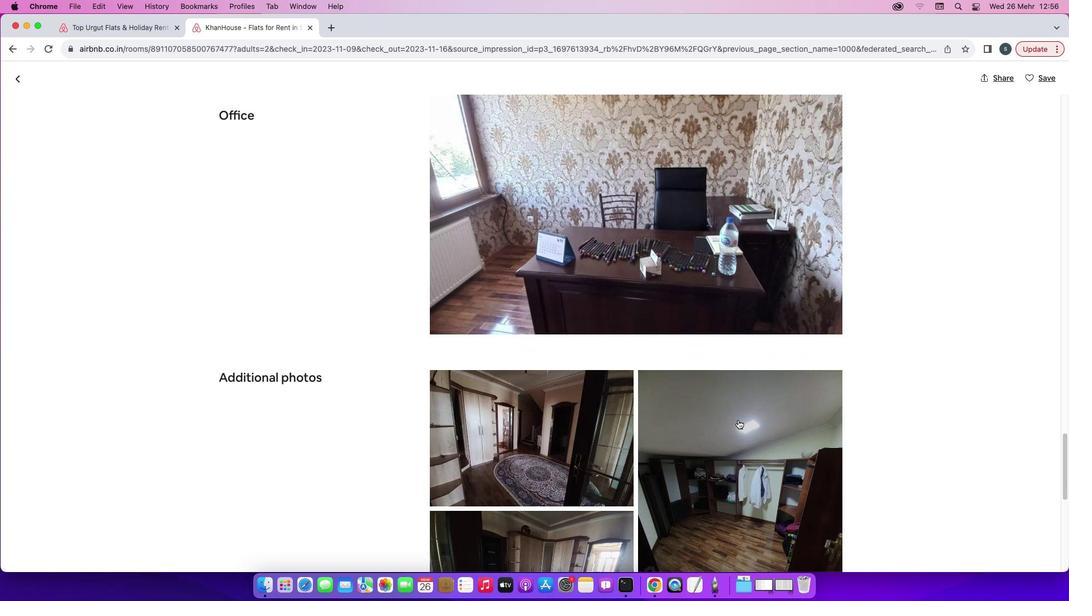 
Action: Mouse scrolled (738, 420) with delta (0, 0)
Screenshot: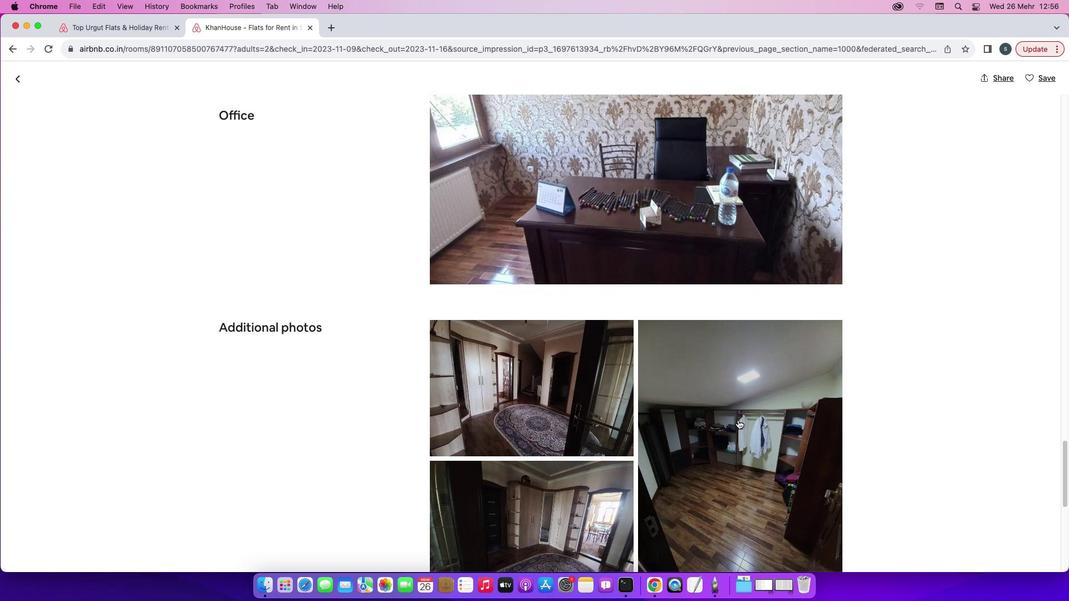 
Action: Mouse scrolled (738, 420) with delta (0, 0)
Screenshot: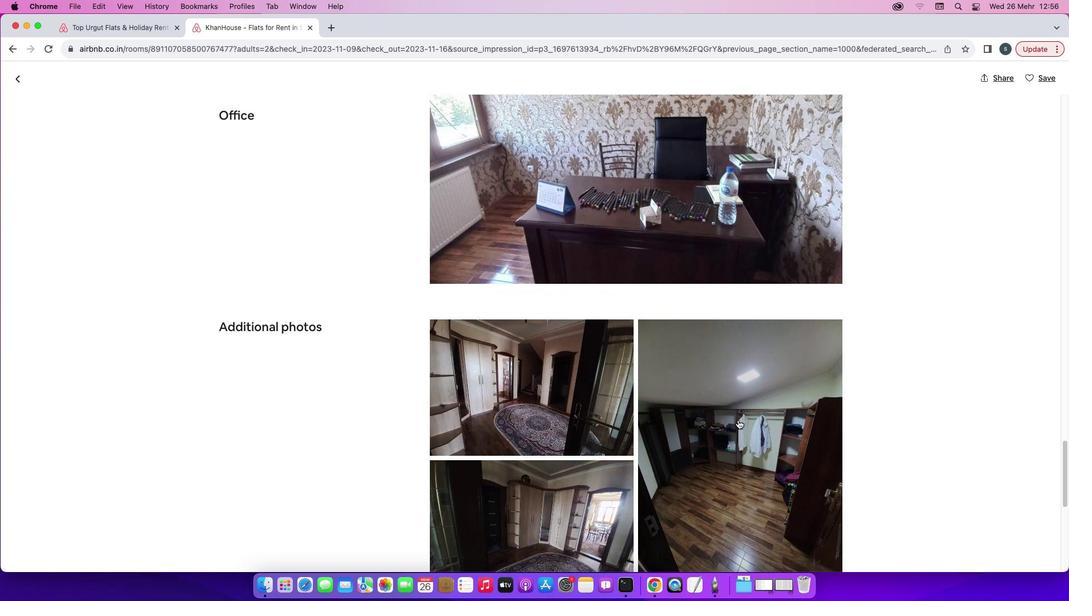 
Action: Mouse scrolled (738, 420) with delta (0, 0)
Screenshot: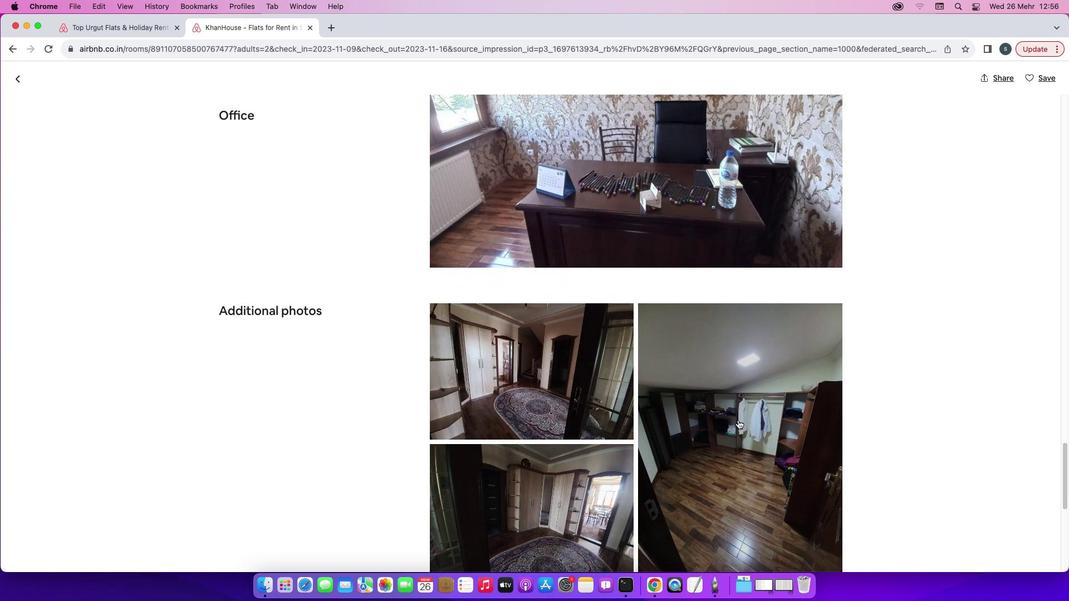 
Action: Mouse scrolled (738, 420) with delta (0, 0)
Screenshot: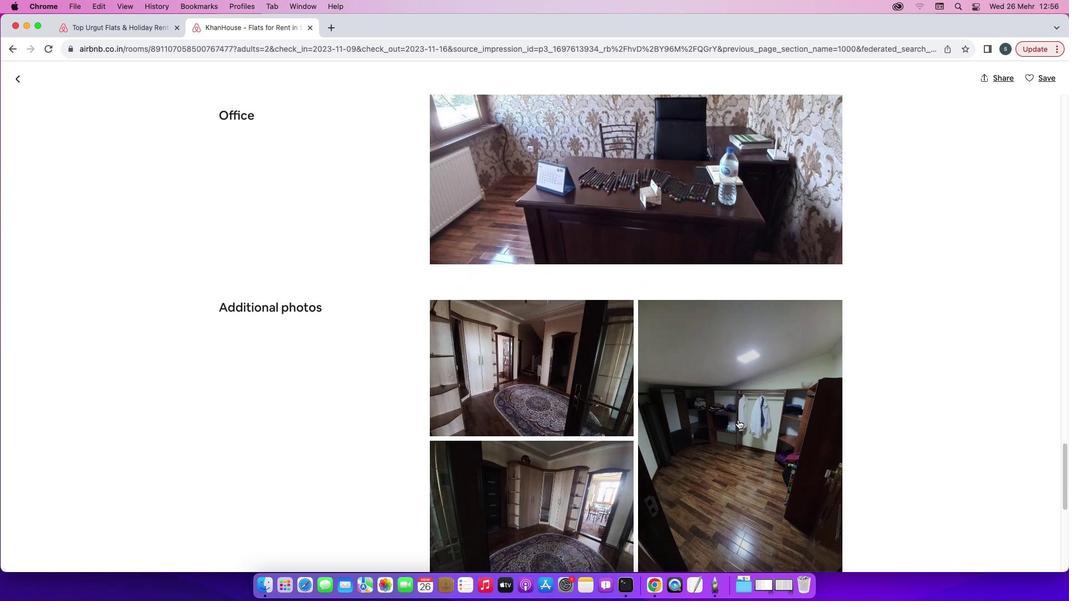 
Action: Mouse scrolled (738, 420) with delta (0, -1)
Screenshot: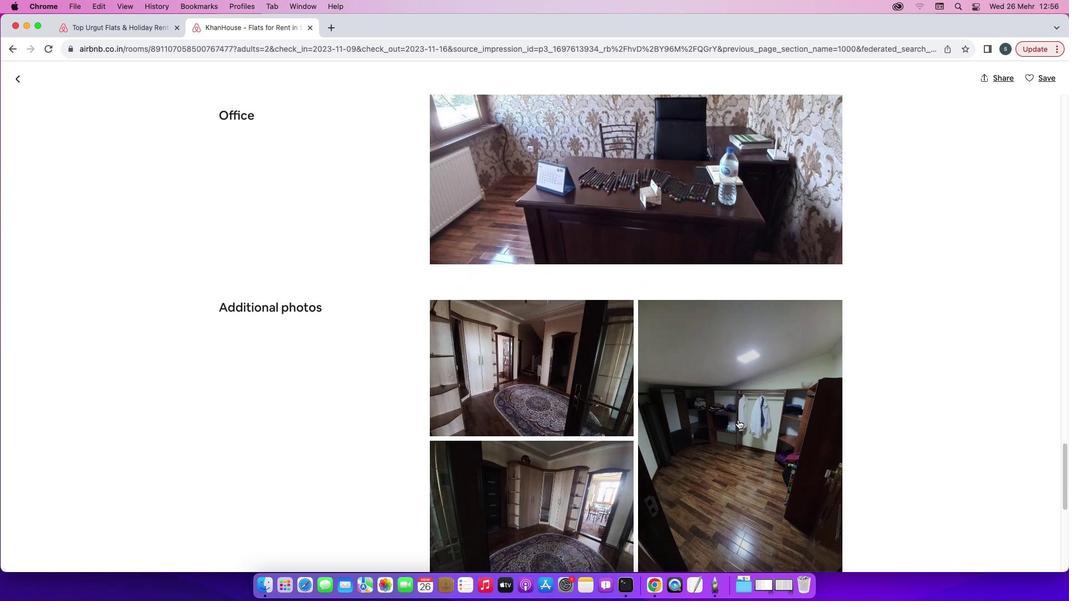 
Action: Mouse scrolled (738, 420) with delta (0, -1)
Screenshot: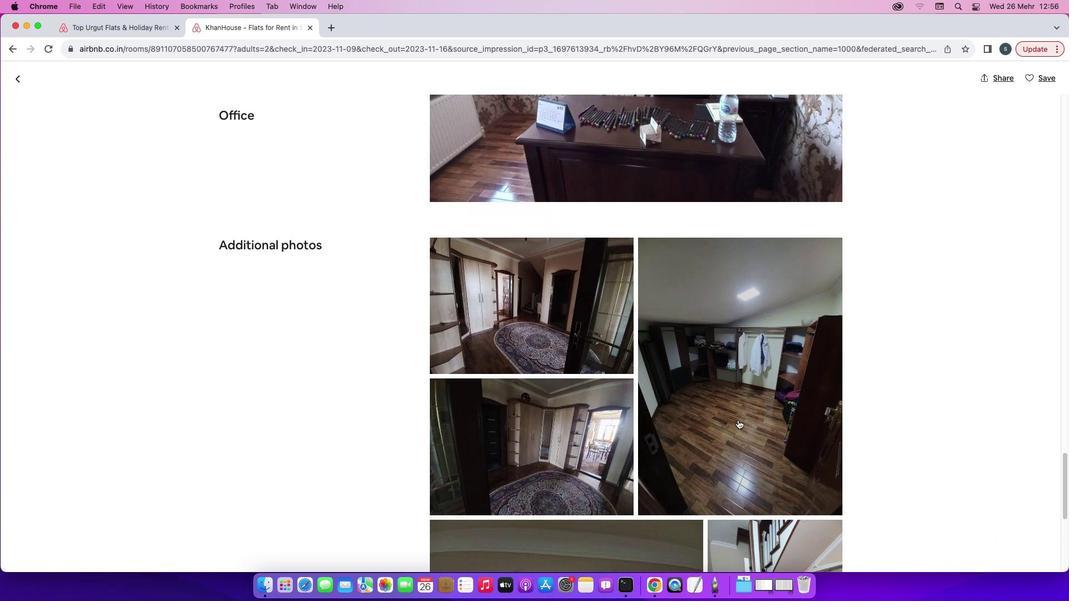 
Action: Mouse scrolled (738, 420) with delta (0, 0)
Screenshot: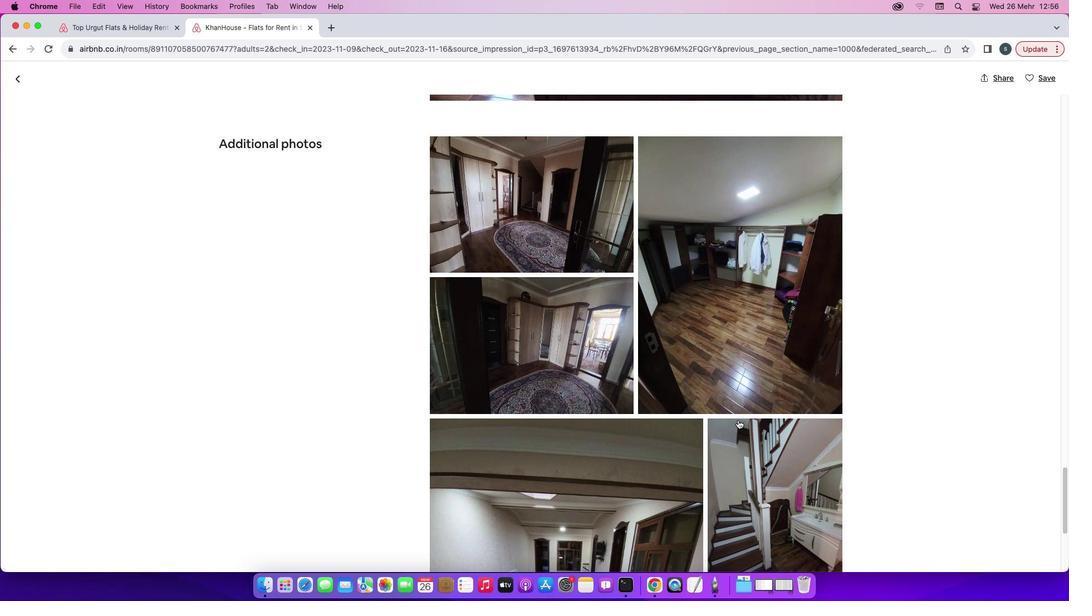 
Action: Mouse scrolled (738, 420) with delta (0, 0)
Screenshot: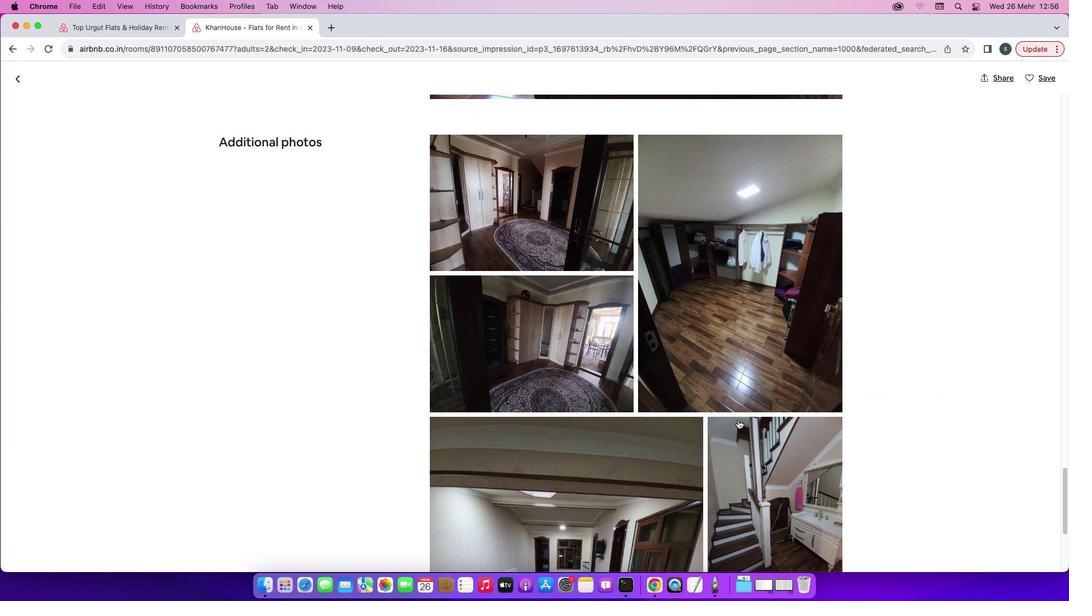 
Action: Mouse scrolled (738, 420) with delta (0, 0)
Screenshot: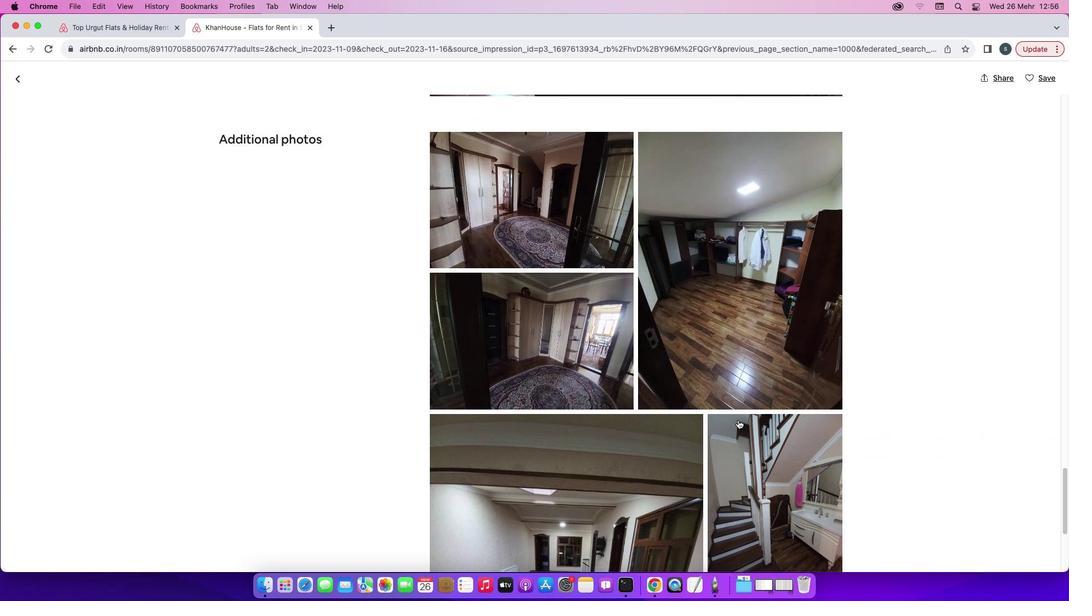 
Action: Mouse scrolled (738, 420) with delta (0, -1)
Screenshot: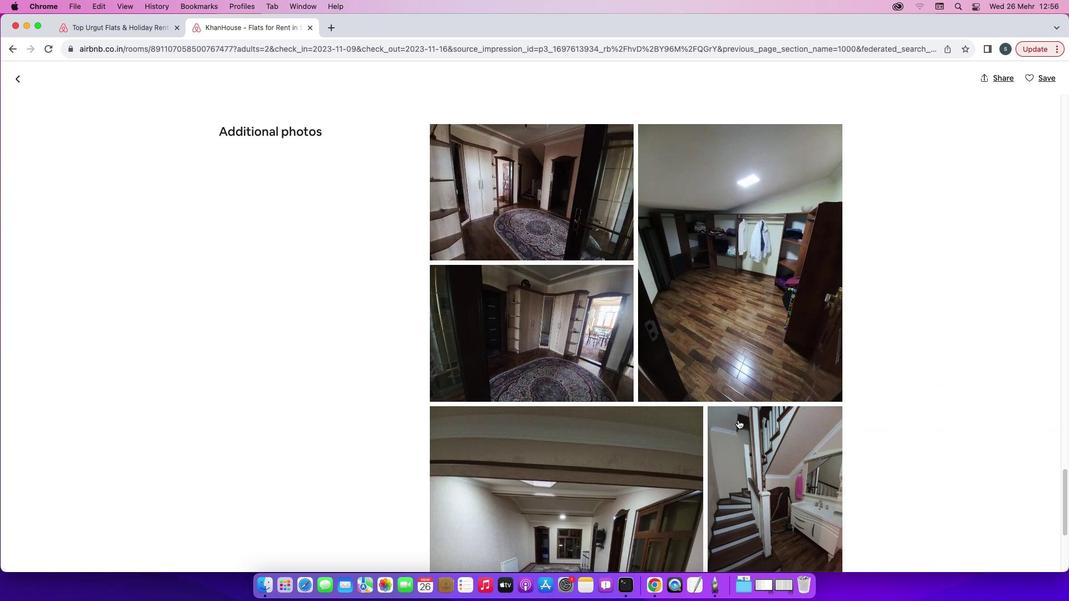 
Action: Mouse scrolled (738, 420) with delta (0, -2)
Screenshot: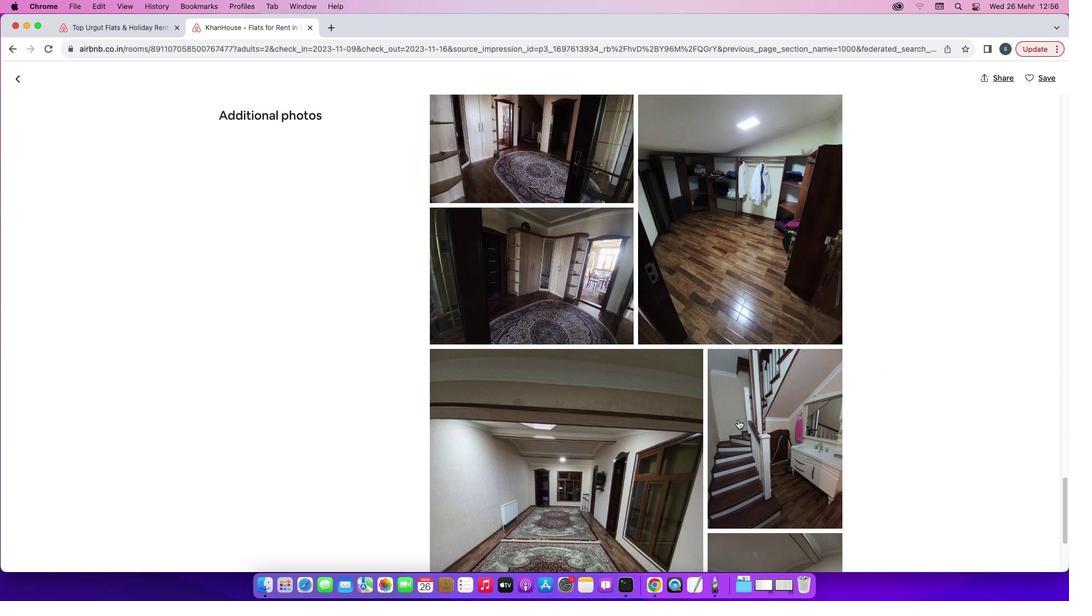 
Action: Mouse scrolled (738, 420) with delta (0, 0)
Screenshot: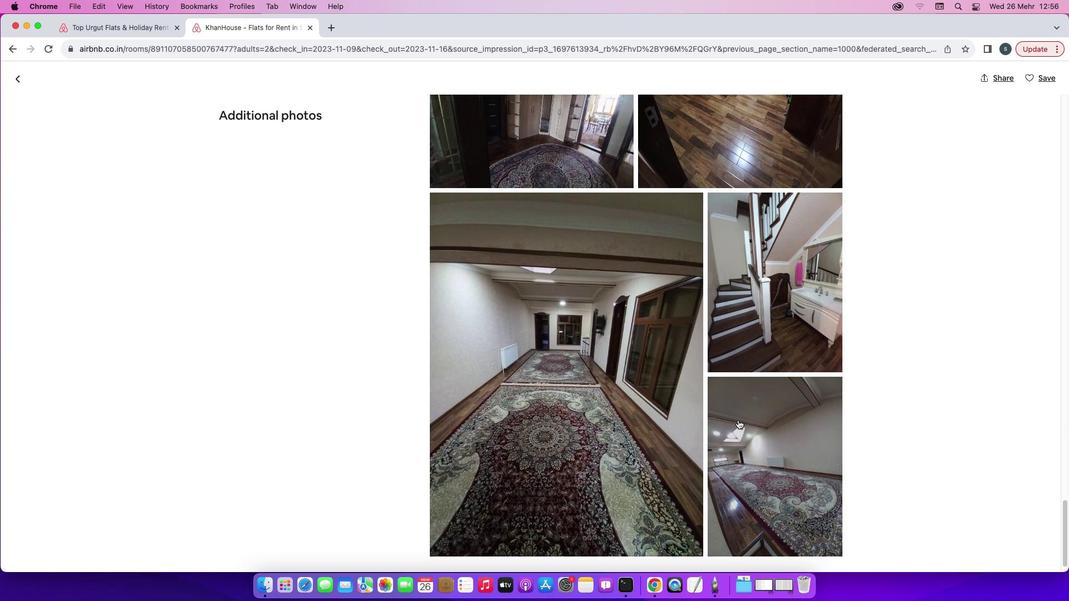 
Action: Mouse scrolled (738, 420) with delta (0, 0)
Screenshot: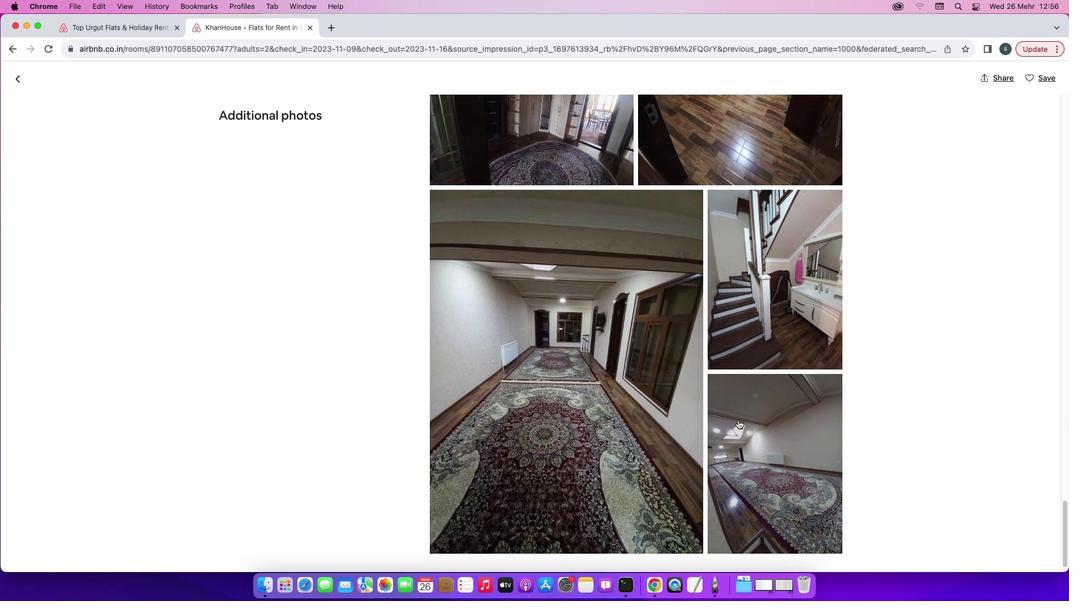 
Action: Mouse scrolled (738, 420) with delta (0, -2)
Screenshot: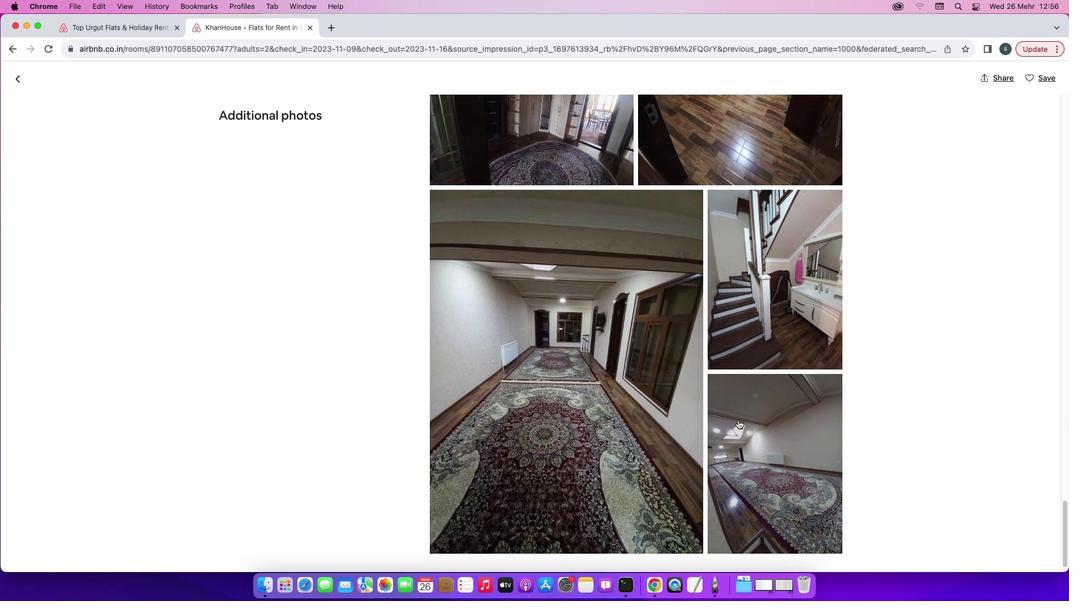 
Action: Mouse scrolled (738, 420) with delta (0, -2)
Screenshot: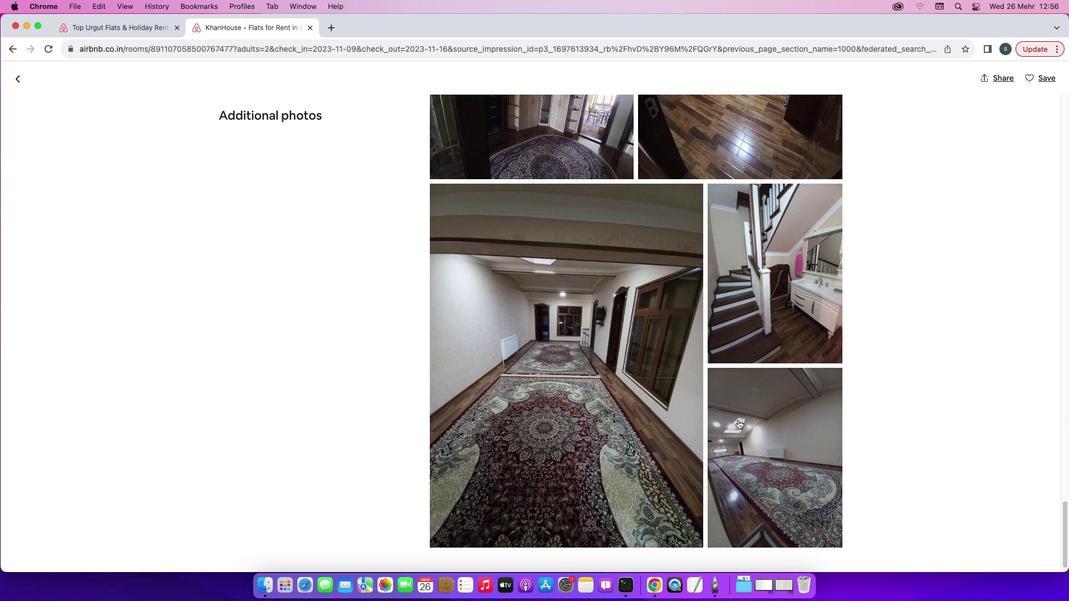 
Action: Mouse scrolled (738, 420) with delta (0, -3)
Screenshot: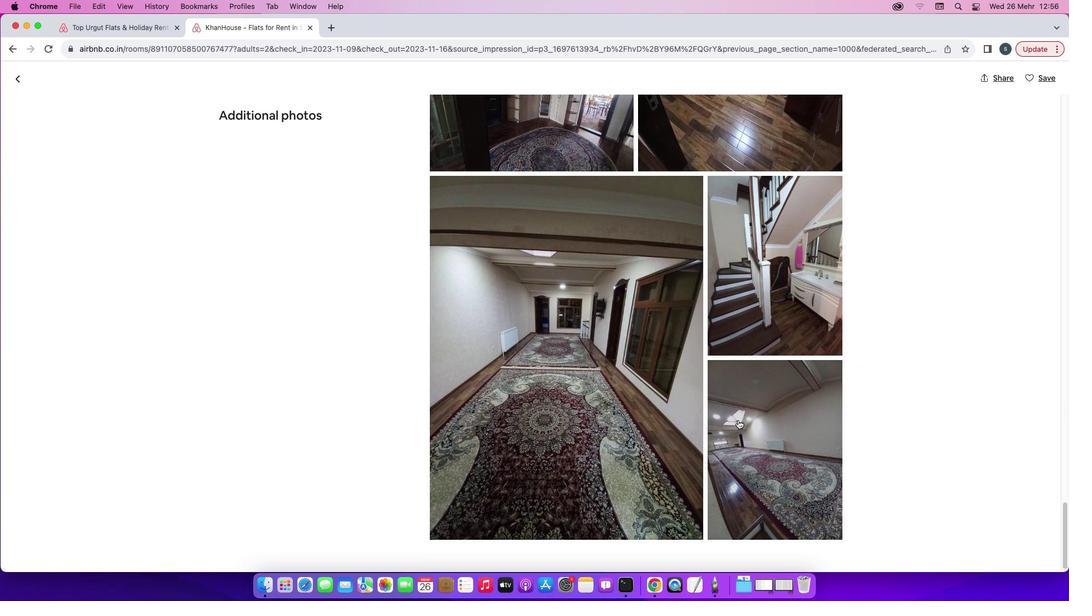 
Action: Mouse moved to (19, 80)
Screenshot: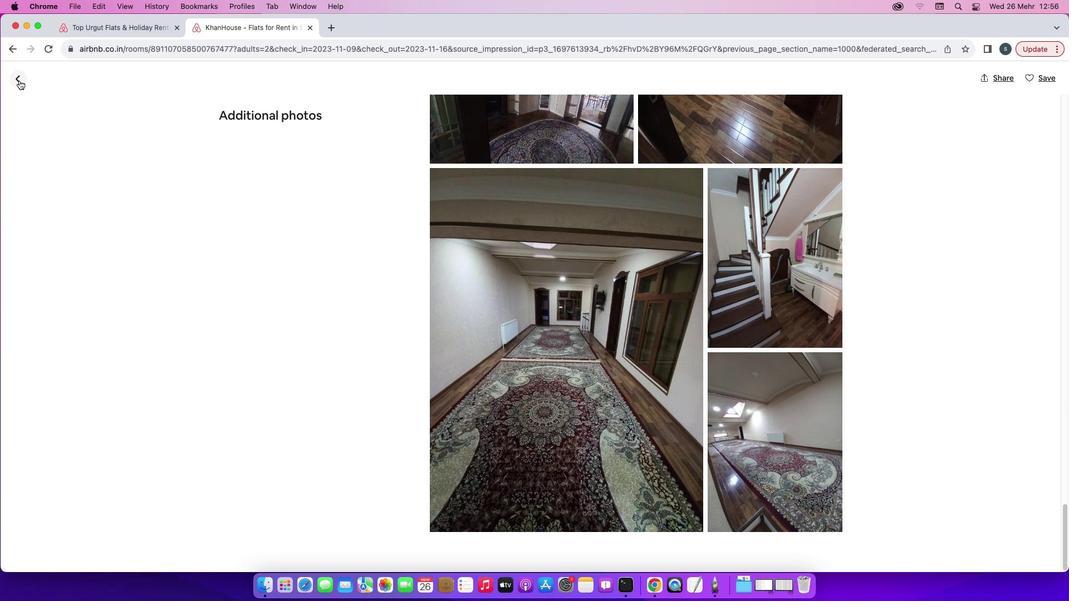 
Action: Mouse pressed left at (19, 80)
Screenshot: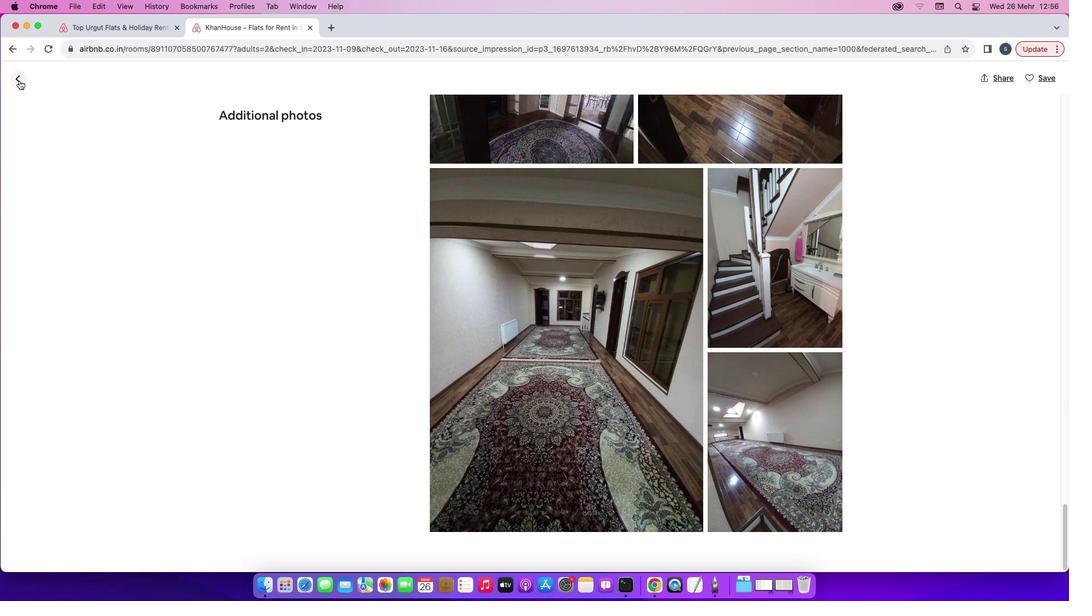 
Action: Mouse moved to (424, 364)
Screenshot: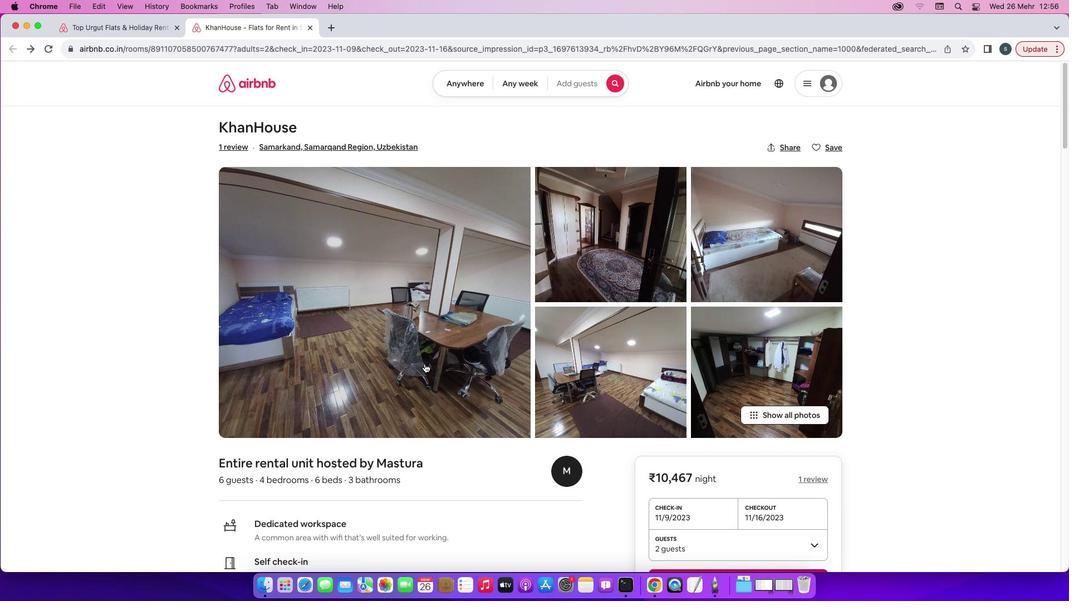 
Action: Mouse scrolled (424, 364) with delta (0, 0)
Screenshot: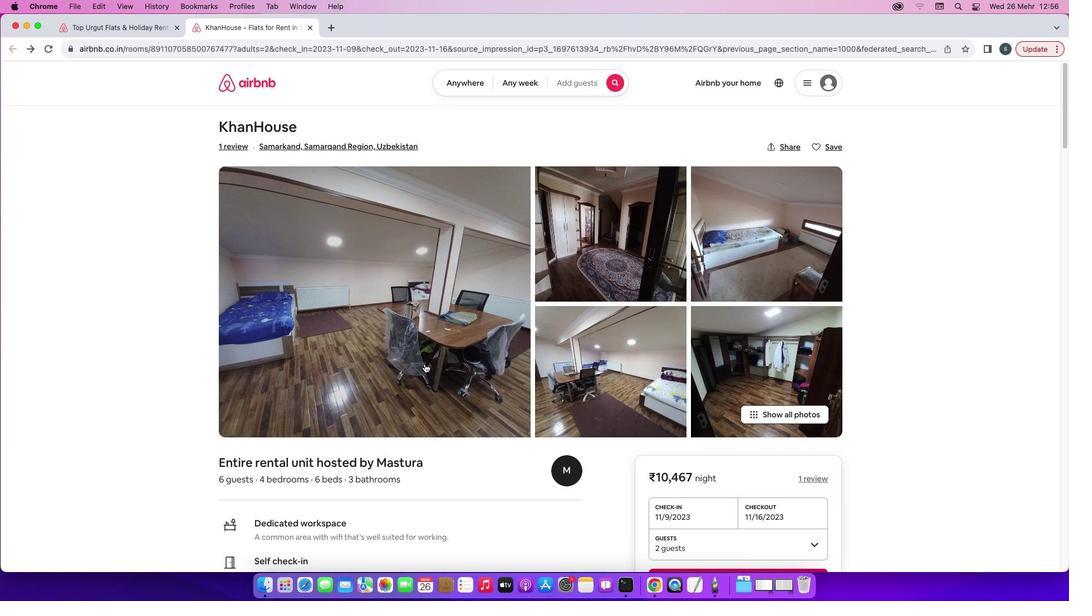 
Action: Mouse scrolled (424, 364) with delta (0, 0)
Screenshot: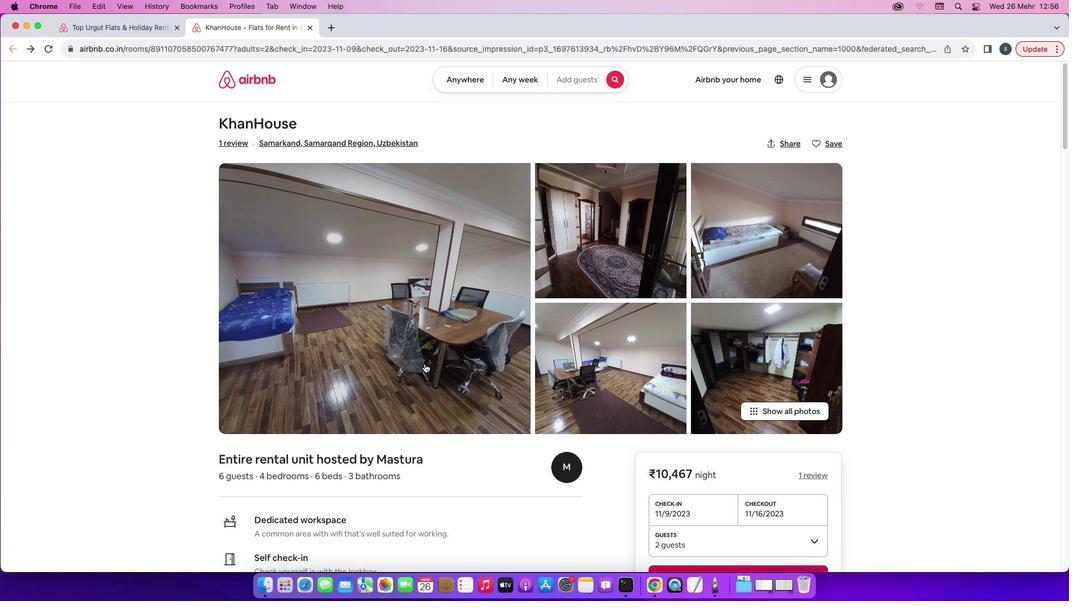 
Action: Mouse scrolled (424, 364) with delta (0, -1)
Screenshot: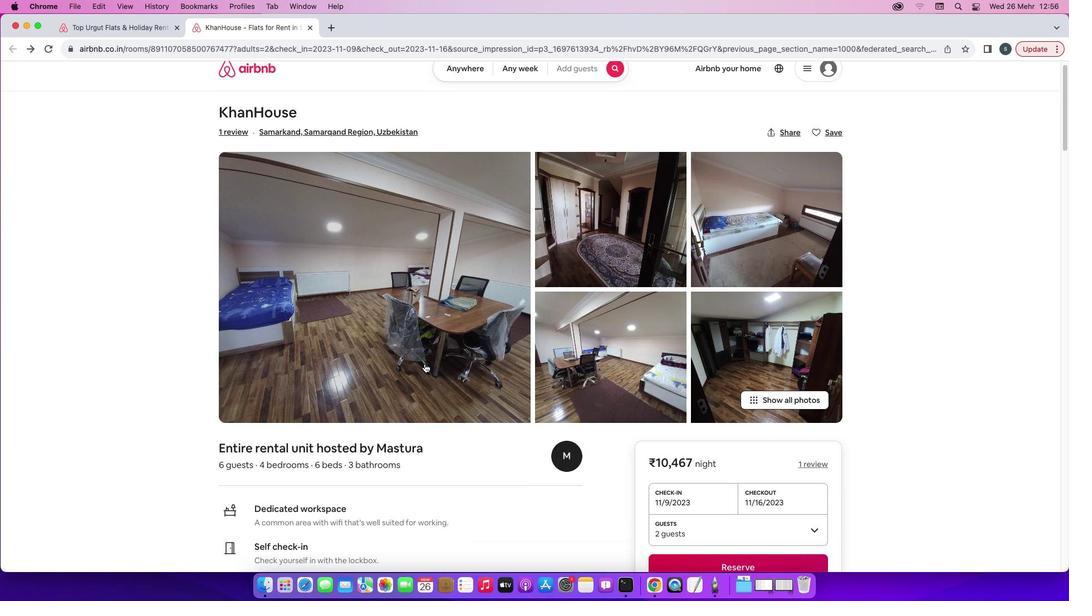 
Action: Mouse scrolled (424, 364) with delta (0, 0)
Screenshot: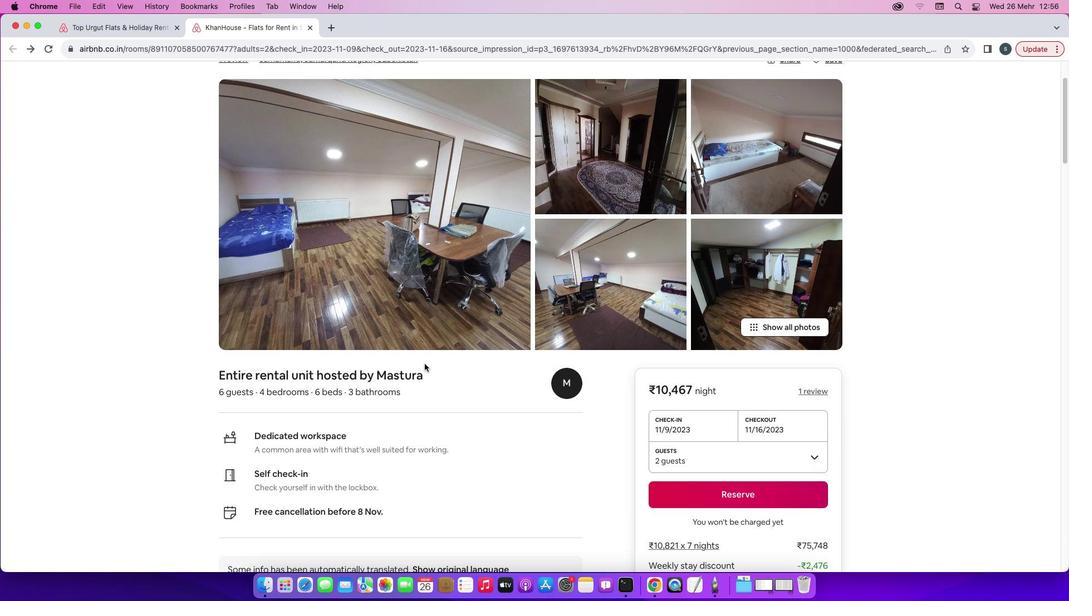 
Action: Mouse scrolled (424, 364) with delta (0, 0)
Screenshot: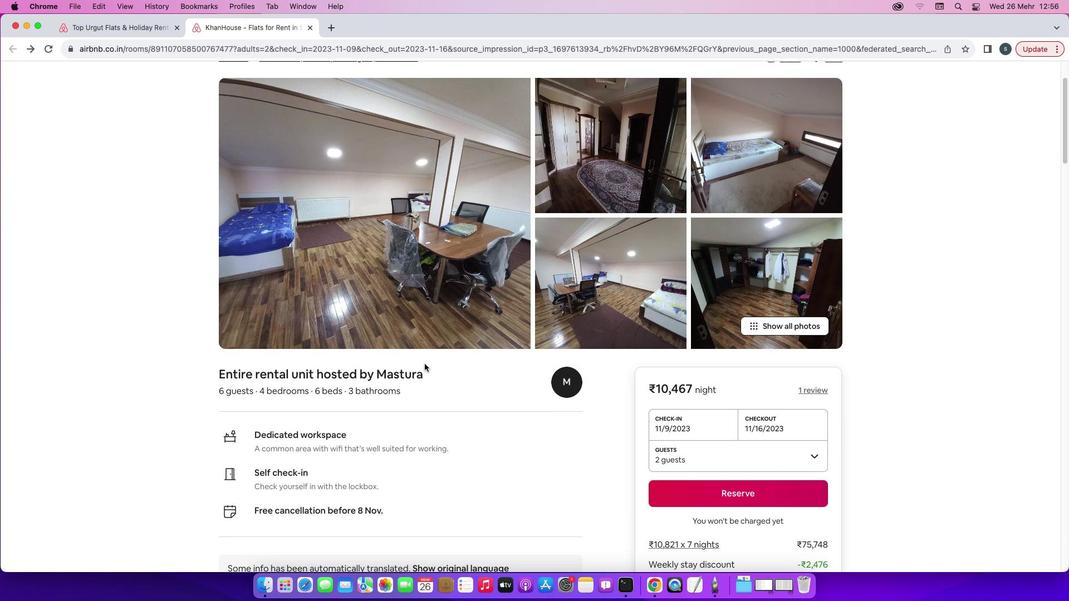 
Action: Mouse scrolled (424, 364) with delta (0, 0)
Screenshot: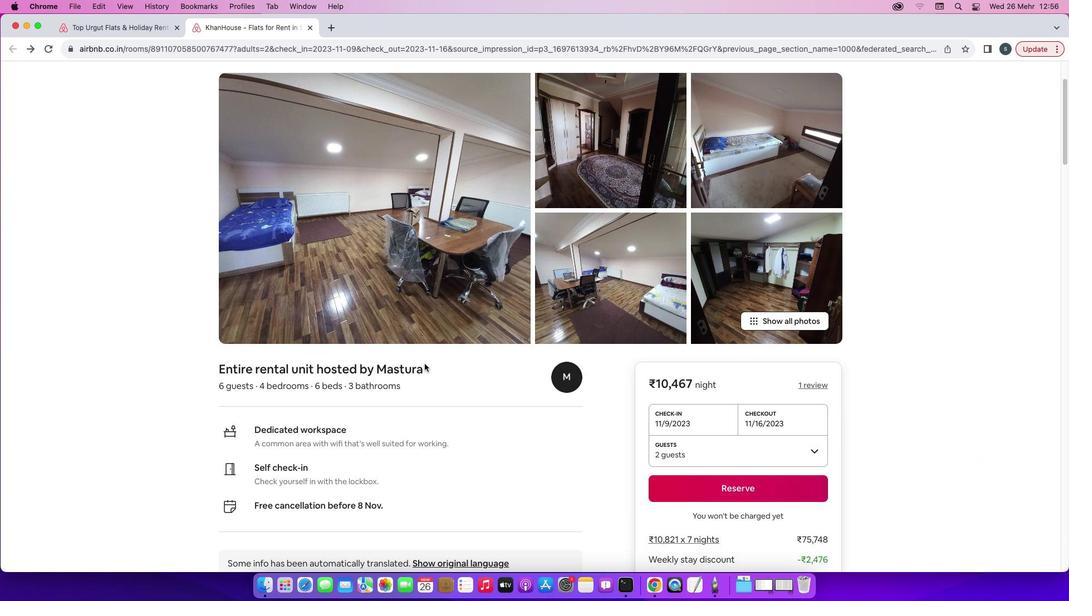 
Action: Mouse scrolled (424, 364) with delta (0, -1)
Screenshot: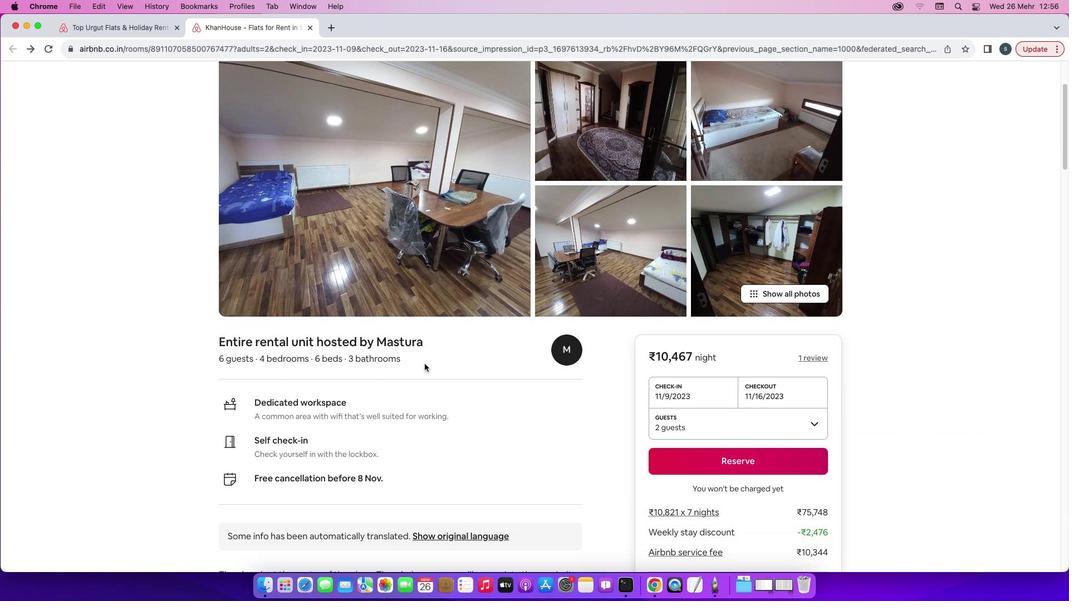 
Action: Mouse scrolled (424, 364) with delta (0, -2)
Screenshot: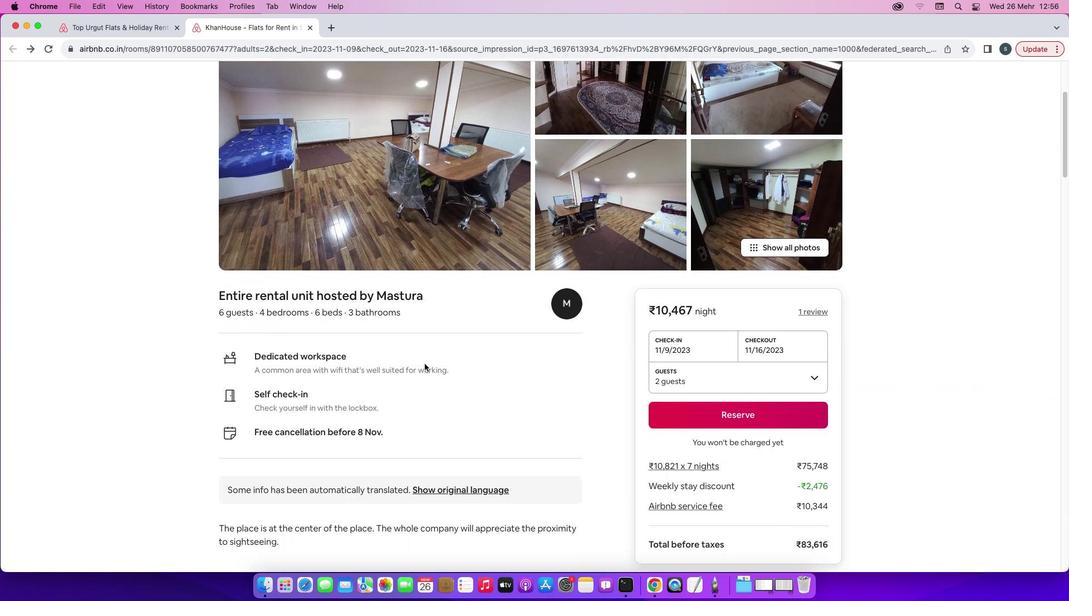 
Action: Mouse scrolled (424, 364) with delta (0, -1)
Screenshot: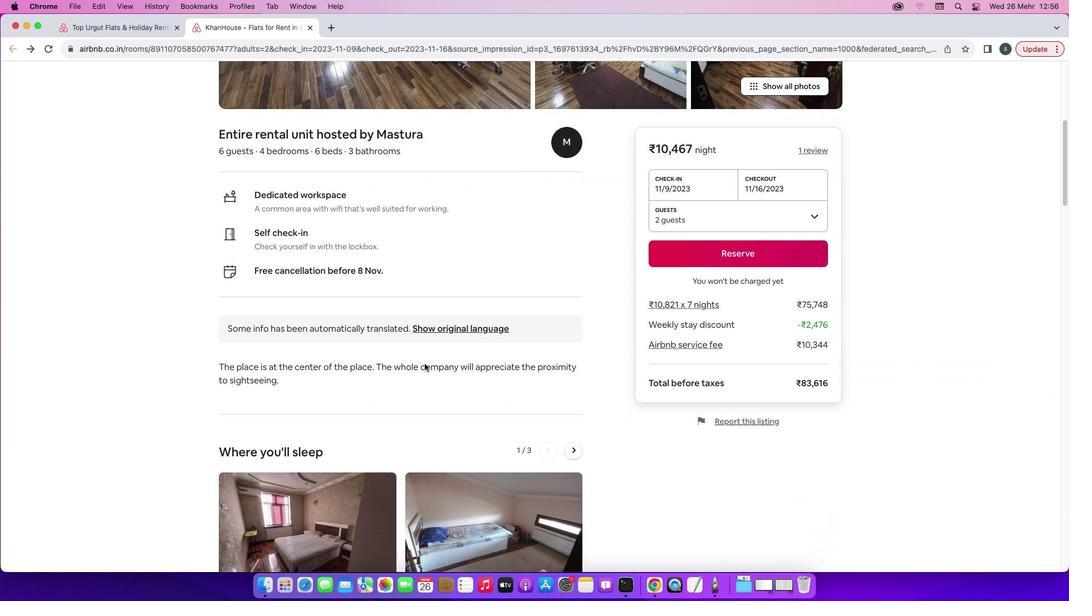 
Action: Mouse scrolled (424, 364) with delta (0, 0)
Screenshot: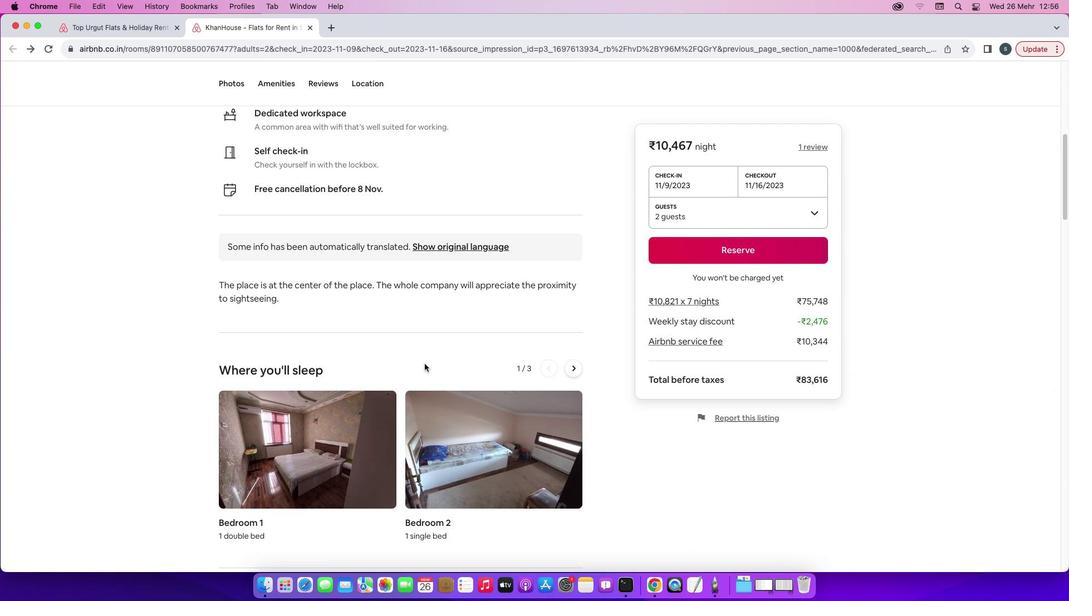 
Action: Mouse scrolled (424, 364) with delta (0, 0)
Screenshot: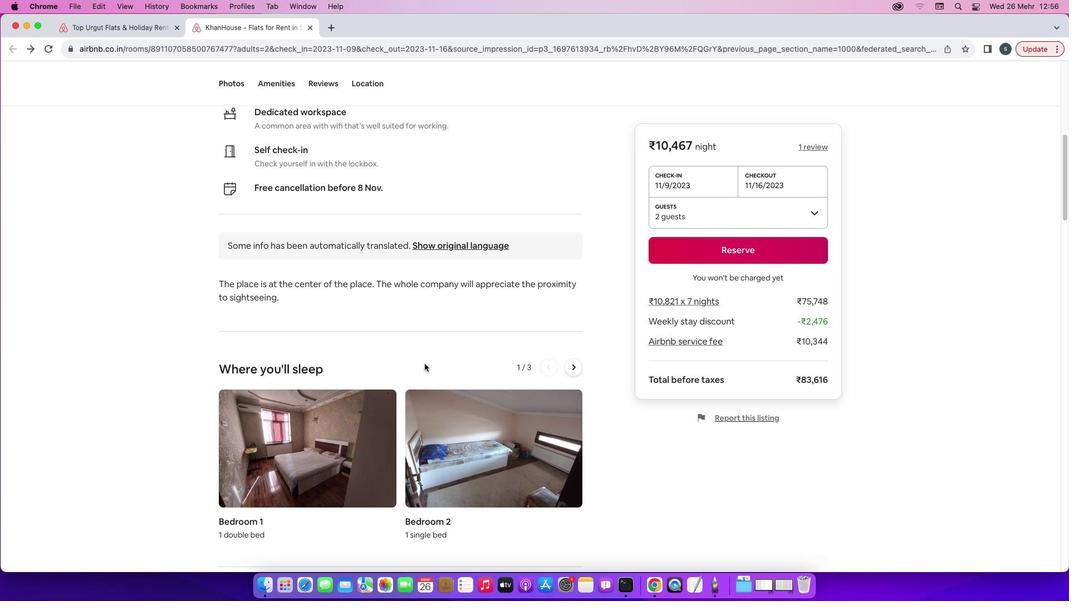 
Action: Mouse scrolled (424, 364) with delta (0, -1)
Screenshot: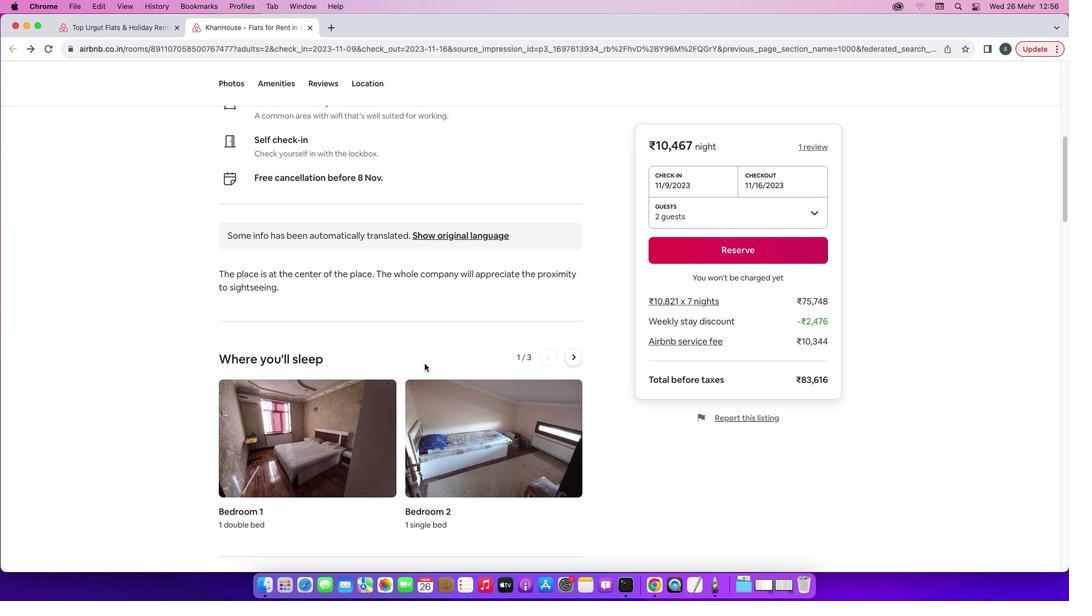 
Action: Mouse scrolled (424, 364) with delta (0, -1)
Screenshot: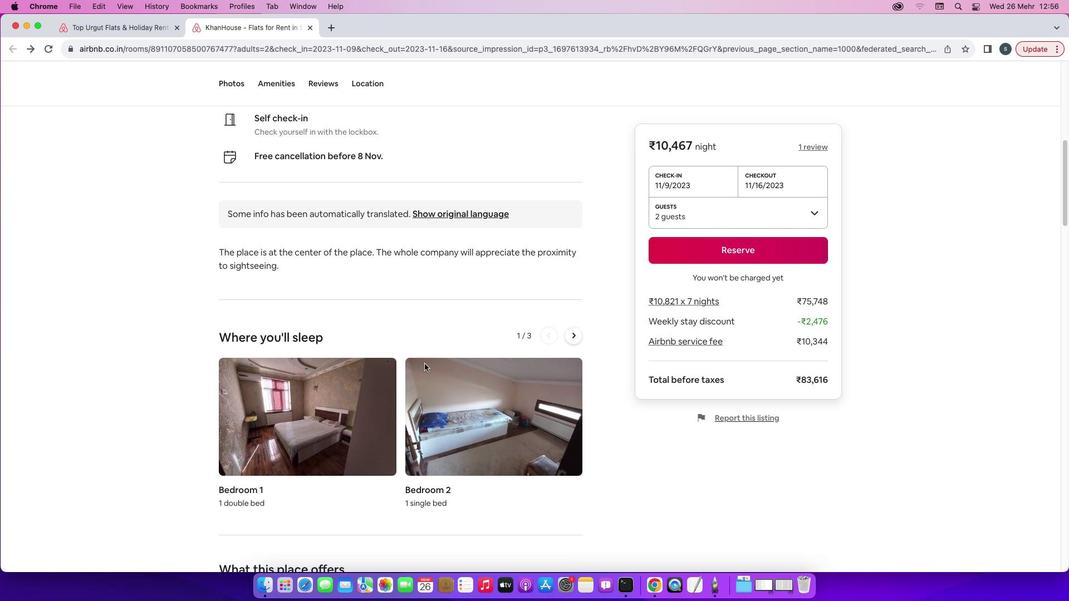 
Action: Mouse scrolled (424, 364) with delta (0, -2)
Screenshot: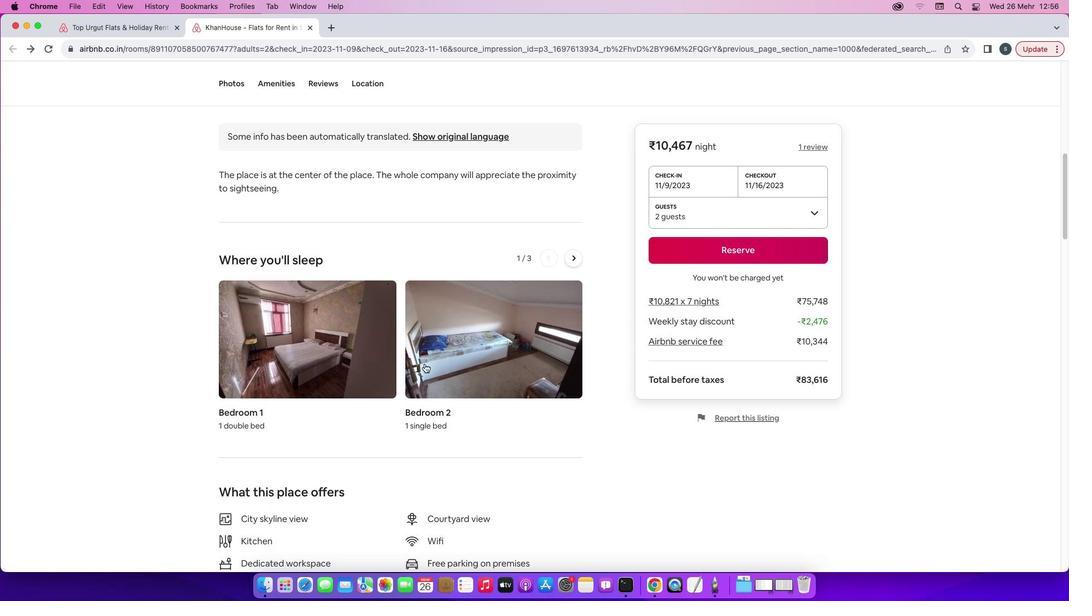 
Action: Mouse scrolled (424, 364) with delta (0, 0)
Screenshot: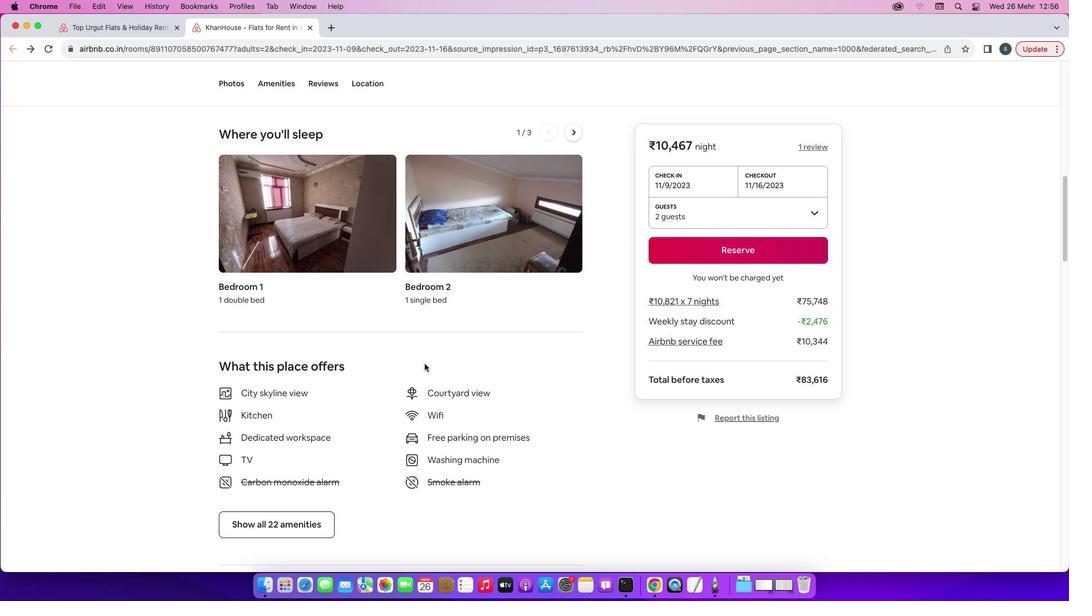 
Action: Mouse scrolled (424, 364) with delta (0, 0)
Screenshot: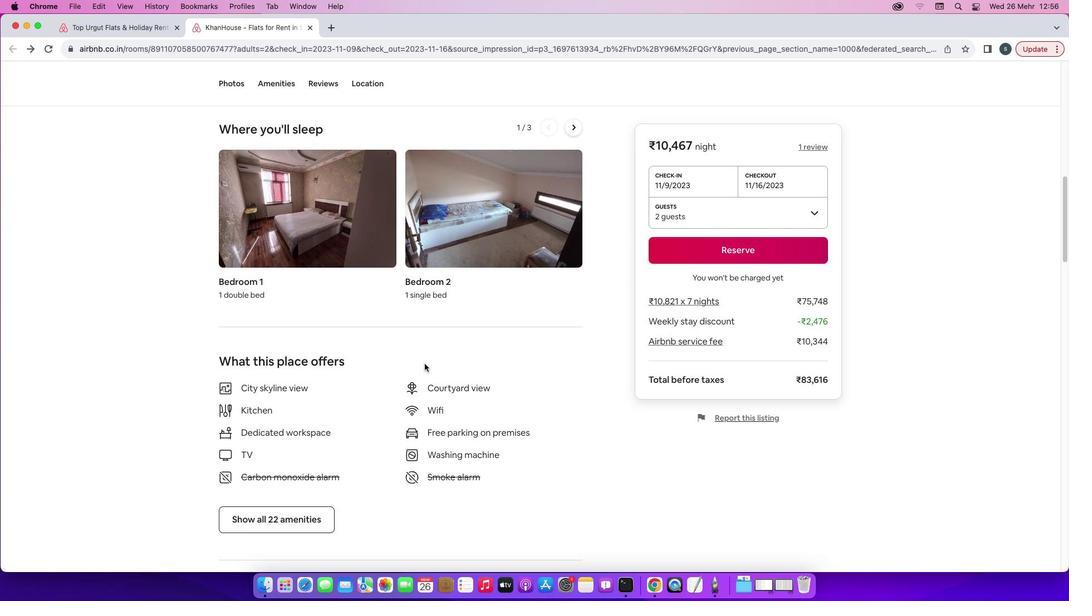 
Action: Mouse scrolled (424, 364) with delta (0, -1)
Screenshot: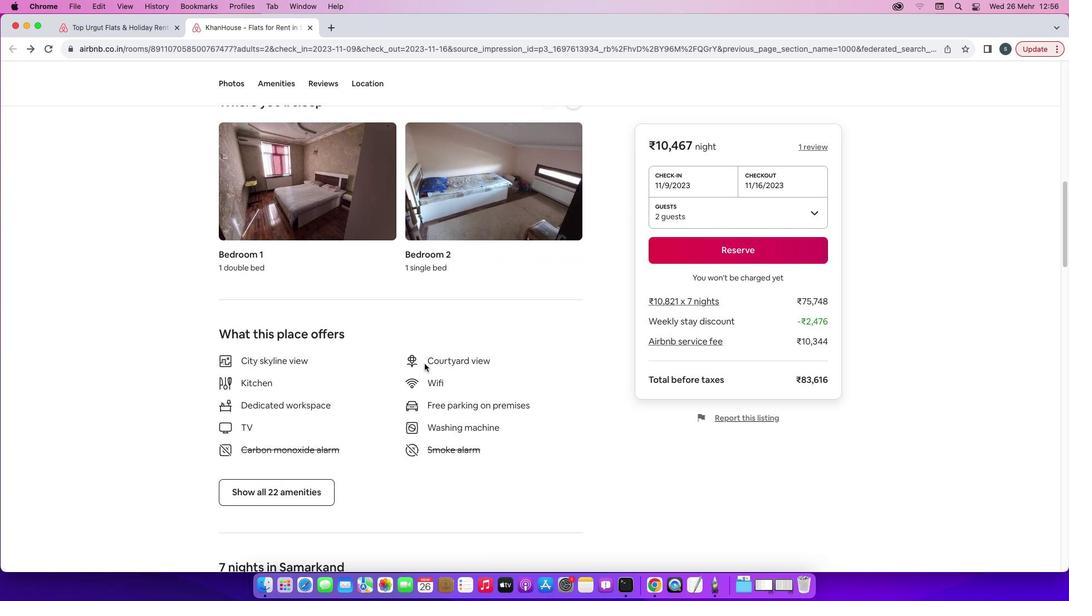 
Action: Mouse scrolled (424, 364) with delta (0, -2)
